 Task: Research Airbnb options in Carmelo, Uruguay from 6th December, 2023 to 12th December, 2023 for 4 adults.4 bedrooms having 4 beds and 4 bathrooms. Property type can be flat. Amenities needed are: wifi, TV, free parkinig on premises, gym, breakfast. Look for 5 properties as per requirement.
Action: Mouse moved to (513, 115)
Screenshot: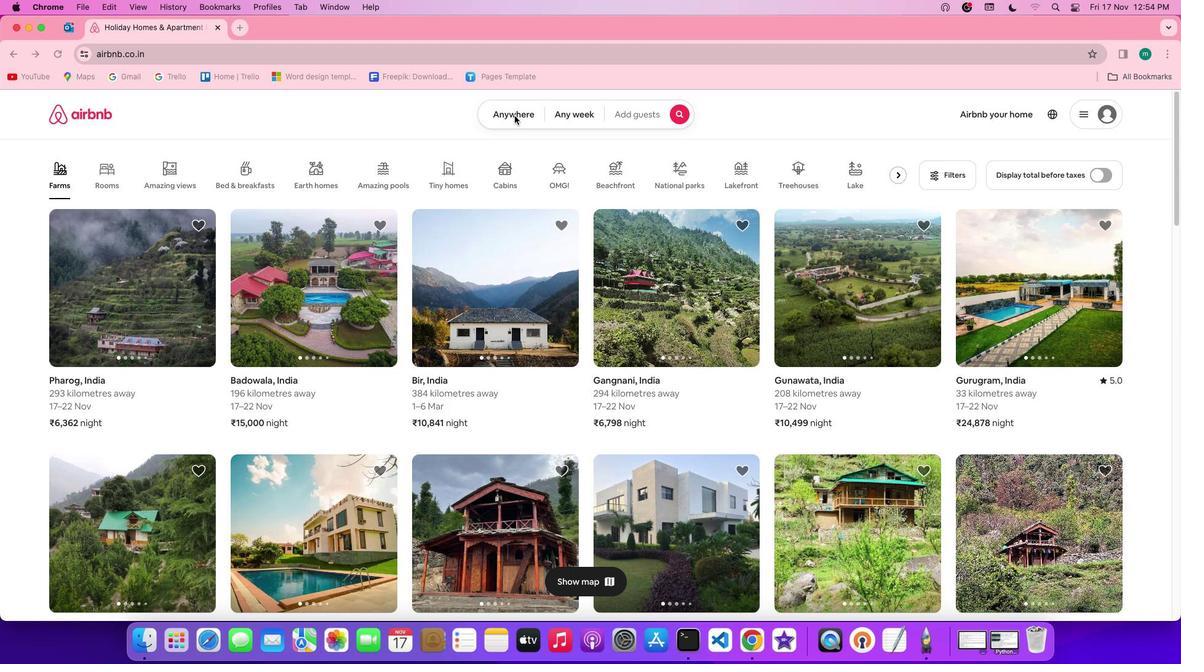 
Action: Mouse pressed left at (513, 115)
Screenshot: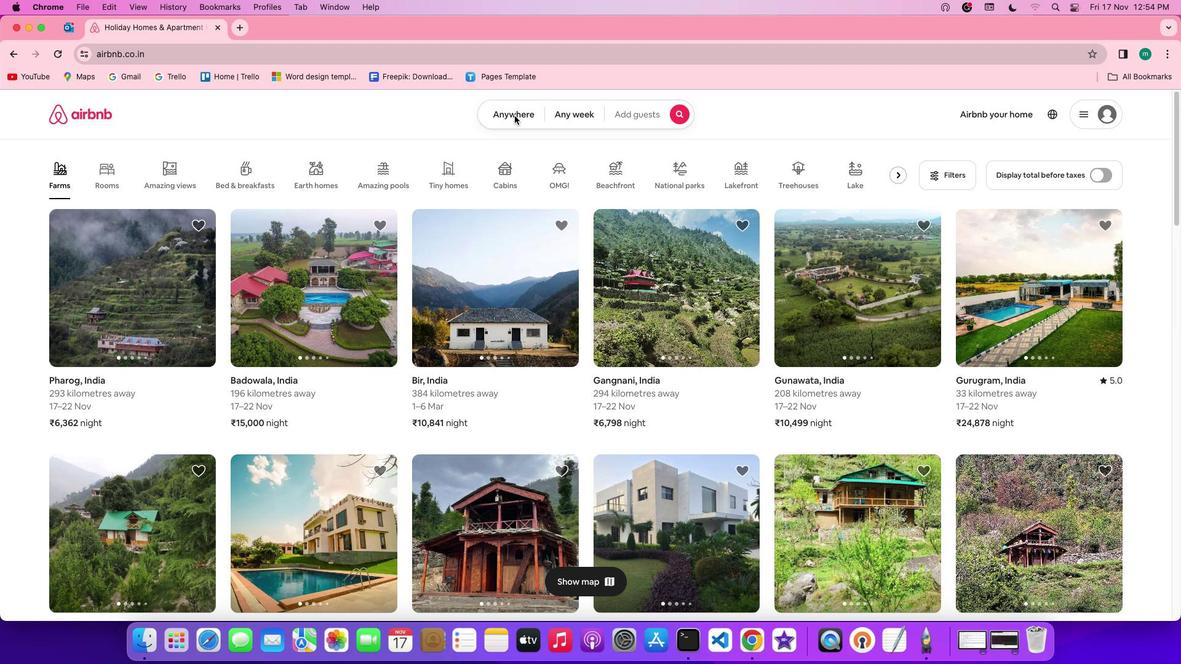 
Action: Mouse pressed left at (513, 115)
Screenshot: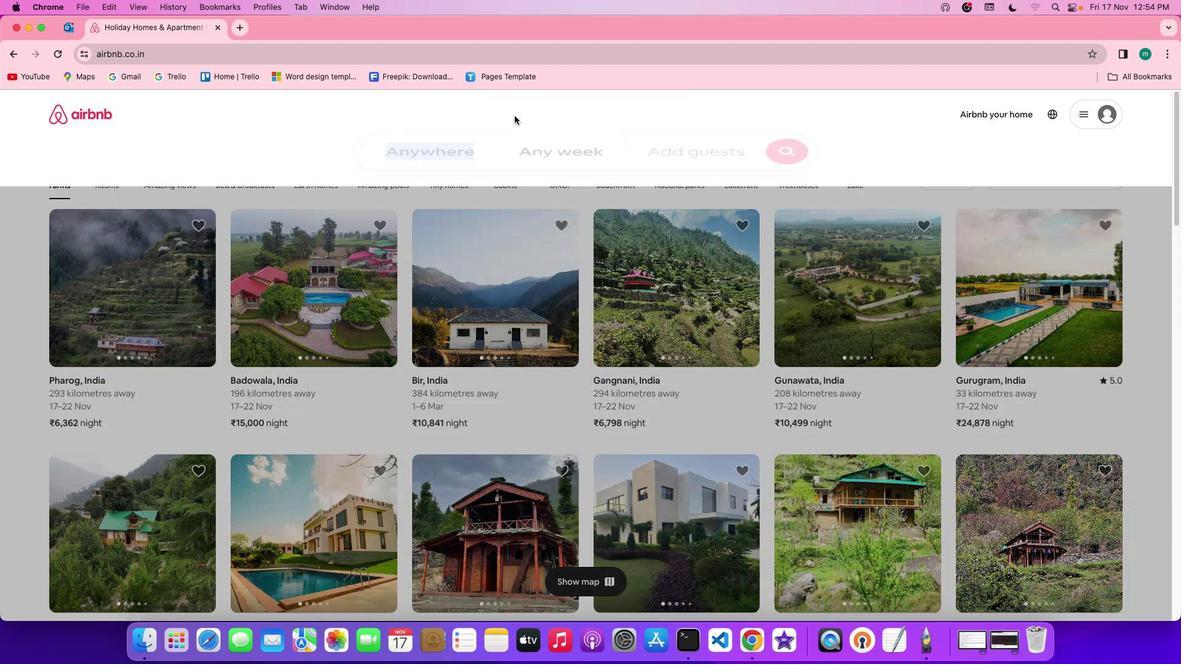 
Action: Mouse moved to (405, 167)
Screenshot: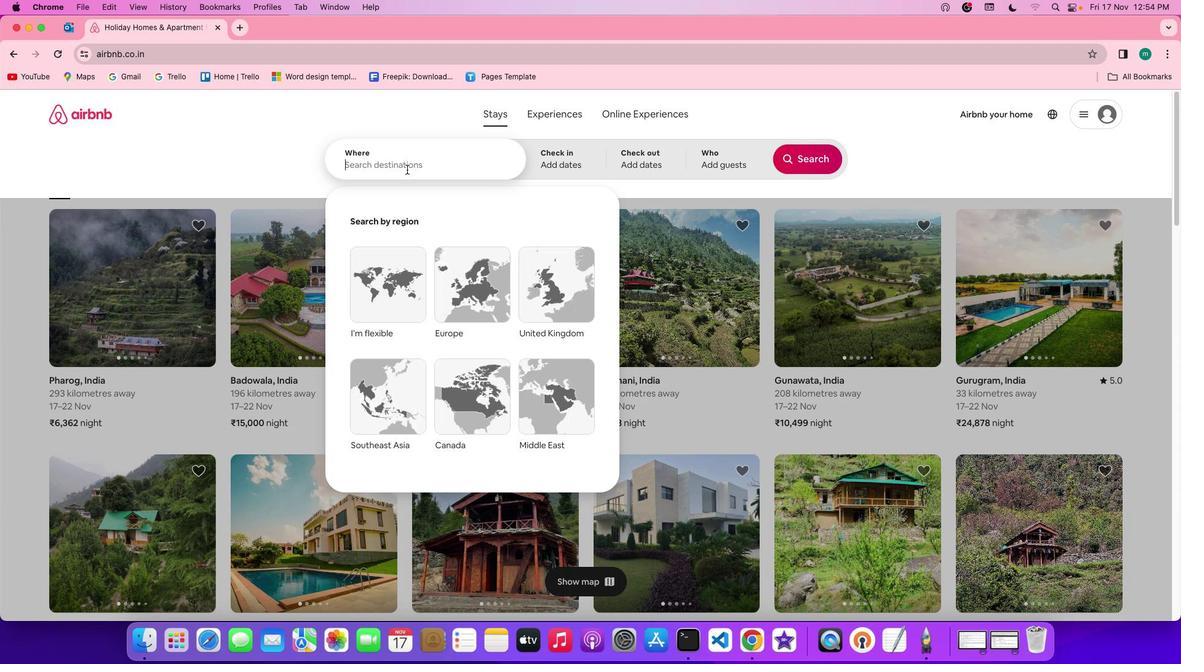 
Action: Mouse pressed left at (405, 167)
Screenshot: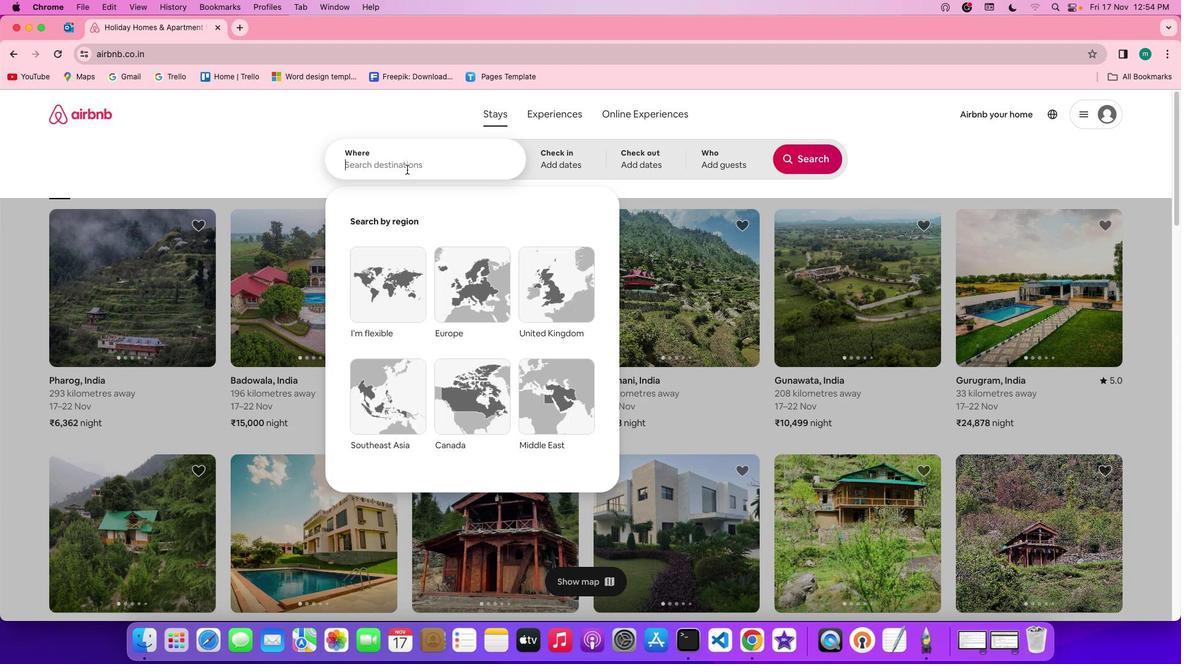 
Action: Key pressed Key.spaceKey.shift'C''a''r''m''e''l''o'','Key.spaceKey.shift'U''r''u''g''u''a''y'
Screenshot: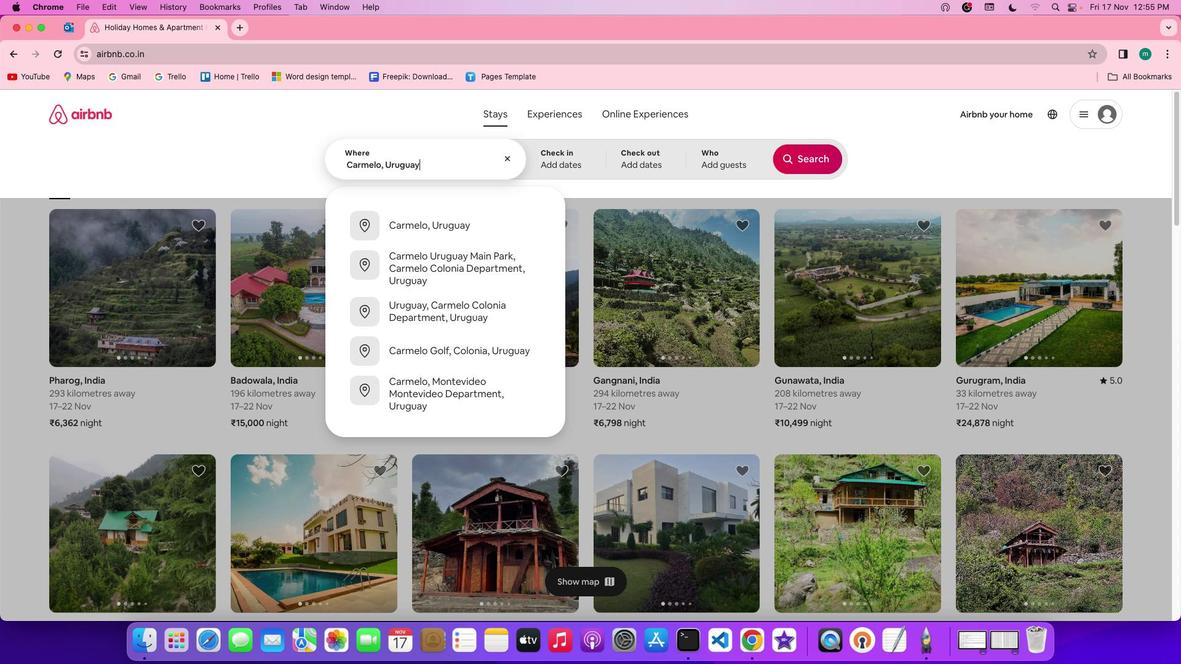 
Action: Mouse moved to (565, 150)
Screenshot: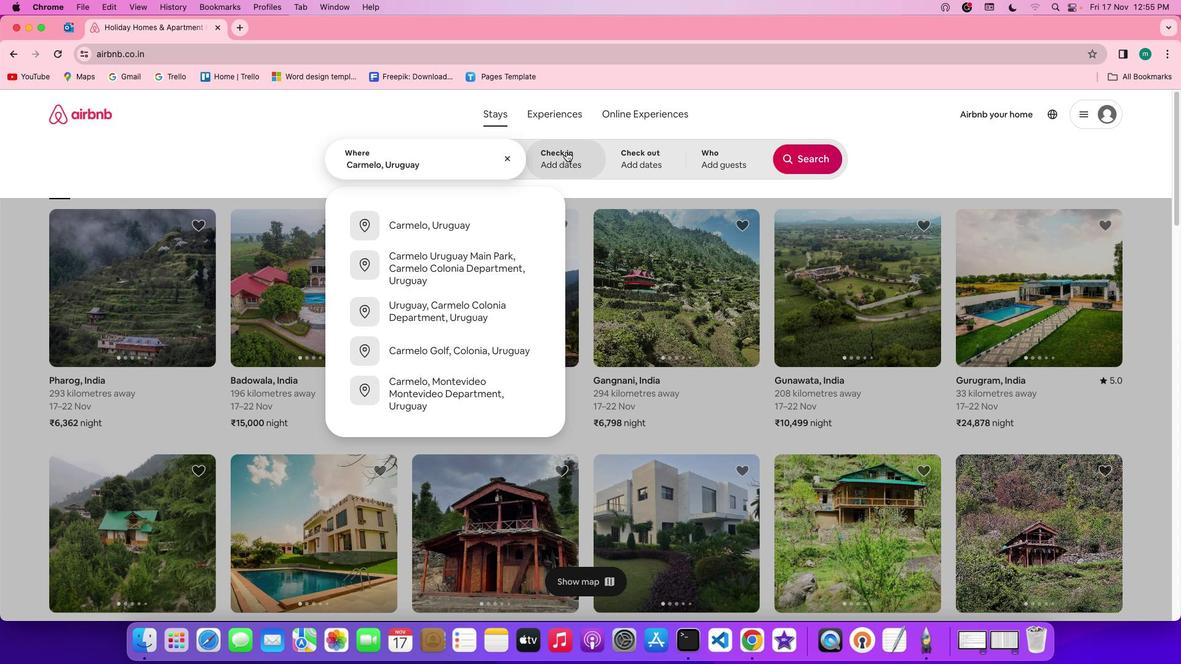 
Action: Mouse pressed left at (565, 150)
Screenshot: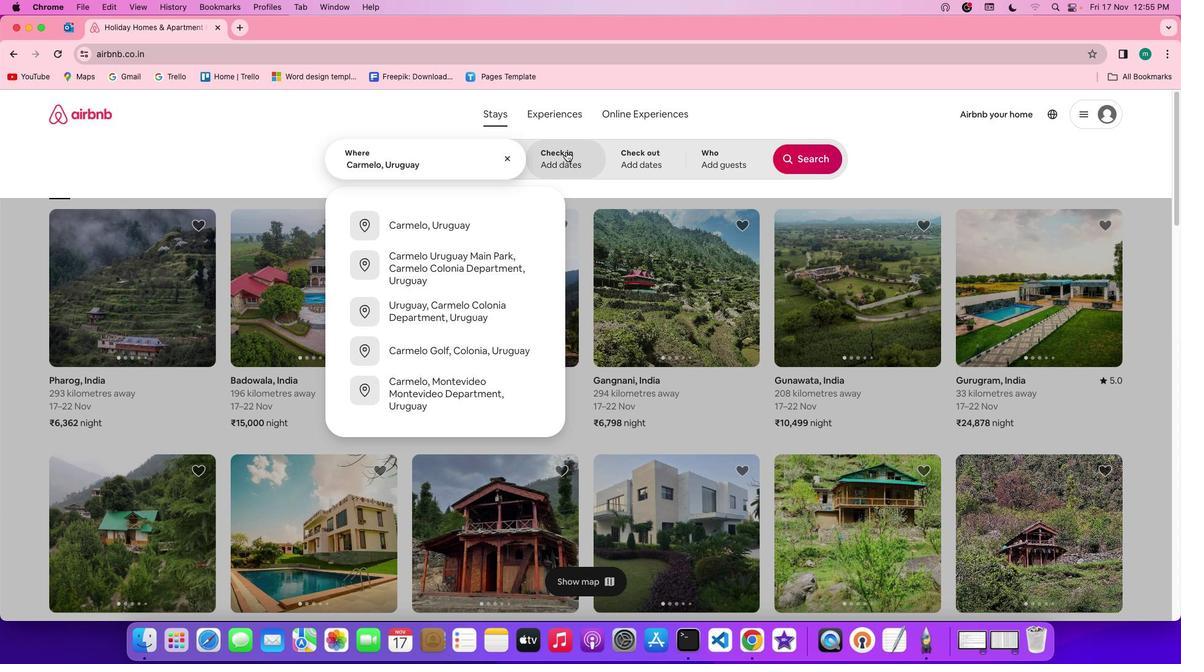
Action: Mouse moved to (706, 330)
Screenshot: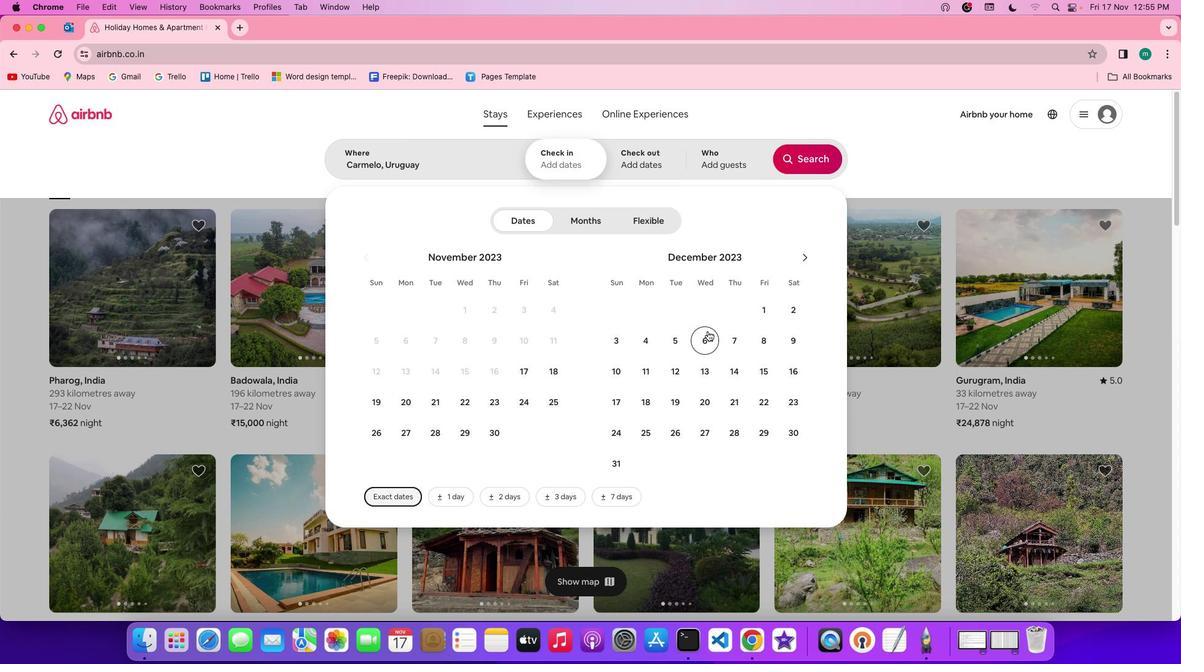 
Action: Mouse pressed left at (706, 330)
Screenshot: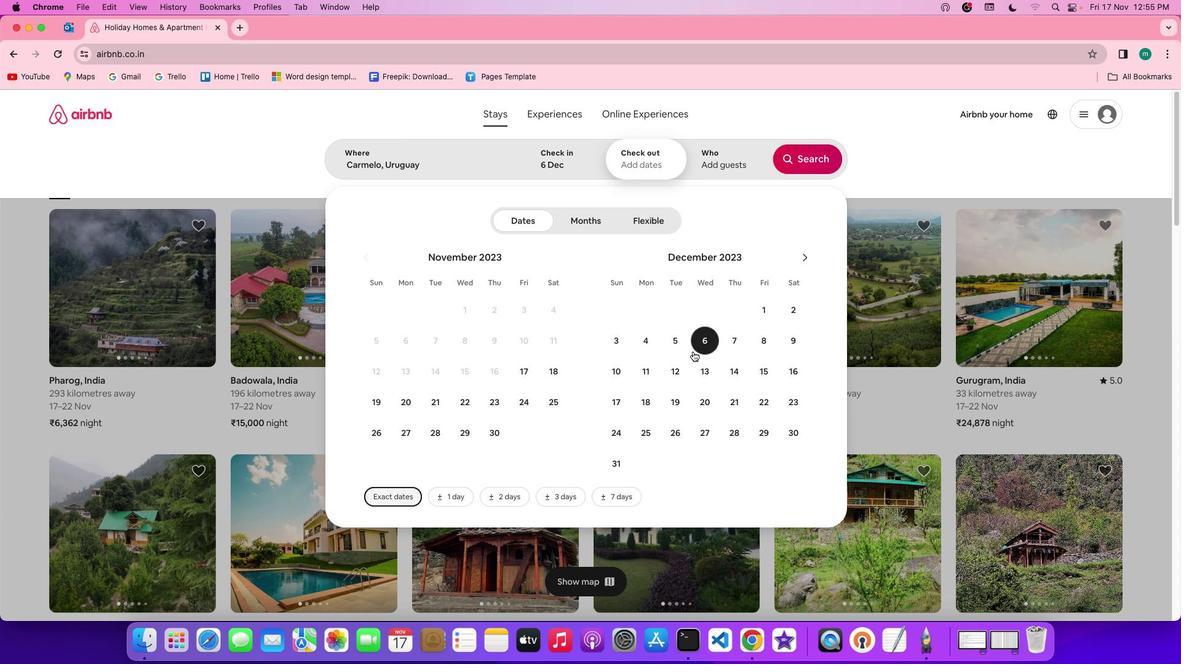 
Action: Mouse moved to (671, 385)
Screenshot: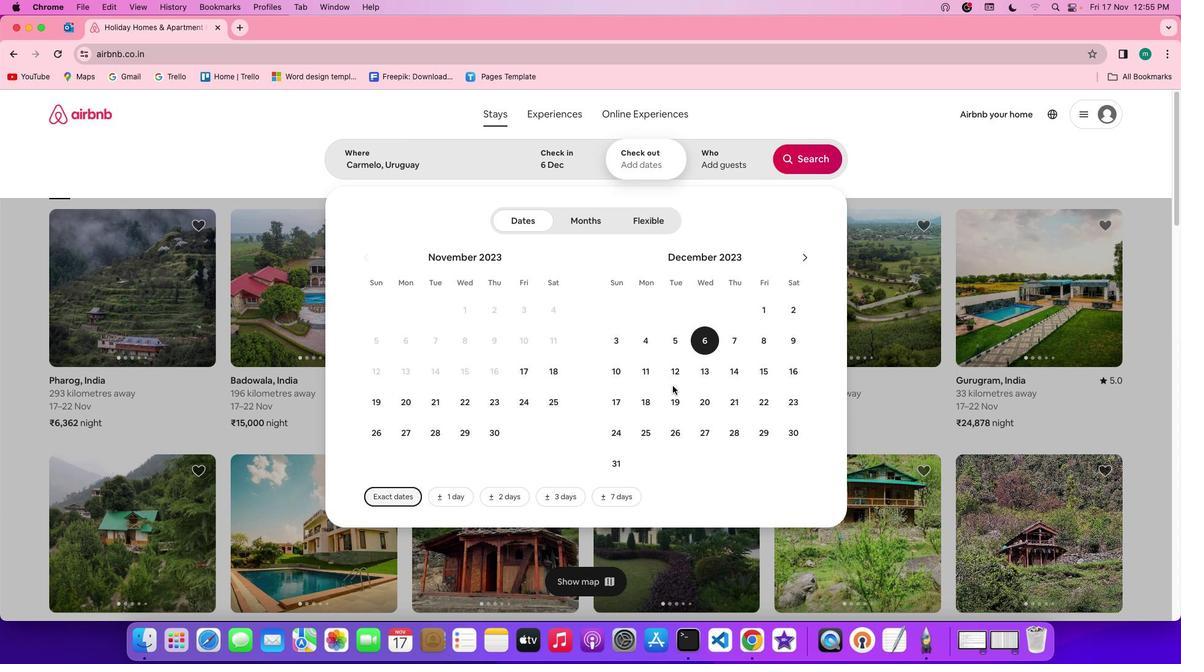 
Action: Mouse pressed left at (671, 385)
Screenshot: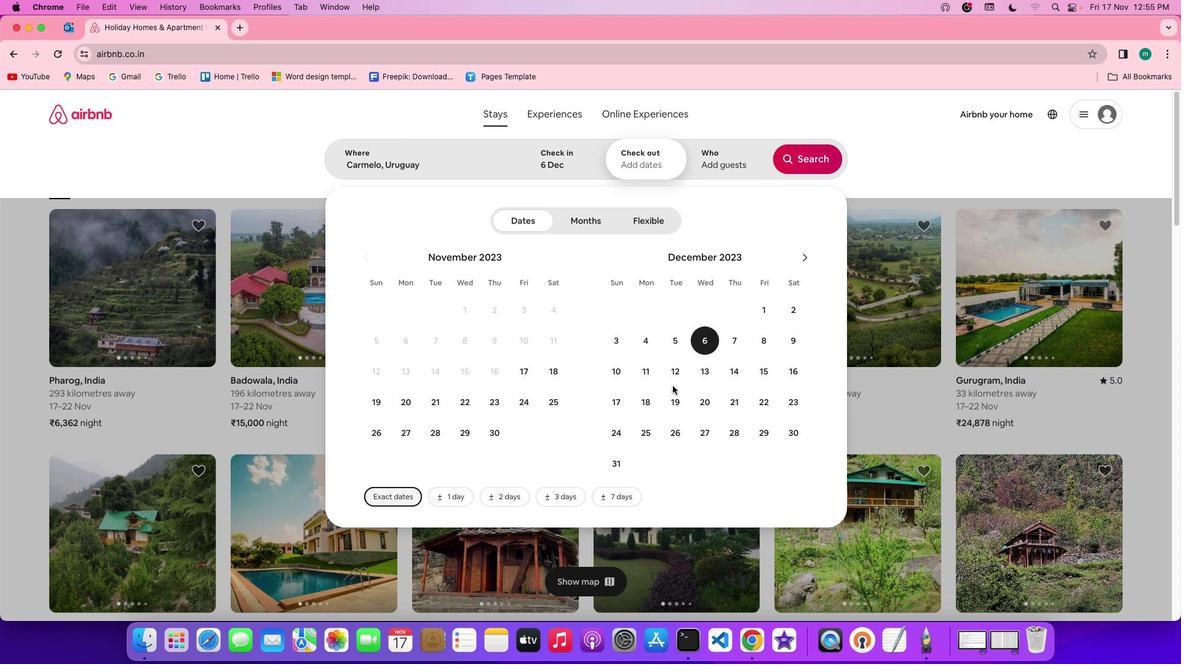 
Action: Mouse moved to (675, 367)
Screenshot: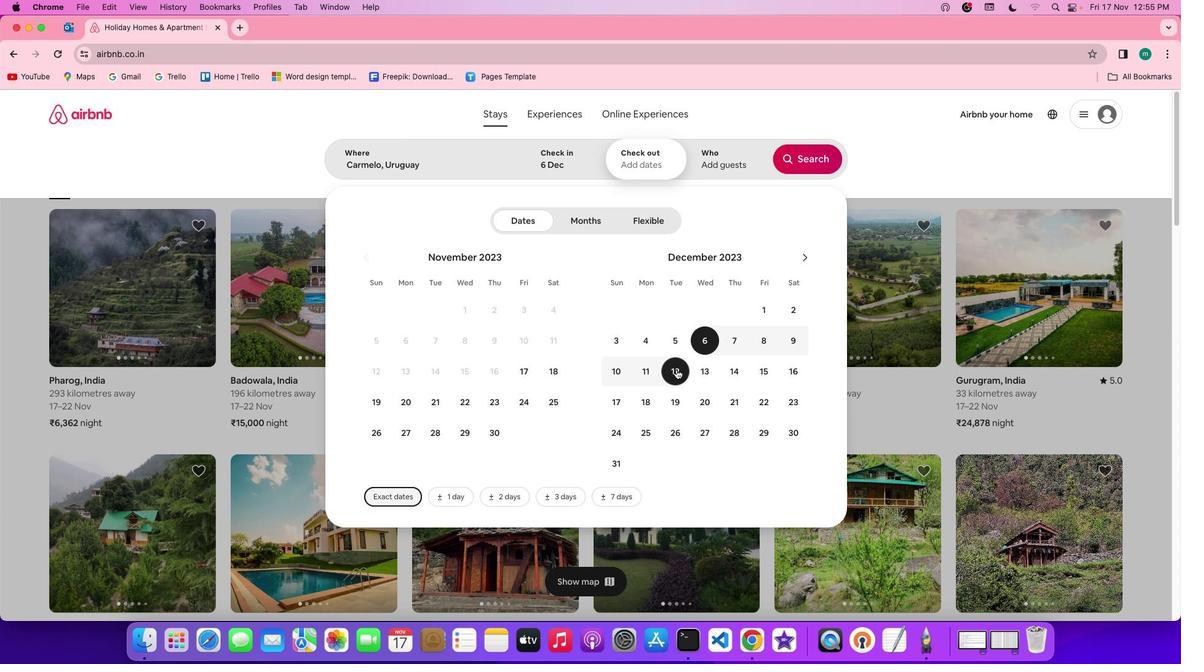 
Action: Mouse pressed left at (675, 367)
Screenshot: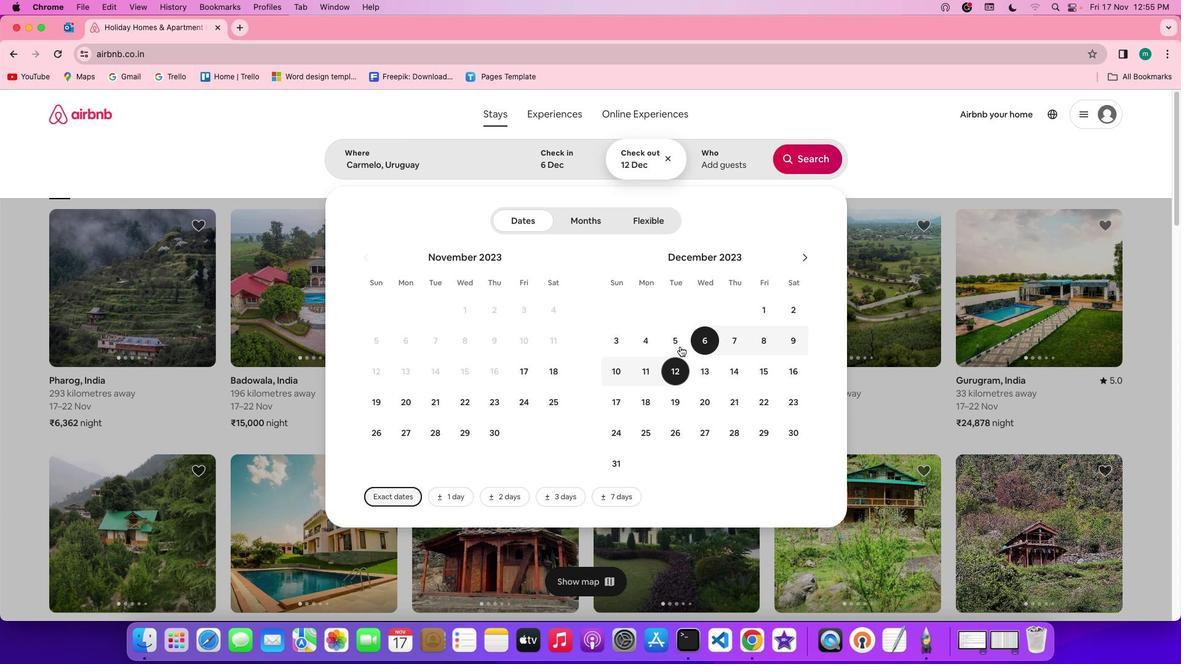 
Action: Mouse moved to (726, 159)
Screenshot: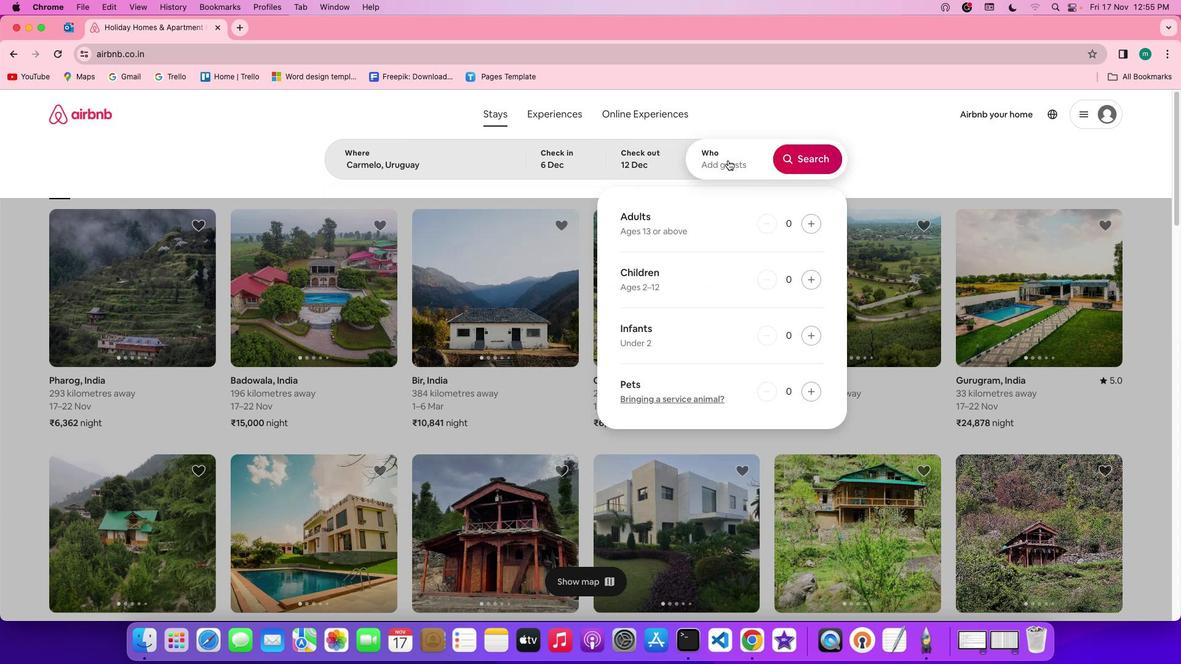 
Action: Mouse pressed left at (726, 159)
Screenshot: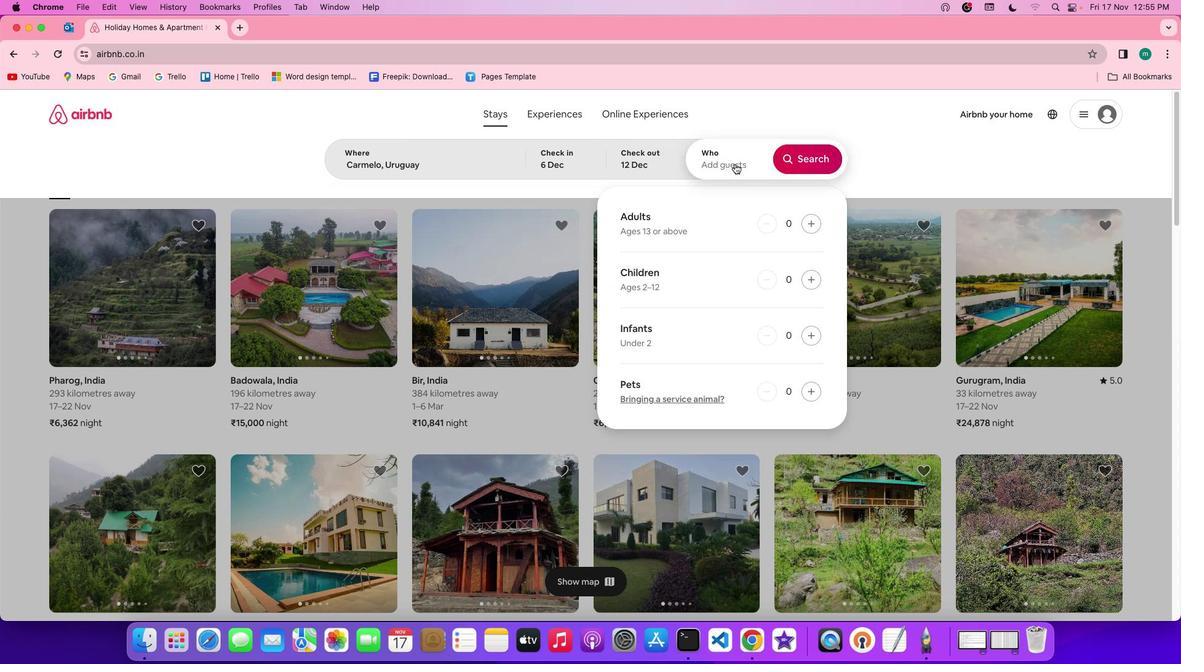 
Action: Mouse moved to (812, 222)
Screenshot: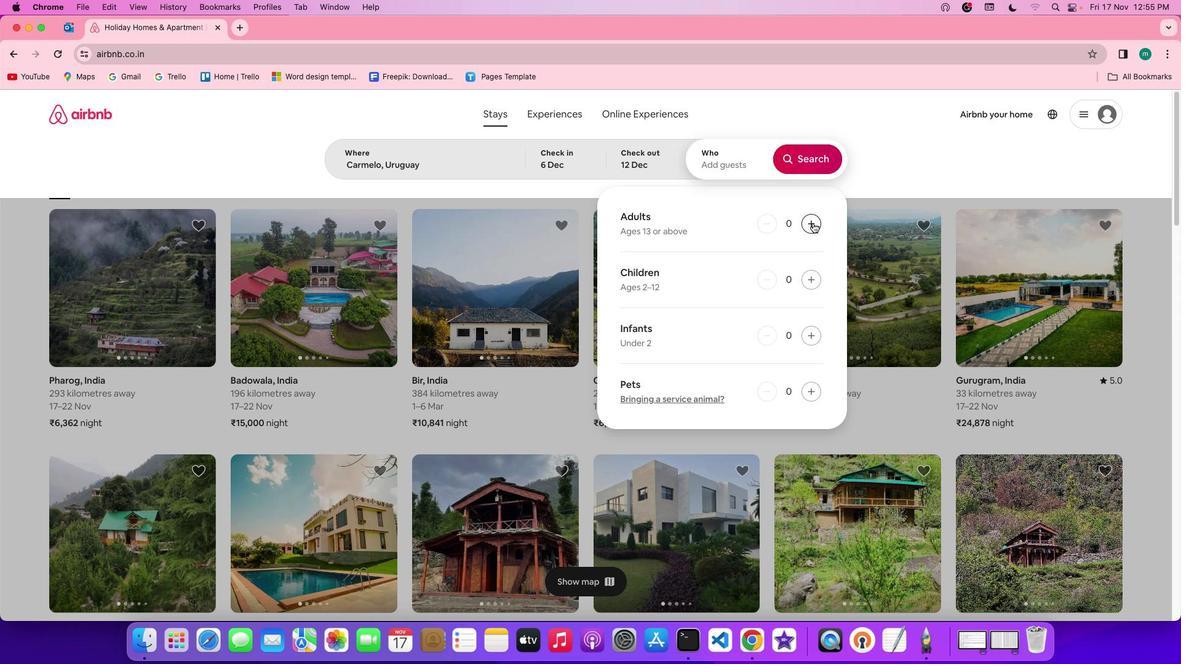 
Action: Mouse pressed left at (812, 222)
Screenshot: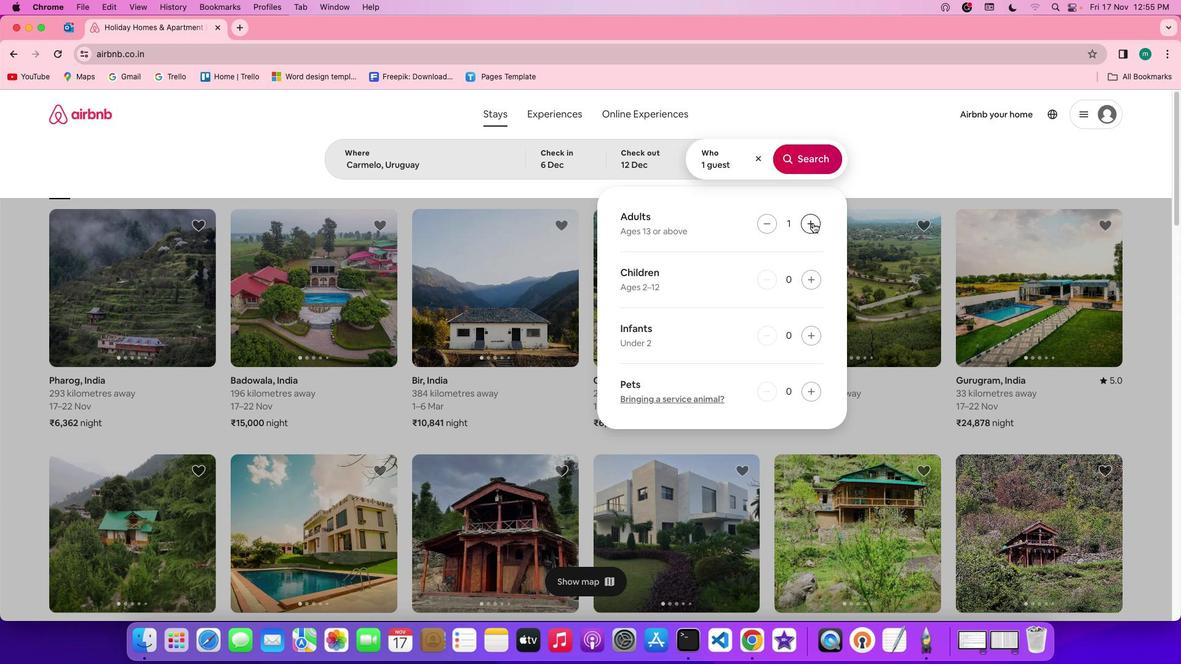 
Action: Mouse pressed left at (812, 222)
Screenshot: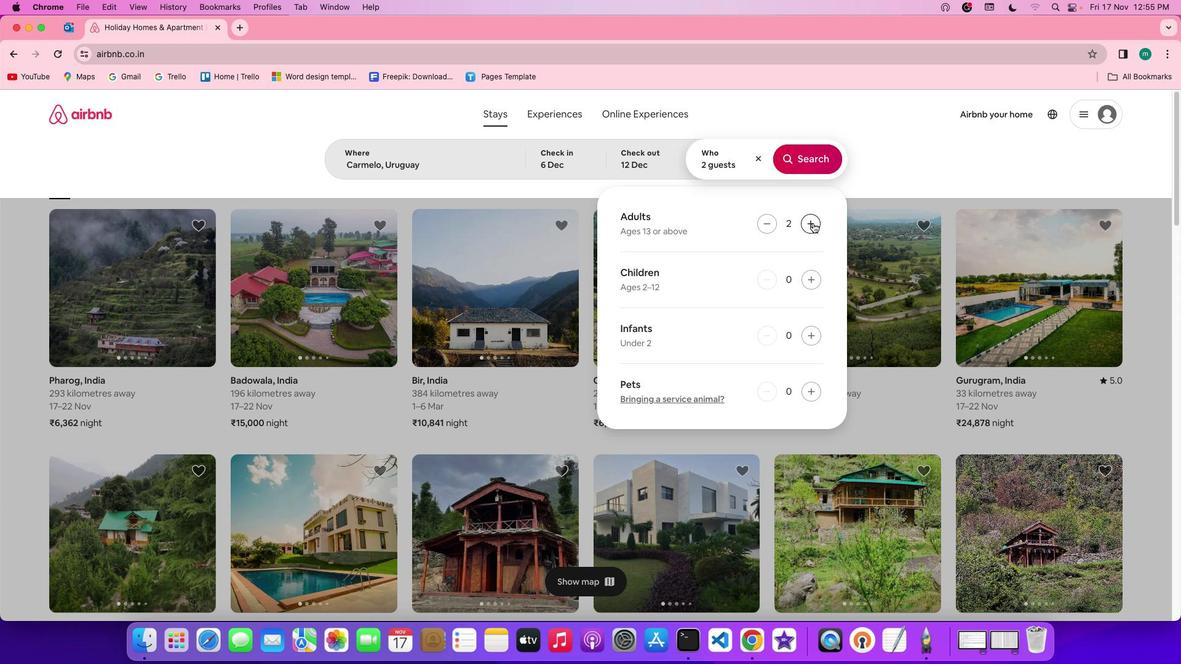 
Action: Mouse pressed left at (812, 222)
Screenshot: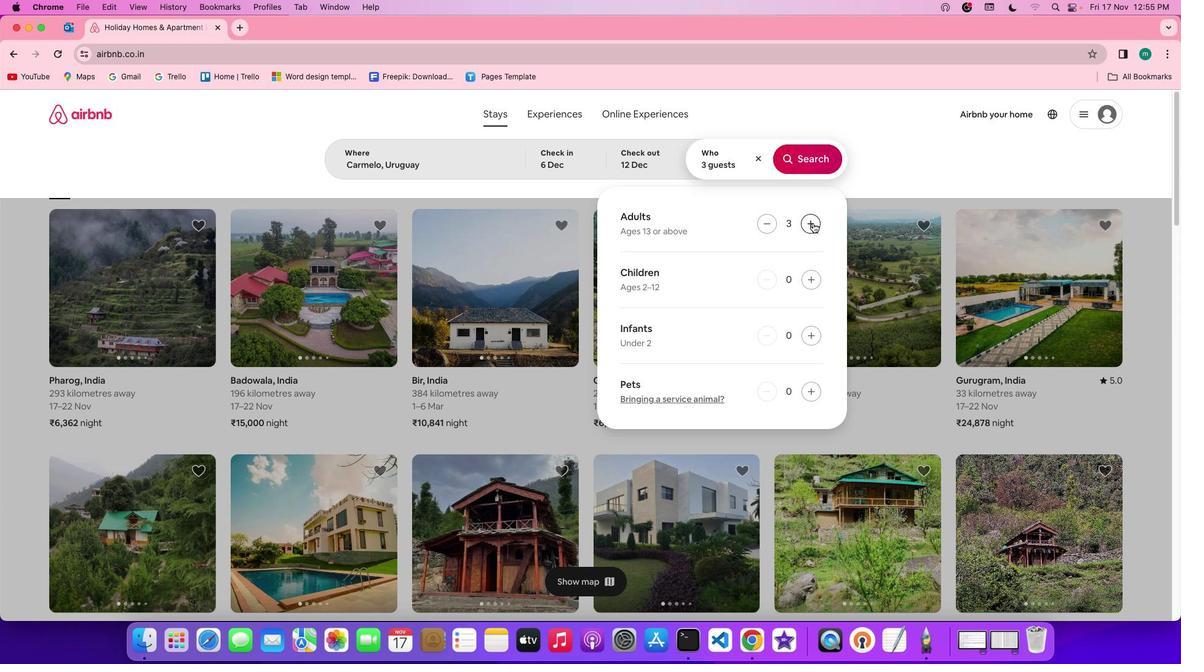 
Action: Mouse pressed left at (812, 222)
Screenshot: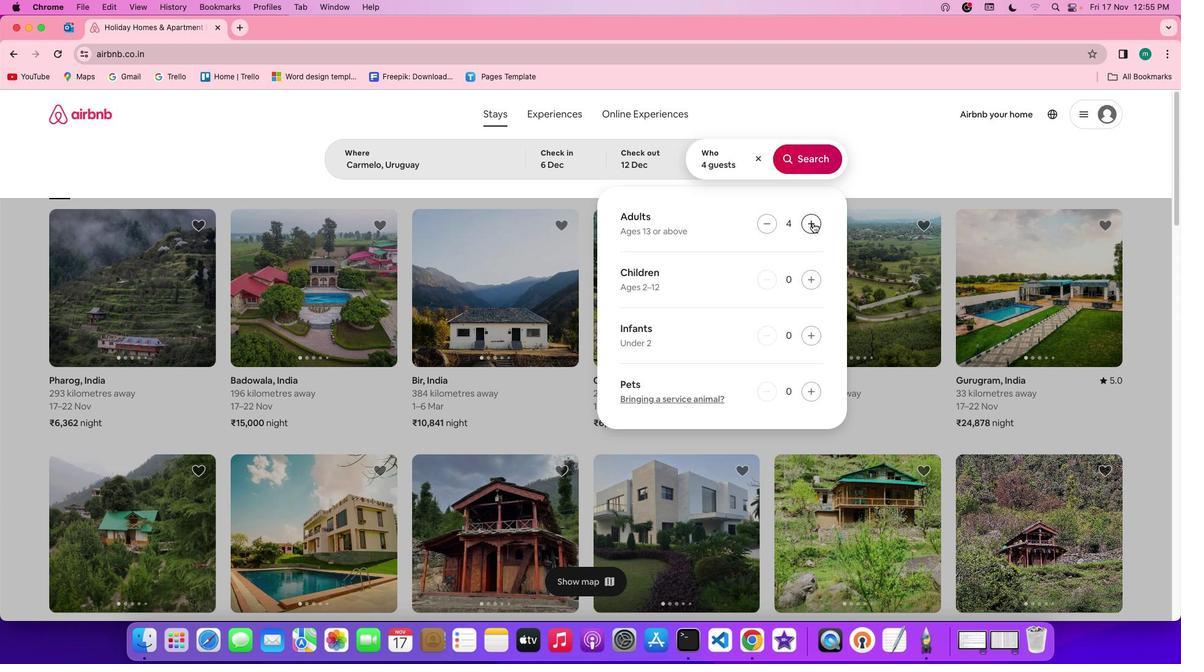 
Action: Mouse moved to (806, 155)
Screenshot: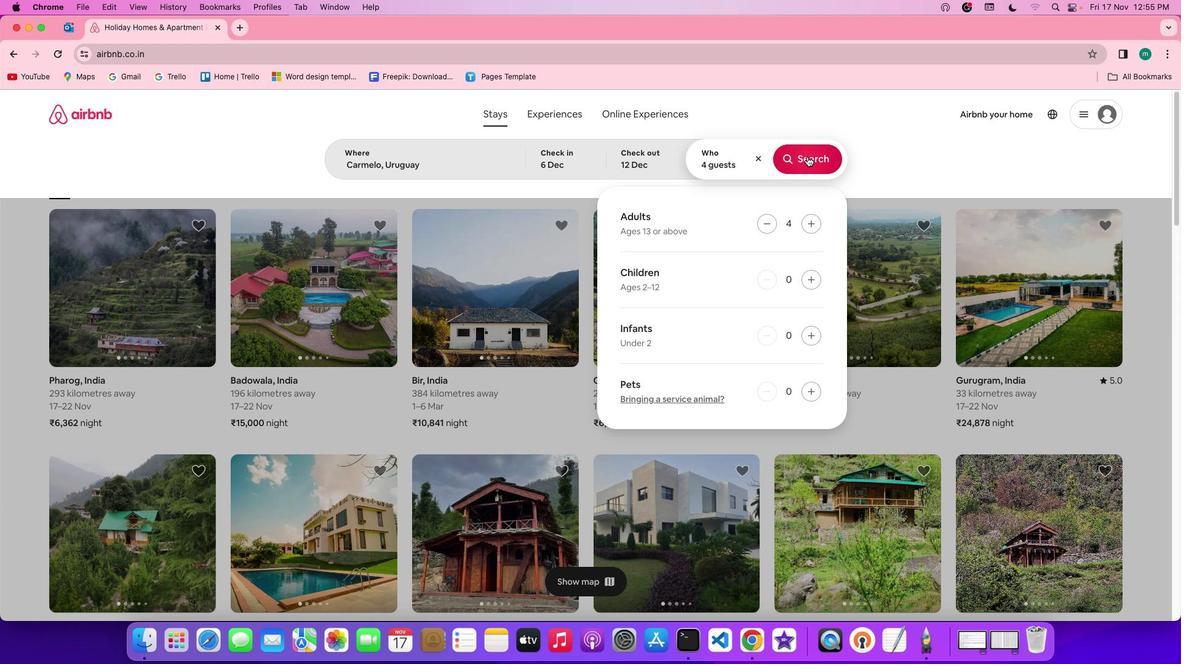 
Action: Mouse pressed left at (806, 155)
Screenshot: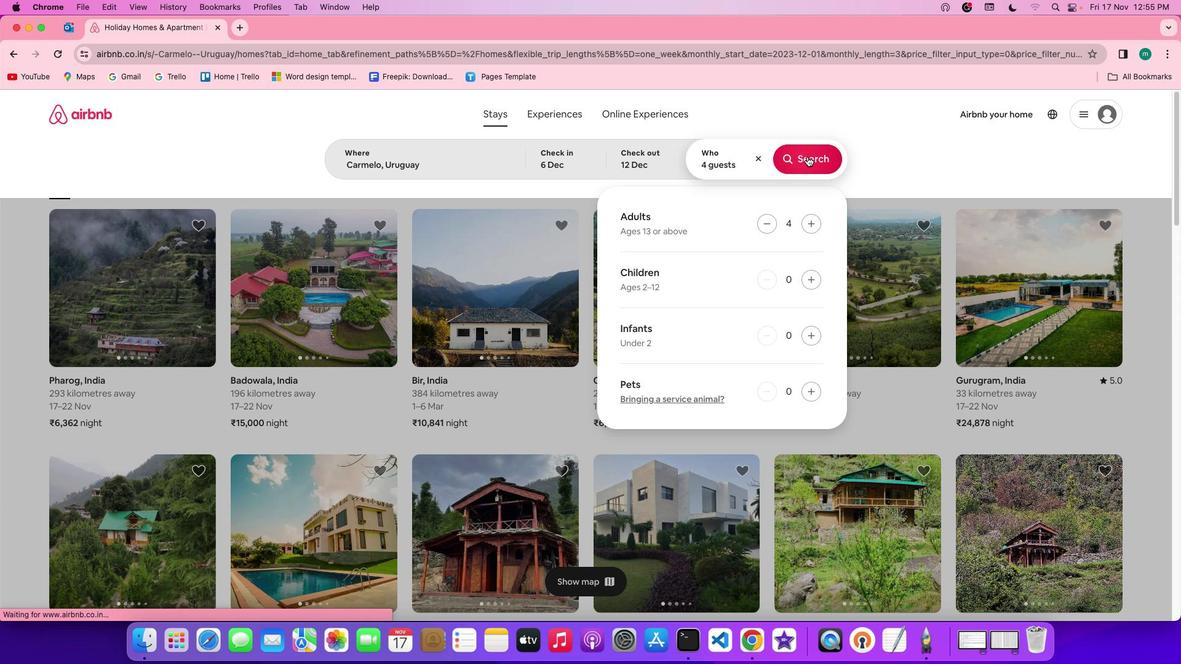 
Action: Mouse moved to (993, 164)
Screenshot: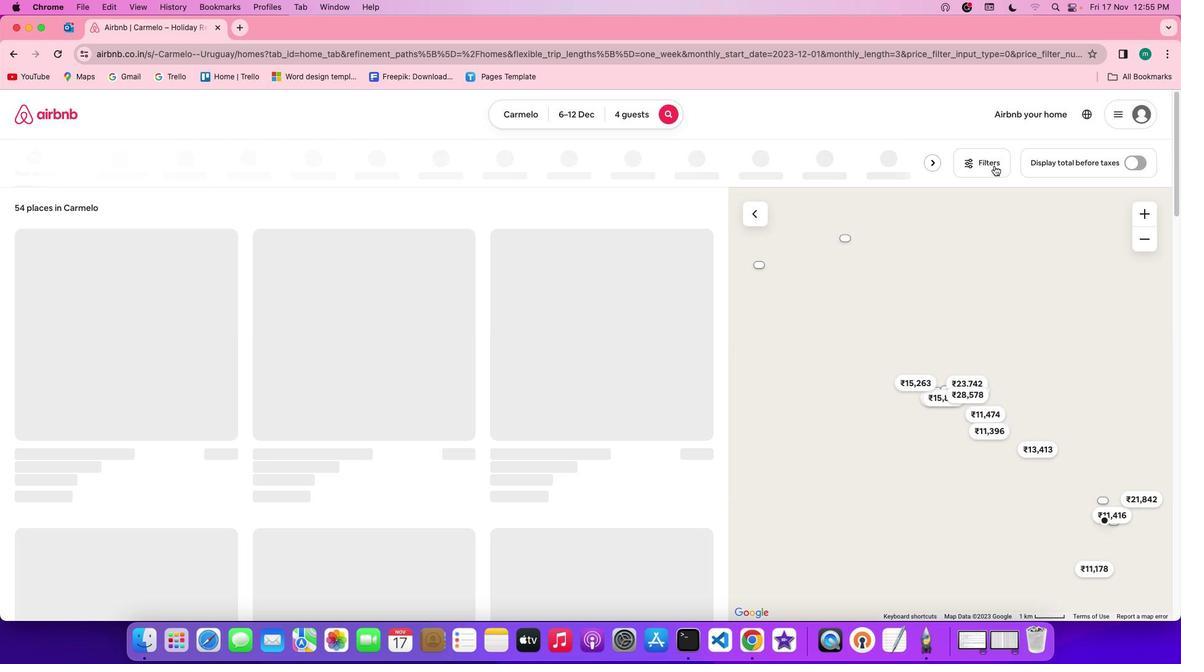 
Action: Mouse pressed left at (993, 164)
Screenshot: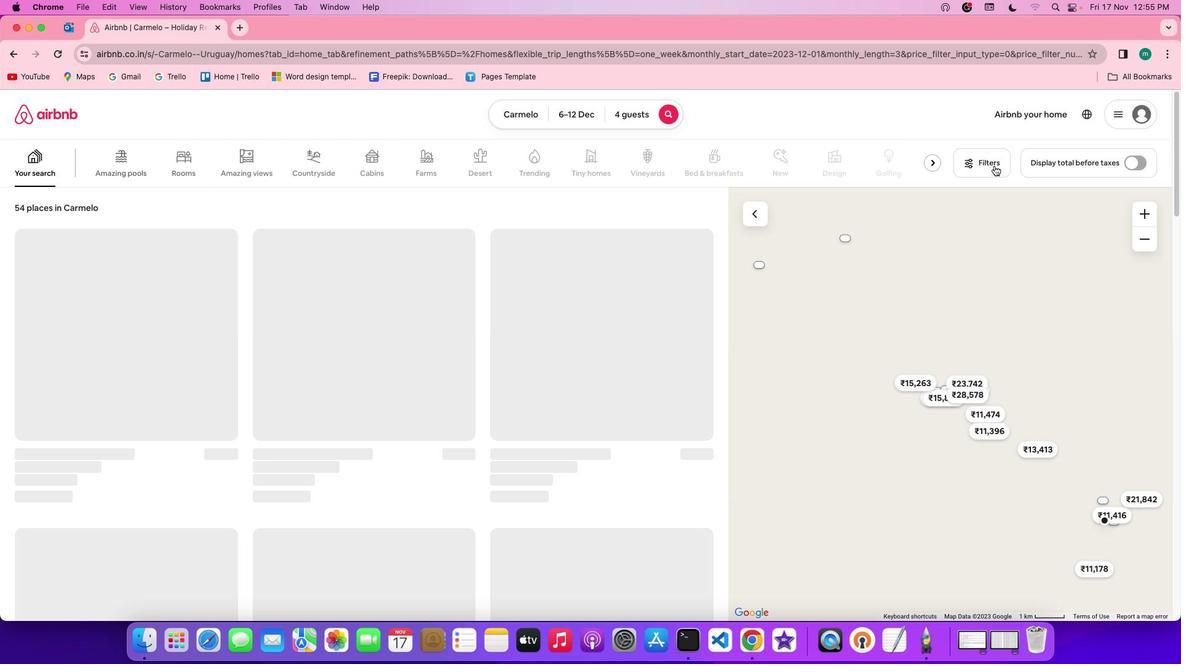 
Action: Mouse moved to (721, 269)
Screenshot: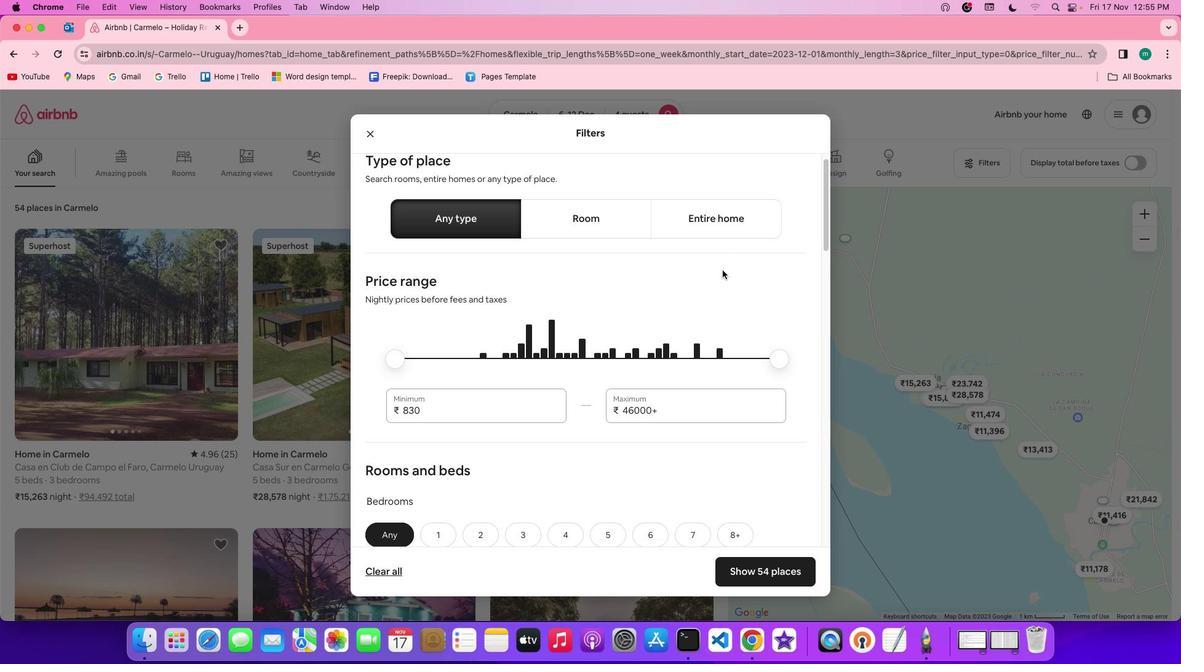 
Action: Mouse scrolled (721, 269) with delta (0, -1)
Screenshot: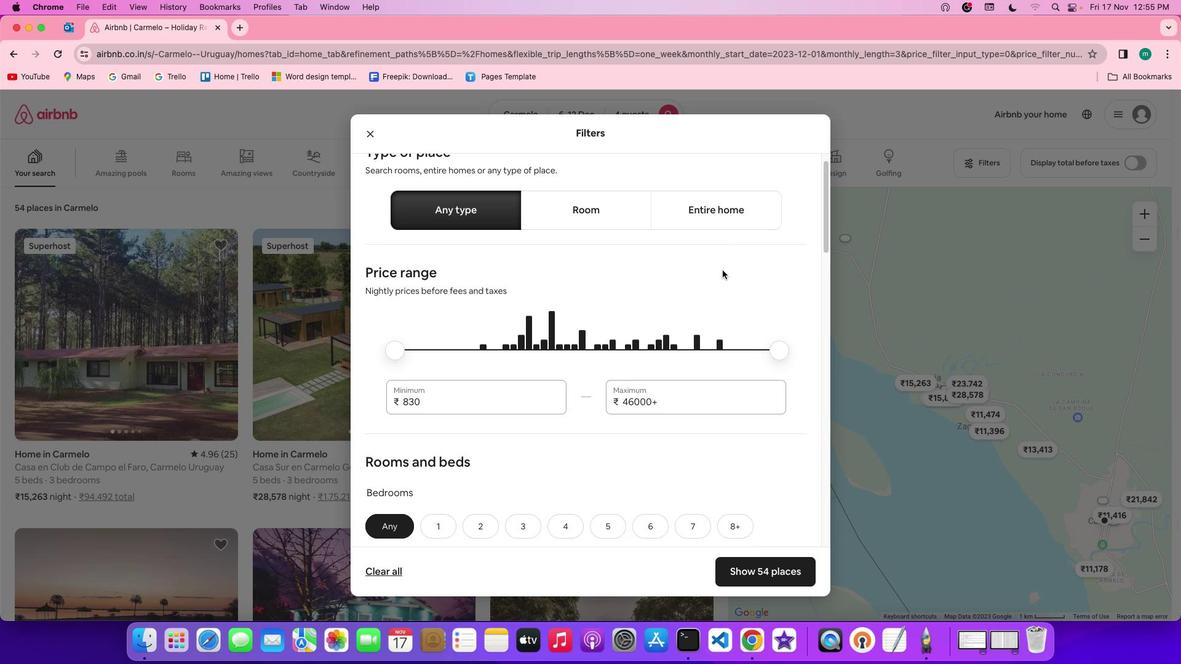 
Action: Mouse scrolled (721, 269) with delta (0, -1)
Screenshot: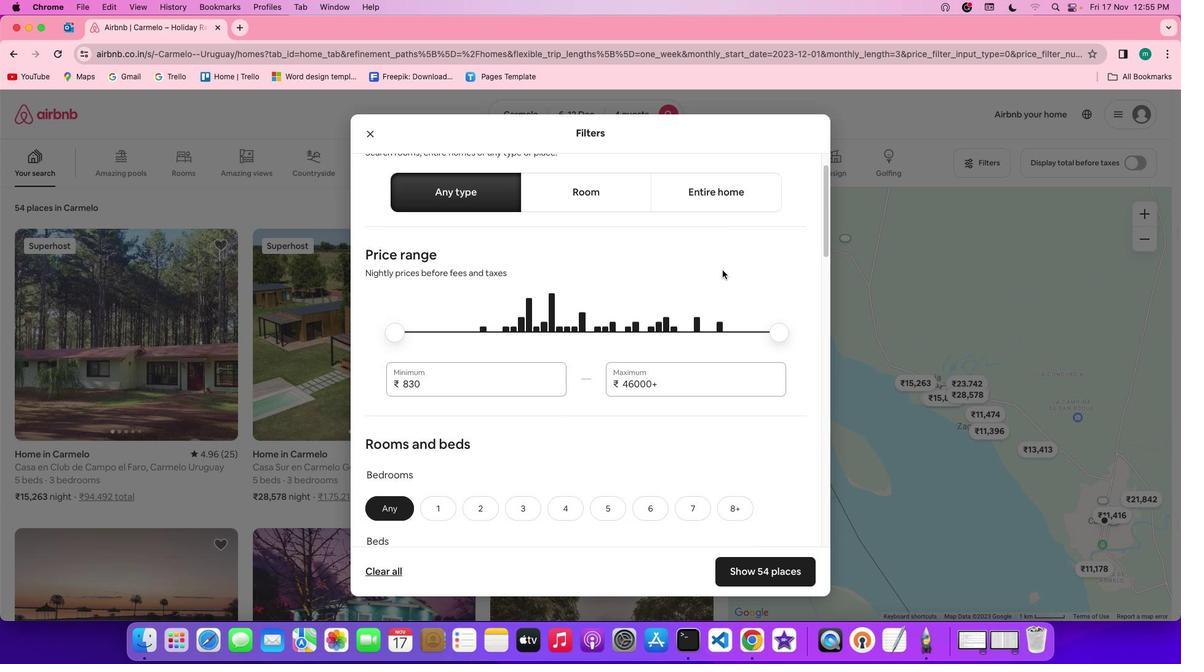 
Action: Mouse scrolled (721, 269) with delta (0, -1)
Screenshot: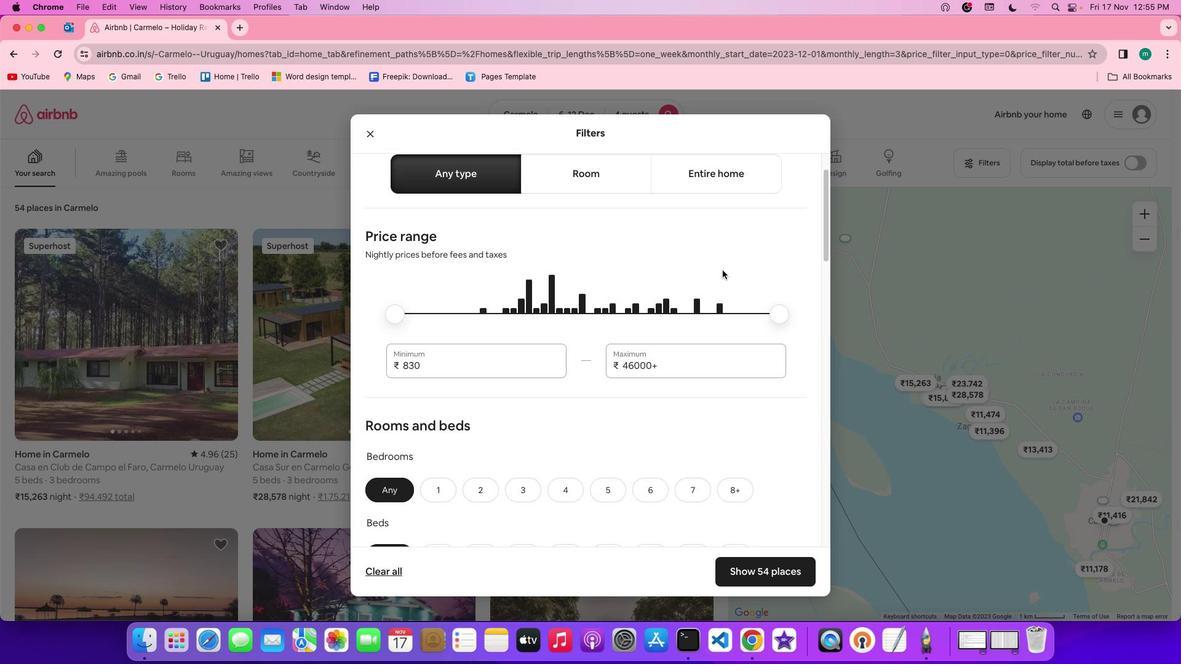 
Action: Mouse scrolled (721, 269) with delta (0, -1)
Screenshot: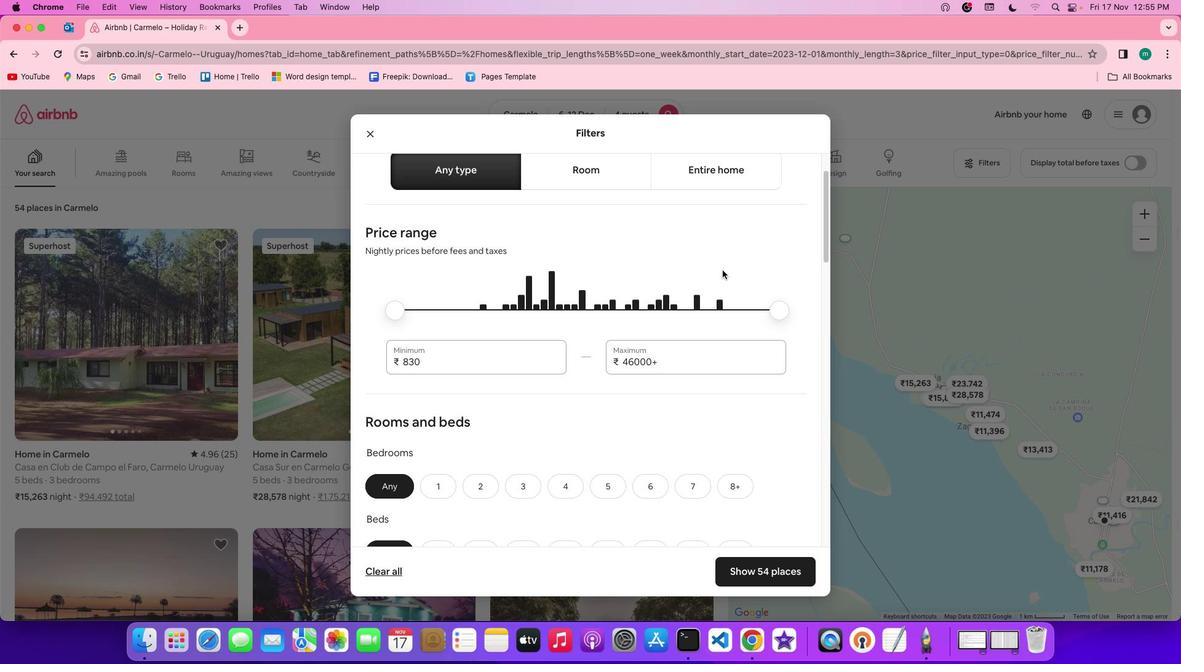 
Action: Mouse scrolled (721, 269) with delta (0, -1)
Screenshot: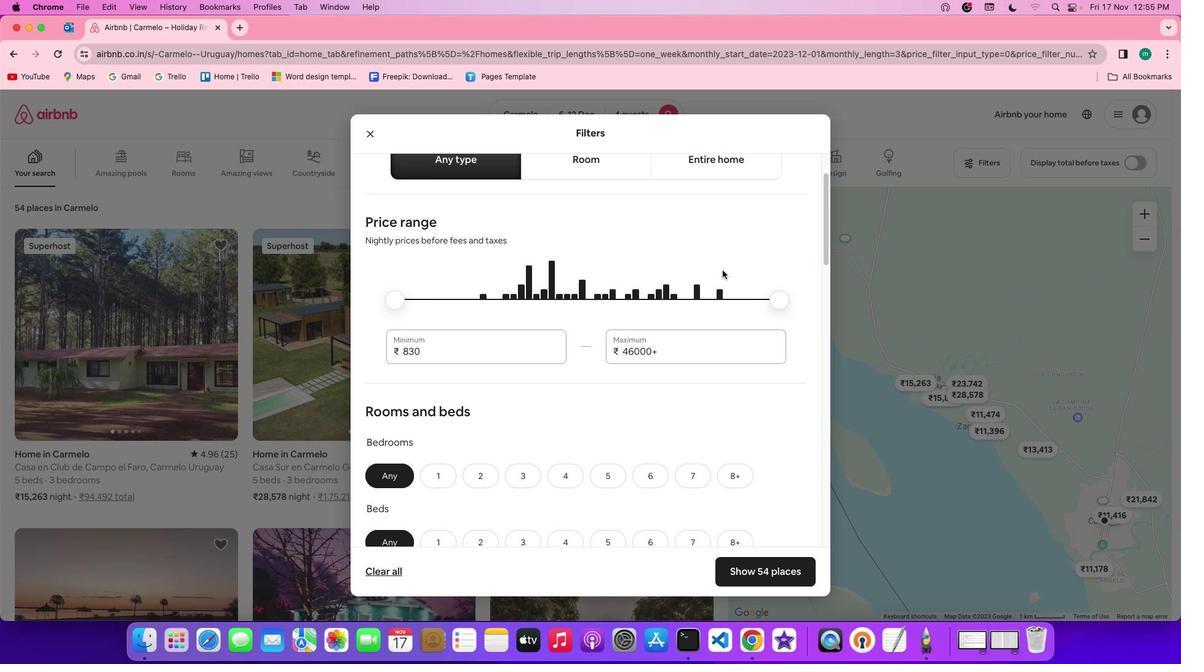 
Action: Mouse scrolled (721, 269) with delta (0, -1)
Screenshot: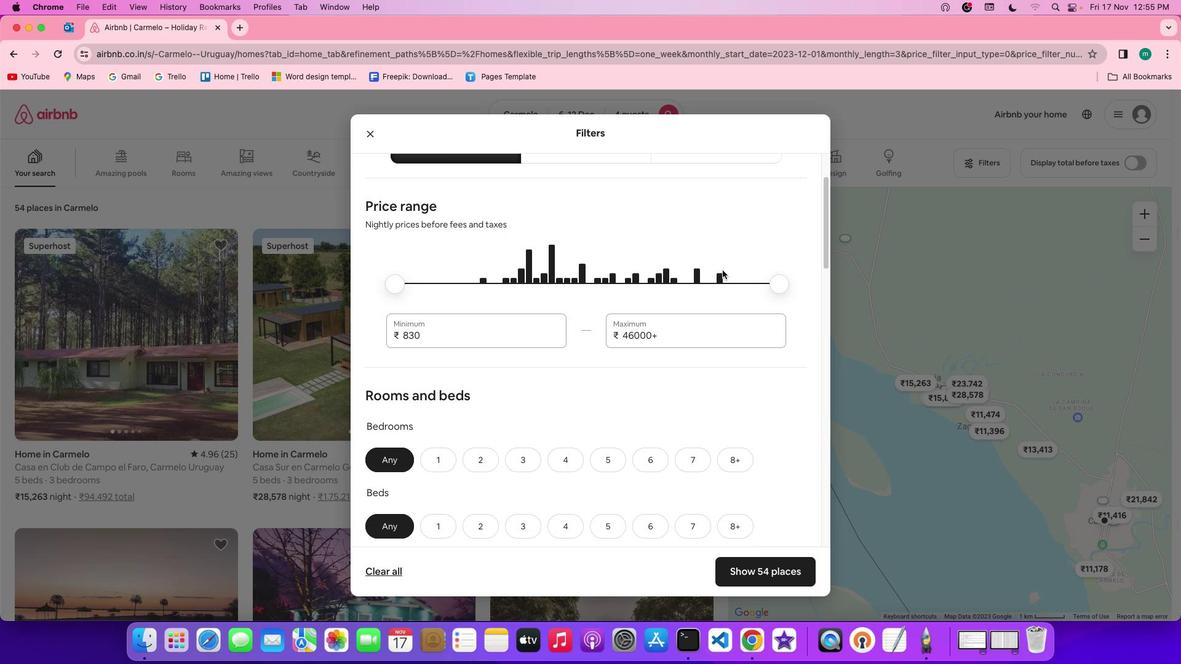
Action: Mouse scrolled (721, 269) with delta (0, -1)
Screenshot: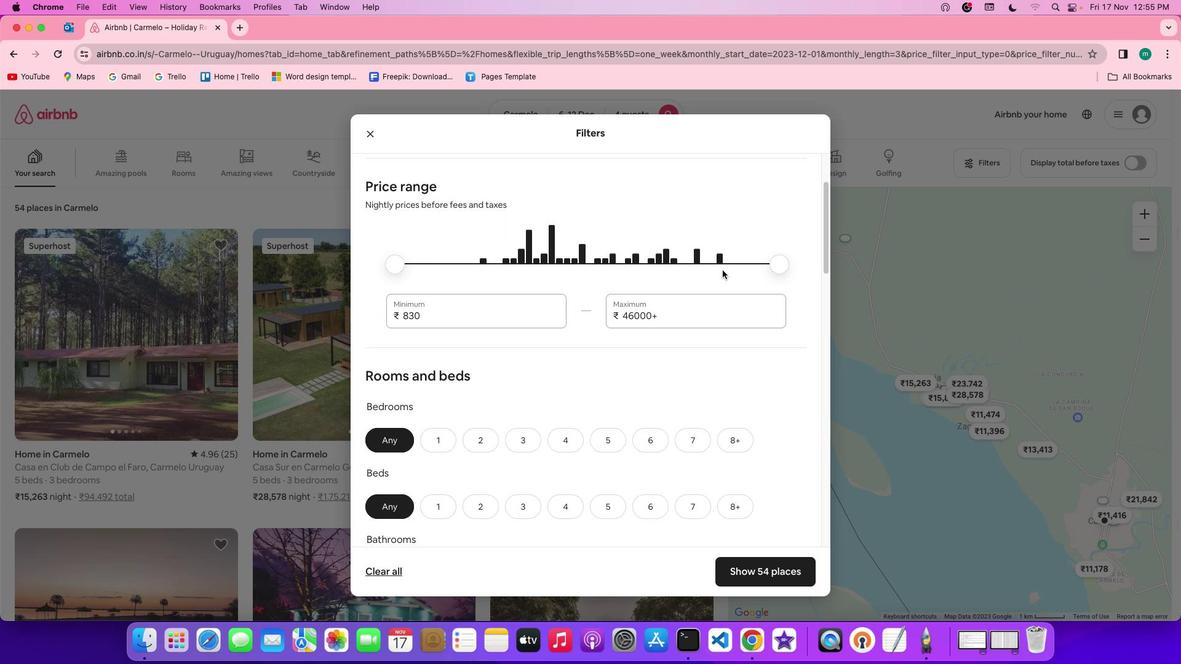 
Action: Mouse scrolled (721, 269) with delta (0, -1)
Screenshot: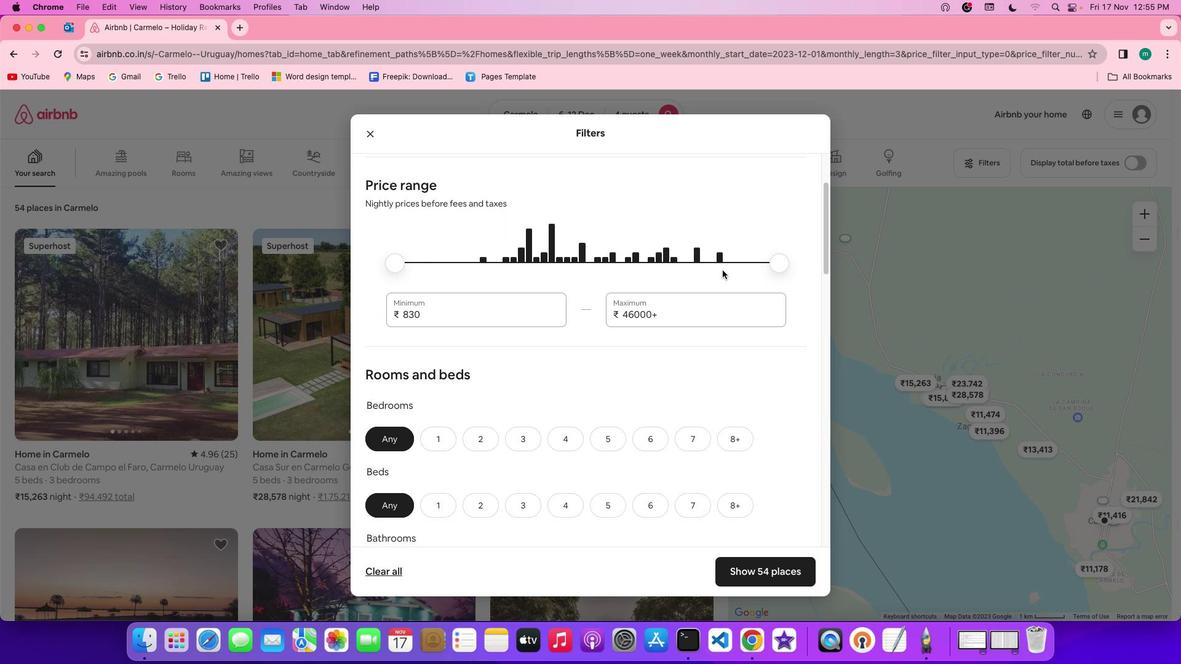 
Action: Mouse moved to (721, 269)
Screenshot: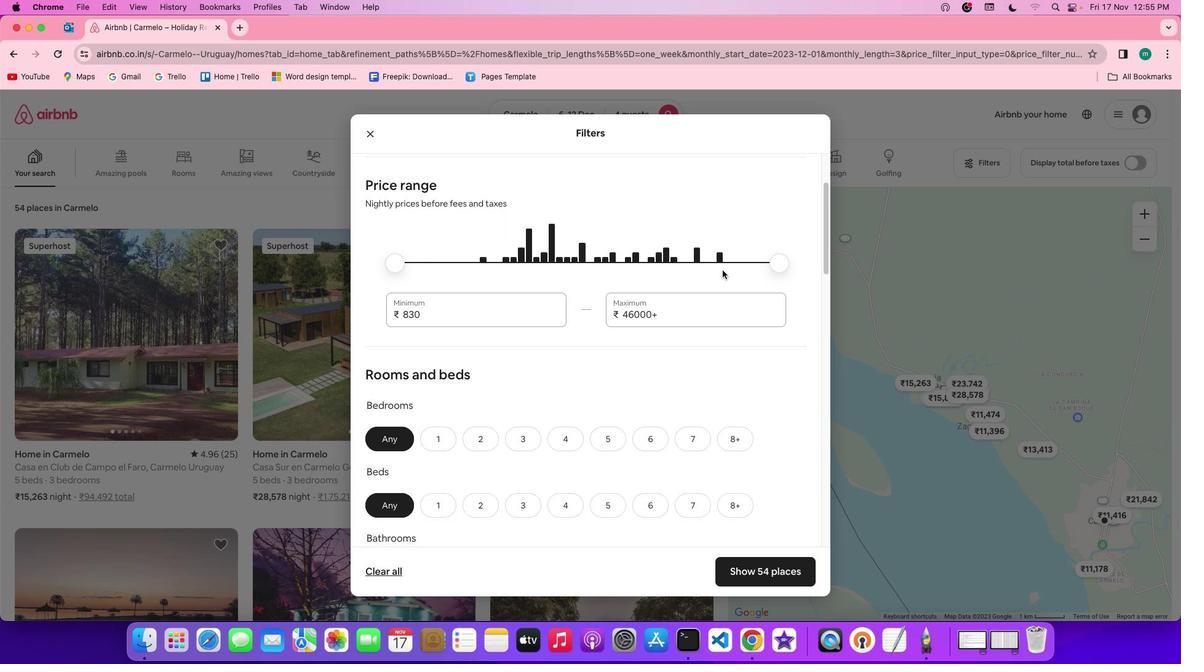 
Action: Mouse scrolled (721, 269) with delta (0, -1)
Screenshot: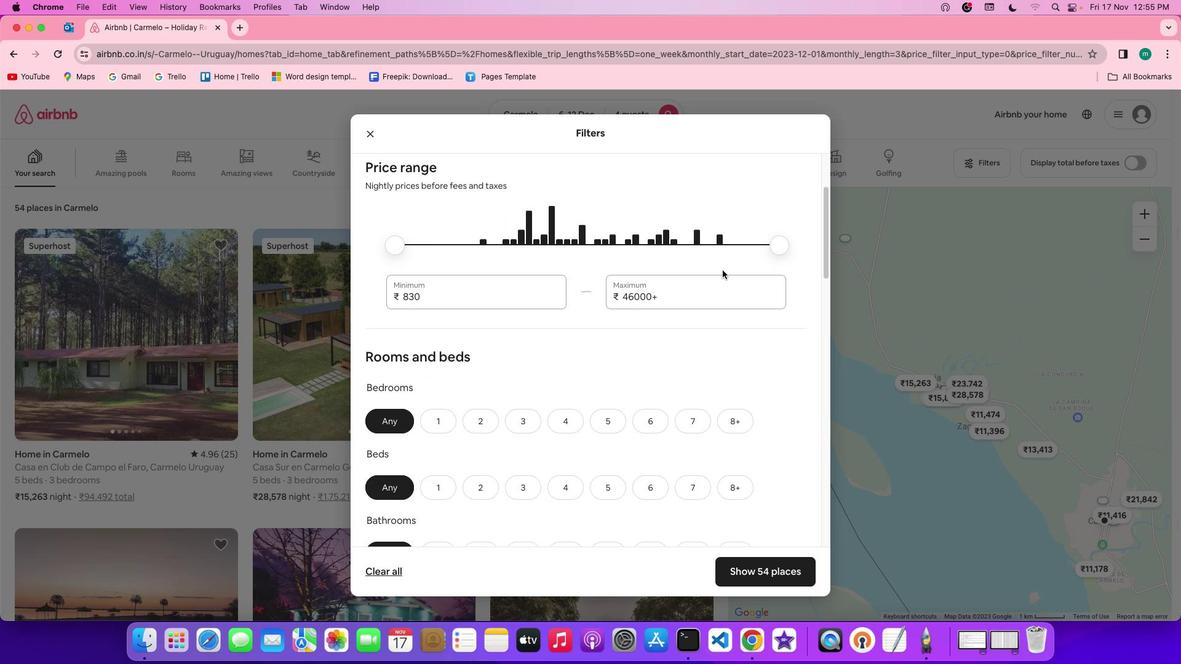
Action: Mouse scrolled (721, 269) with delta (0, -1)
Screenshot: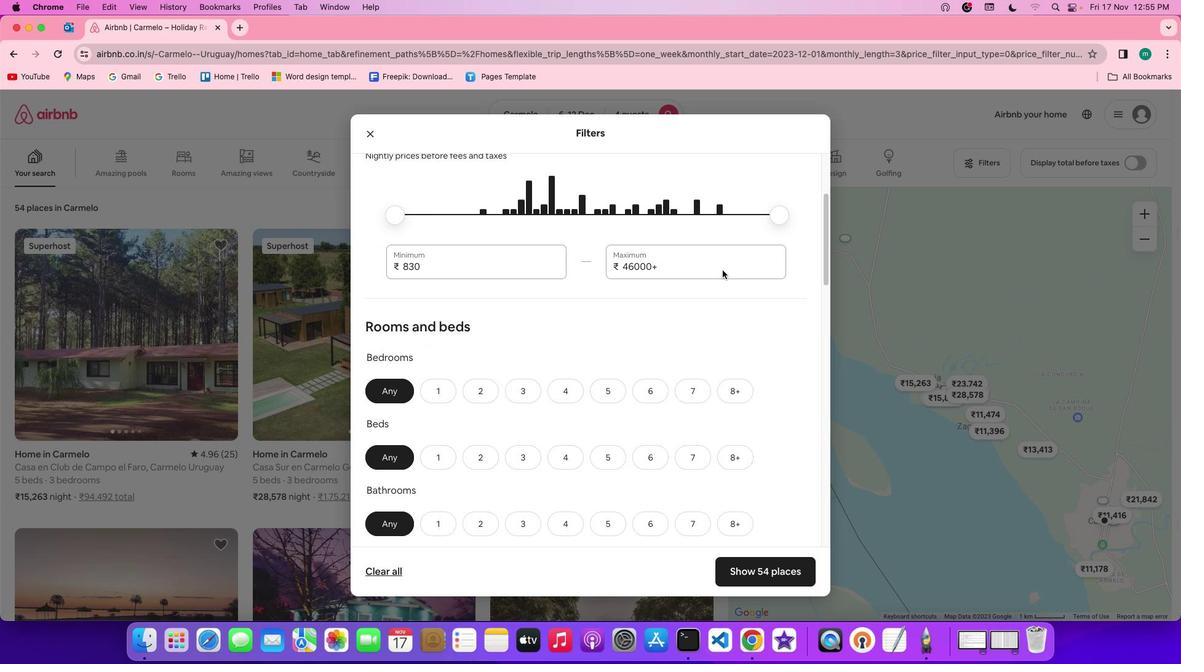 
Action: Mouse scrolled (721, 269) with delta (0, -1)
Screenshot: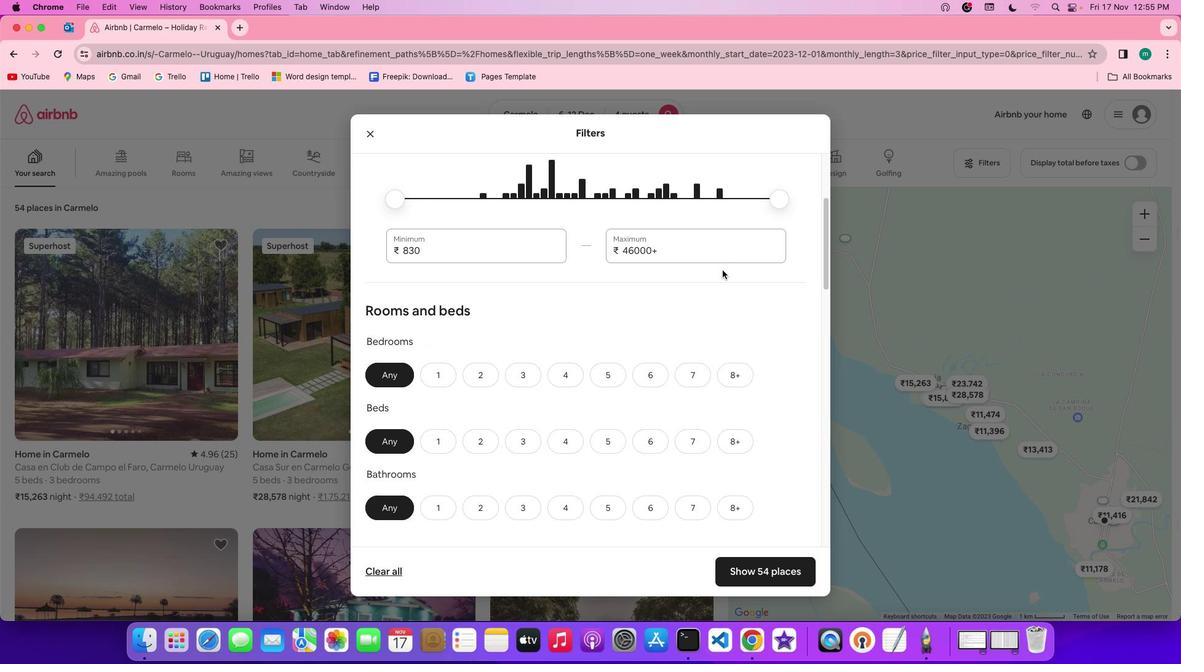 
Action: Mouse moved to (567, 351)
Screenshot: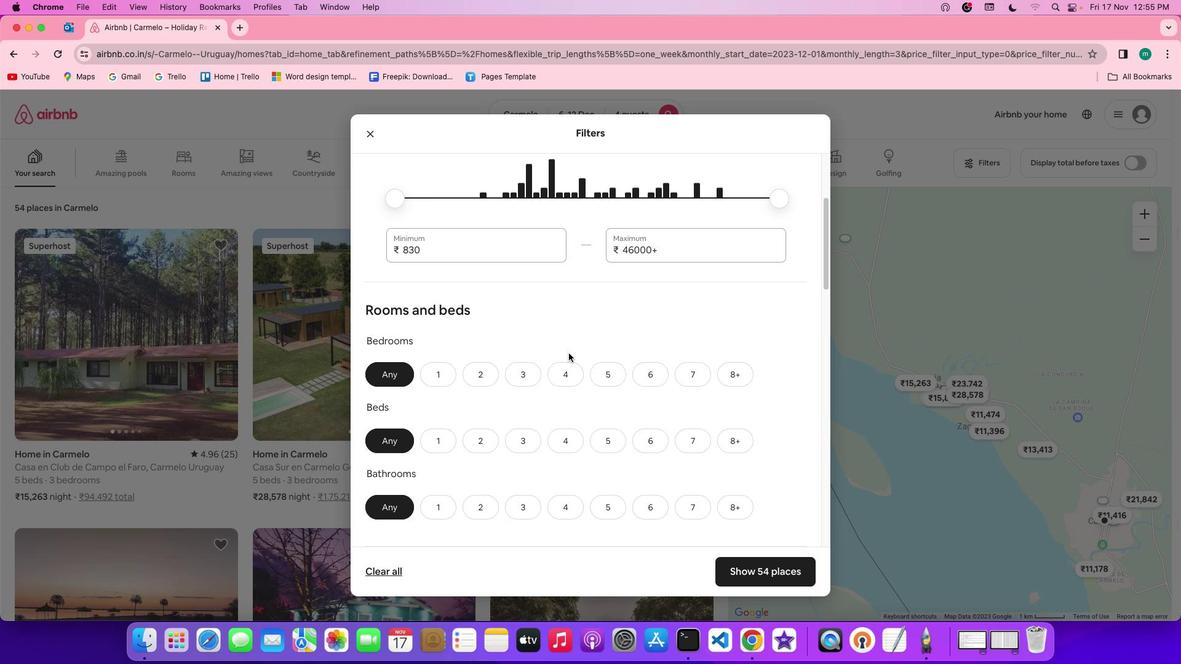 
Action: Mouse scrolled (567, 351) with delta (0, -1)
Screenshot: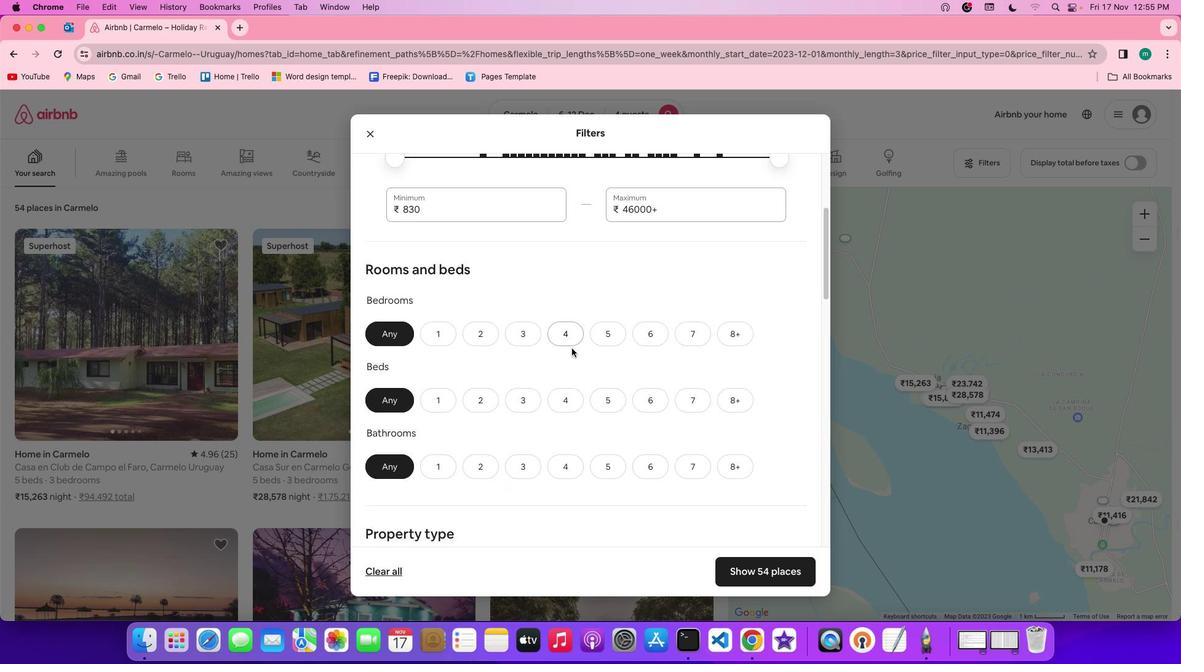 
Action: Mouse scrolled (567, 351) with delta (0, -1)
Screenshot: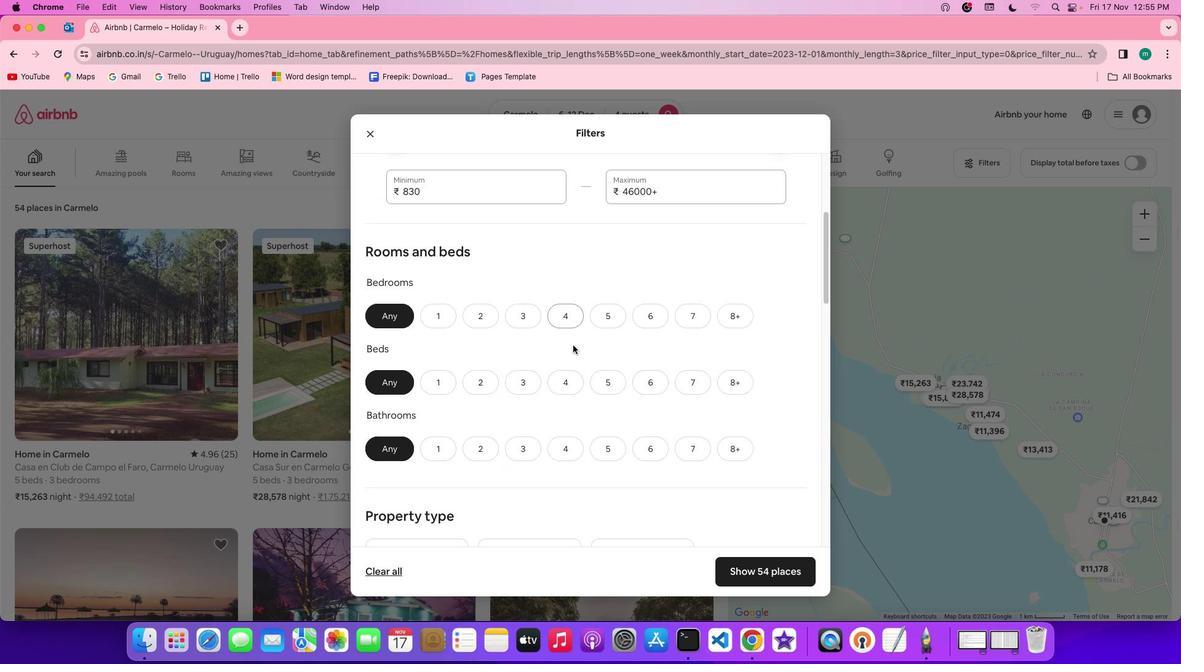 
Action: Mouse scrolled (567, 351) with delta (0, -1)
Screenshot: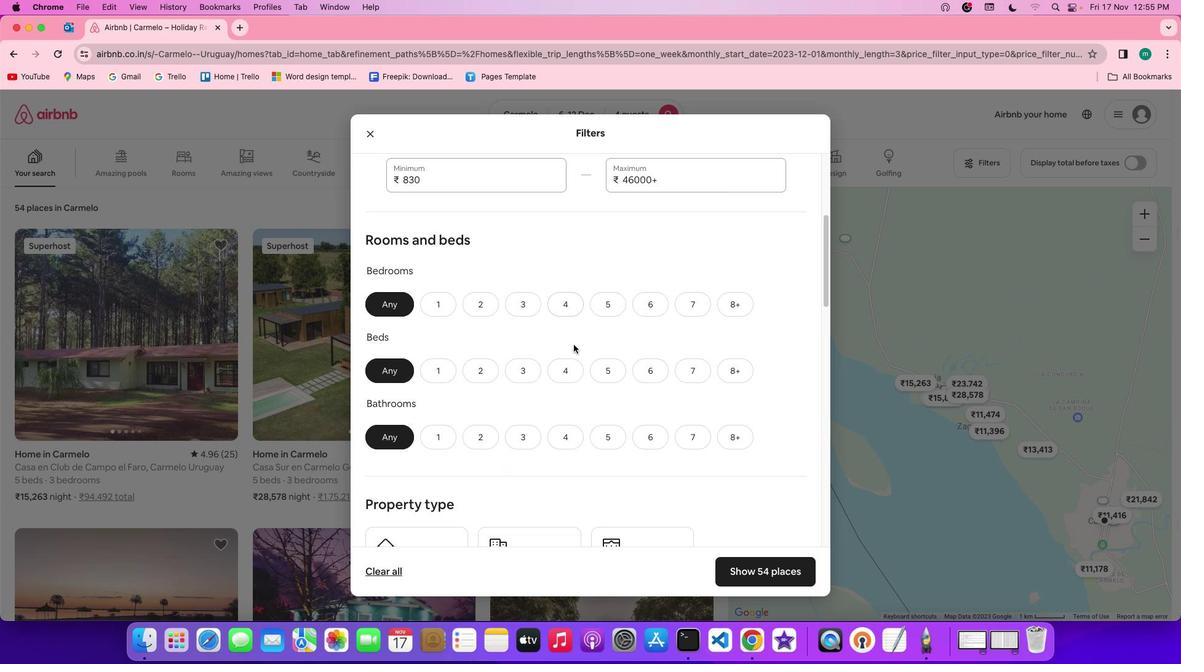 
Action: Mouse moved to (562, 298)
Screenshot: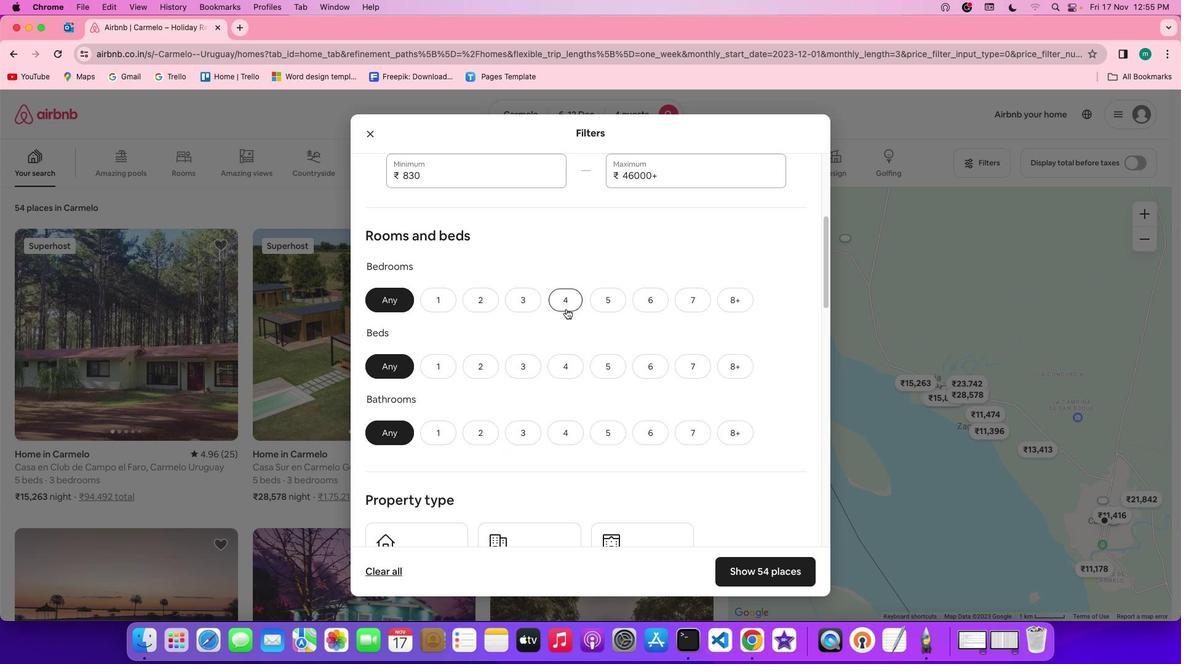 
Action: Mouse pressed left at (562, 298)
Screenshot: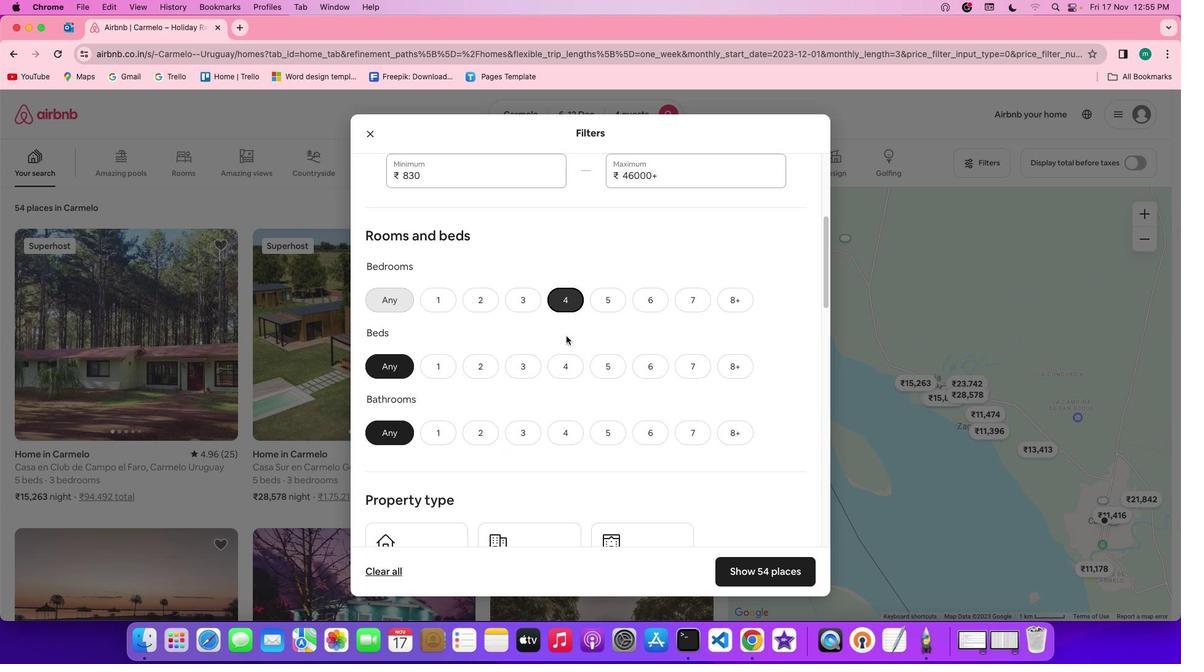 
Action: Mouse moved to (567, 373)
Screenshot: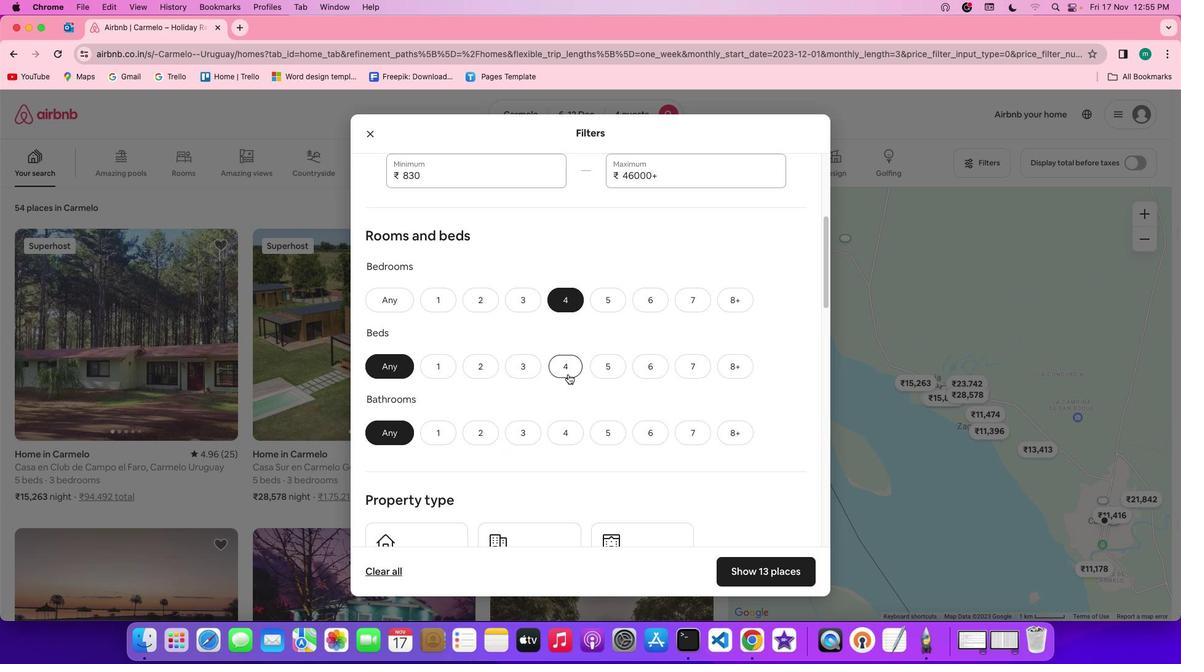 
Action: Mouse pressed left at (567, 373)
Screenshot: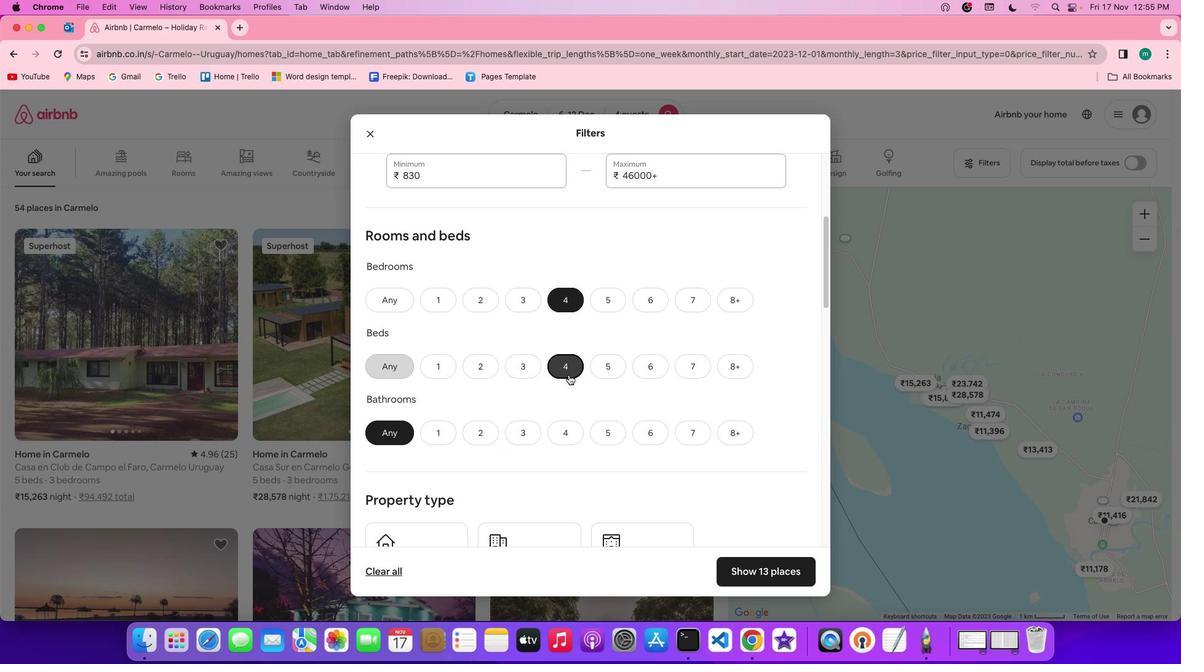 
Action: Mouse moved to (557, 447)
Screenshot: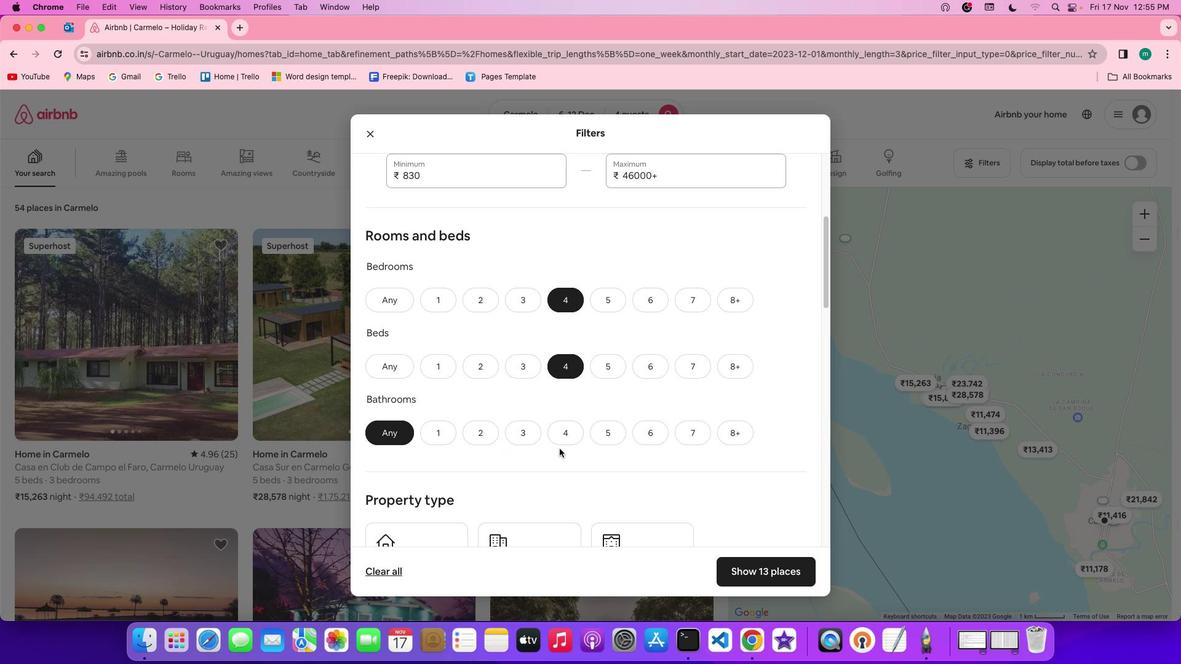 
Action: Mouse pressed left at (557, 447)
Screenshot: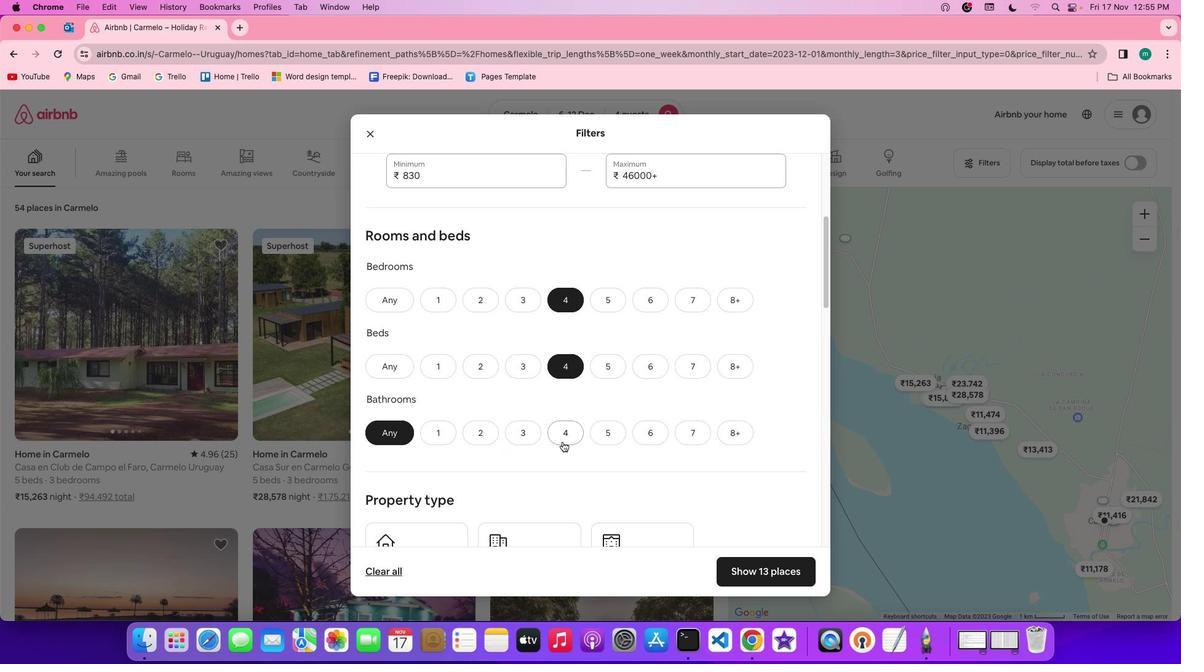 
Action: Mouse moved to (562, 436)
Screenshot: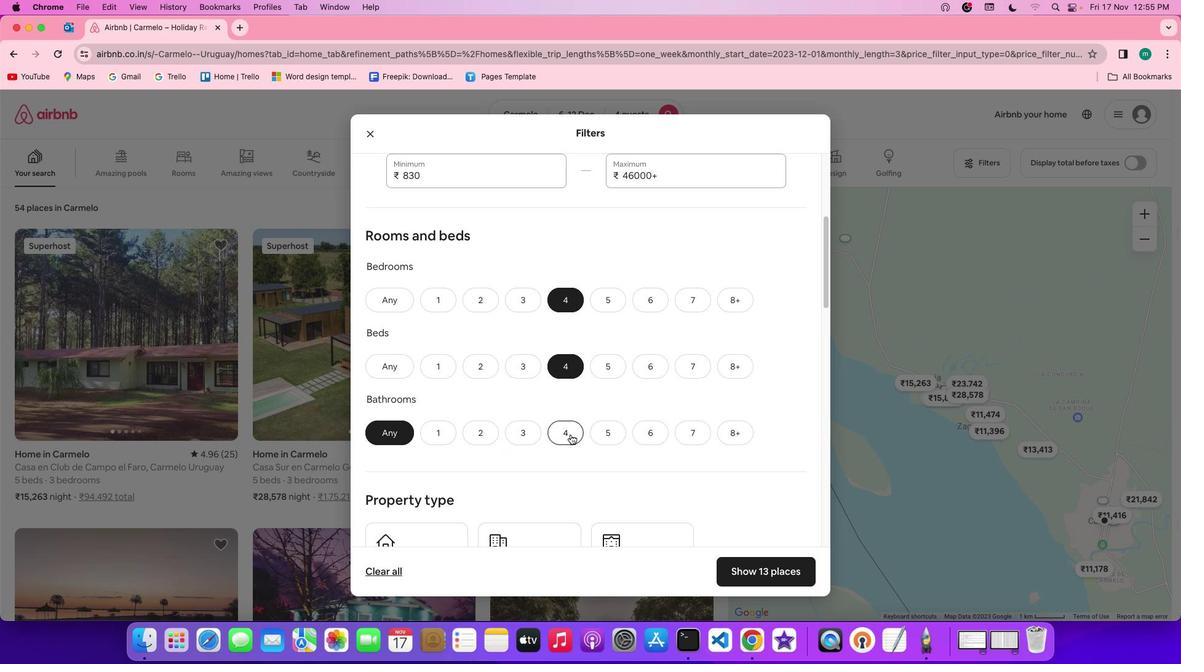 
Action: Mouse pressed left at (562, 436)
Screenshot: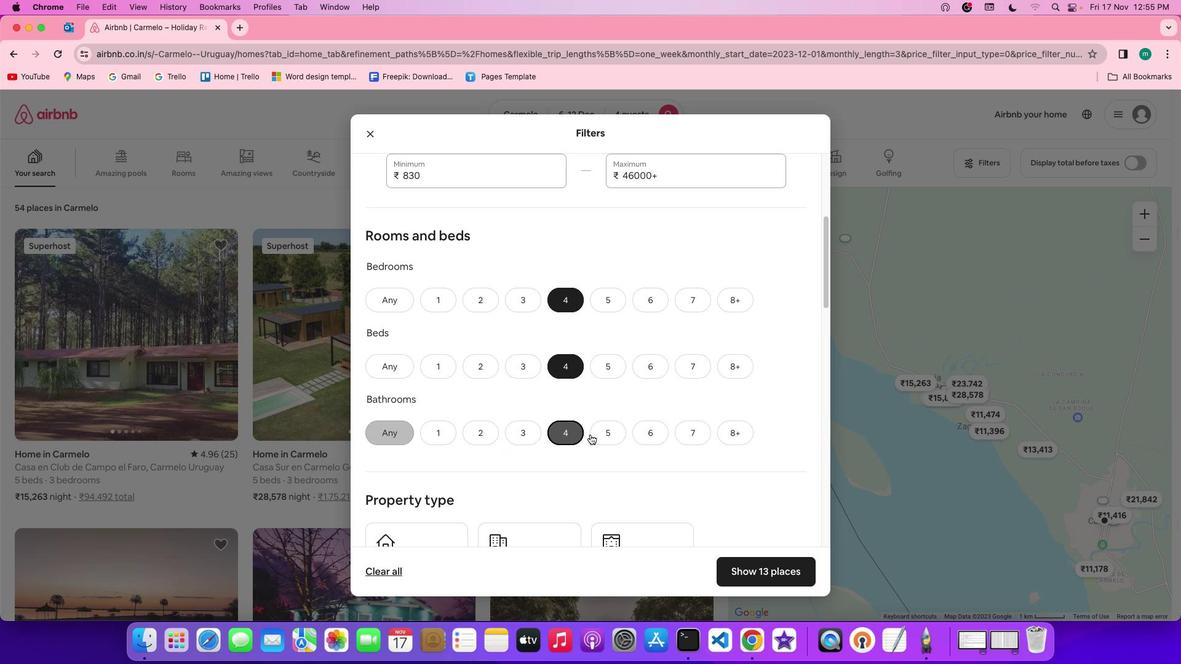 
Action: Mouse moved to (665, 433)
Screenshot: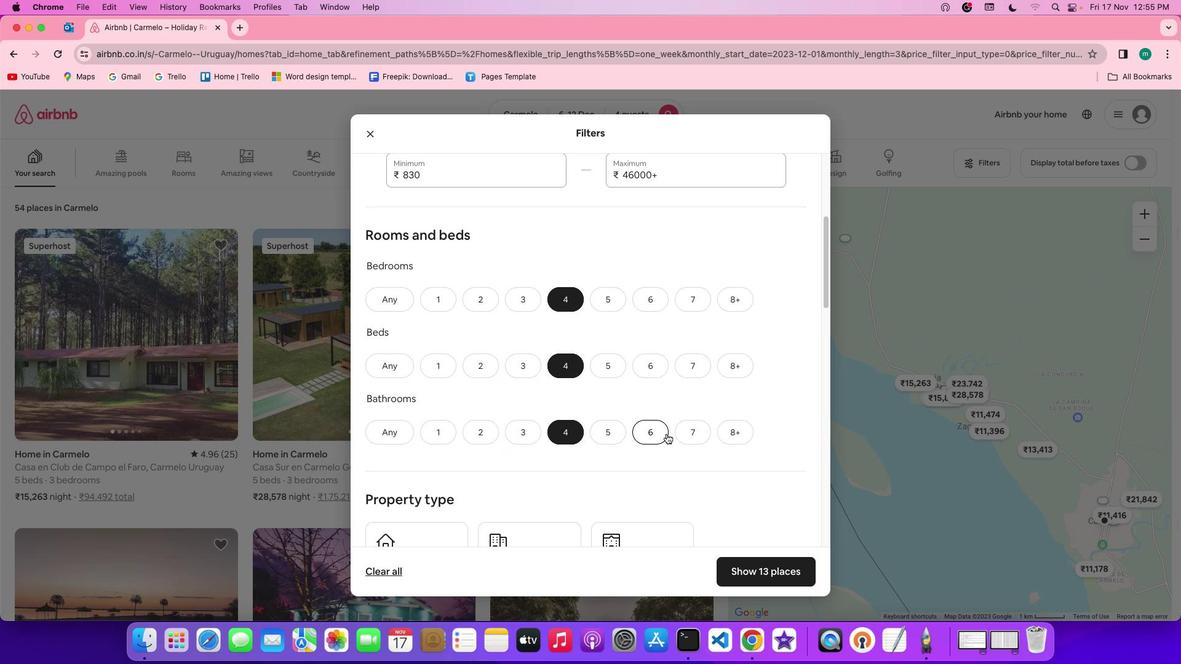 
Action: Mouse scrolled (665, 433) with delta (0, -1)
Screenshot: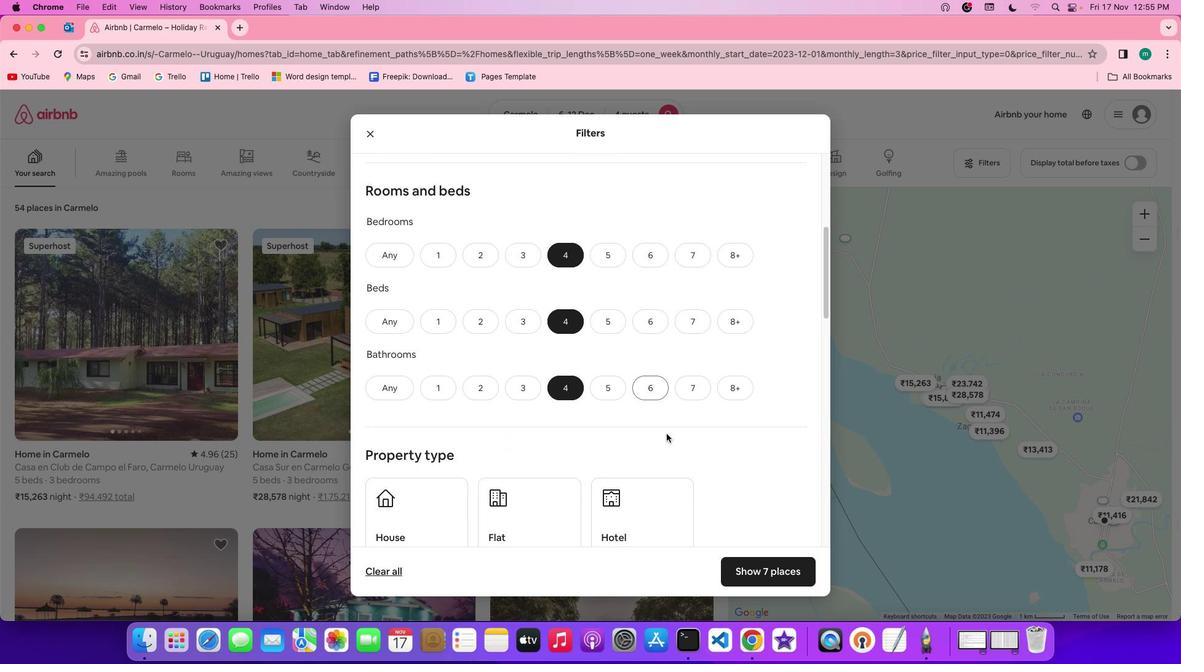 
Action: Mouse scrolled (665, 433) with delta (0, -1)
Screenshot: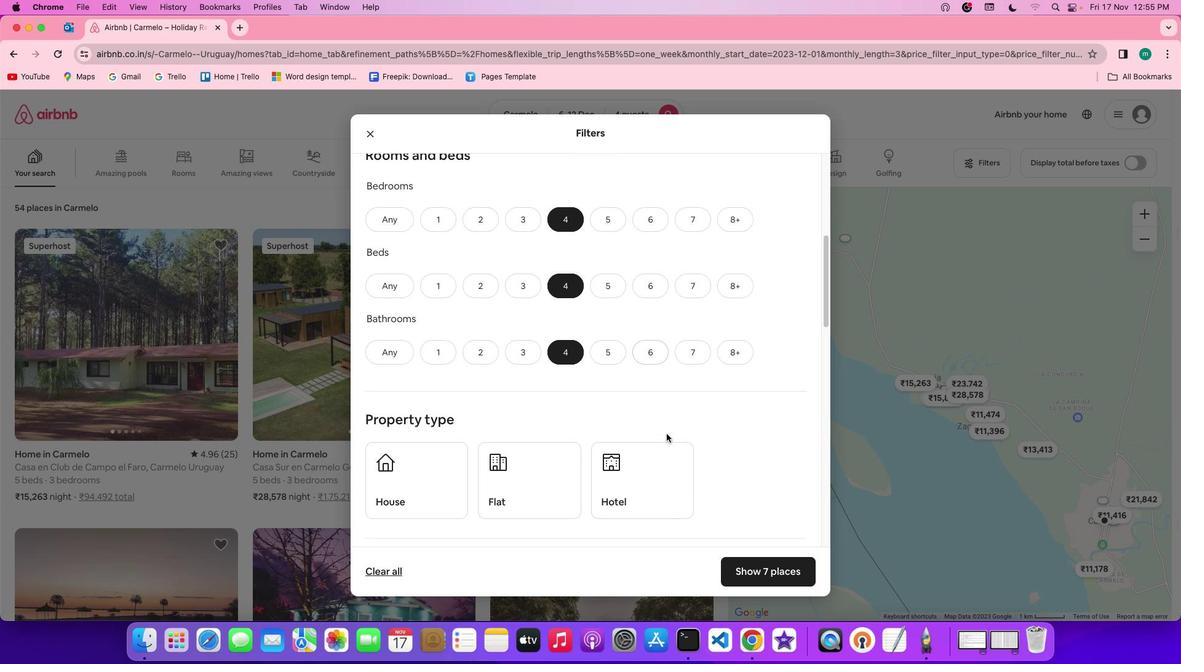
Action: Mouse scrolled (665, 433) with delta (0, -1)
Screenshot: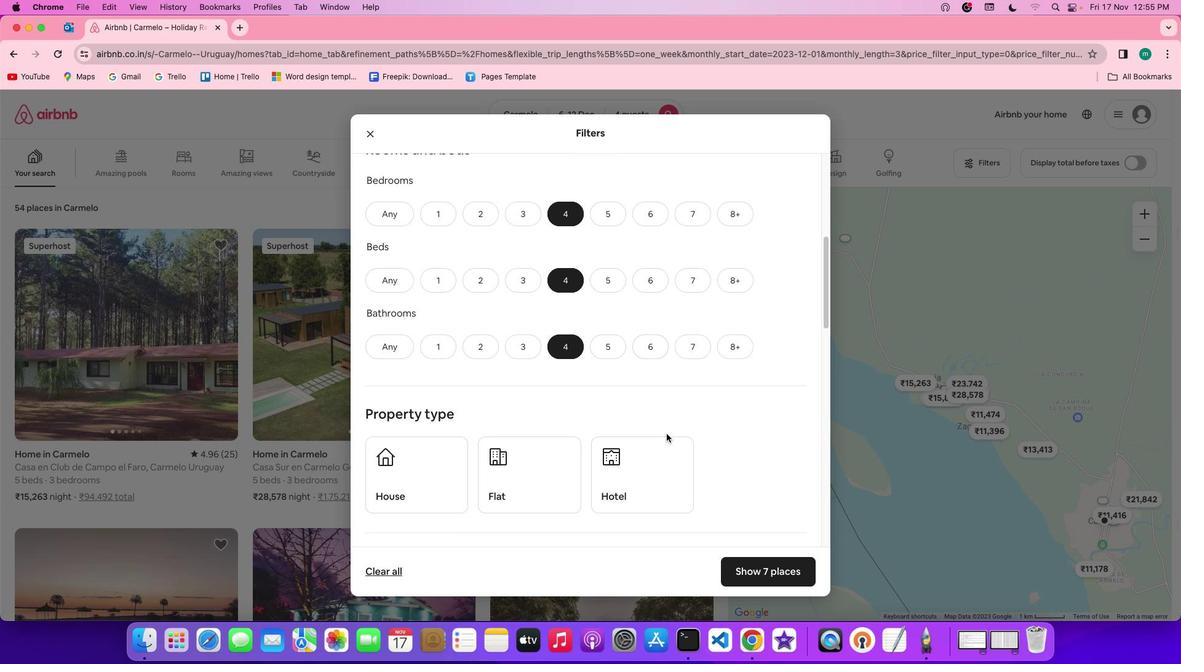 
Action: Mouse scrolled (665, 433) with delta (0, -1)
Screenshot: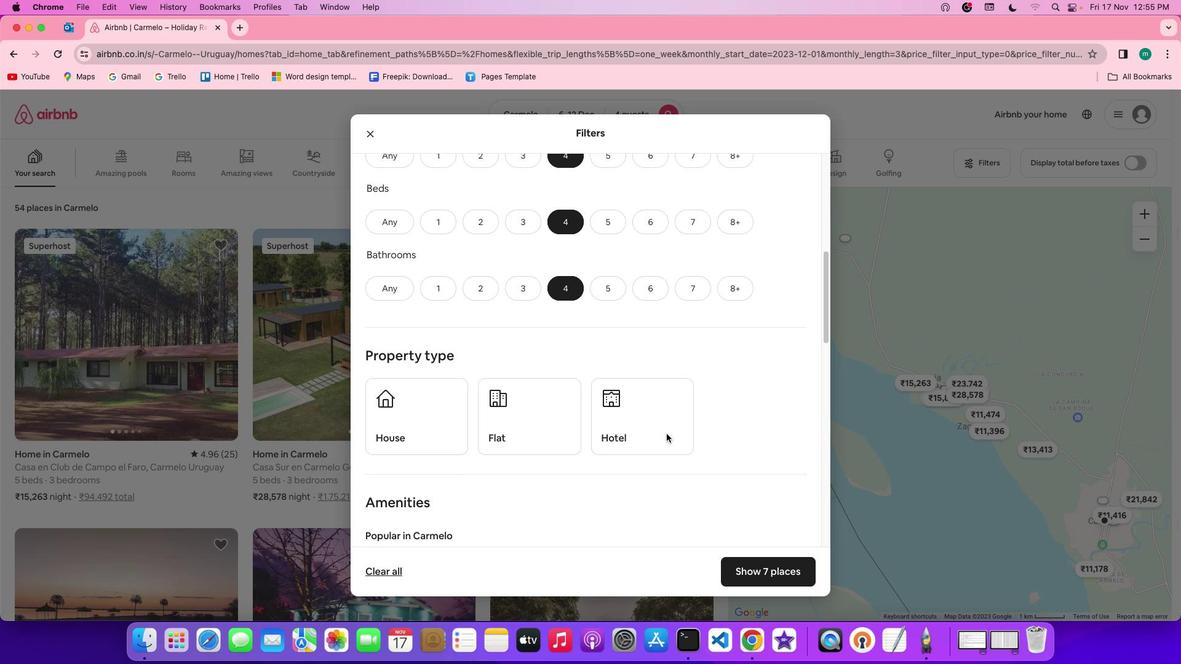 
Action: Mouse scrolled (665, 433) with delta (0, -1)
Screenshot: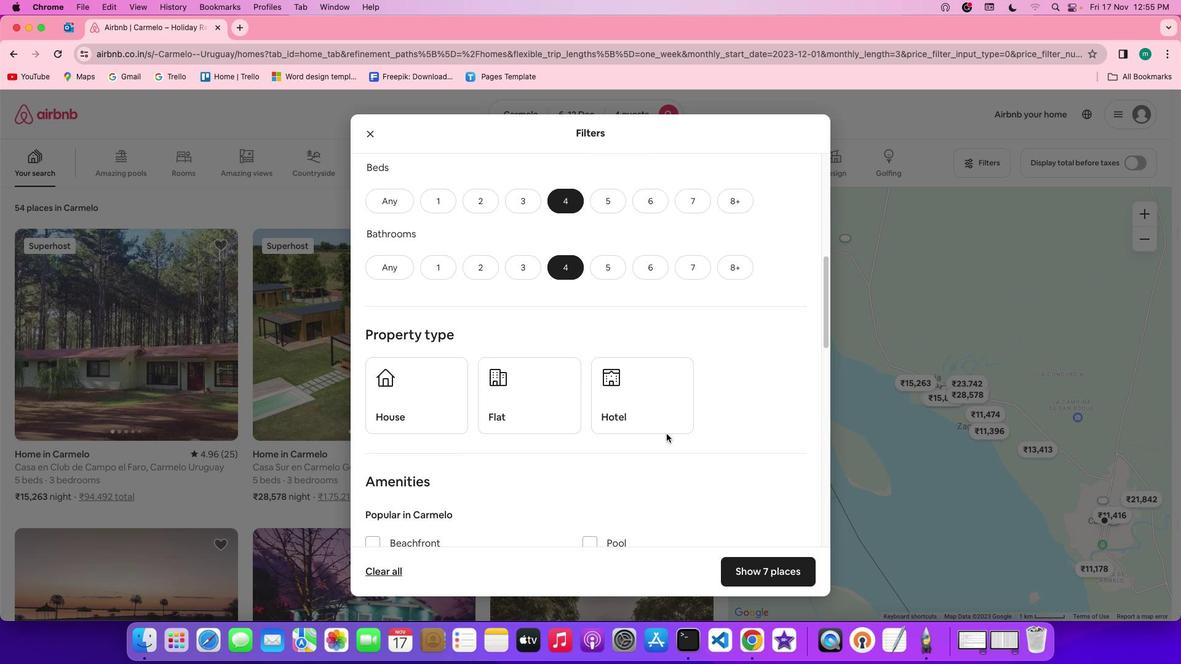 
Action: Mouse scrolled (665, 433) with delta (0, -1)
Screenshot: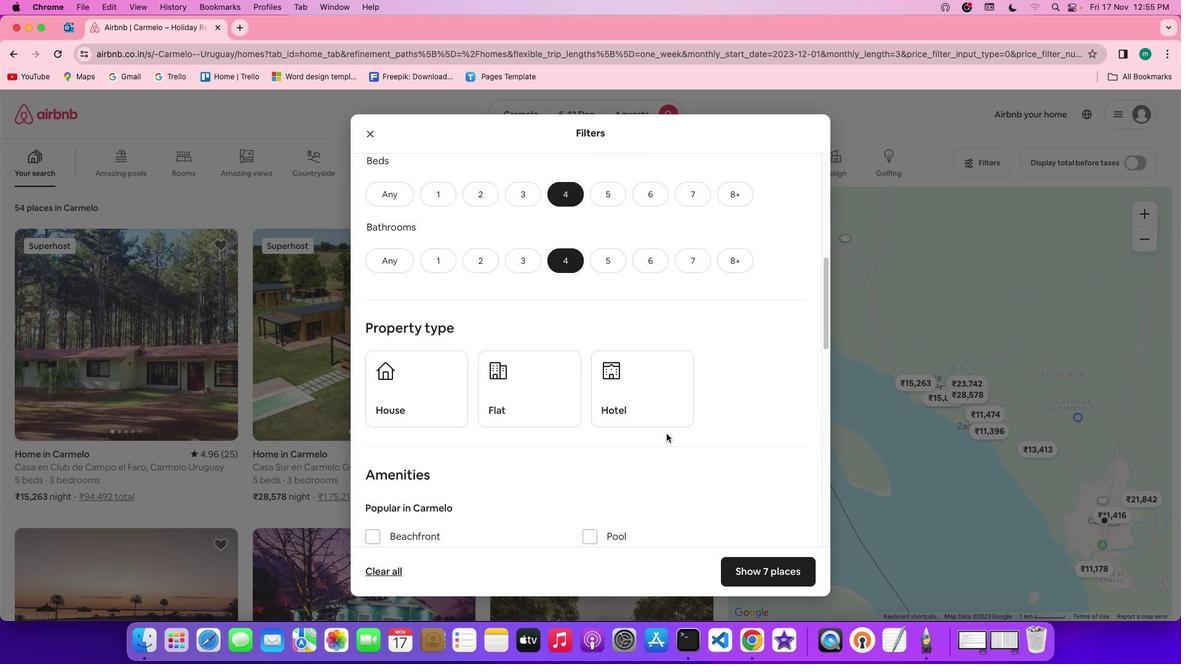 
Action: Mouse scrolled (665, 433) with delta (0, -1)
Screenshot: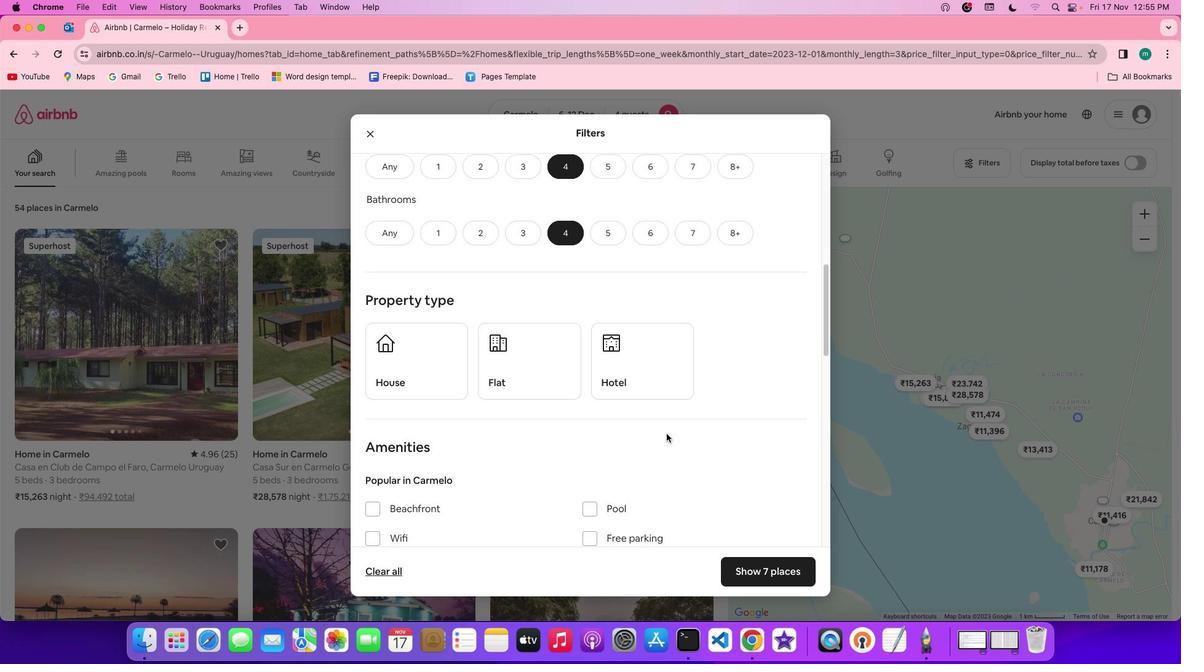 
Action: Mouse scrolled (665, 433) with delta (0, -1)
Screenshot: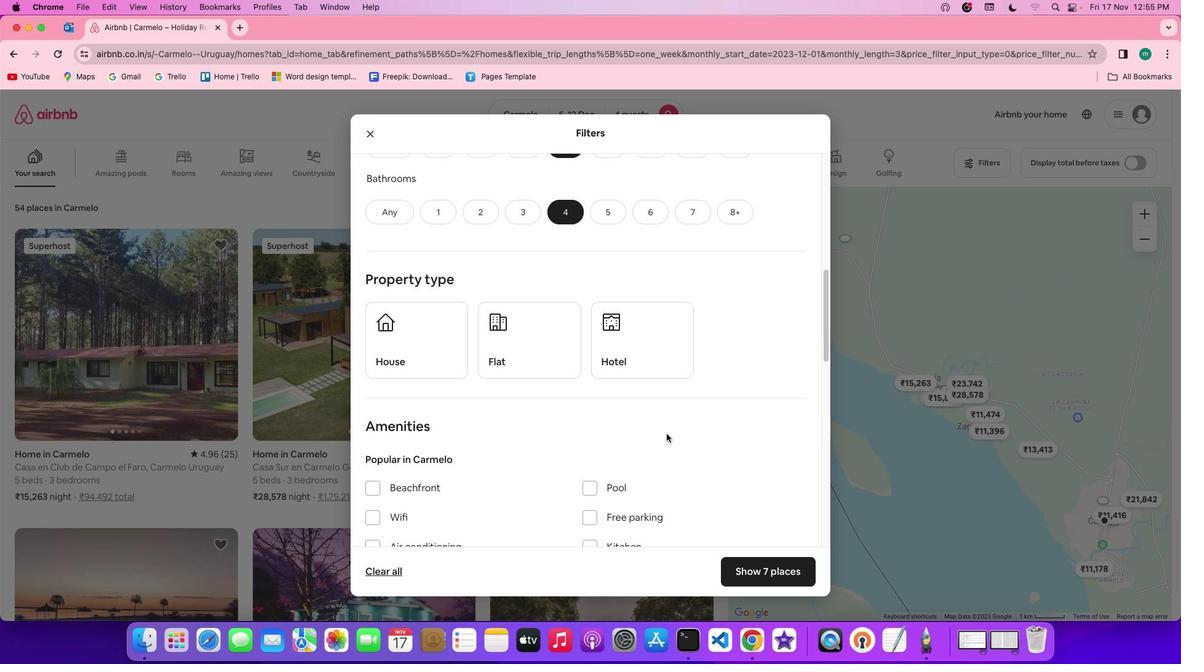 
Action: Mouse scrolled (665, 433) with delta (0, -1)
Screenshot: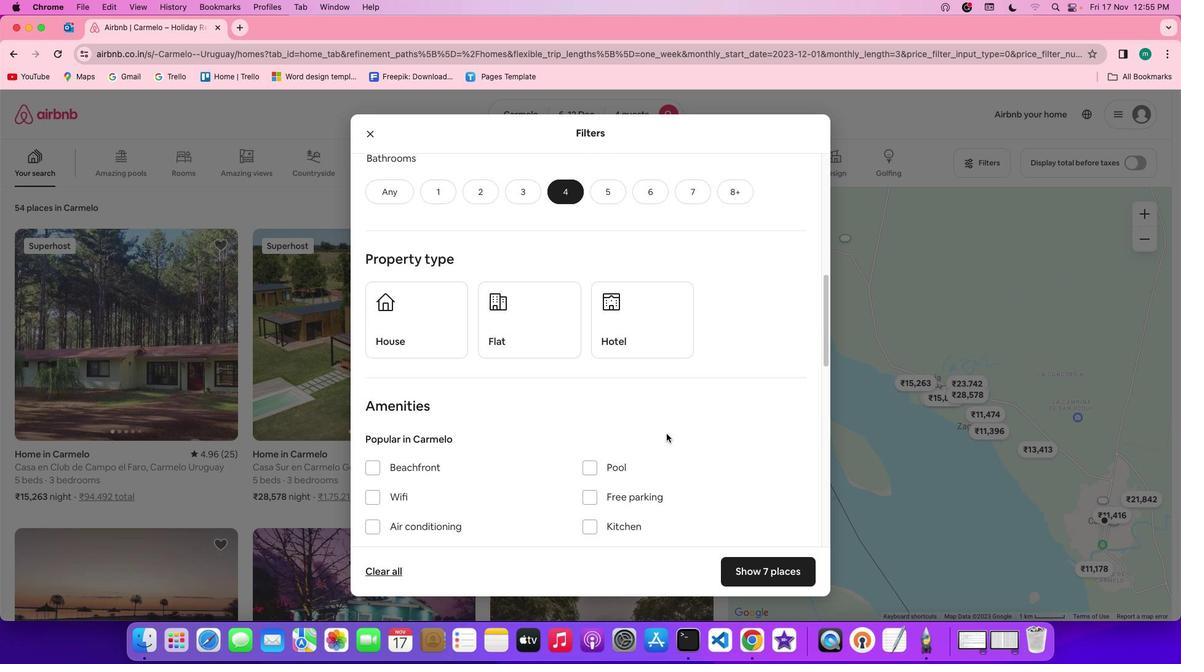 
Action: Mouse scrolled (665, 433) with delta (0, -1)
Screenshot: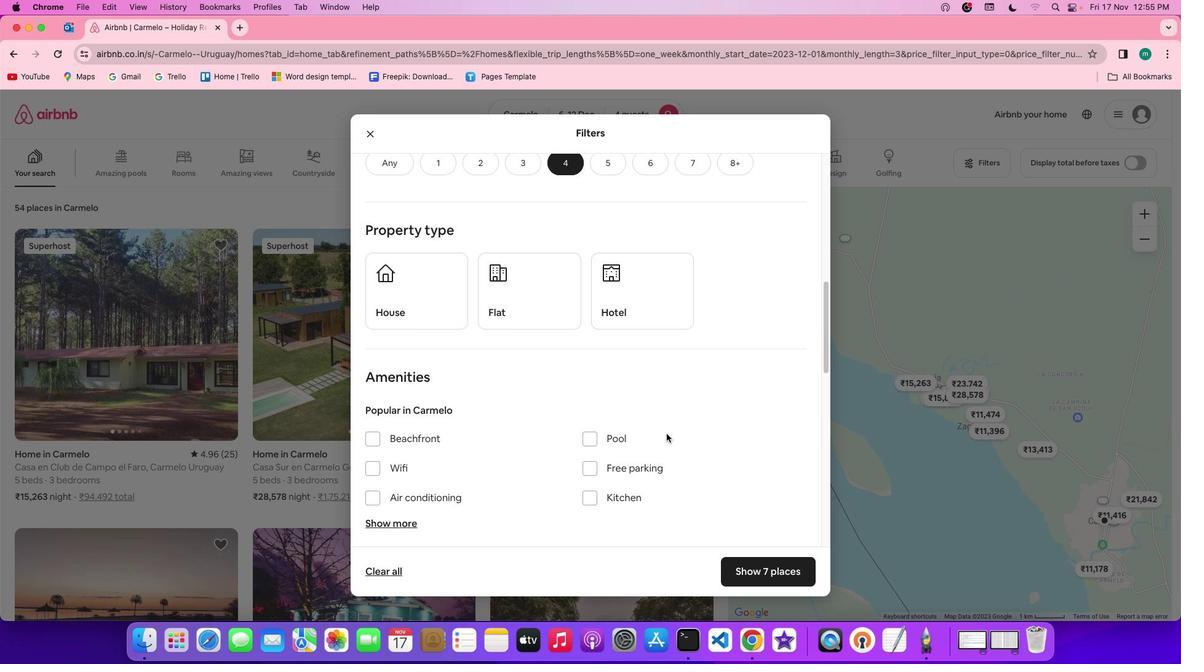 
Action: Mouse scrolled (665, 433) with delta (0, -1)
Screenshot: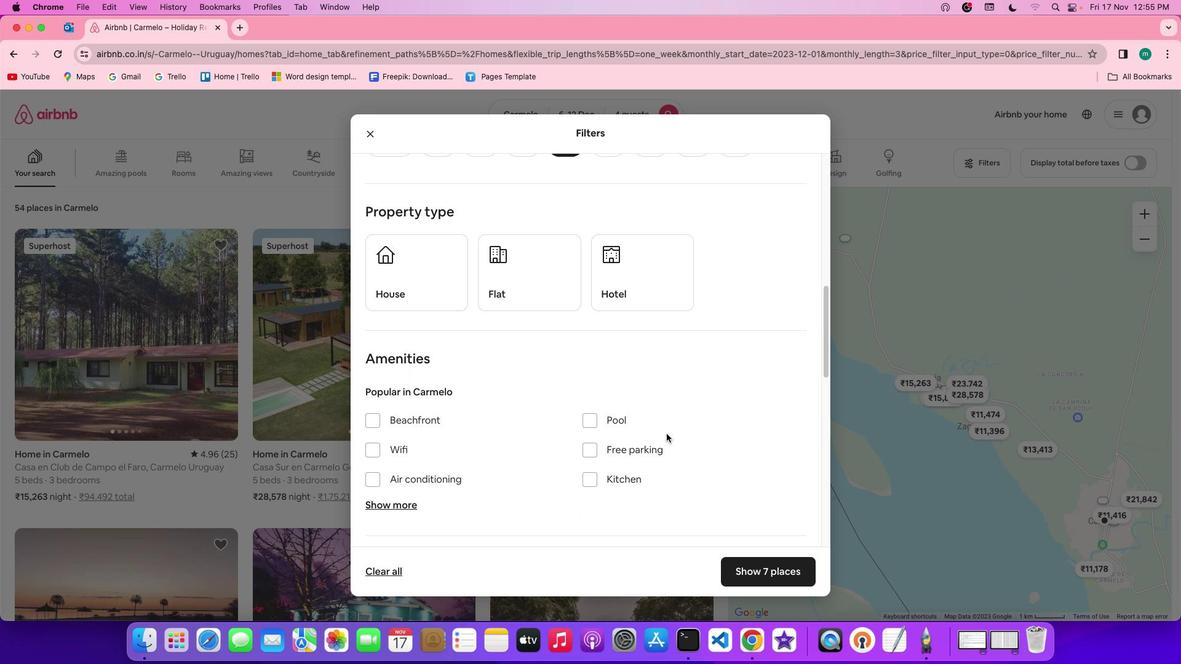 
Action: Mouse scrolled (665, 433) with delta (0, -1)
Screenshot: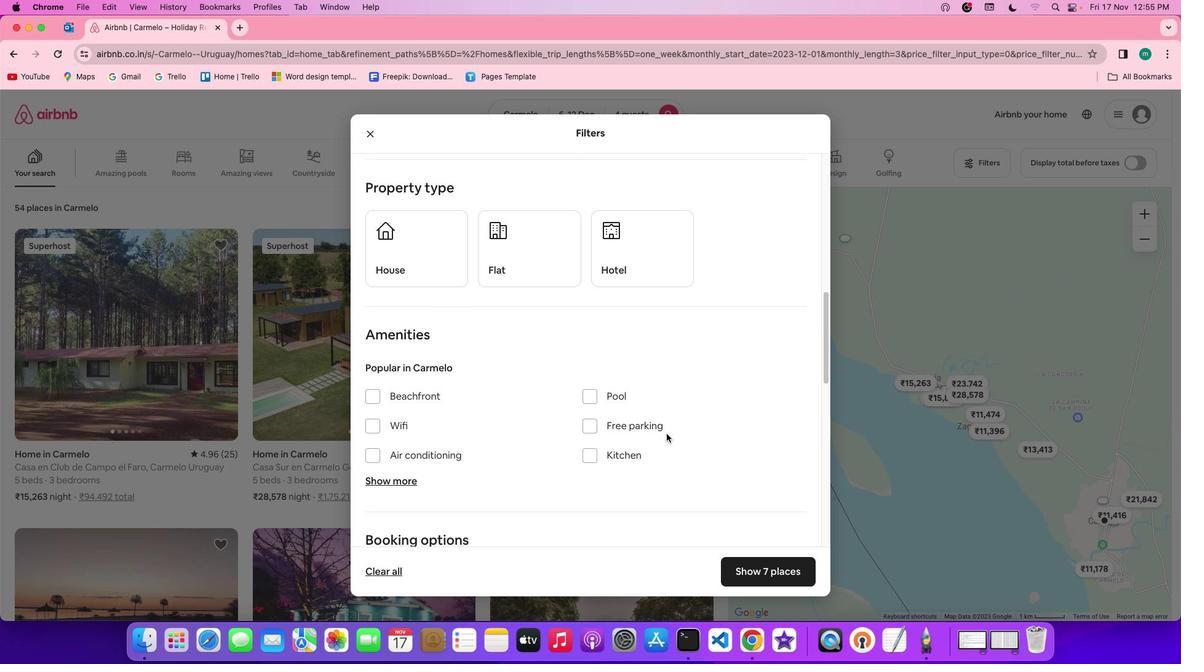 
Action: Mouse scrolled (665, 433) with delta (0, -1)
Screenshot: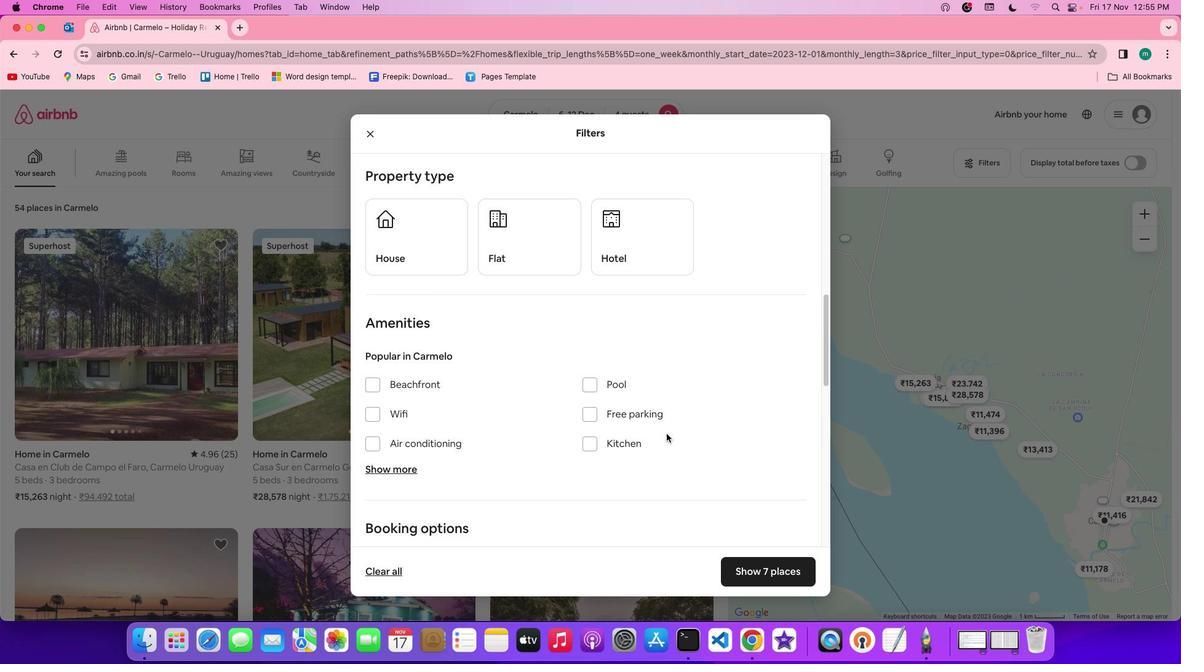 
Action: Mouse moved to (508, 224)
Screenshot: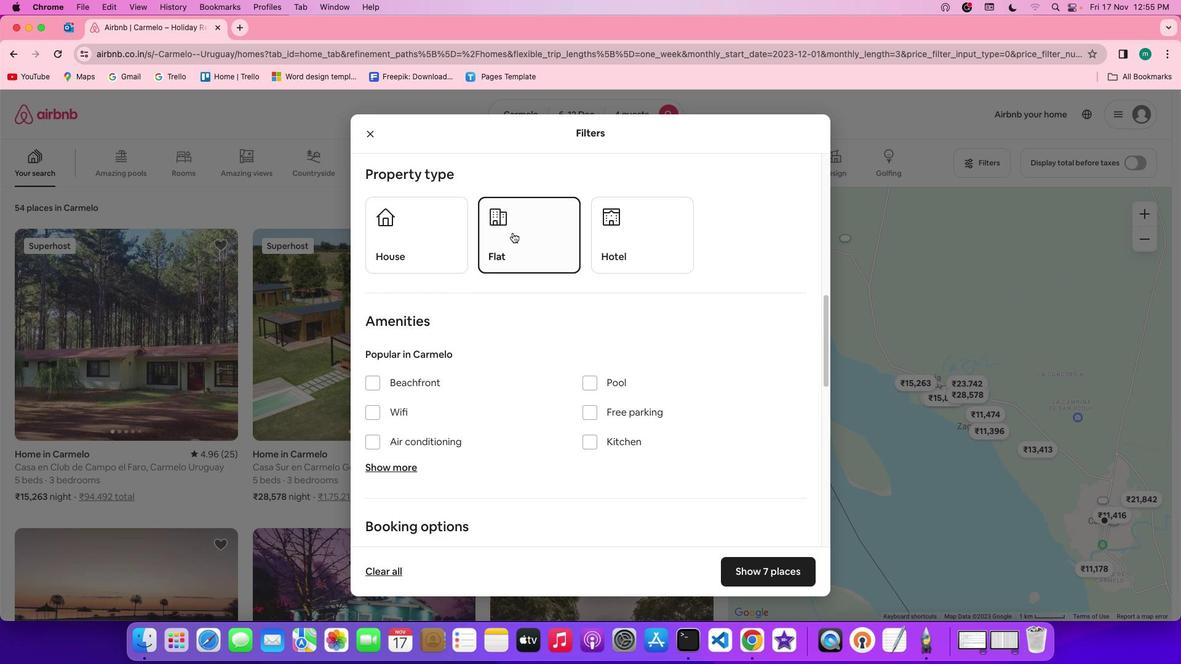 
Action: Mouse pressed left at (508, 224)
Screenshot: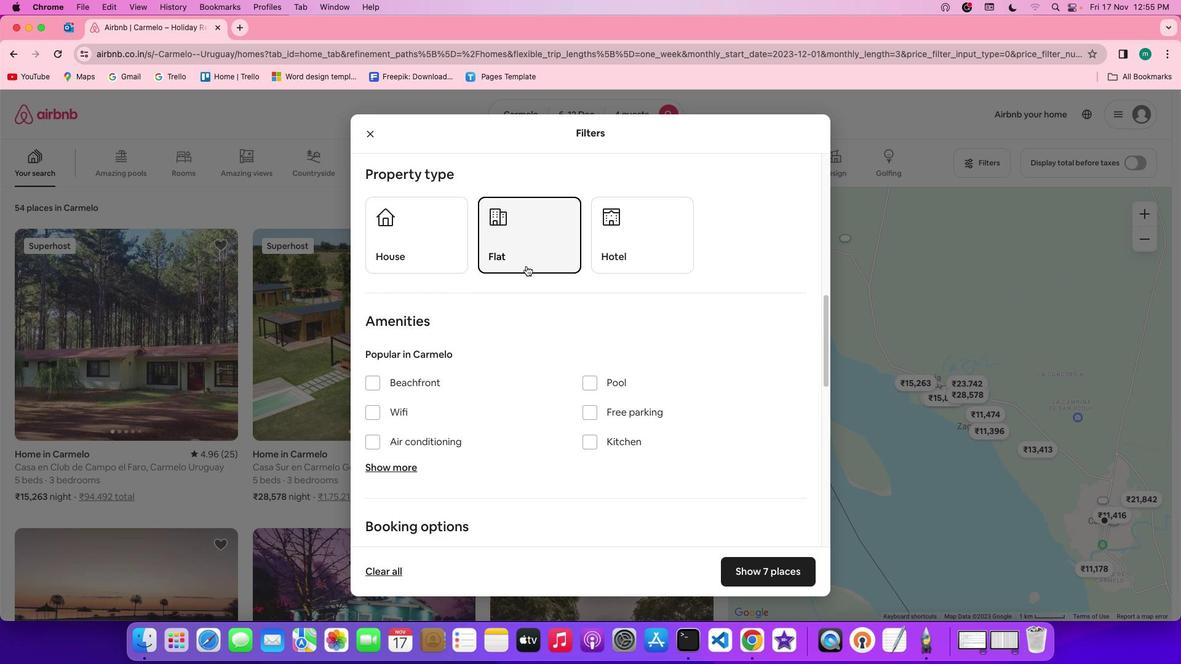 
Action: Mouse moved to (631, 370)
Screenshot: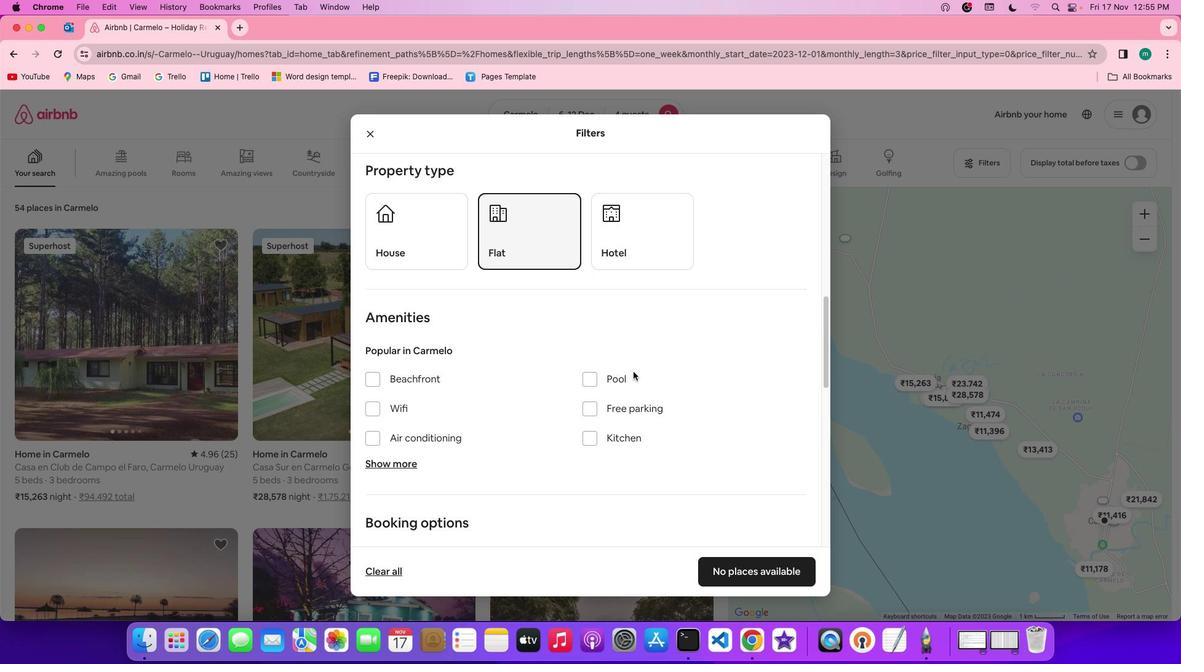 
Action: Mouse scrolled (631, 370) with delta (0, -1)
Screenshot: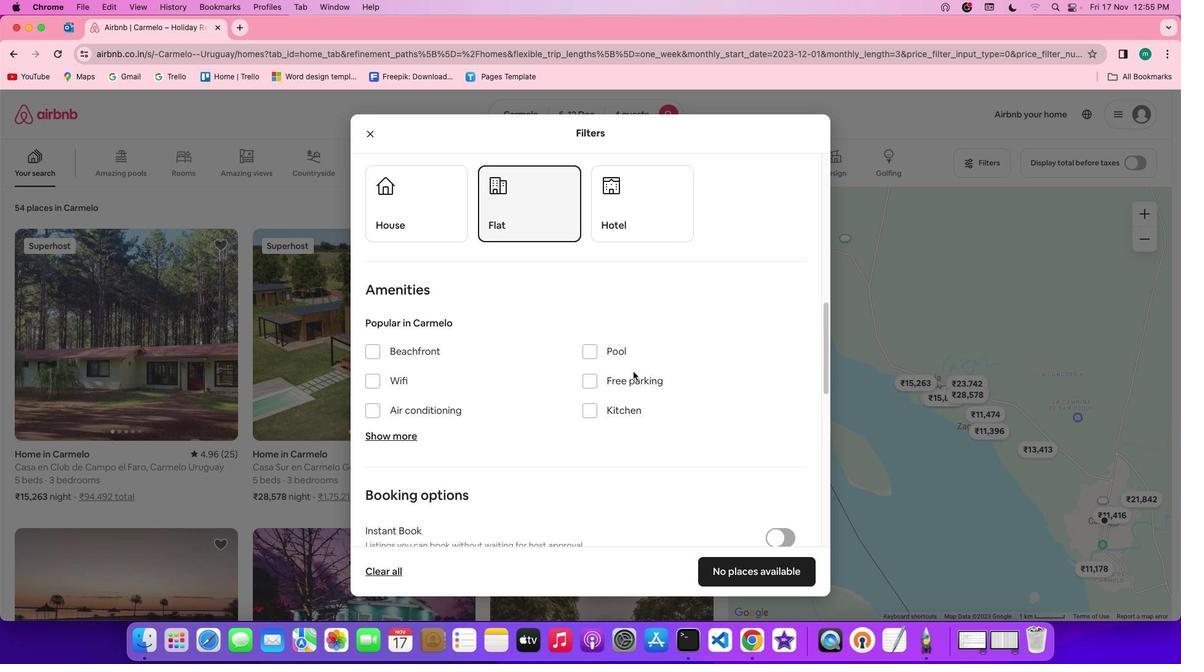 
Action: Mouse scrolled (631, 370) with delta (0, -1)
Screenshot: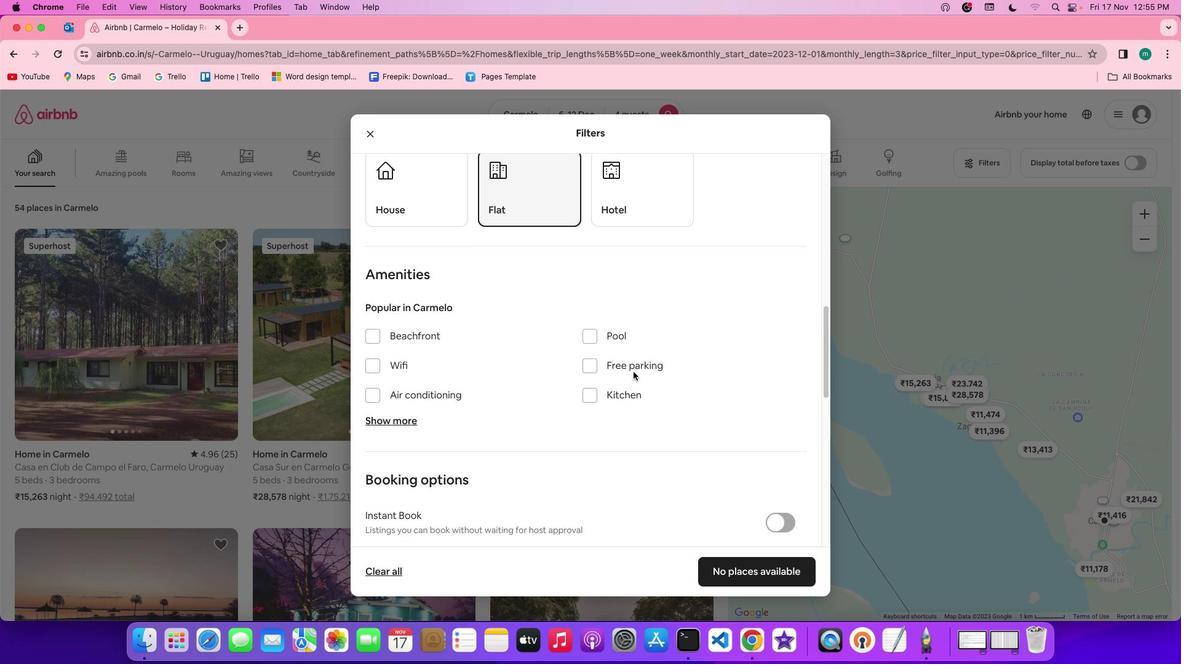 
Action: Mouse scrolled (631, 370) with delta (0, -1)
Screenshot: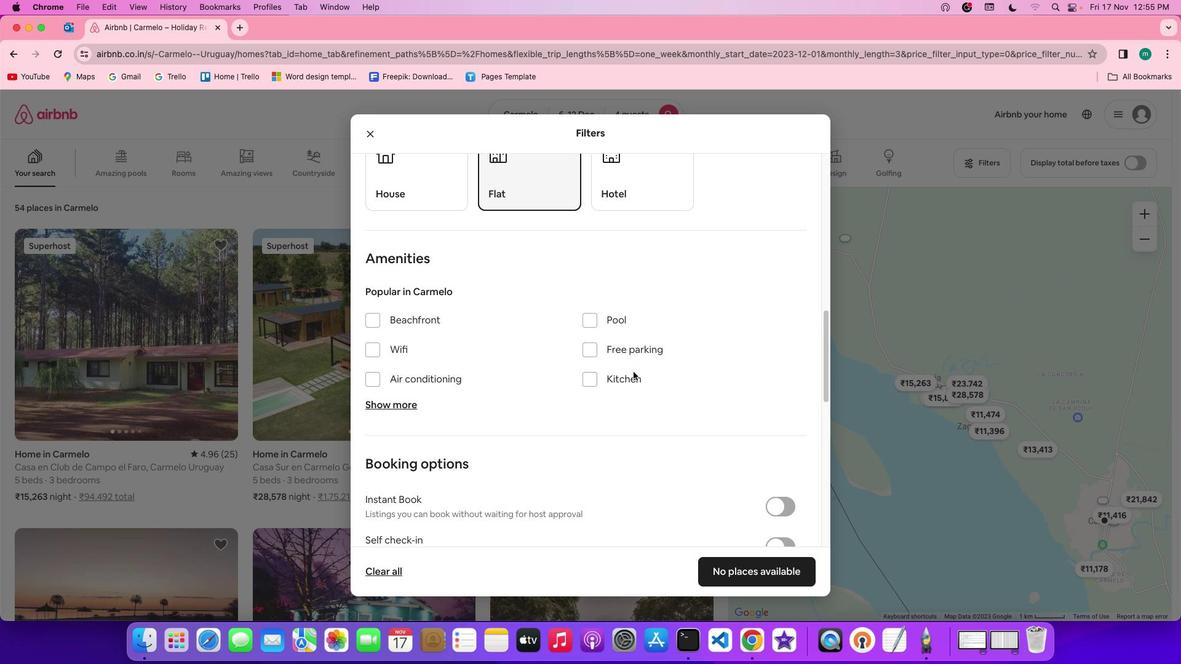 
Action: Mouse scrolled (631, 370) with delta (0, -1)
Screenshot: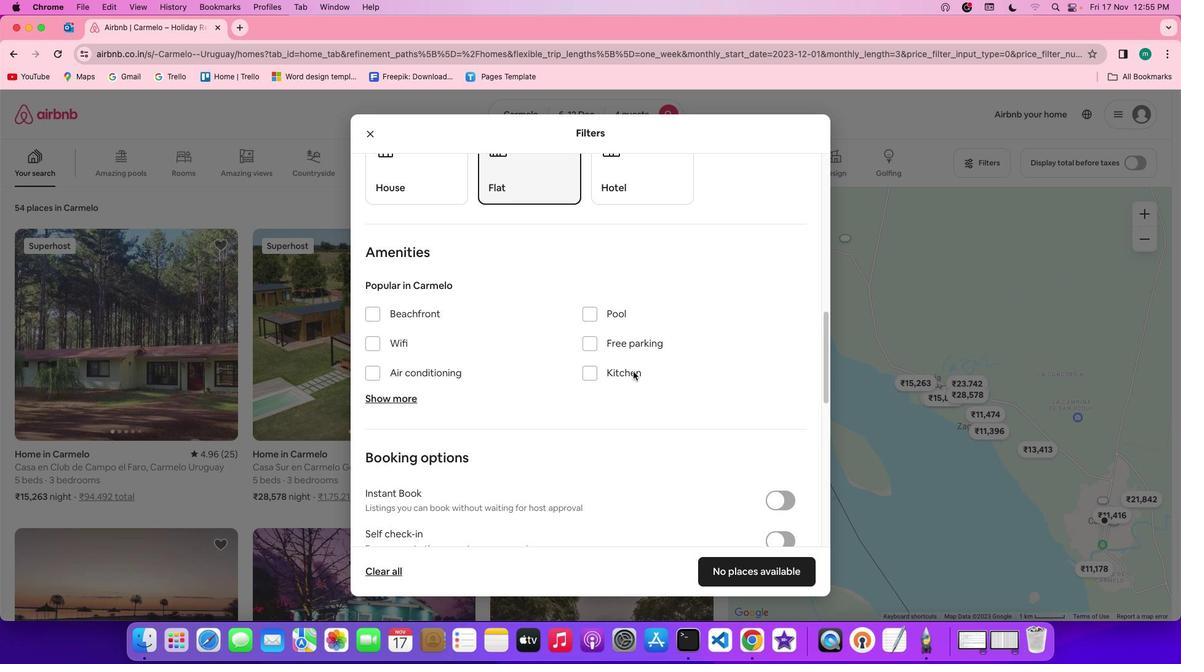 
Action: Mouse scrolled (631, 370) with delta (0, -1)
Screenshot: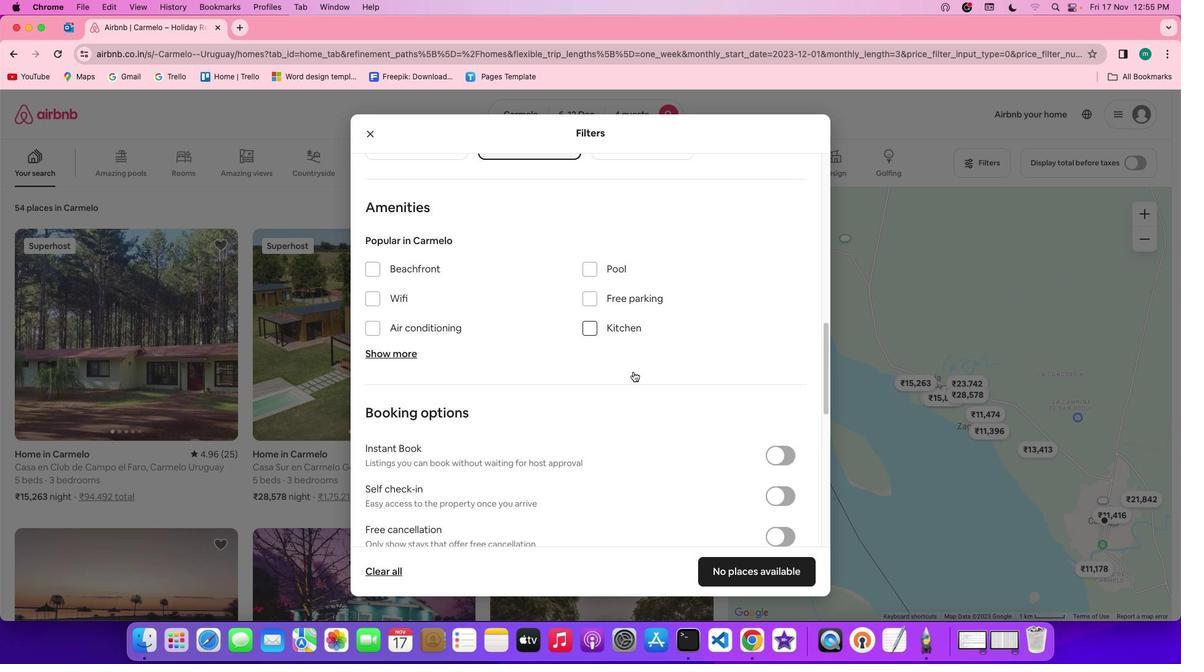 
Action: Mouse scrolled (631, 370) with delta (0, -1)
Screenshot: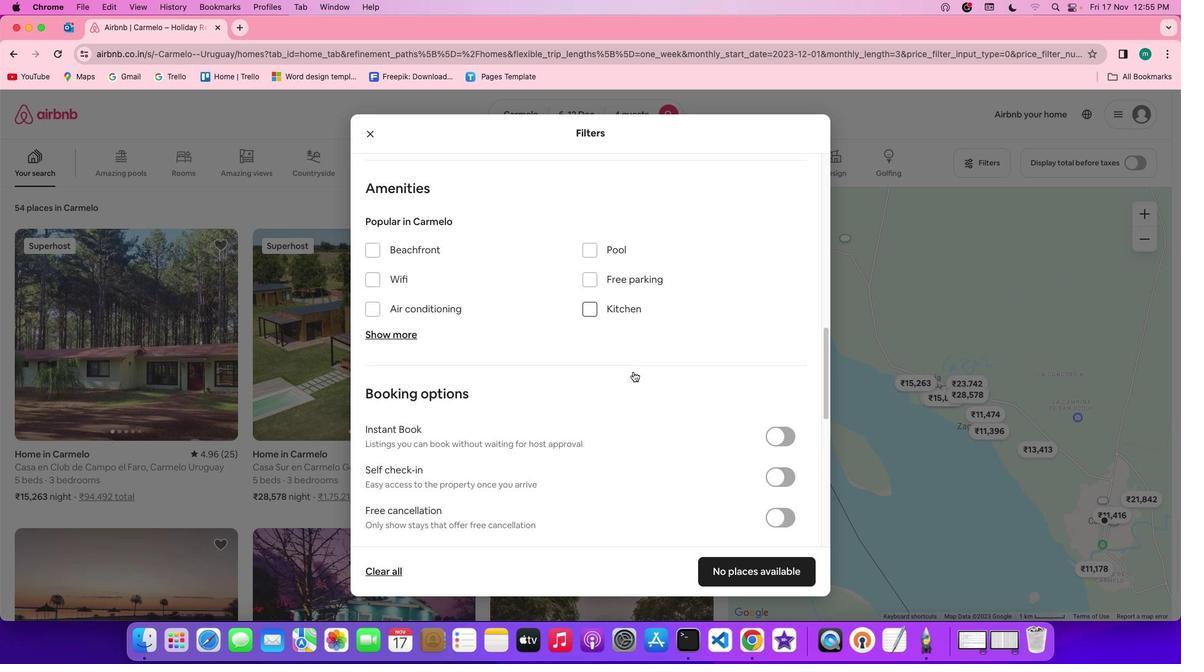 
Action: Mouse scrolled (631, 370) with delta (0, -1)
Screenshot: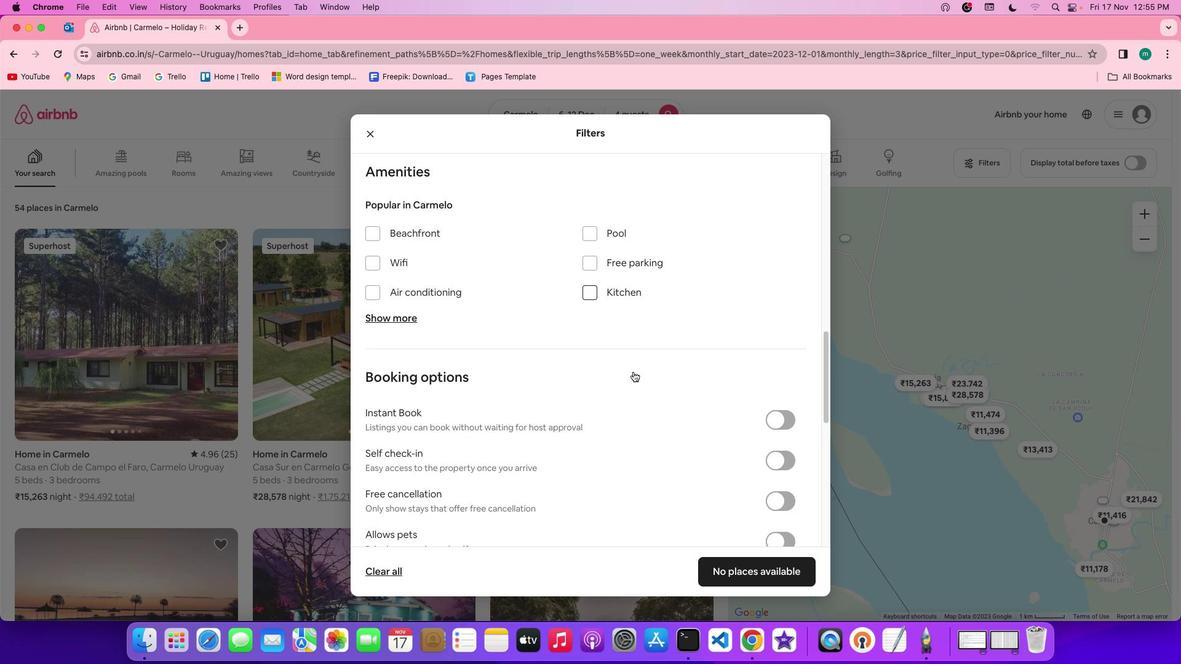
Action: Mouse scrolled (631, 370) with delta (0, -1)
Screenshot: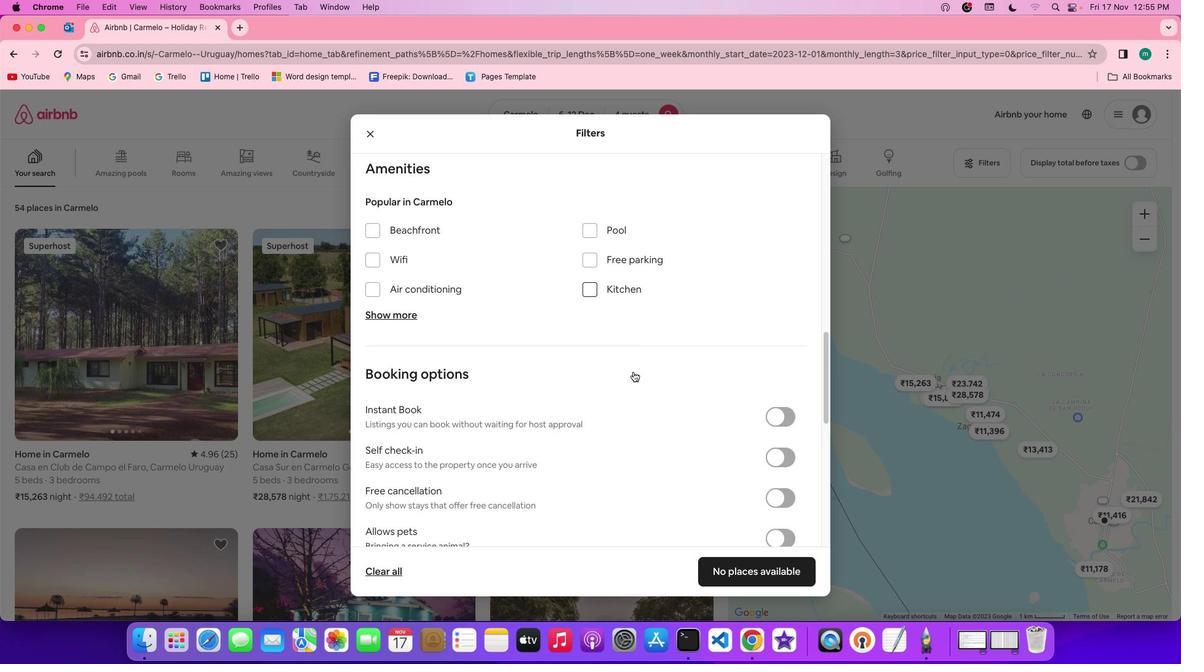 
Action: Mouse scrolled (631, 370) with delta (0, -1)
Screenshot: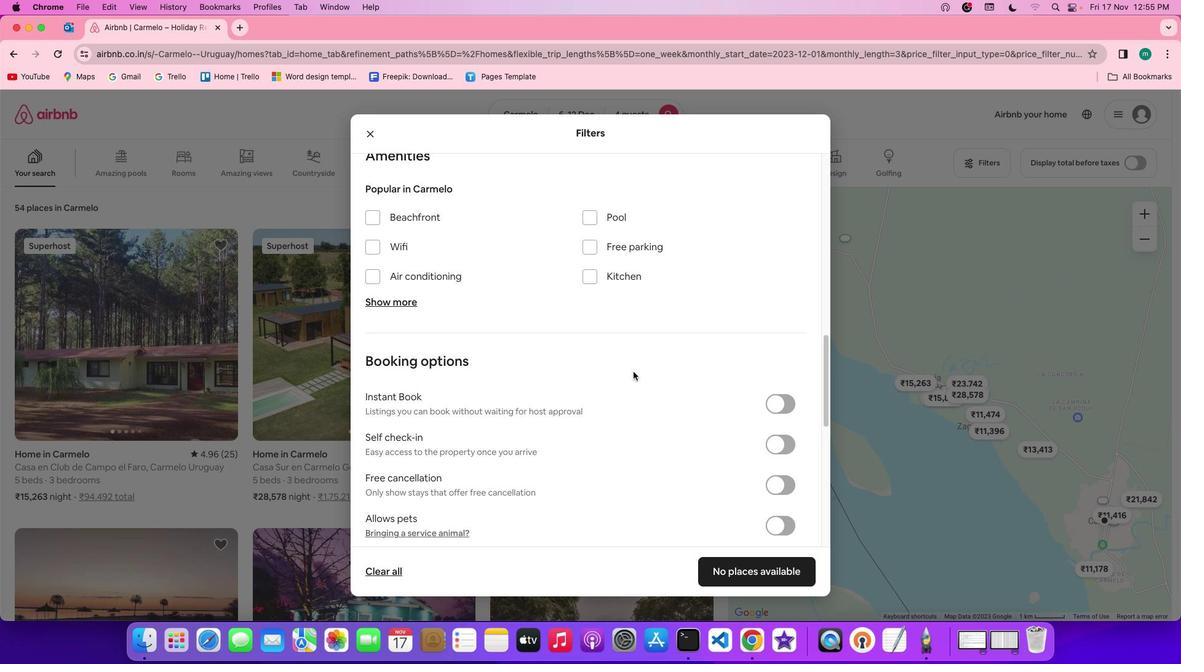 
Action: Mouse scrolled (631, 370) with delta (0, -1)
Screenshot: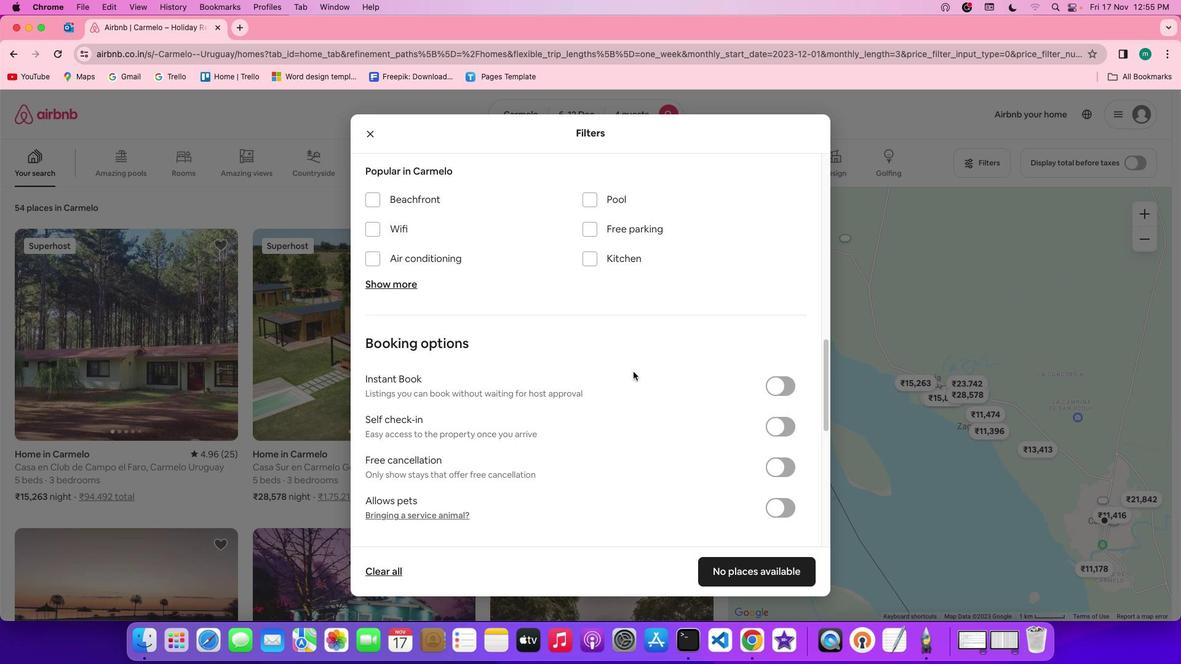 
Action: Mouse scrolled (631, 370) with delta (0, -1)
Screenshot: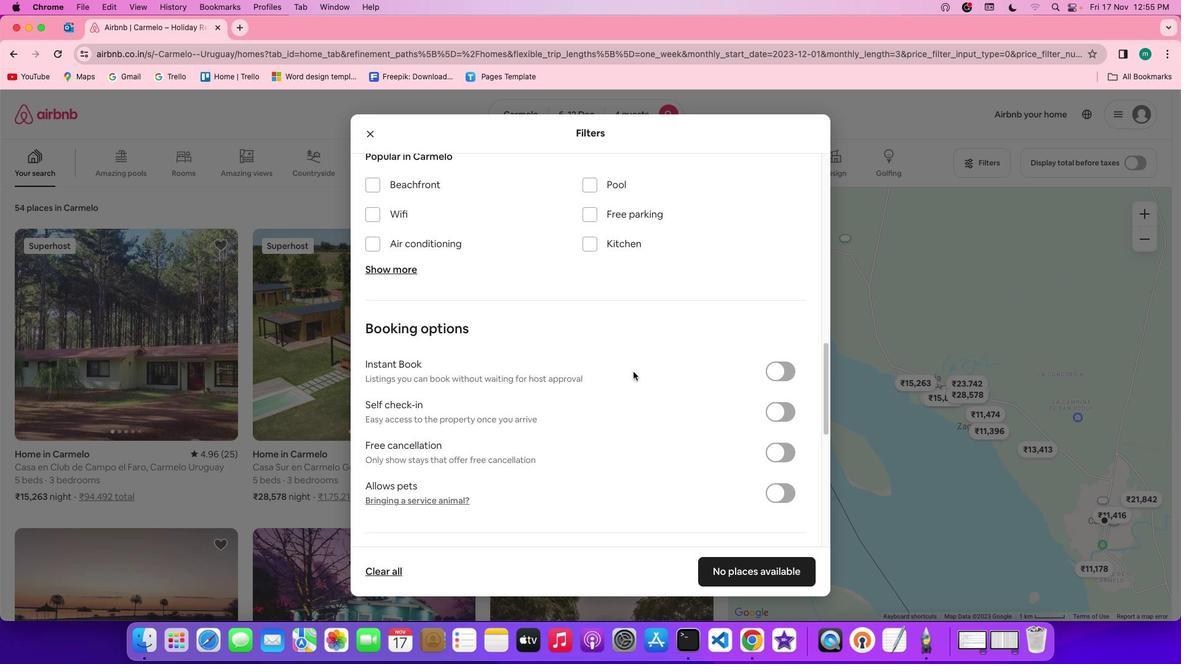 
Action: Mouse moved to (631, 370)
Screenshot: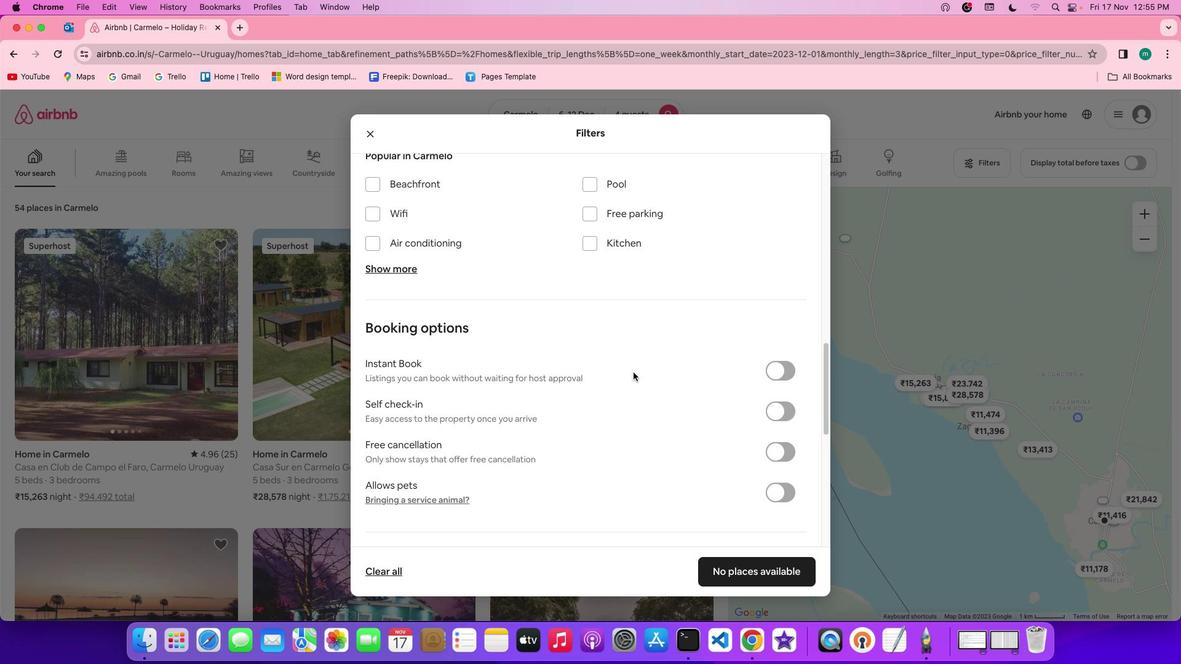 
Action: Mouse scrolled (631, 370) with delta (0, -1)
Screenshot: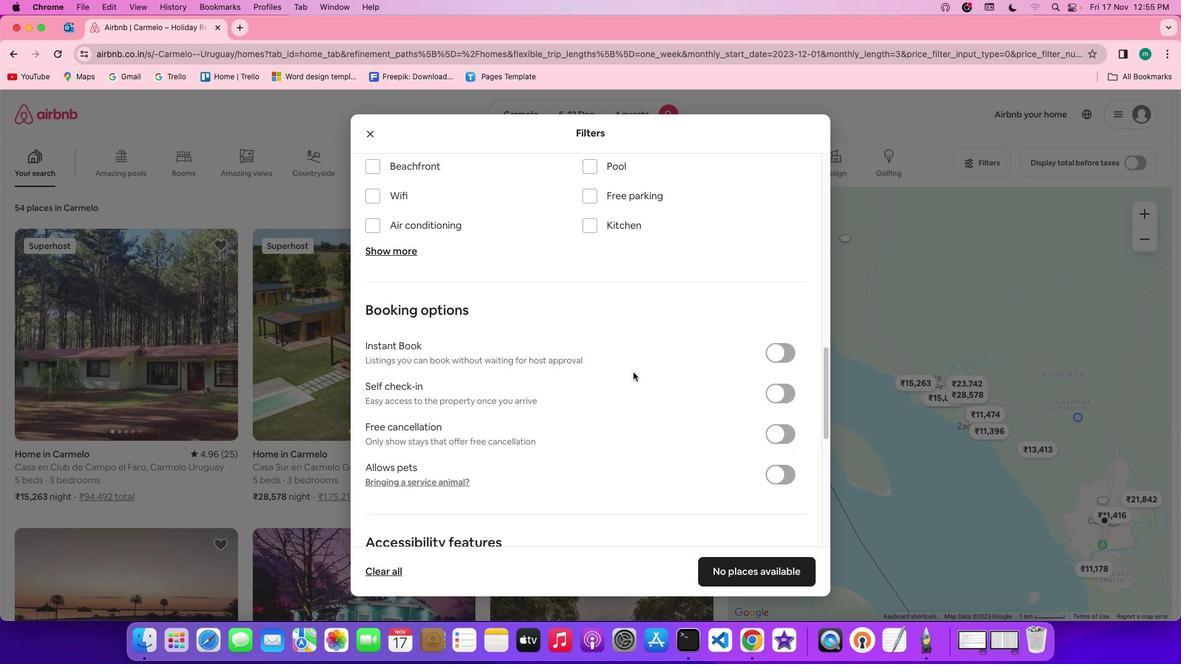 
Action: Mouse scrolled (631, 370) with delta (0, -1)
Screenshot: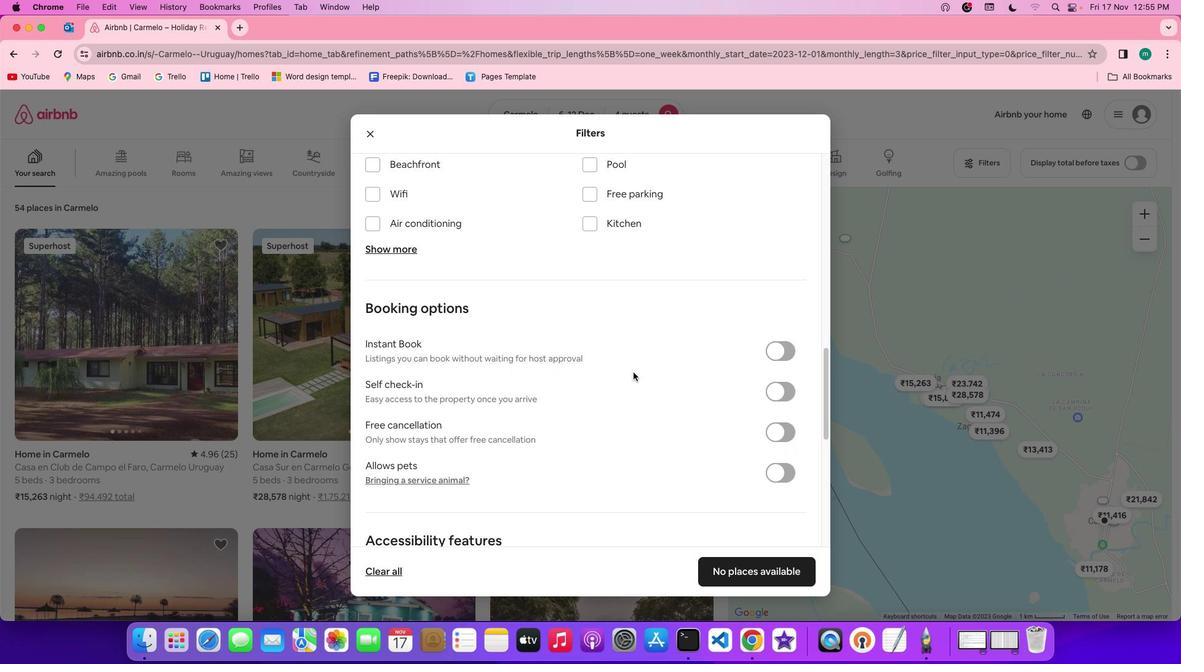
Action: Mouse scrolled (631, 370) with delta (0, -1)
Screenshot: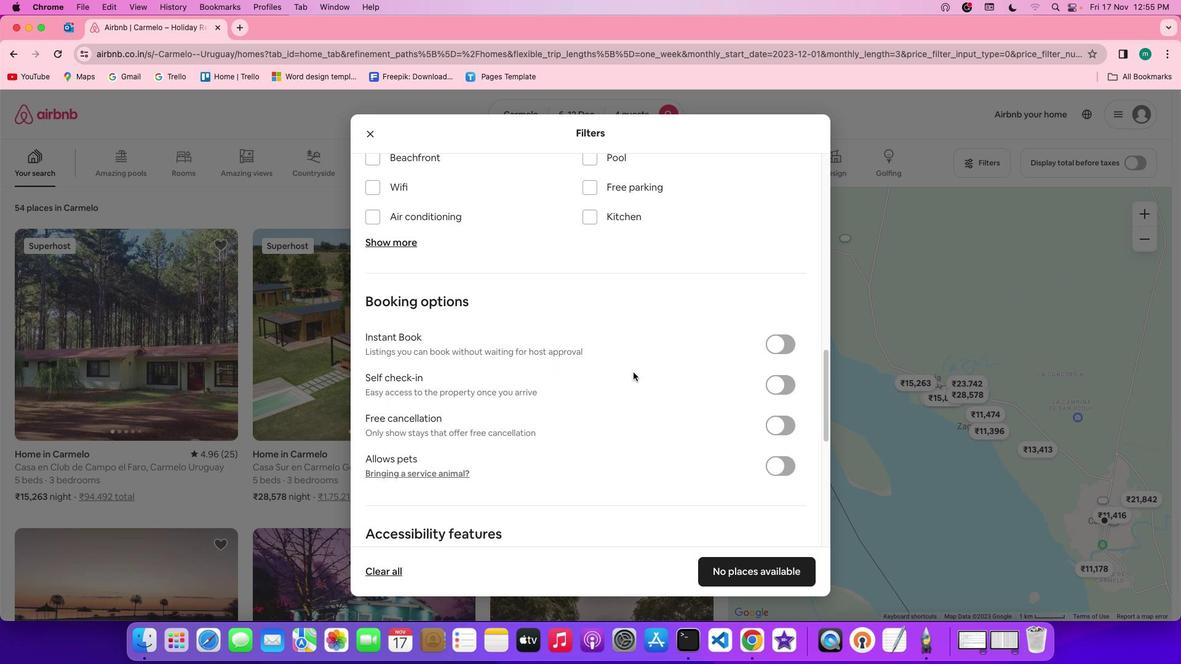 
Action: Mouse scrolled (631, 370) with delta (0, -1)
Screenshot: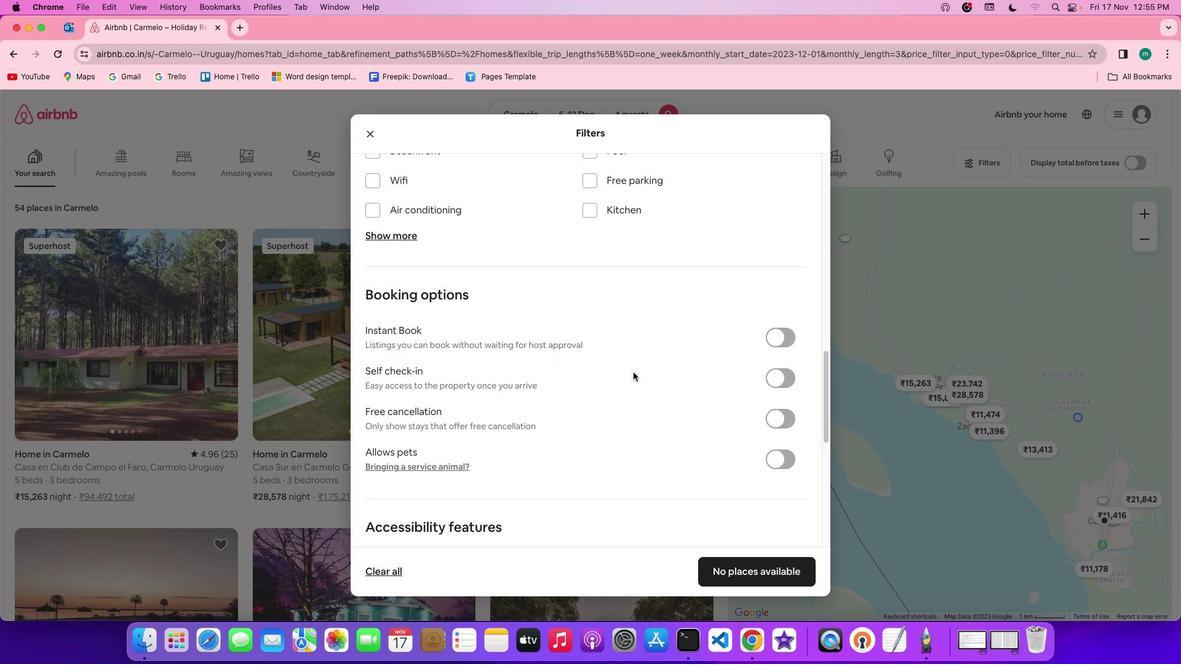 
Action: Mouse scrolled (631, 370) with delta (0, -1)
Screenshot: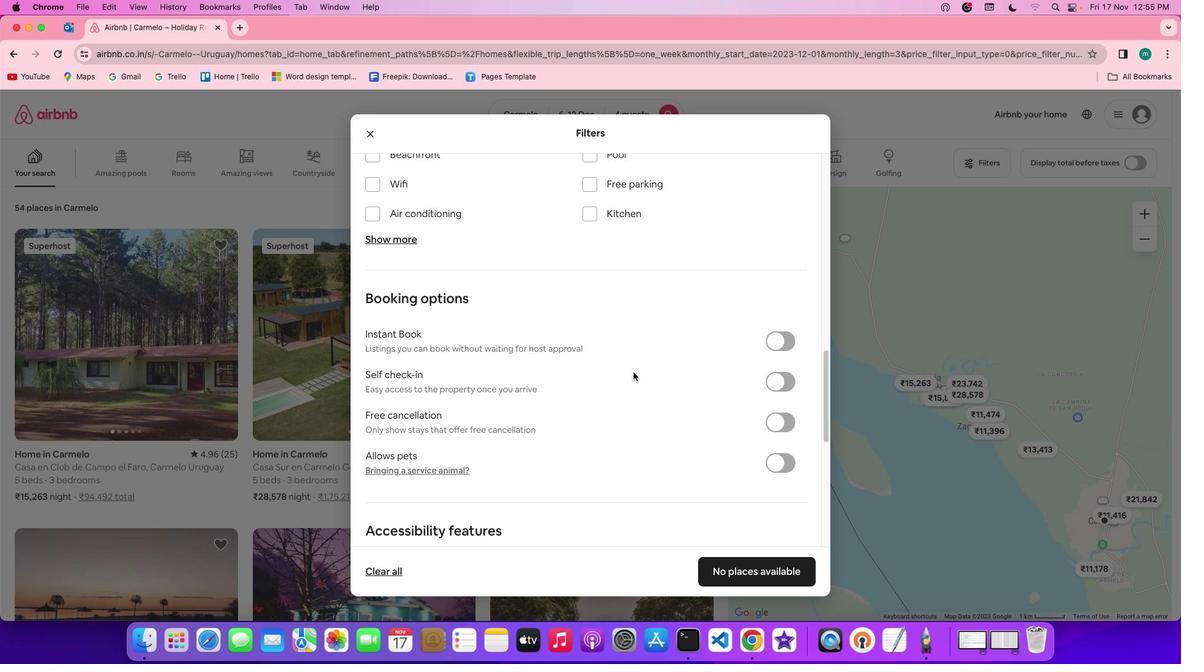 
Action: Mouse scrolled (631, 370) with delta (0, 0)
Screenshot: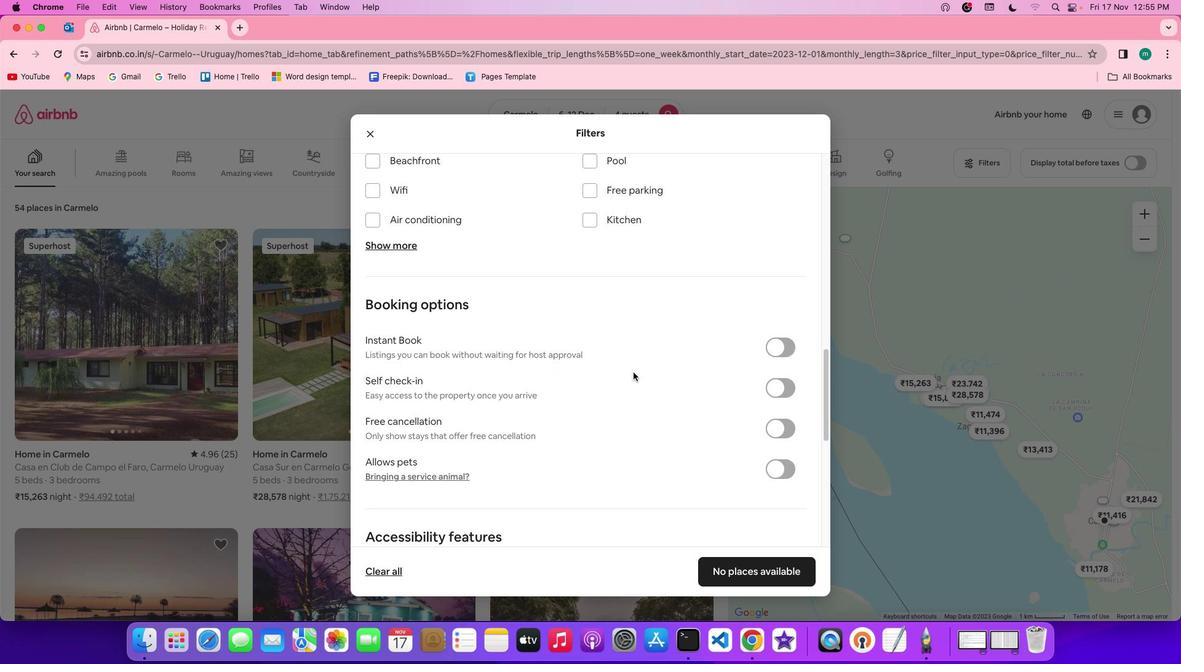 
Action: Mouse scrolled (631, 370) with delta (0, -1)
Screenshot: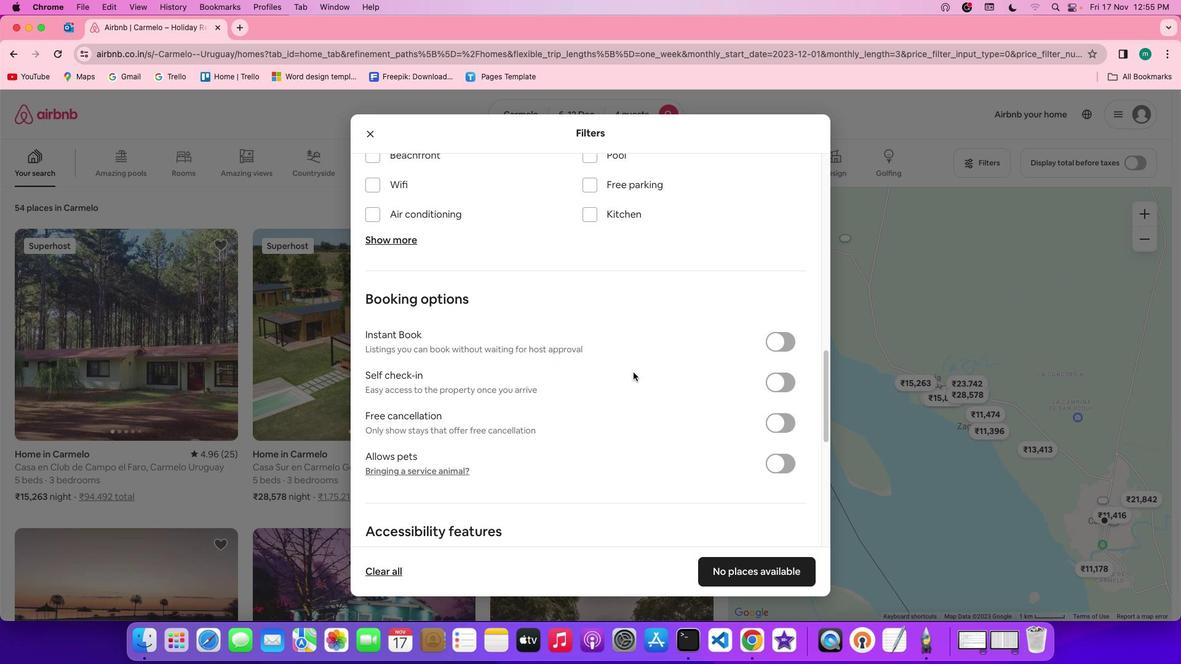 
Action: Mouse scrolled (631, 370) with delta (0, -1)
Screenshot: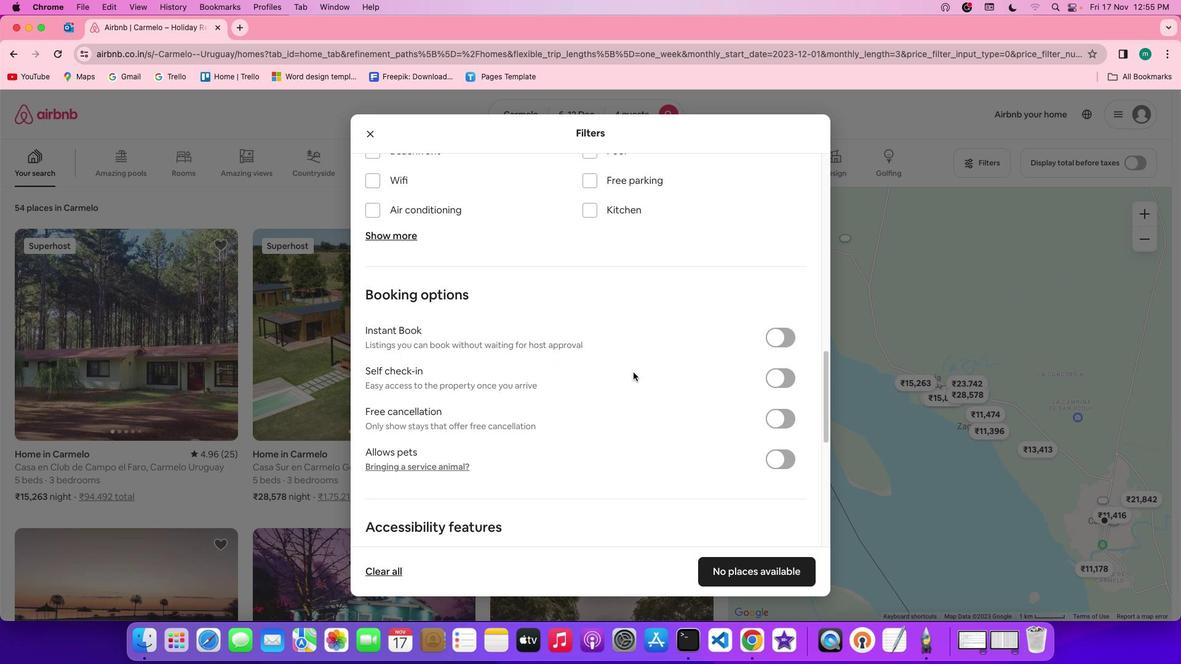 
Action: Mouse scrolled (631, 370) with delta (0, 0)
Screenshot: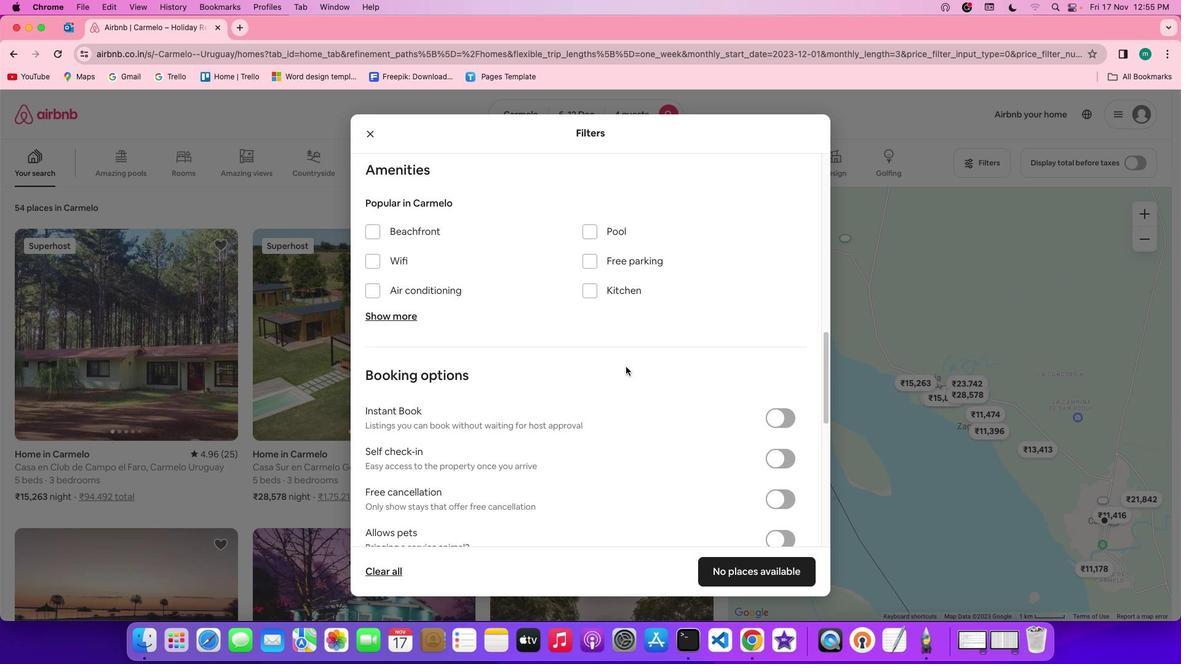 
Action: Mouse scrolled (631, 370) with delta (0, 0)
Screenshot: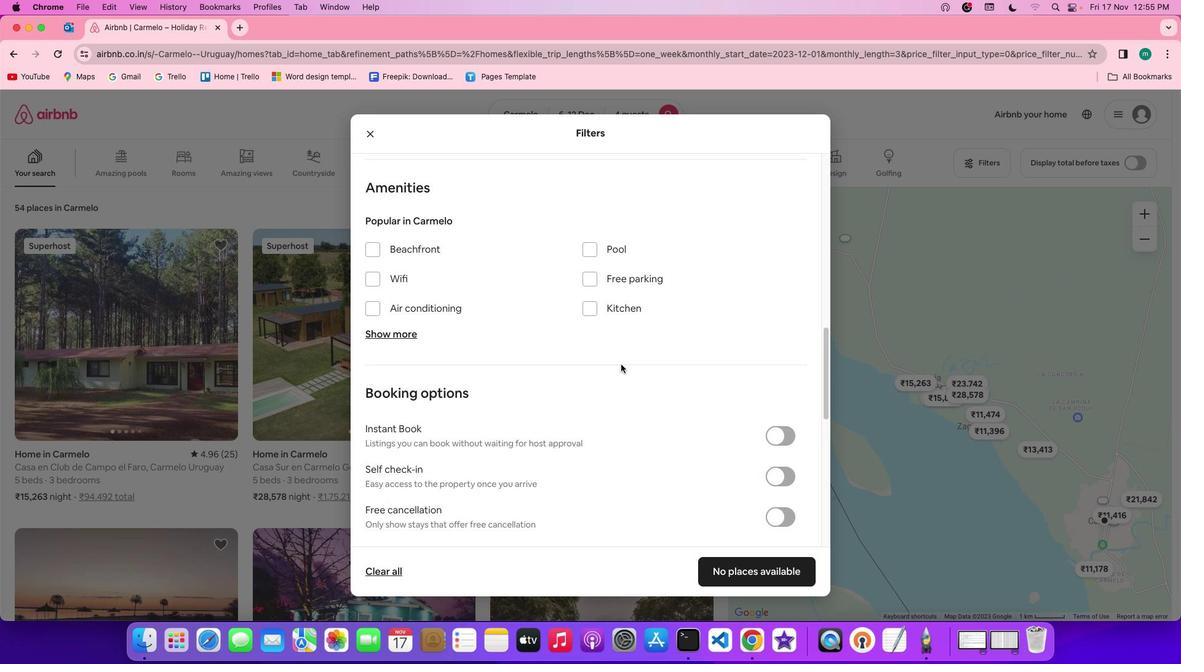 
Action: Mouse moved to (631, 370)
Screenshot: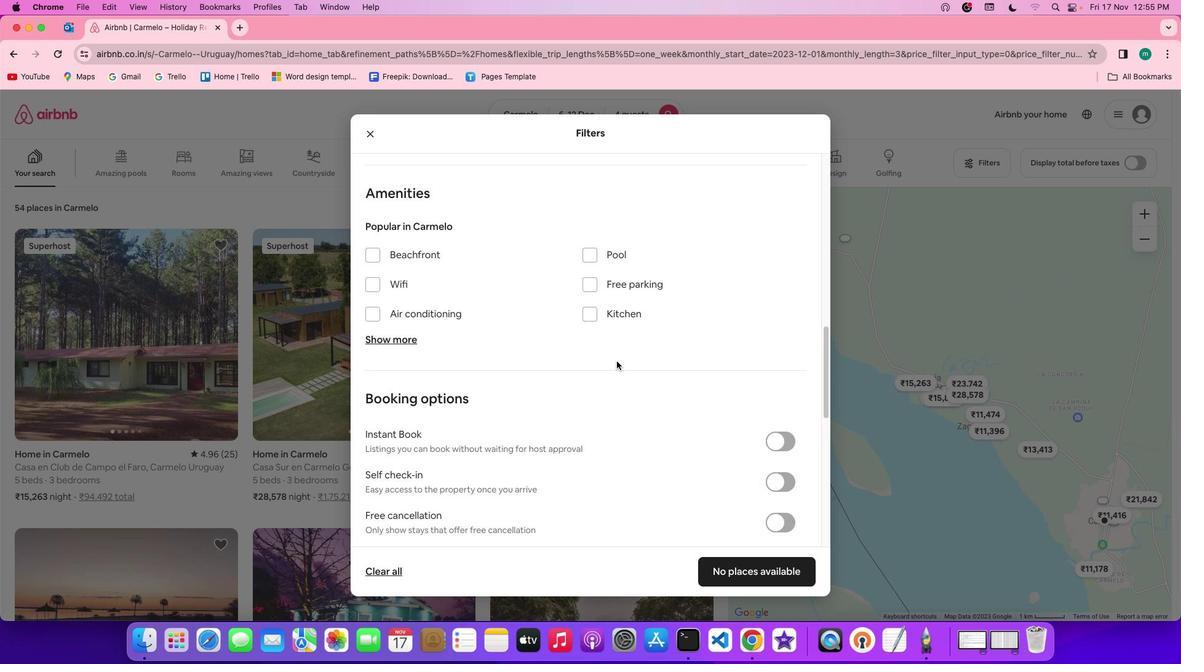 
Action: Mouse scrolled (631, 370) with delta (0, 0)
Screenshot: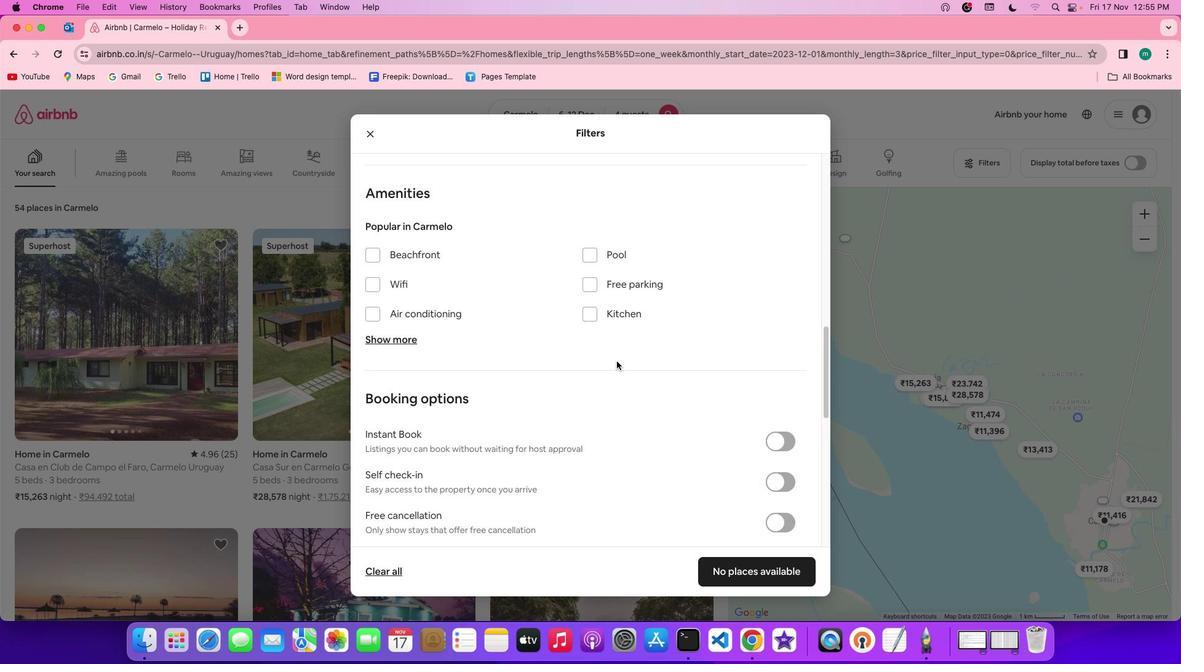 
Action: Mouse moved to (397, 281)
Screenshot: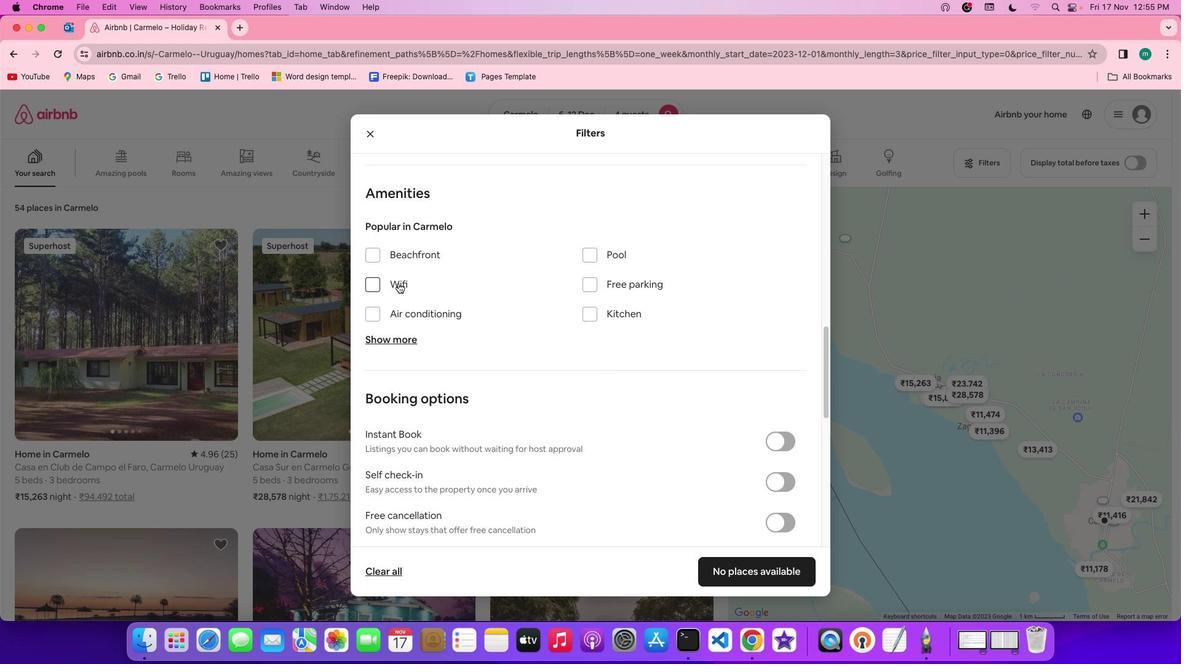 
Action: Mouse pressed left at (397, 281)
Screenshot: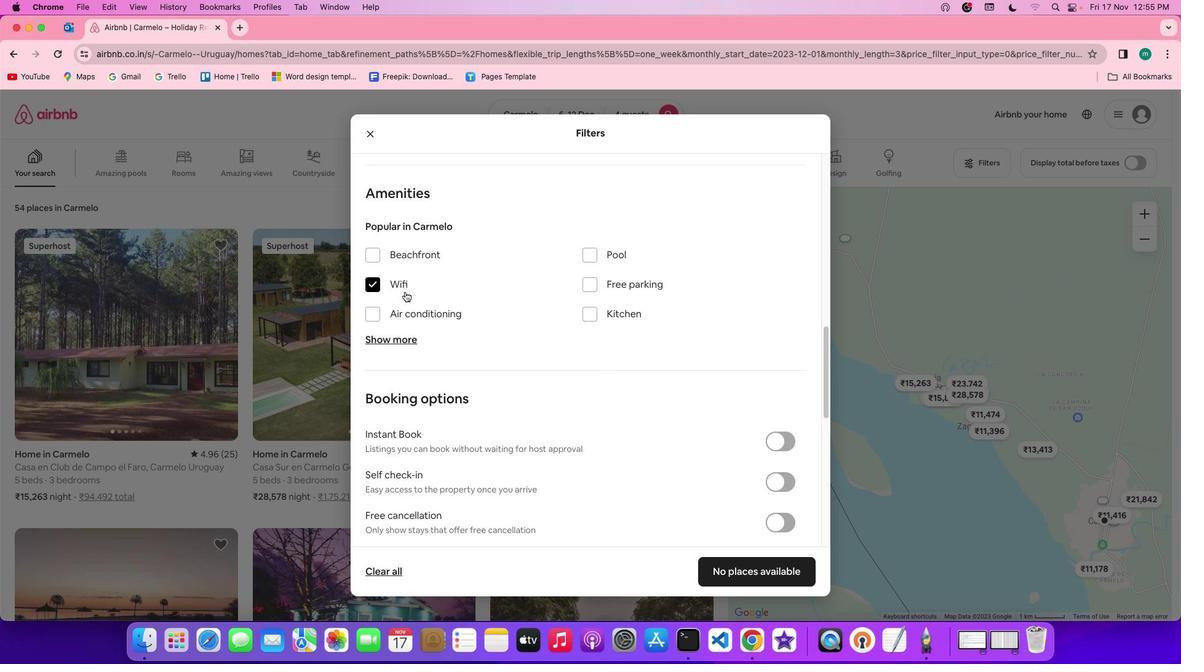 
Action: Mouse moved to (404, 335)
Screenshot: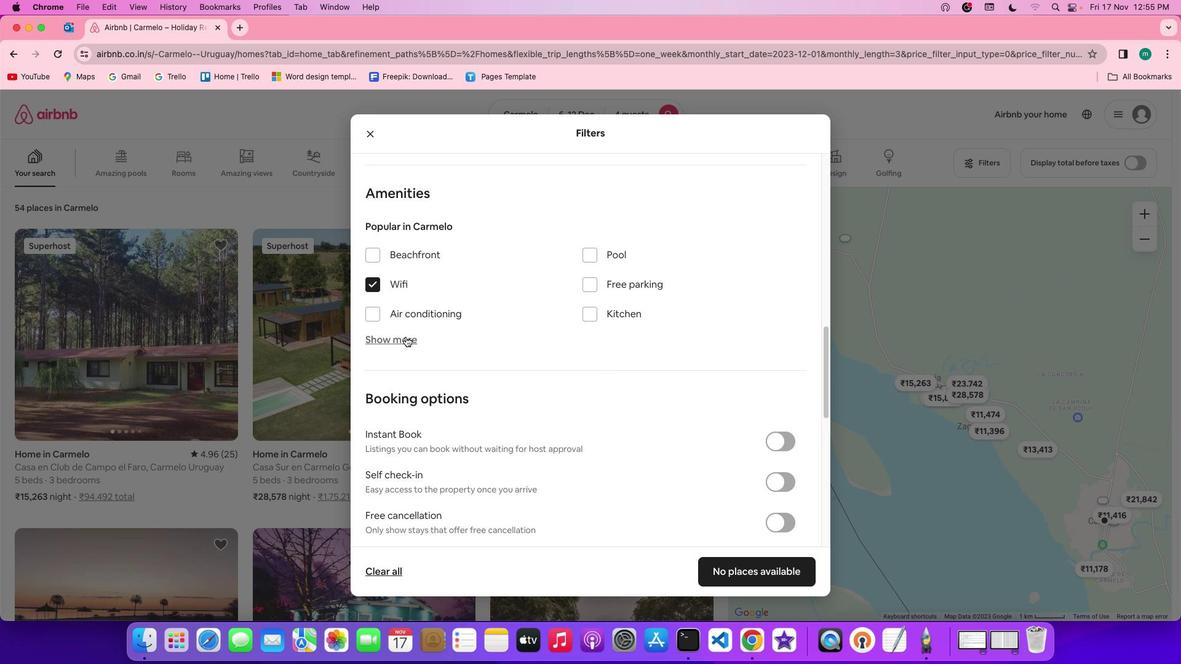 
Action: Mouse pressed left at (404, 335)
Screenshot: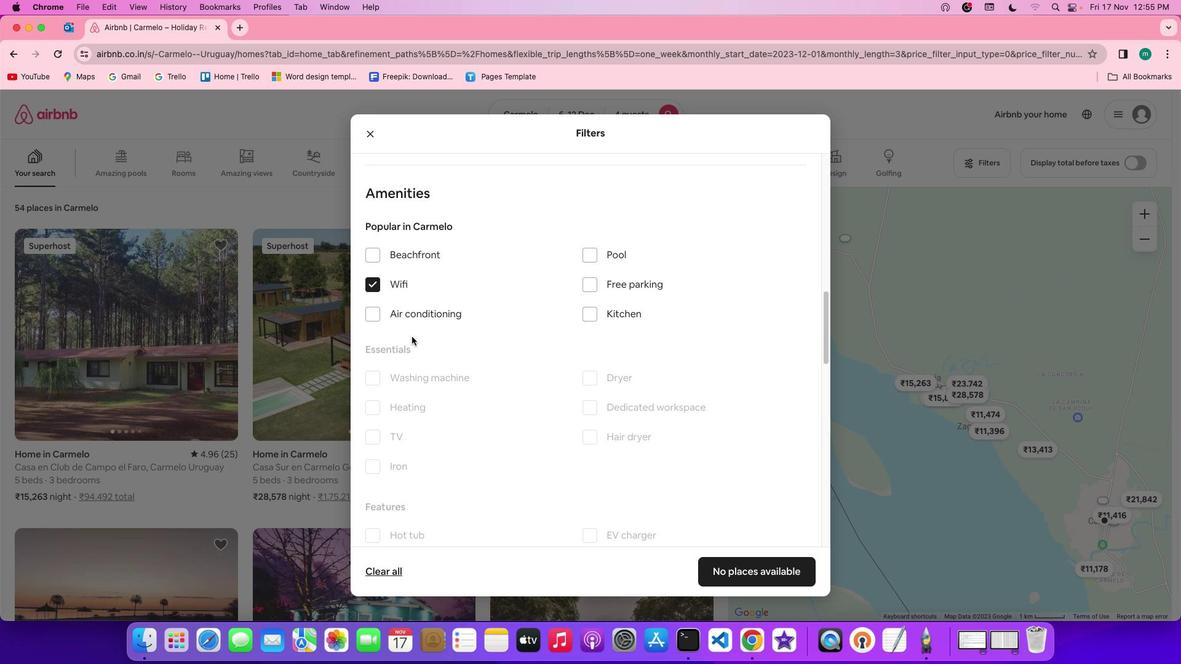 
Action: Mouse moved to (521, 343)
Screenshot: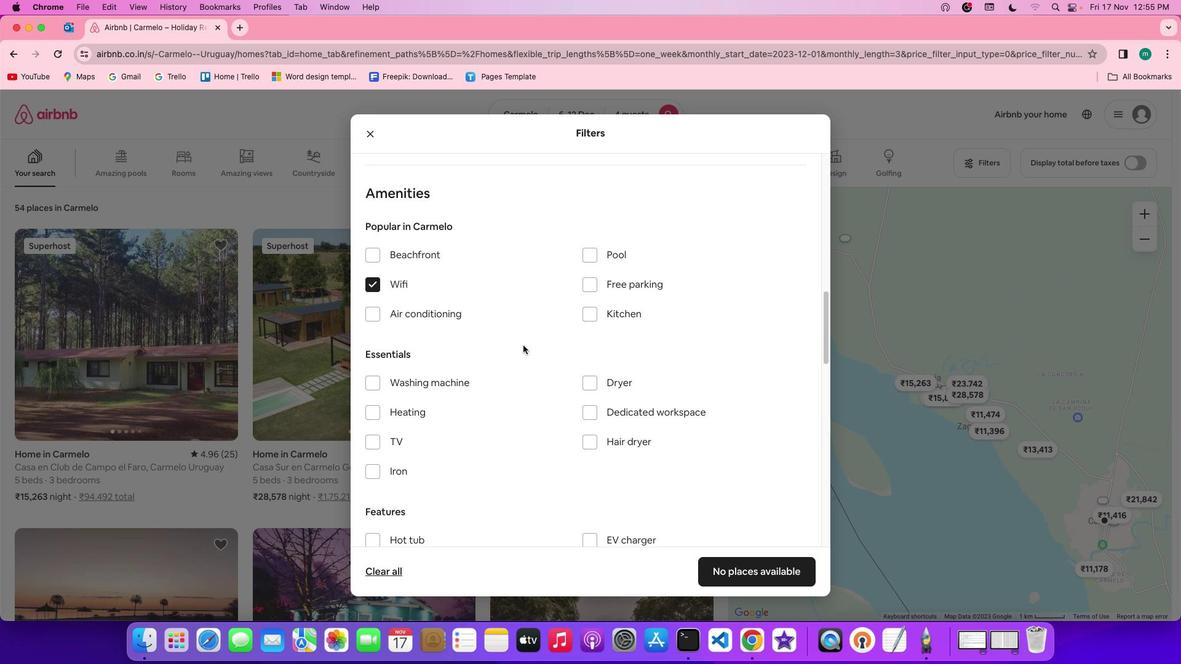 
Action: Mouse scrolled (521, 343) with delta (0, -1)
Screenshot: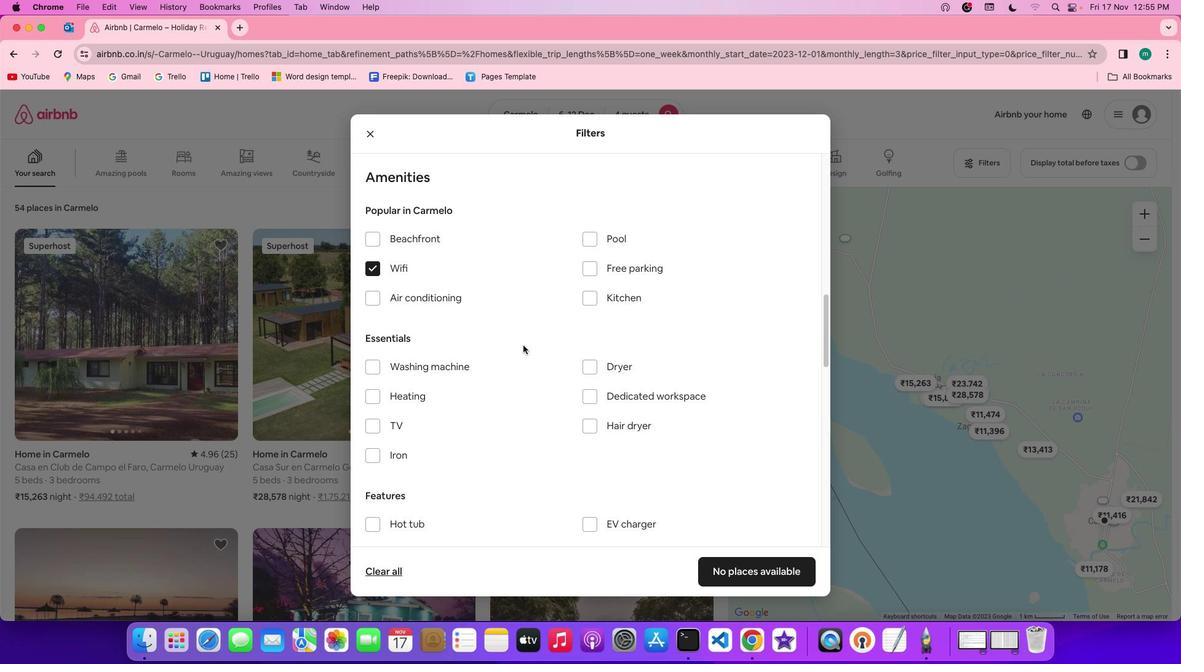
Action: Mouse scrolled (521, 343) with delta (0, -1)
Screenshot: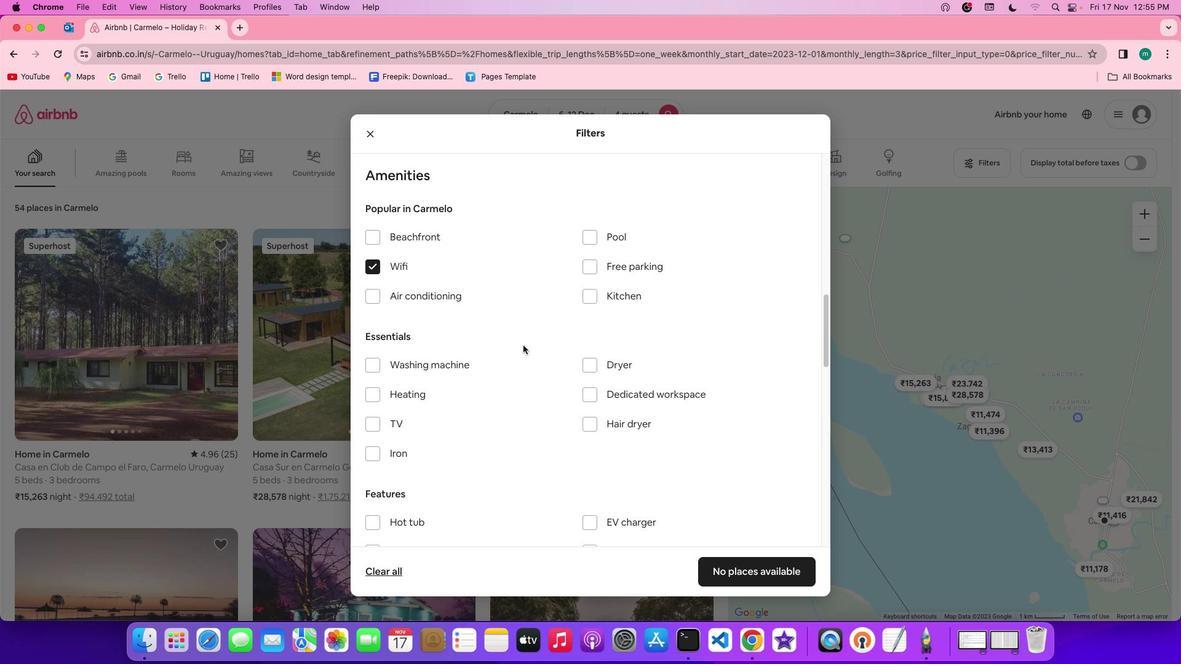 
Action: Mouse scrolled (521, 343) with delta (0, -1)
Screenshot: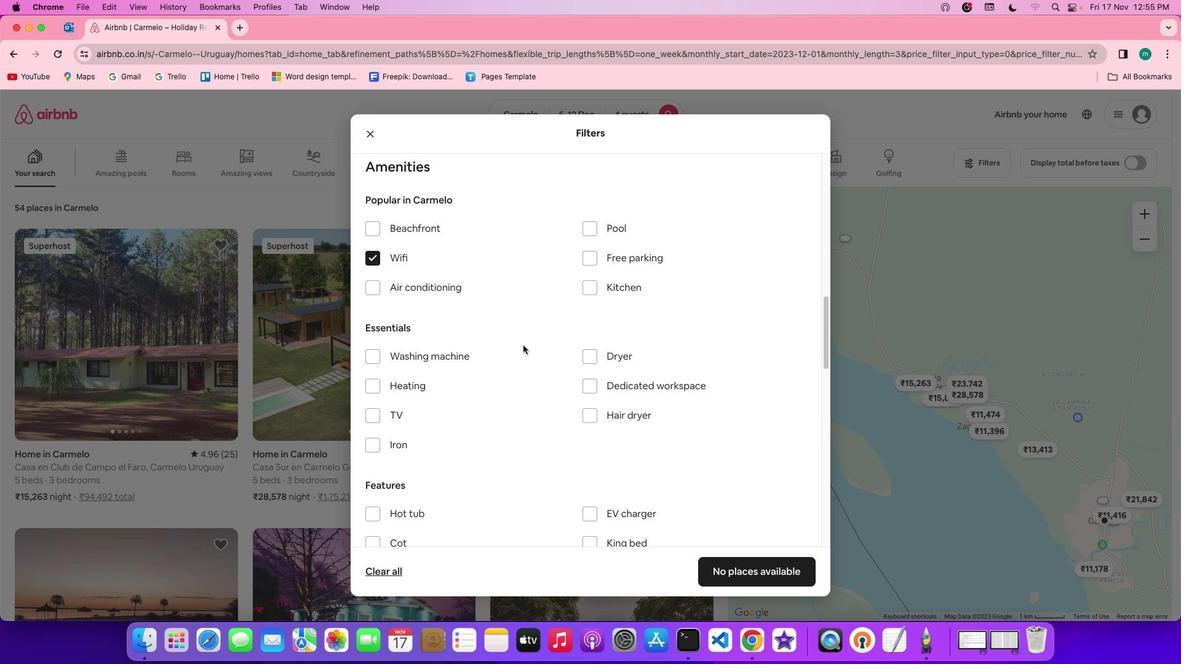 
Action: Mouse scrolled (521, 343) with delta (0, -1)
Screenshot: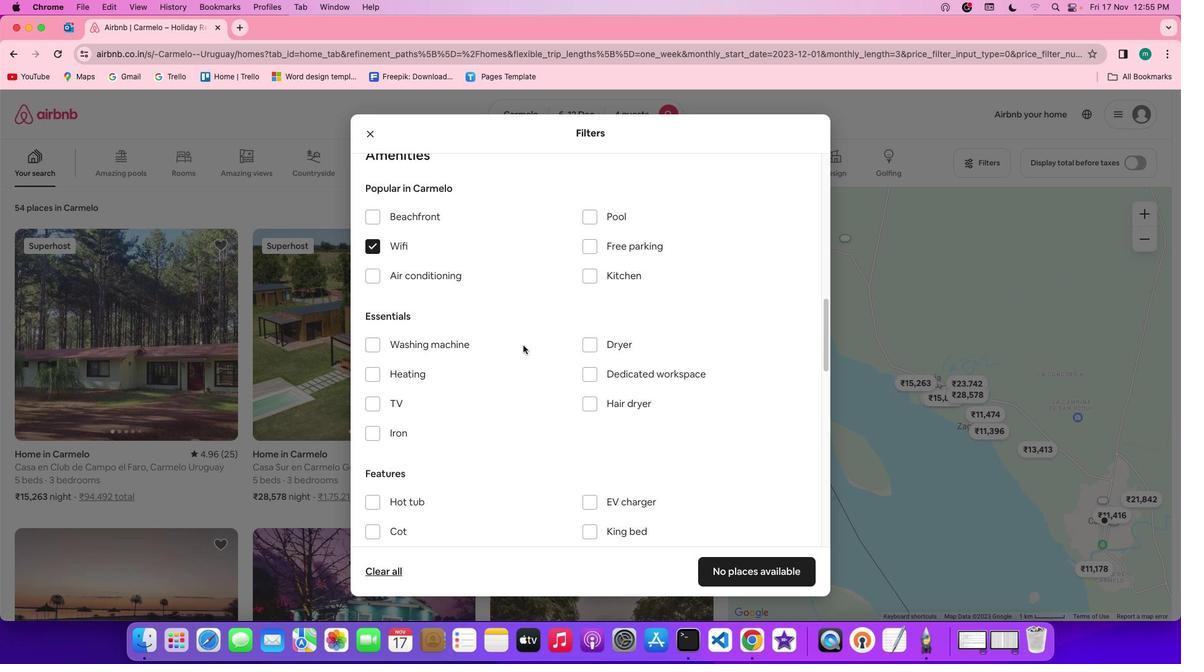 
Action: Mouse scrolled (521, 343) with delta (0, -1)
Screenshot: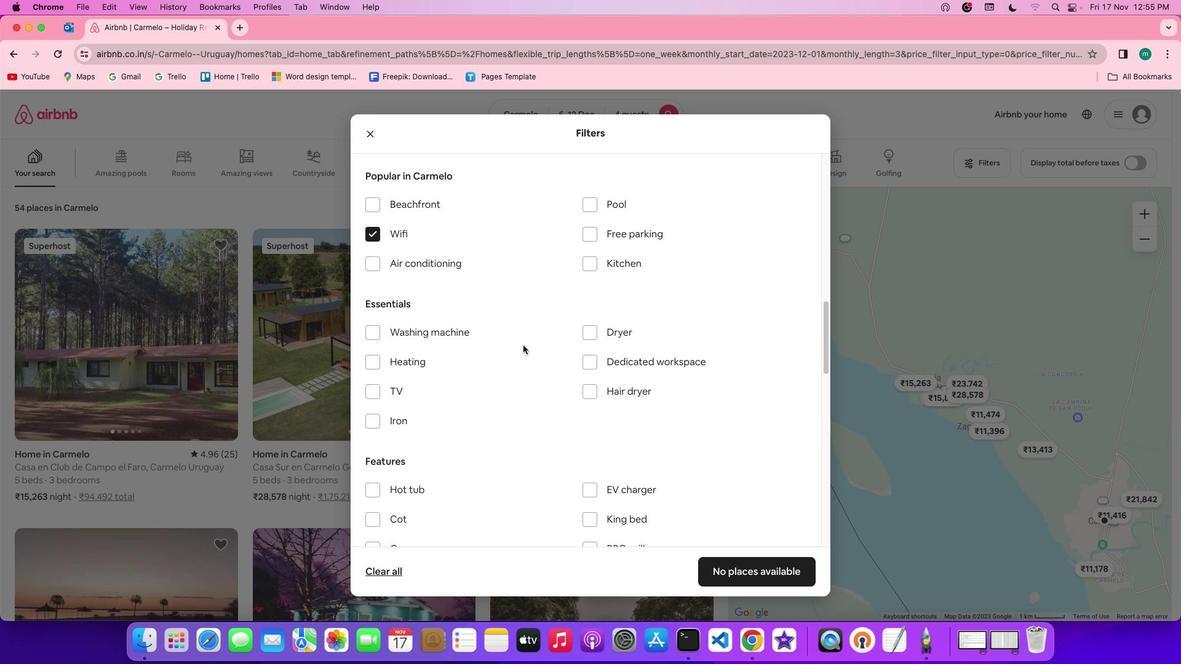 
Action: Mouse scrolled (521, 343) with delta (0, -1)
Screenshot: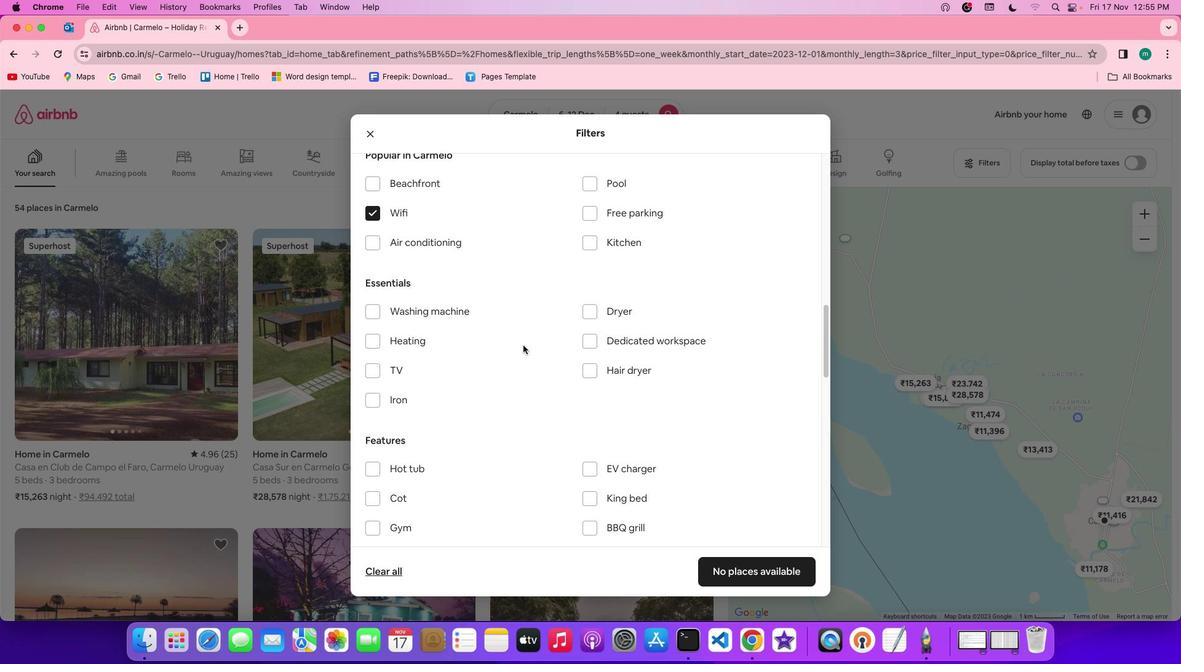 
Action: Mouse scrolled (521, 343) with delta (0, -1)
Screenshot: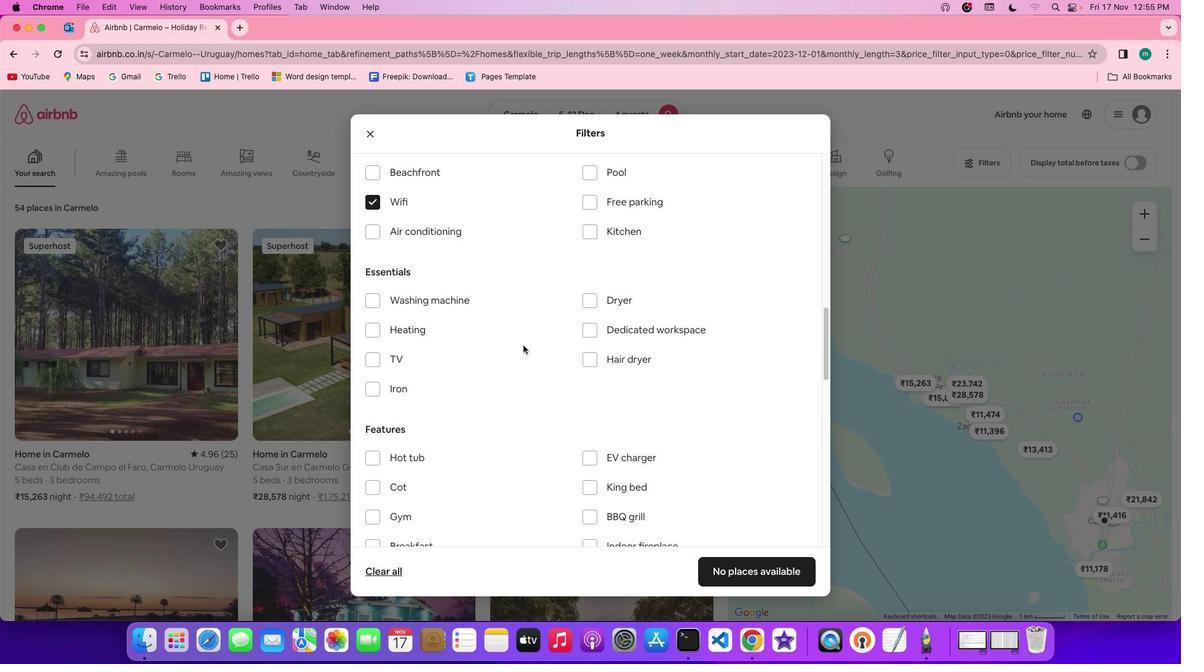 
Action: Mouse scrolled (521, 343) with delta (0, -1)
Screenshot: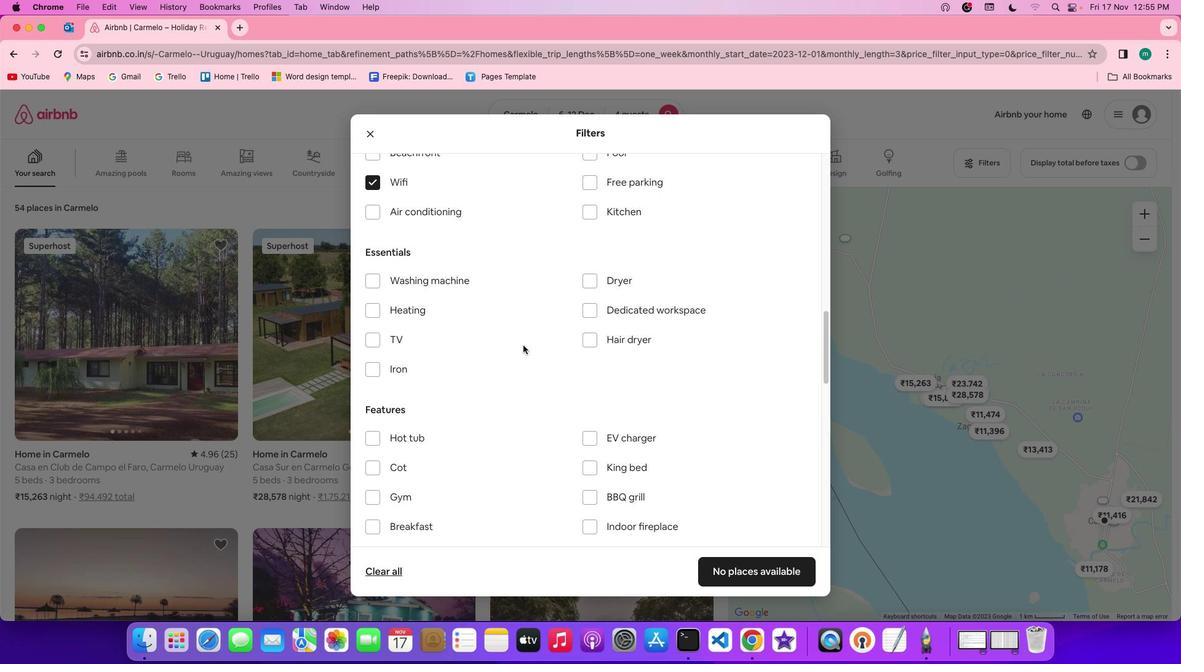 
Action: Mouse moved to (390, 335)
Screenshot: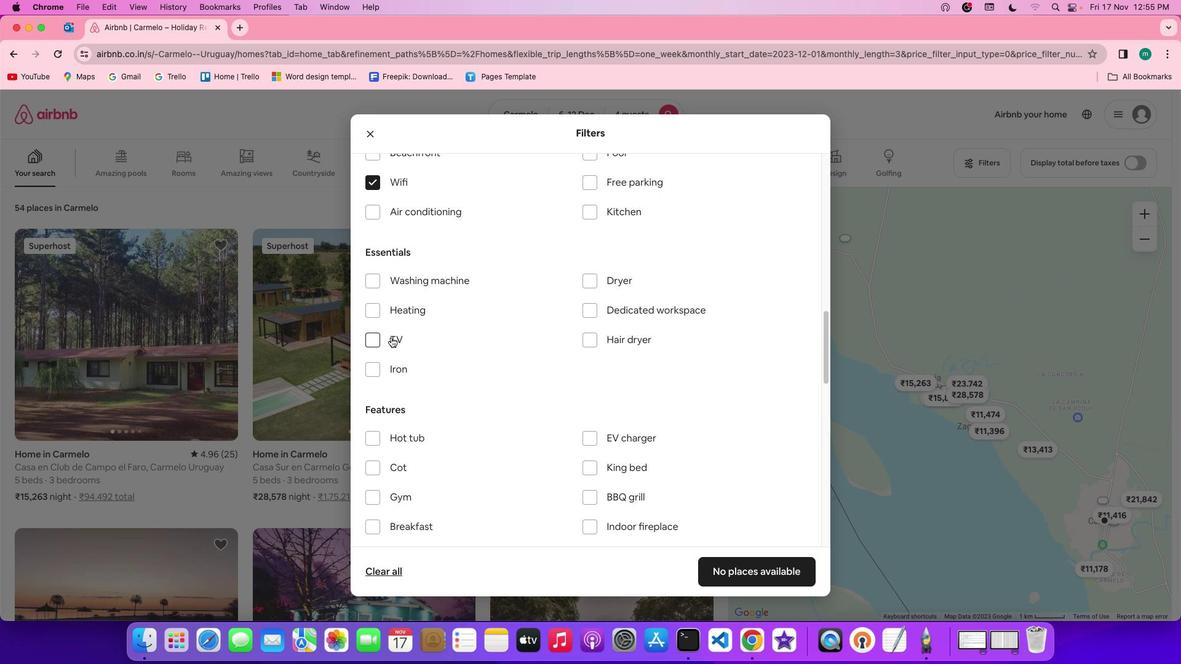 
Action: Mouse pressed left at (390, 335)
Screenshot: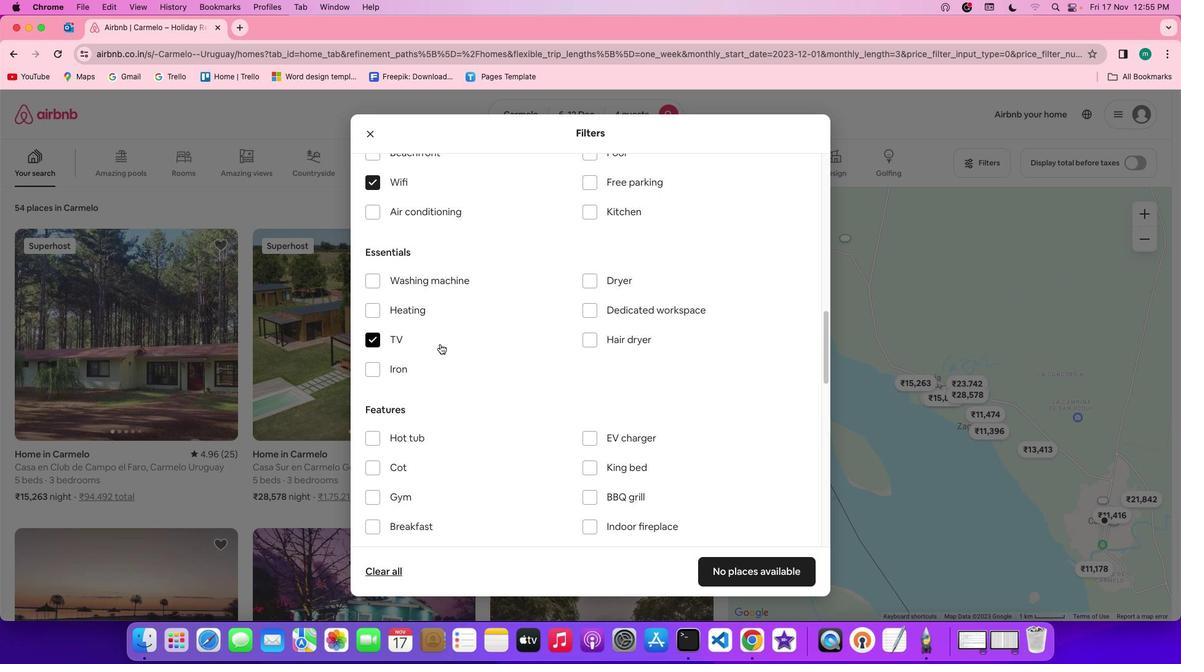 
Action: Mouse moved to (519, 367)
Screenshot: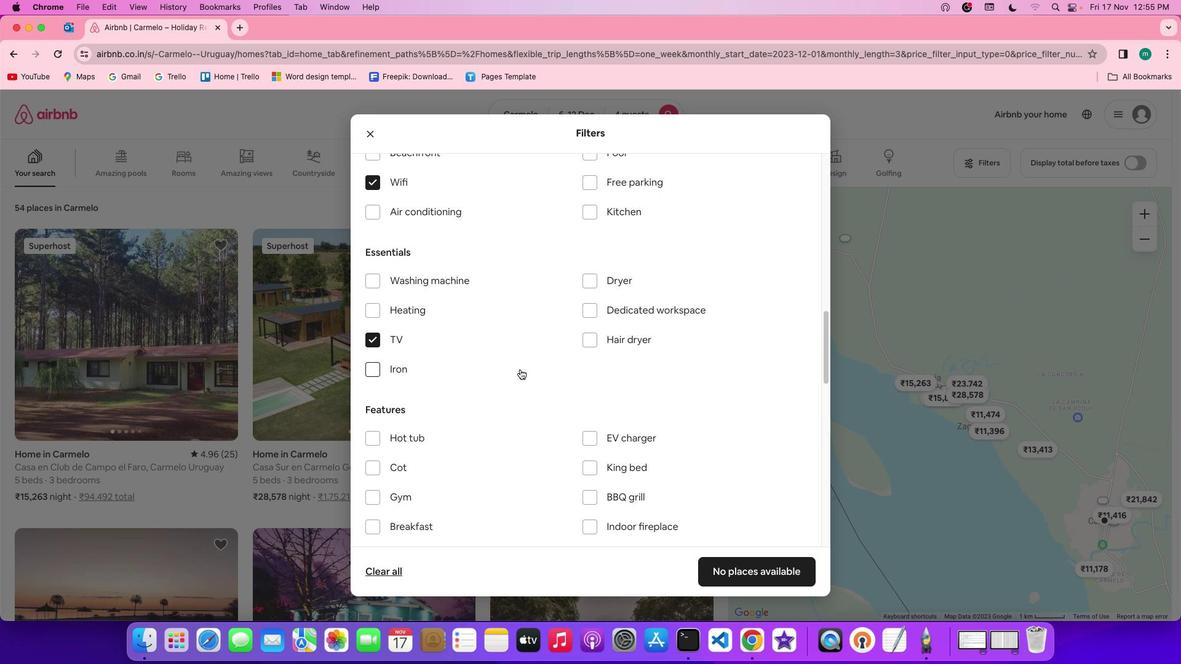 
Action: Mouse scrolled (519, 367) with delta (0, -1)
Screenshot: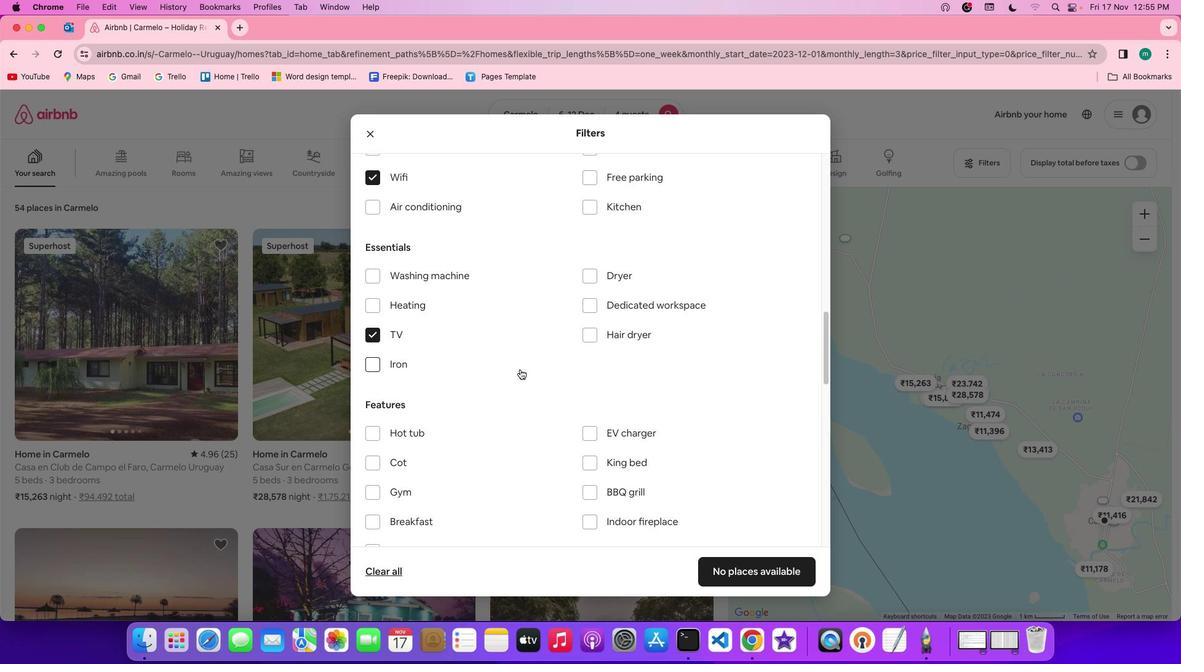 
Action: Mouse scrolled (519, 367) with delta (0, -1)
Screenshot: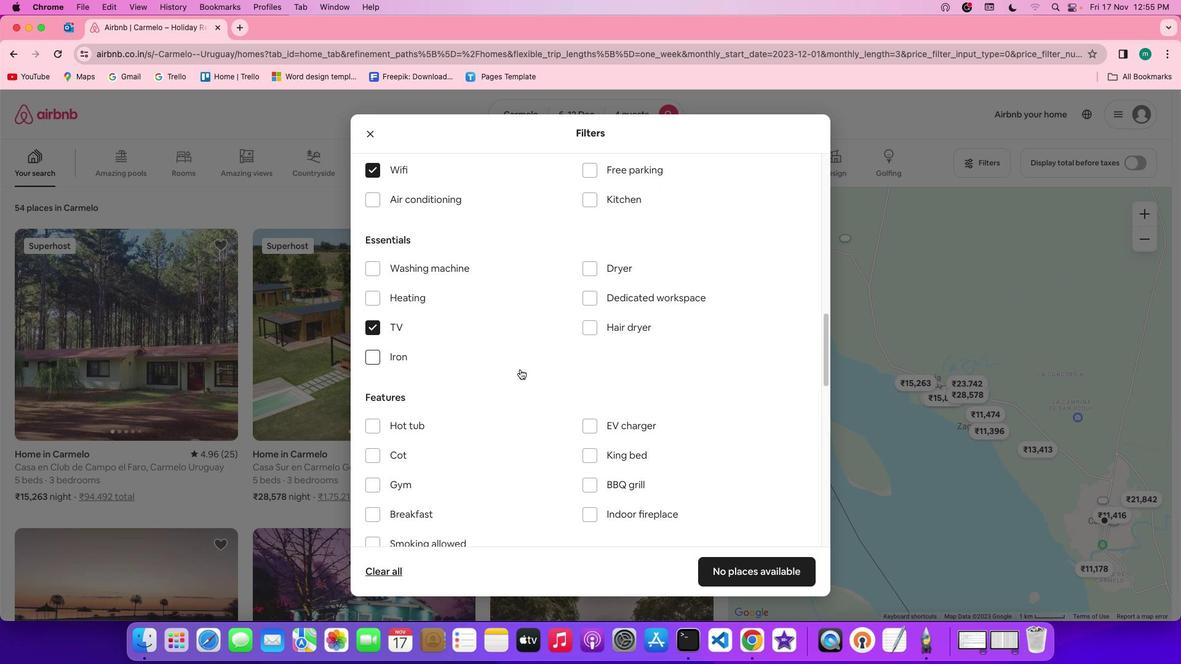 
Action: Mouse scrolled (519, 367) with delta (0, -1)
Screenshot: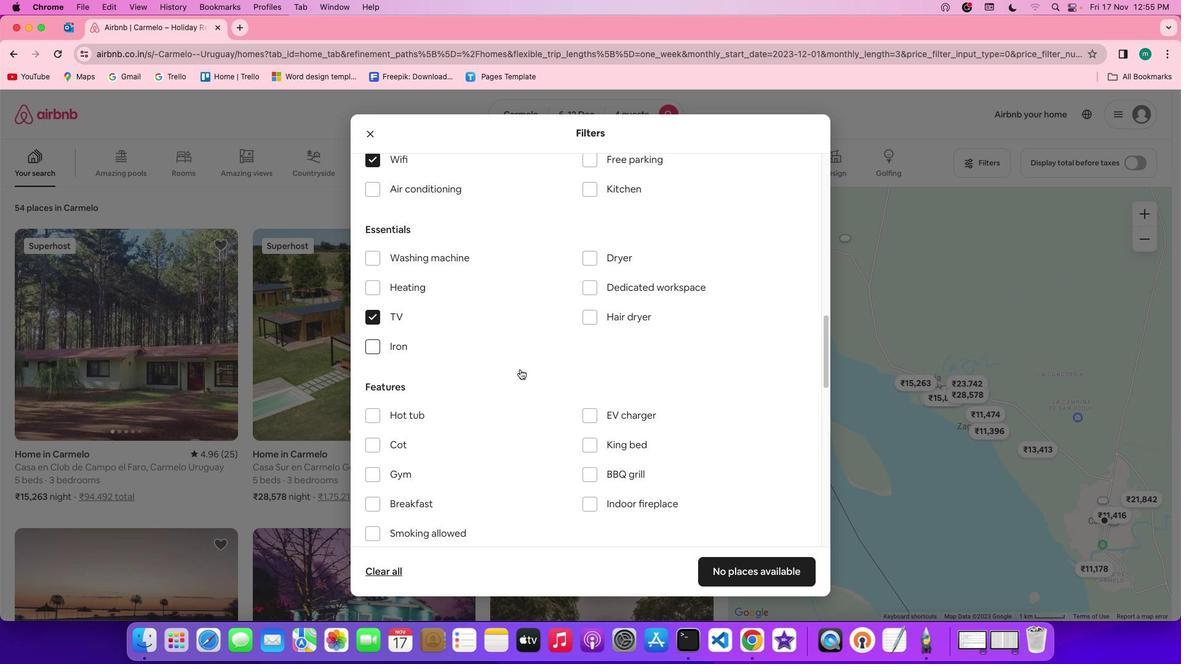 
Action: Mouse scrolled (519, 367) with delta (0, -1)
Screenshot: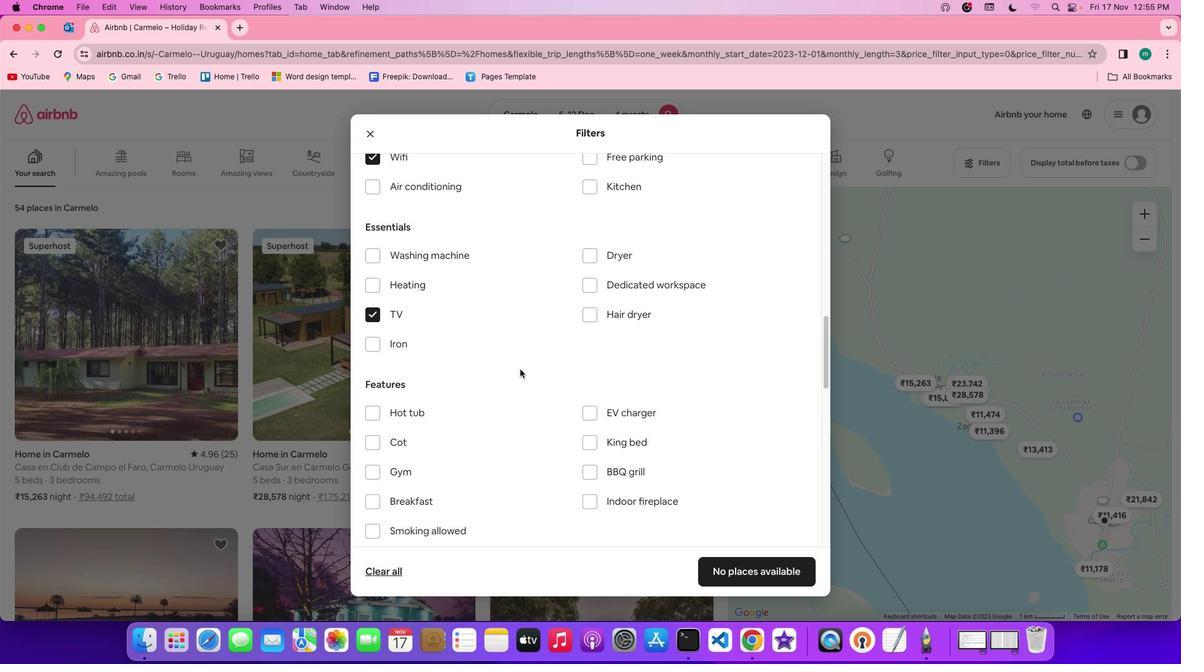 
Action: Mouse scrolled (519, 367) with delta (0, -1)
Screenshot: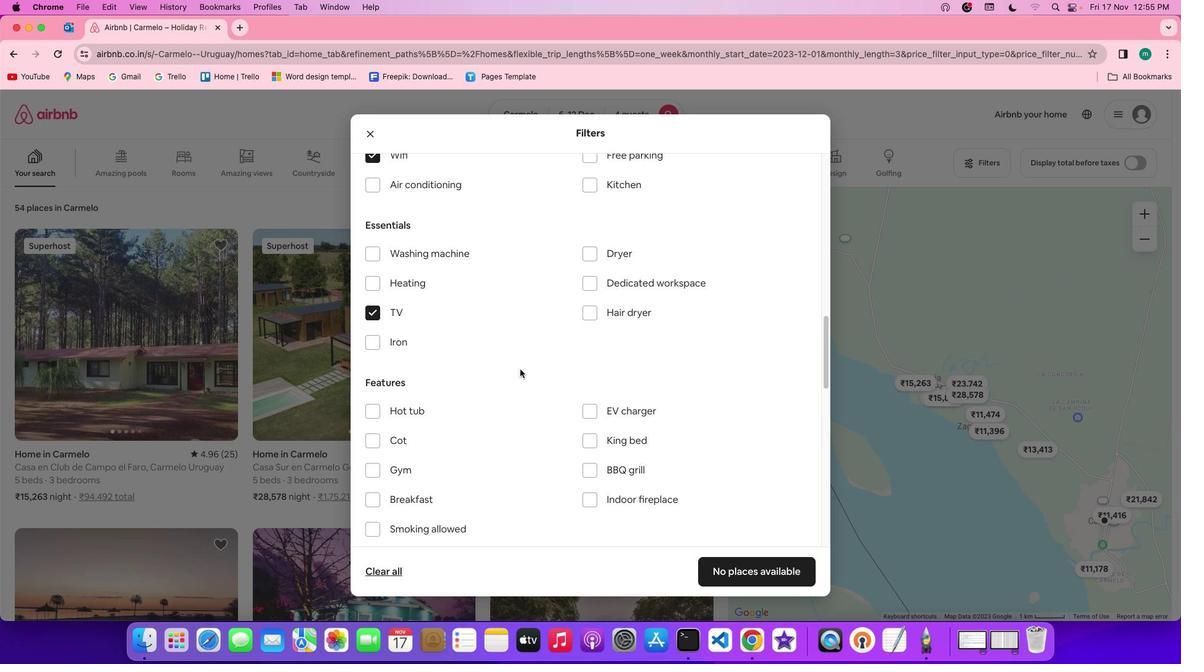 
Action: Mouse scrolled (519, 367) with delta (0, -1)
Screenshot: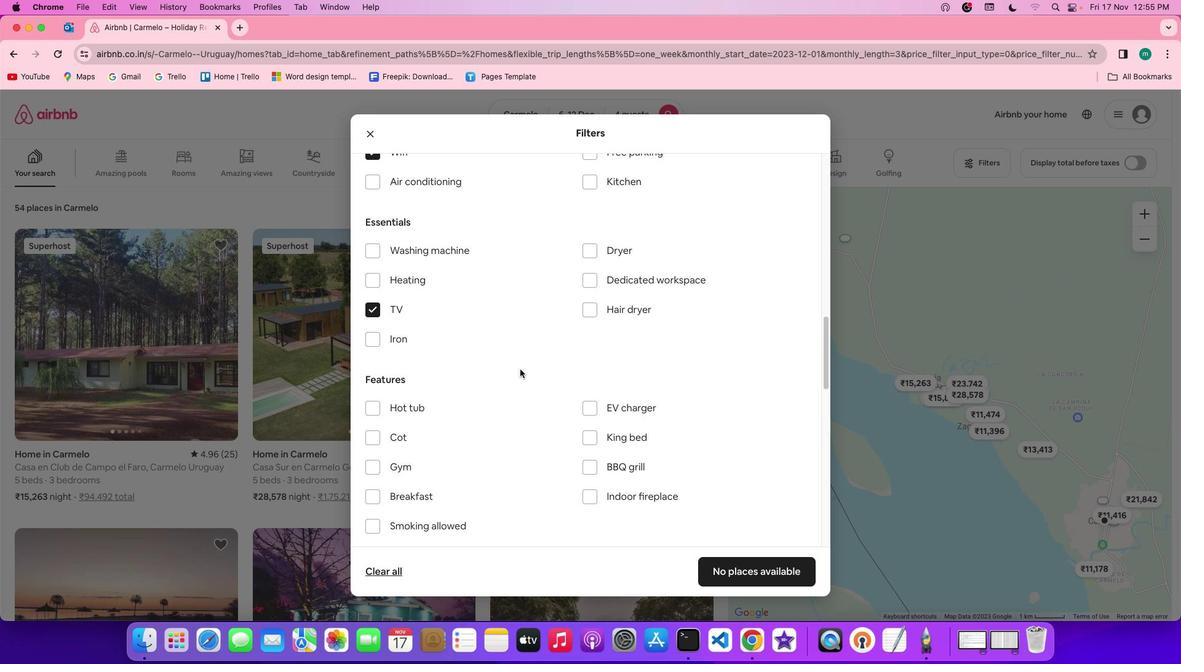 
Action: Mouse scrolled (519, 367) with delta (0, -1)
Screenshot: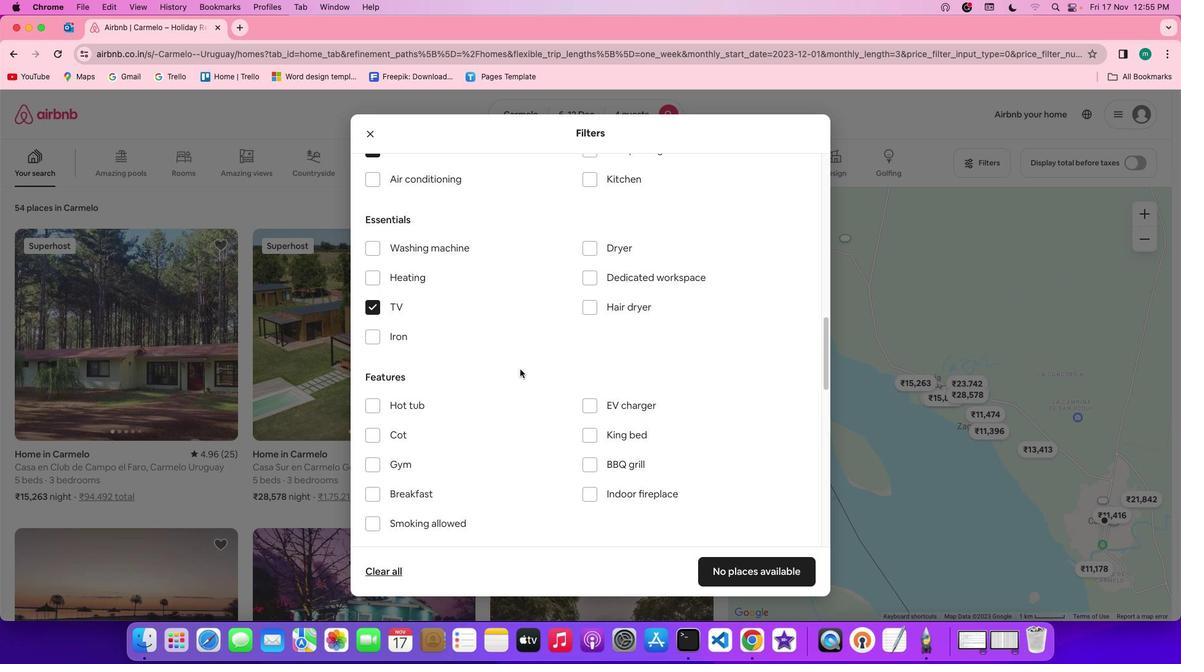 
Action: Mouse scrolled (519, 367) with delta (0, -1)
Screenshot: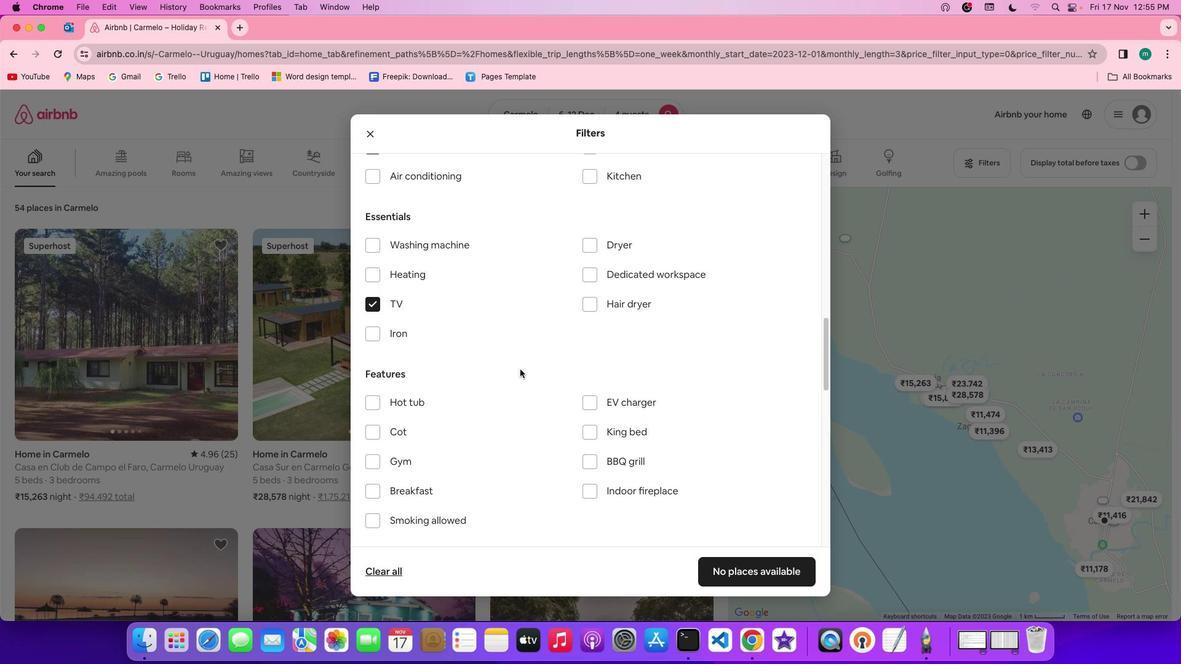 
Action: Mouse scrolled (519, 367) with delta (0, -1)
Screenshot: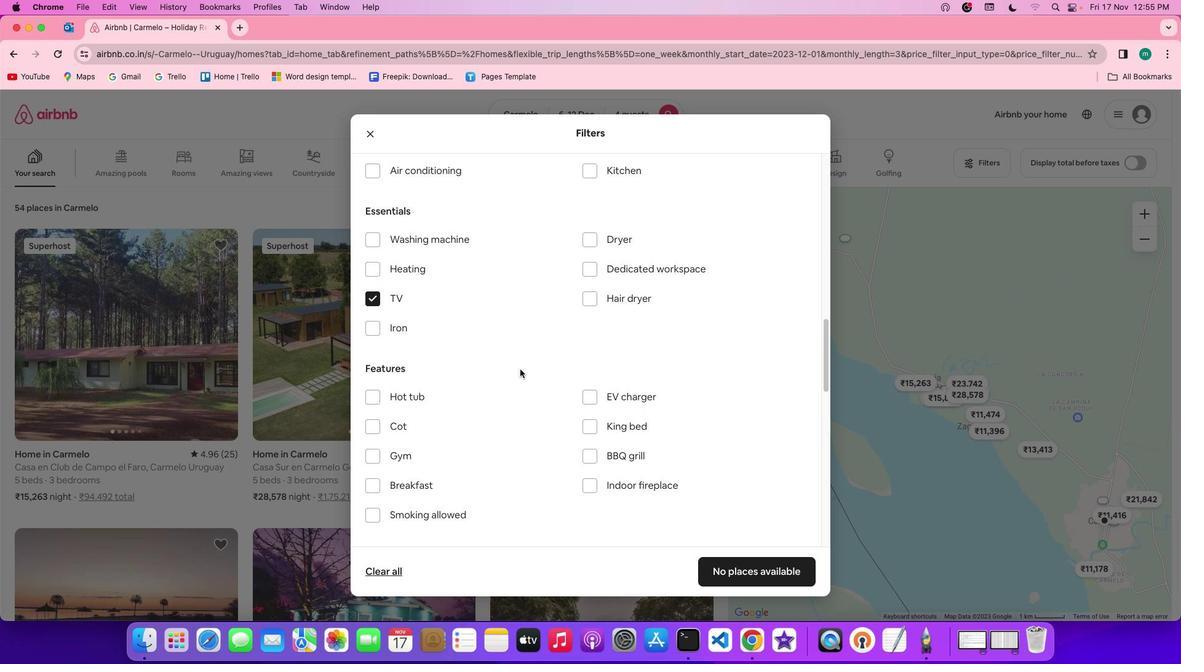 
Action: Mouse scrolled (519, 367) with delta (0, -1)
Screenshot: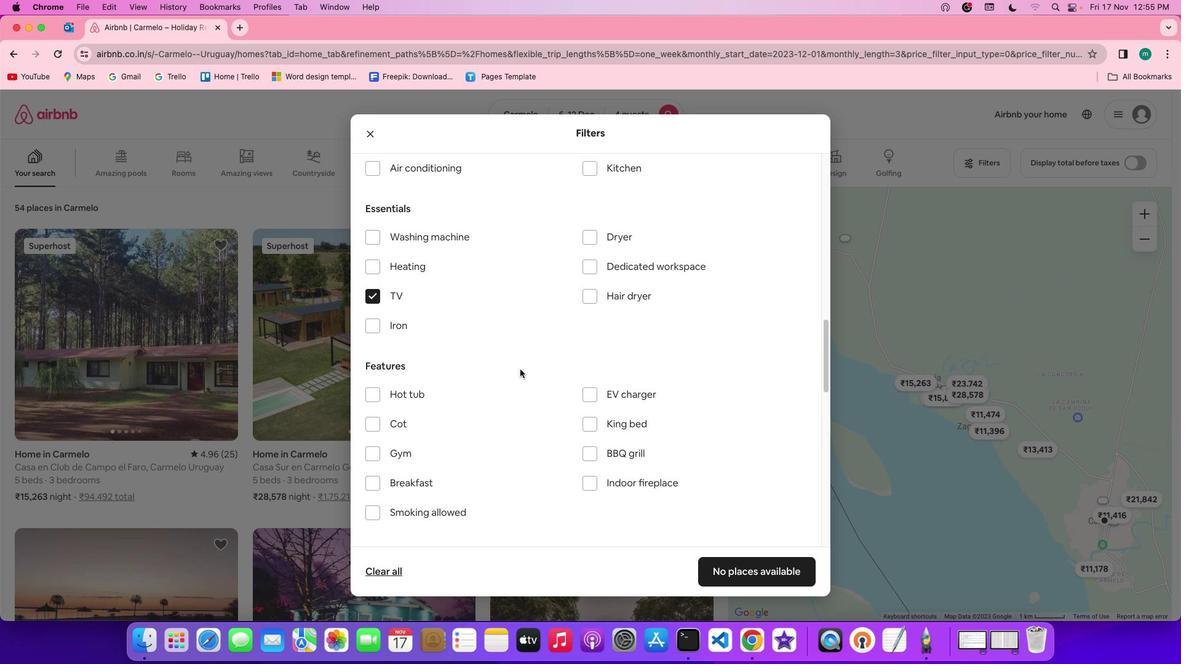
Action: Mouse scrolled (519, 367) with delta (0, -1)
Screenshot: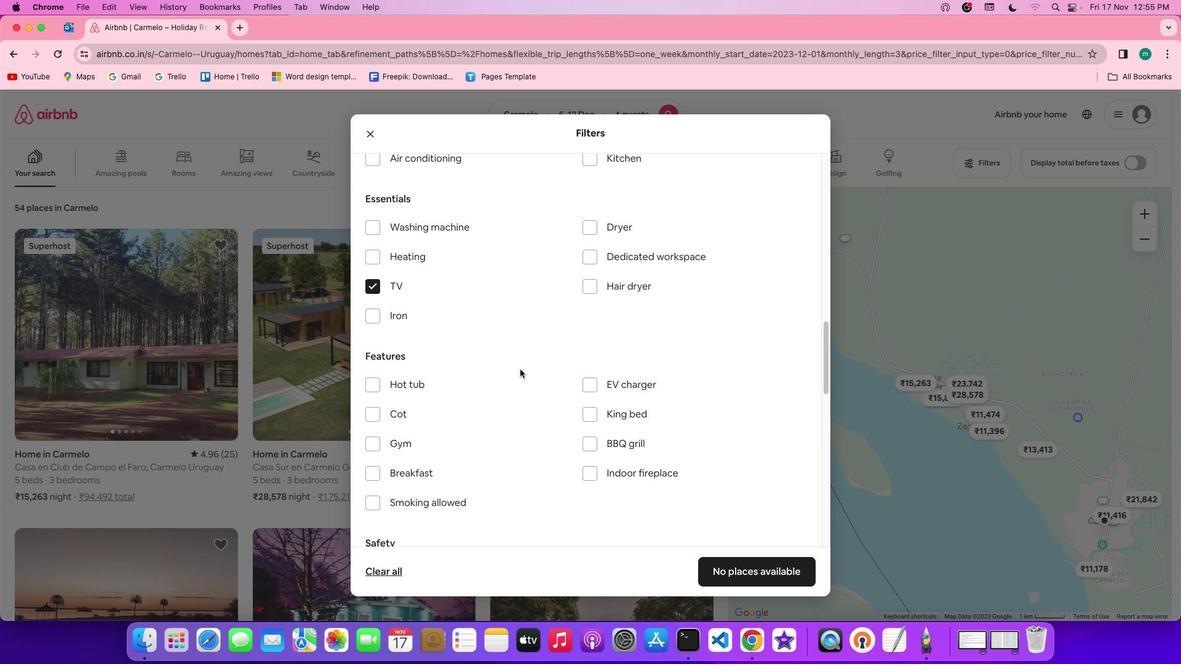 
Action: Mouse scrolled (519, 367) with delta (0, -1)
Screenshot: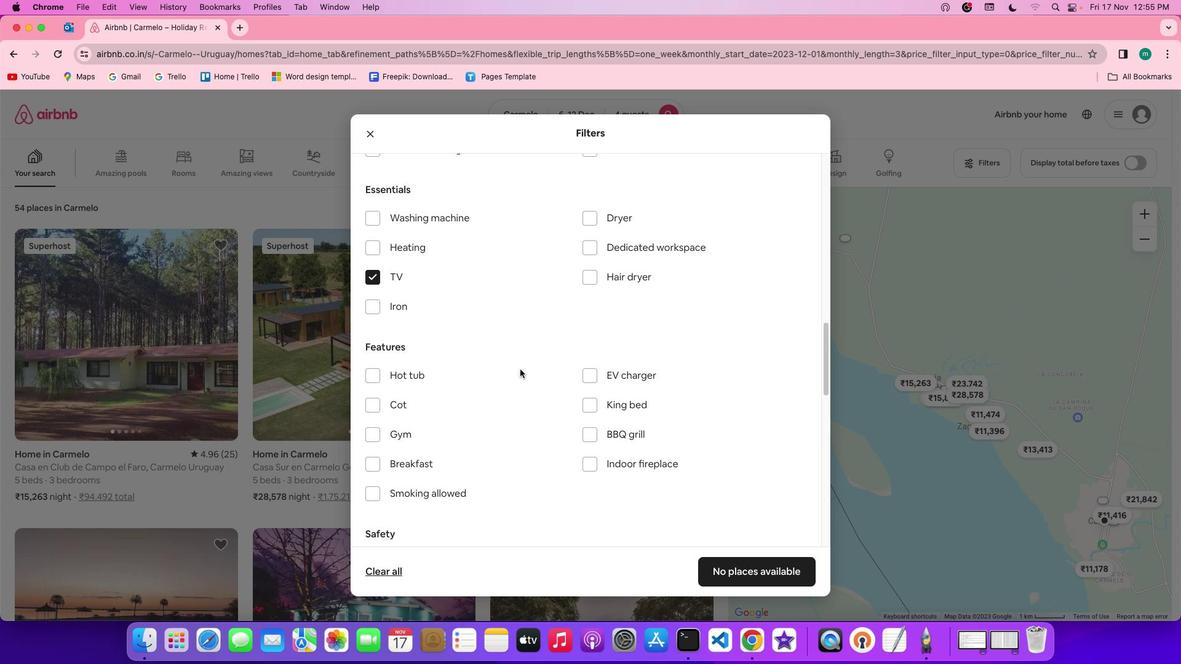 
Action: Mouse scrolled (519, 367) with delta (0, -1)
Screenshot: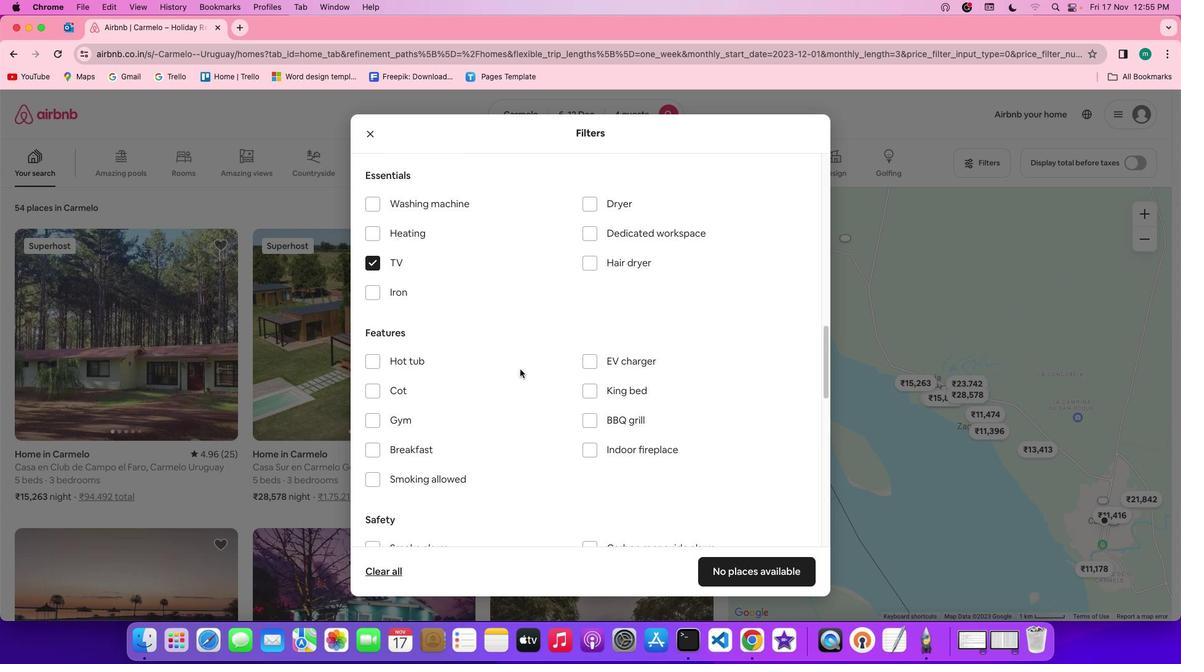 
Action: Mouse moved to (532, 353)
Screenshot: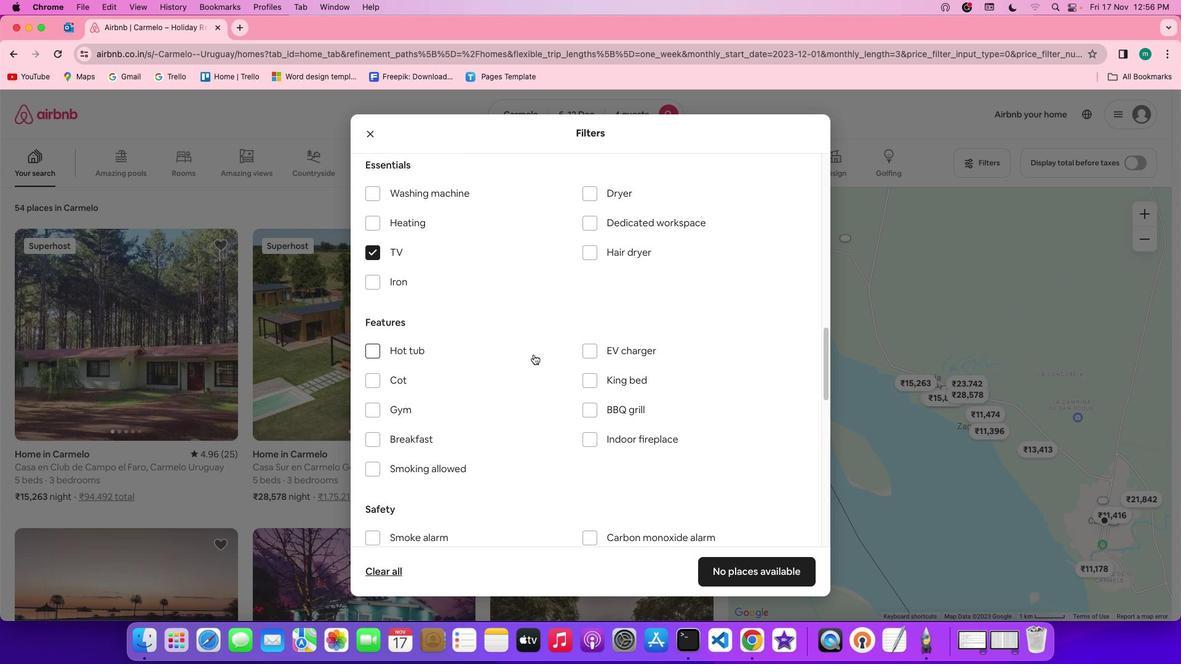 
Action: Mouse scrolled (532, 353) with delta (0, -1)
Screenshot: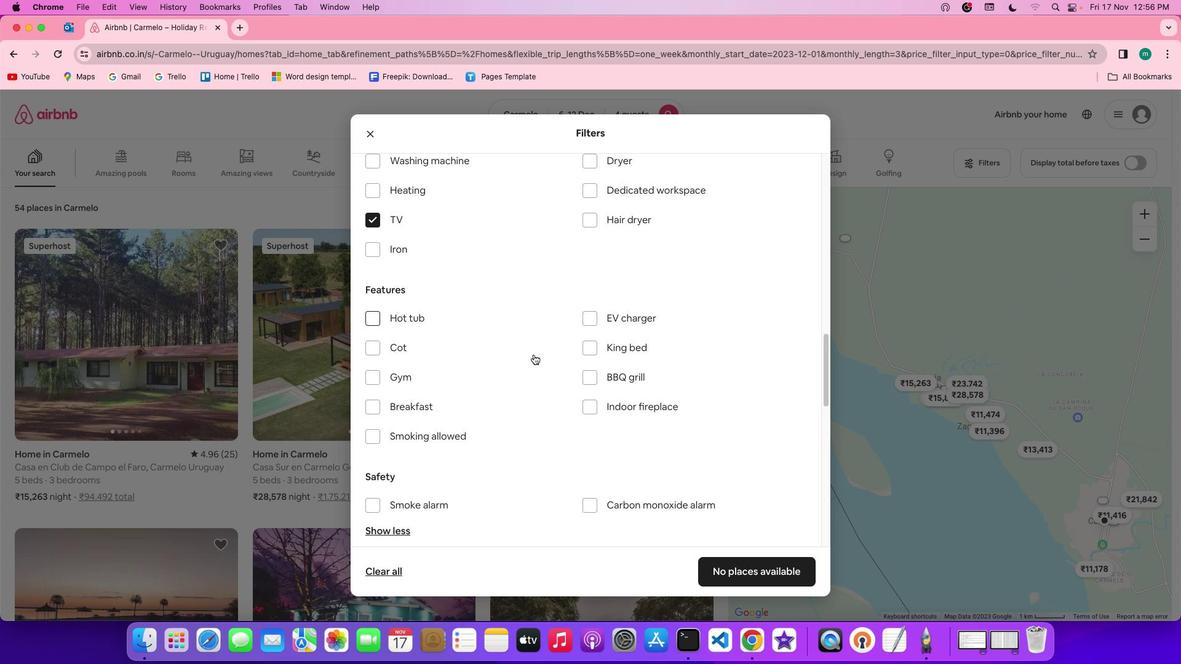 
Action: Mouse scrolled (532, 353) with delta (0, -1)
Screenshot: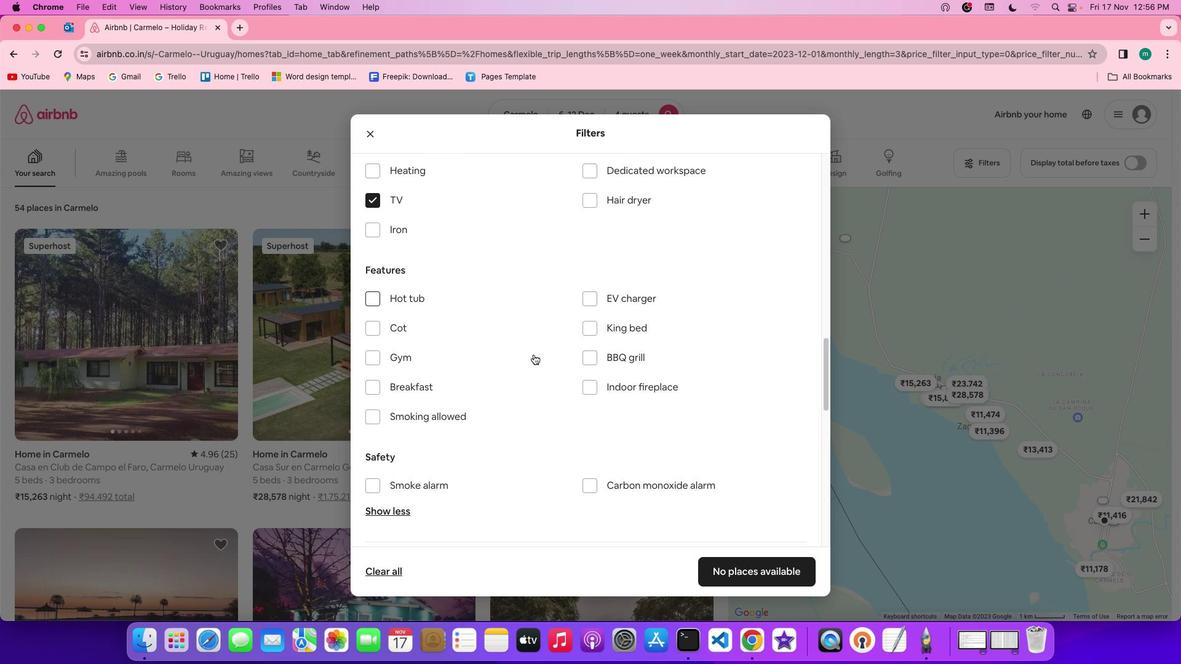 
Action: Mouse scrolled (532, 353) with delta (0, -1)
Screenshot: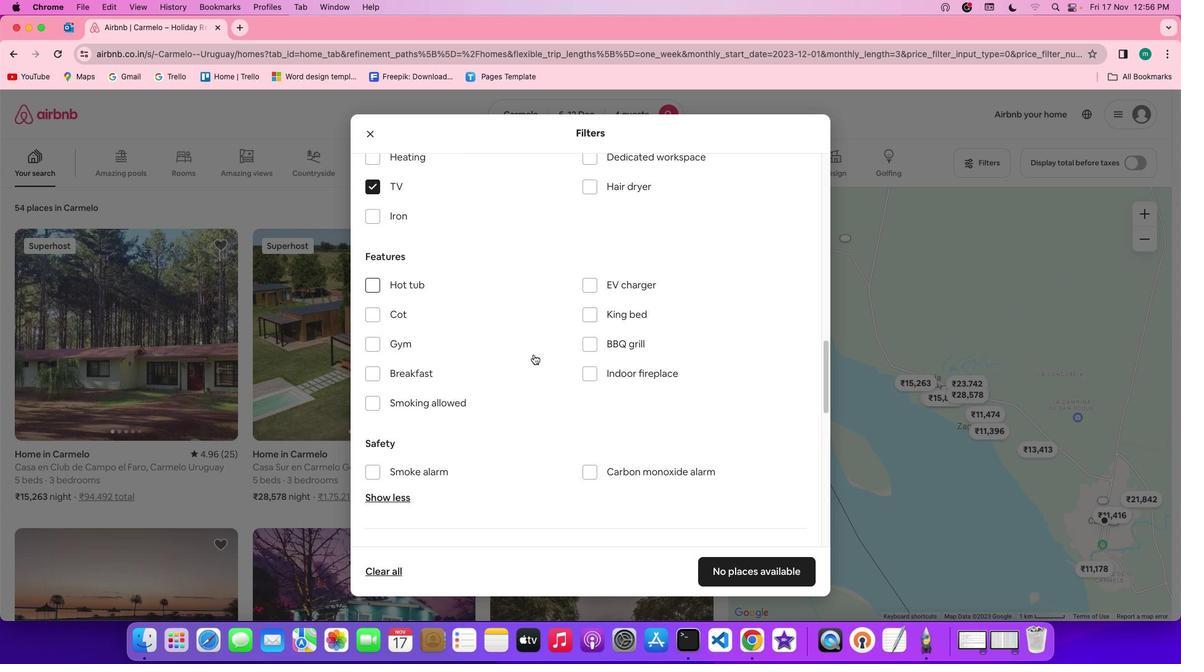 
Action: Mouse moved to (520, 361)
Screenshot: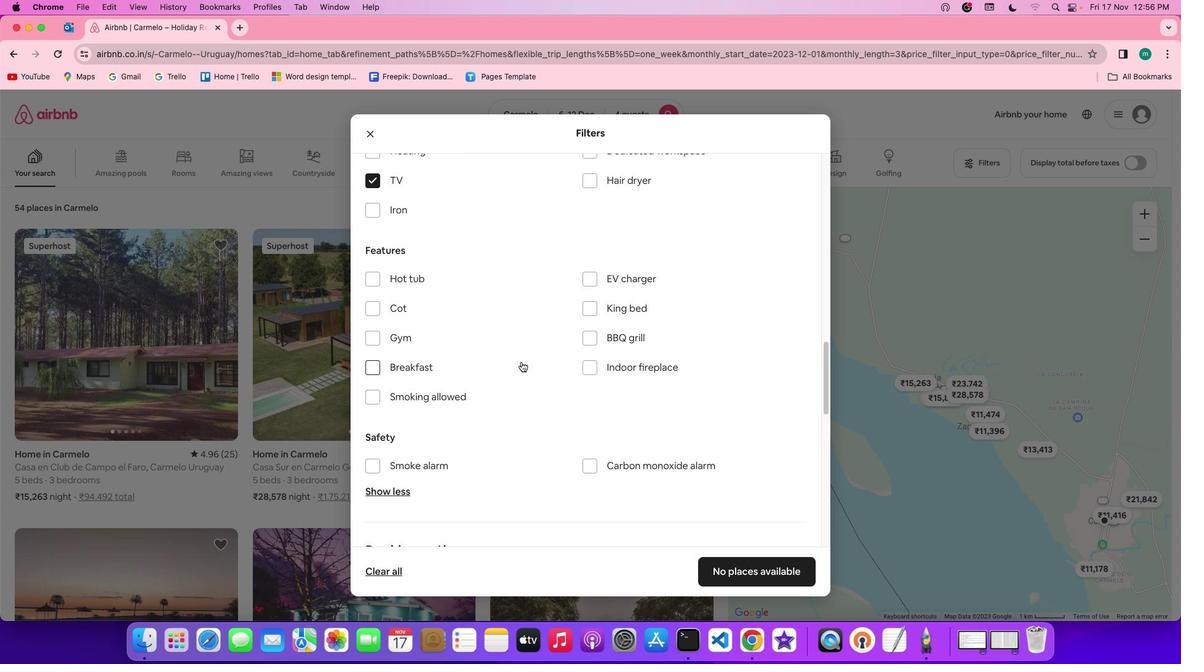 
Action: Mouse scrolled (520, 361) with delta (0, 0)
Screenshot: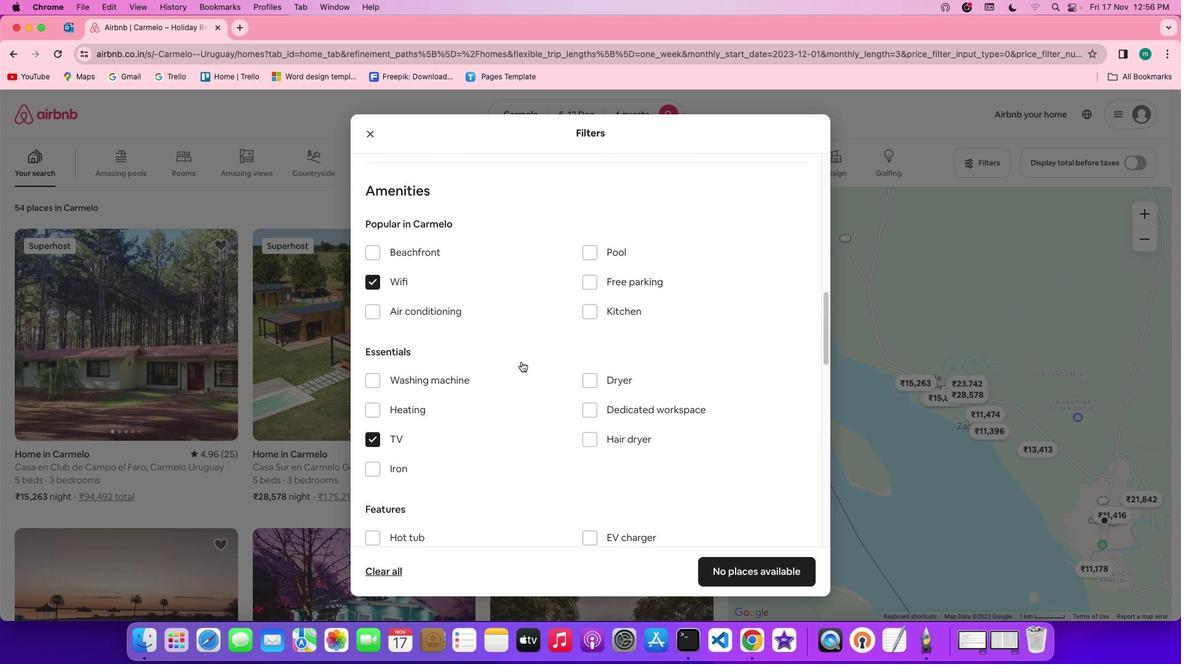 
Action: Mouse scrolled (520, 361) with delta (0, 0)
Screenshot: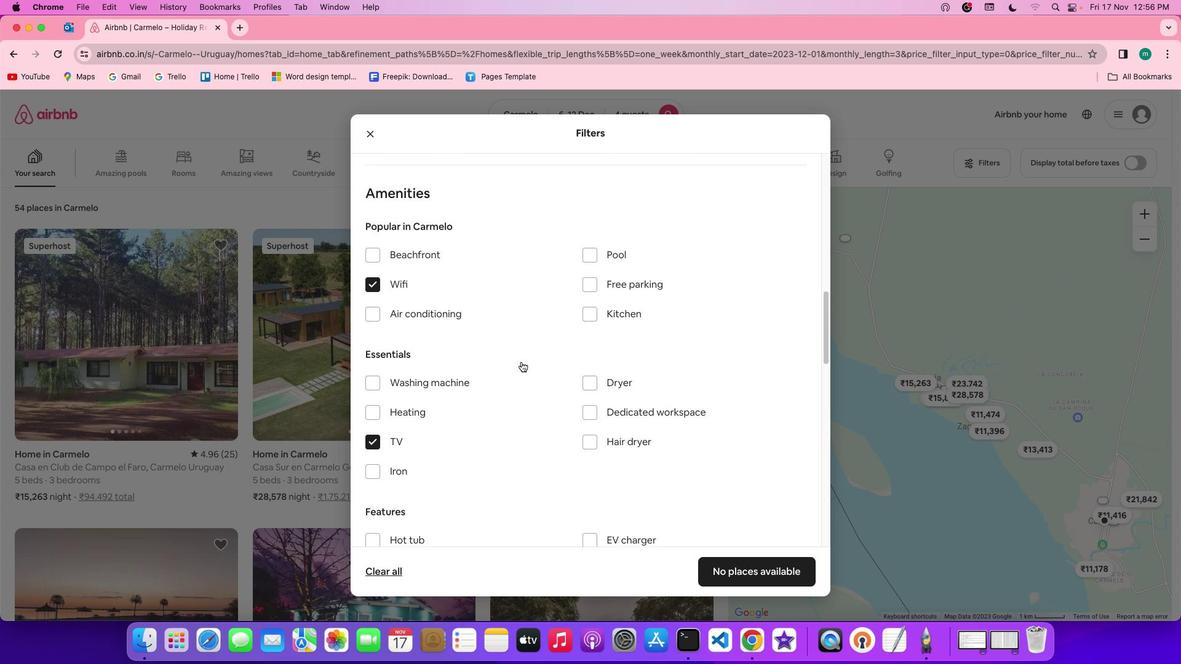 
Action: Mouse scrolled (520, 361) with delta (0, 0)
Screenshot: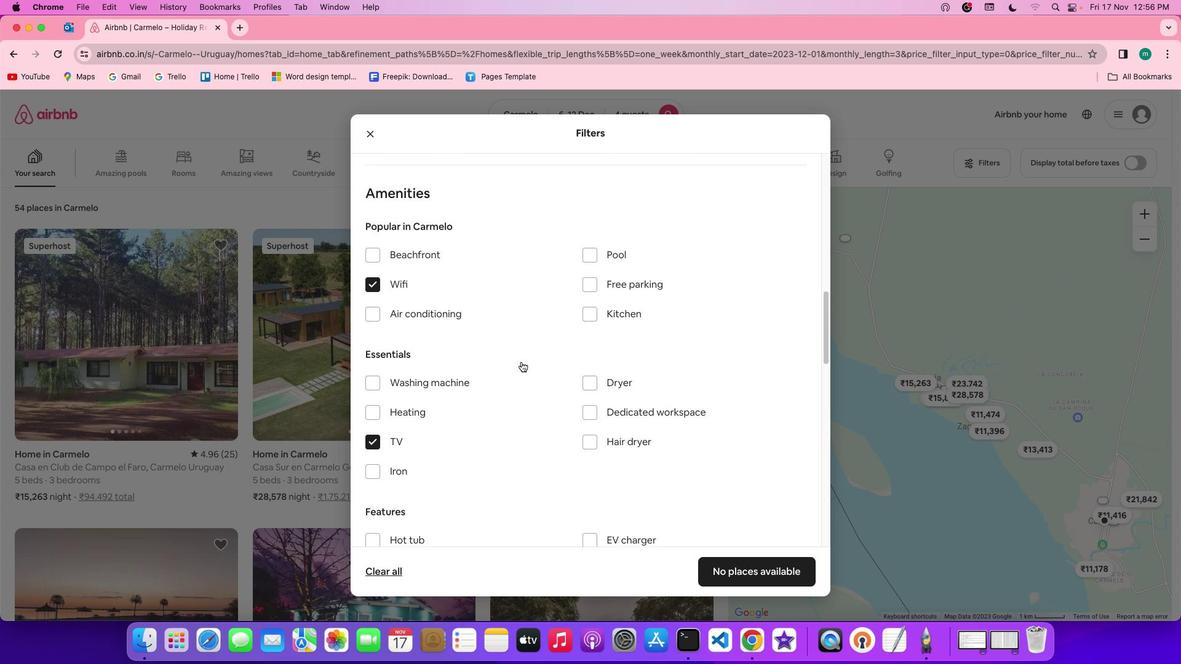 
Action: Mouse scrolled (520, 361) with delta (0, 1)
Screenshot: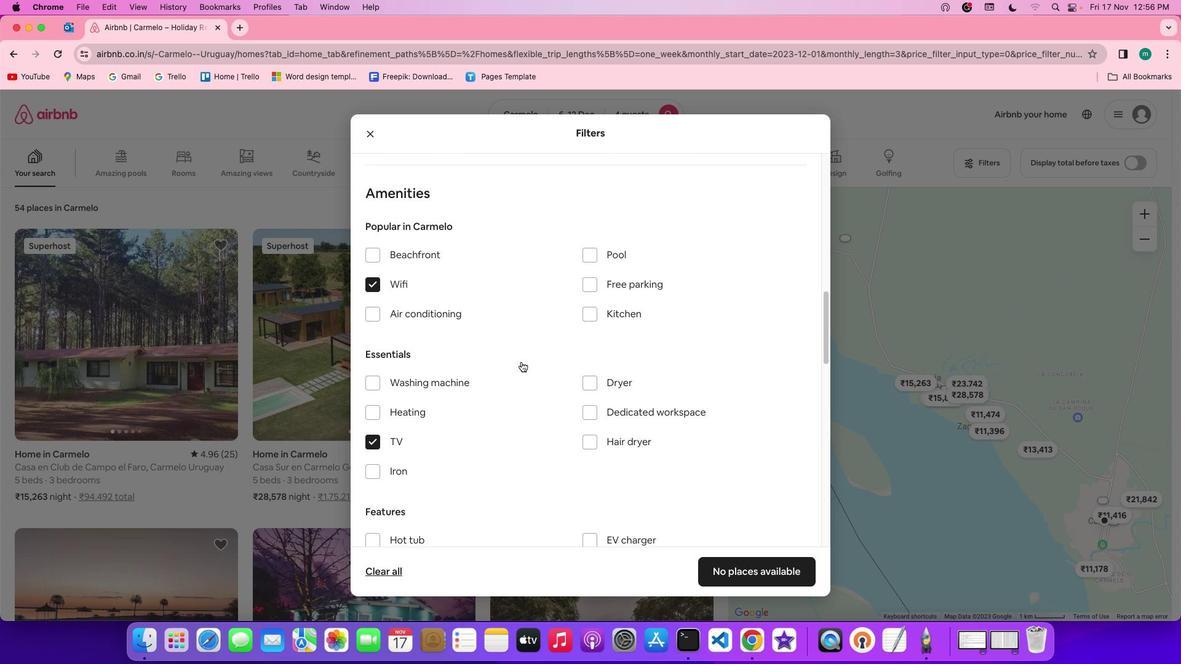 
Action: Mouse moved to (641, 284)
Screenshot: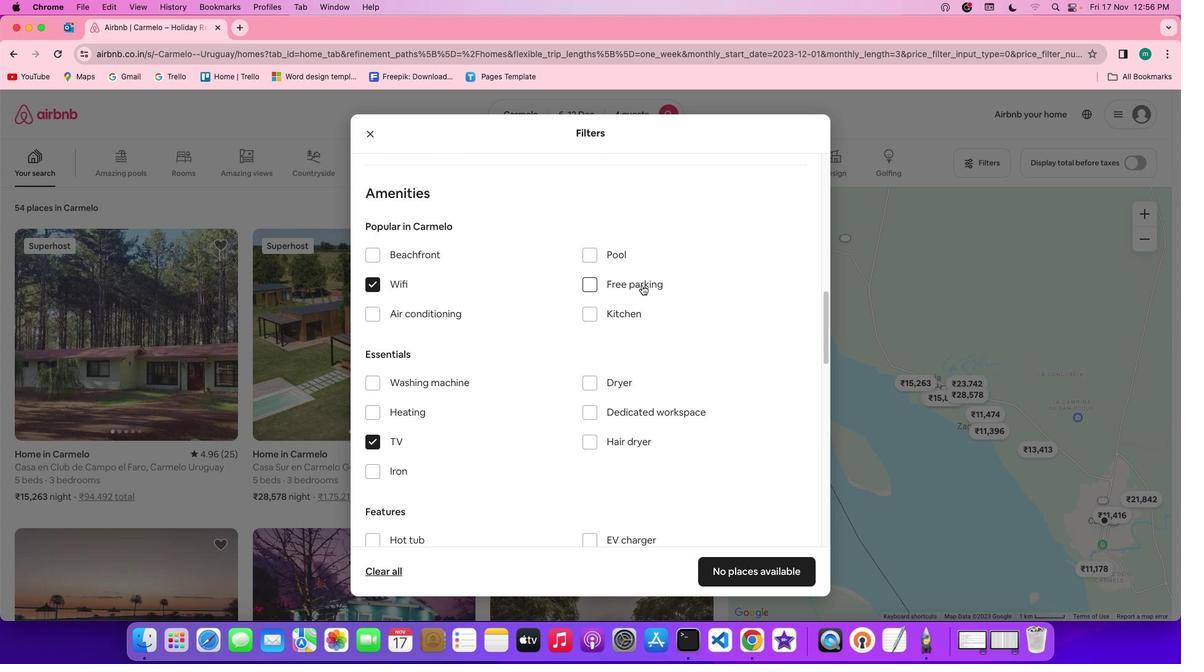 
Action: Mouse pressed left at (641, 284)
Screenshot: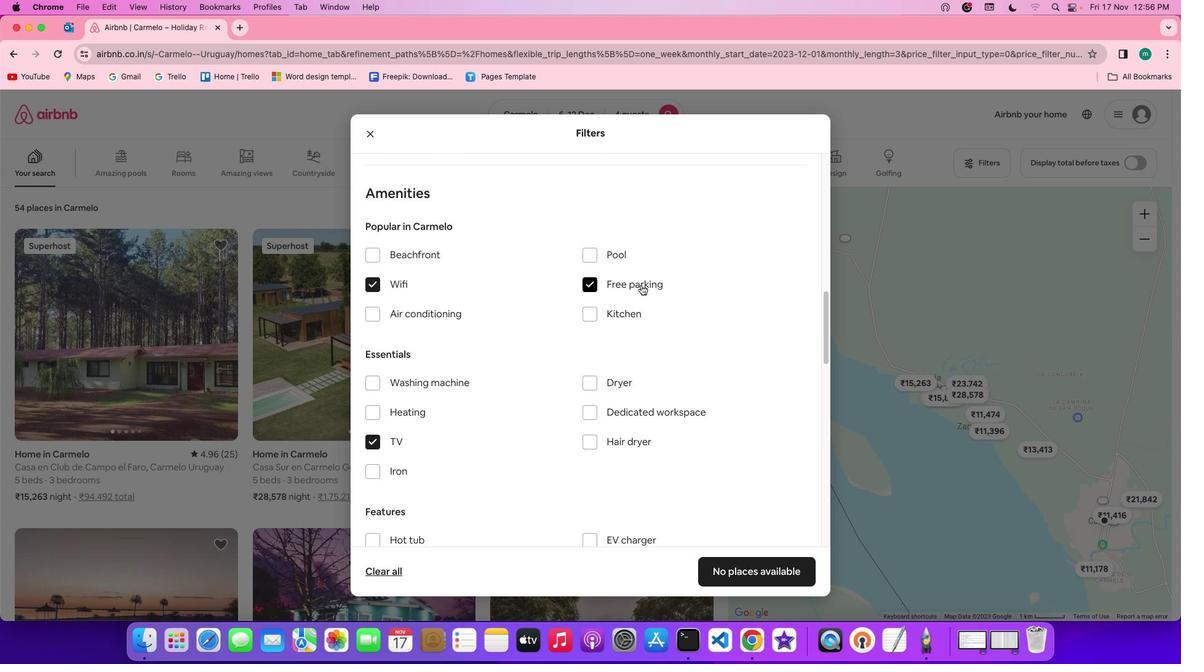
Action: Mouse moved to (506, 363)
Screenshot: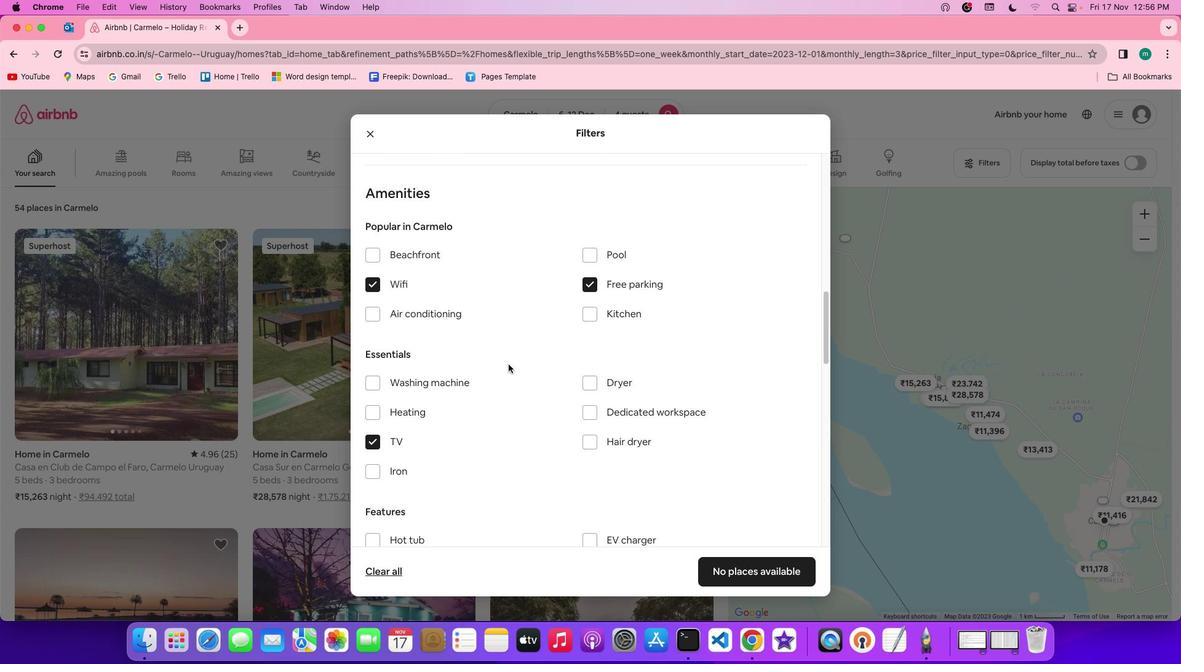 
Action: Mouse scrolled (506, 363) with delta (0, -1)
Screenshot: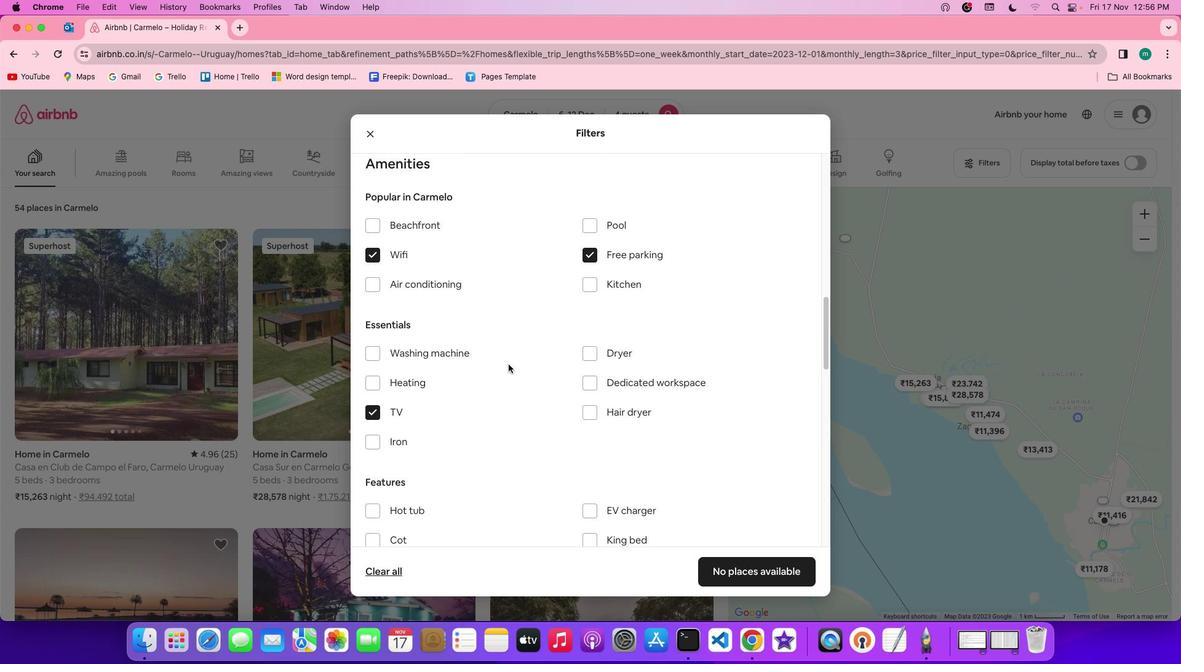 
Action: Mouse scrolled (506, 363) with delta (0, -1)
Screenshot: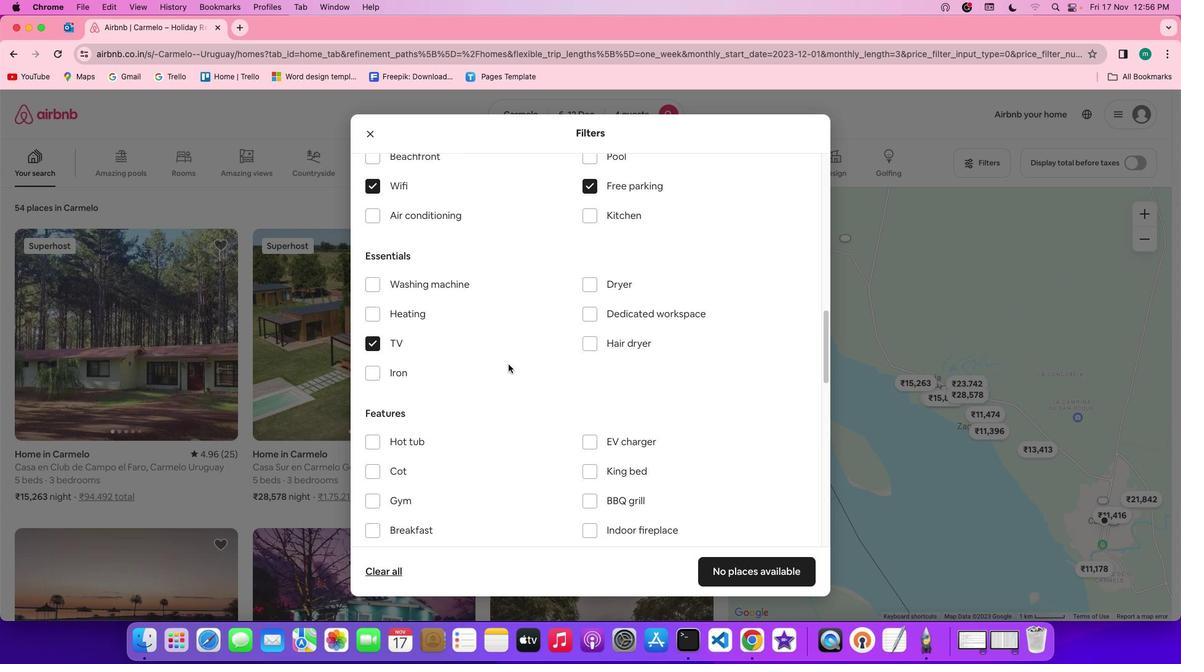 
Action: Mouse scrolled (506, 363) with delta (0, -1)
Screenshot: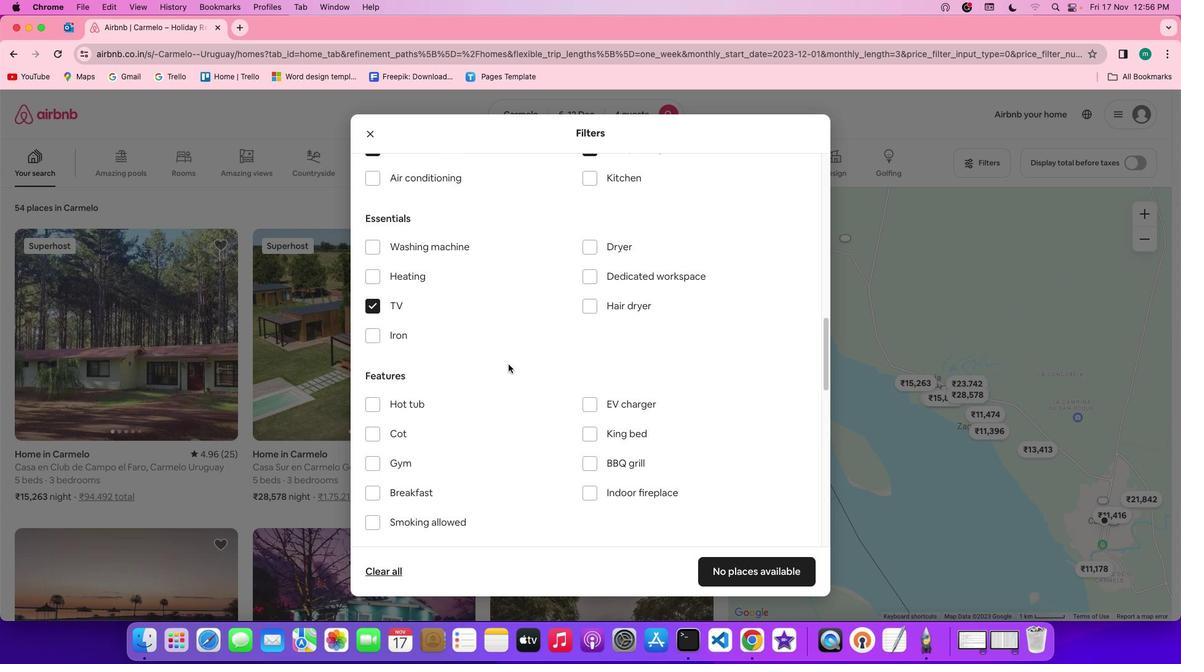 
Action: Mouse scrolled (506, 363) with delta (0, -2)
Screenshot: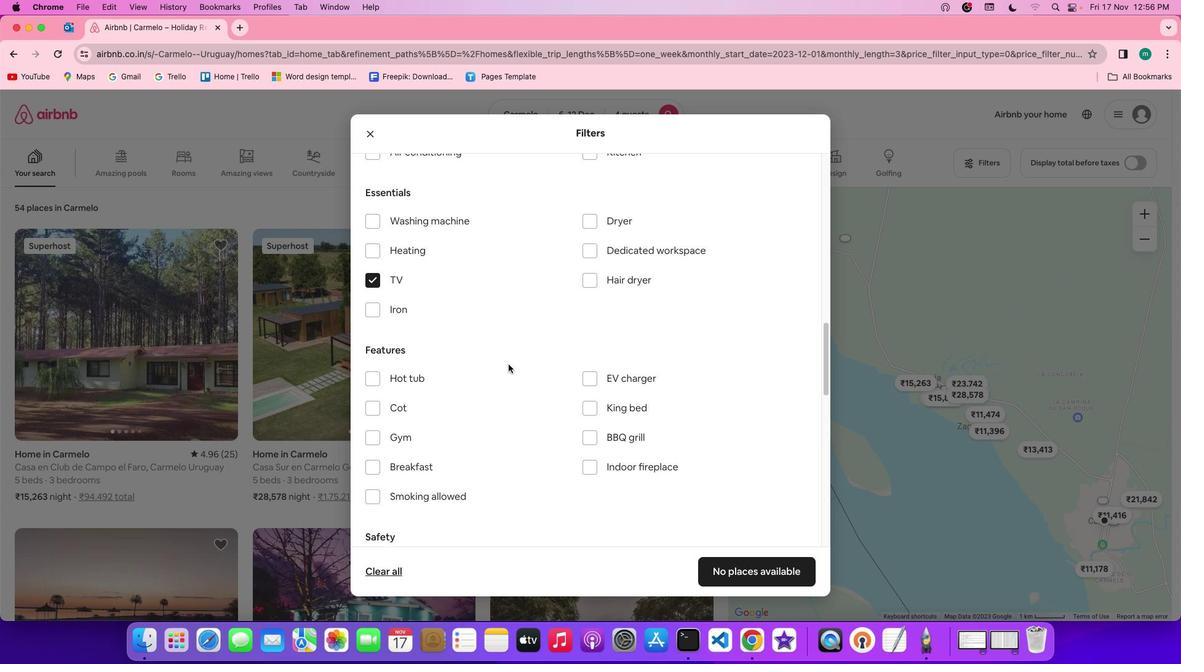 
Action: Mouse moved to (527, 351)
Screenshot: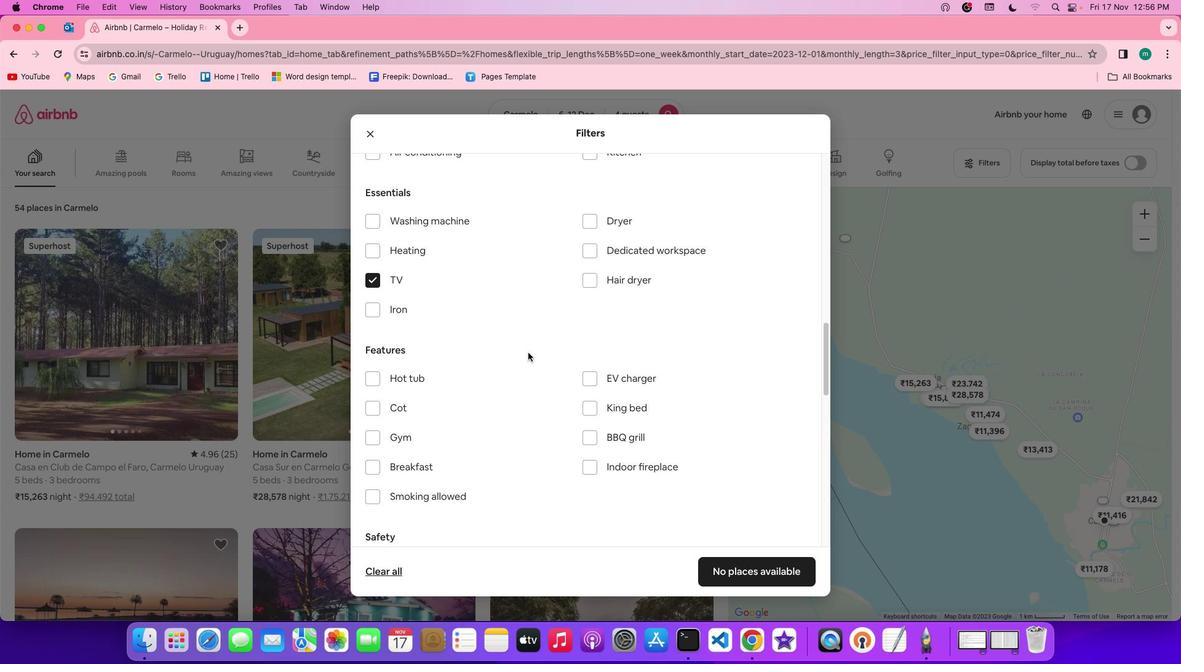 
Action: Mouse scrolled (527, 351) with delta (0, -1)
Screenshot: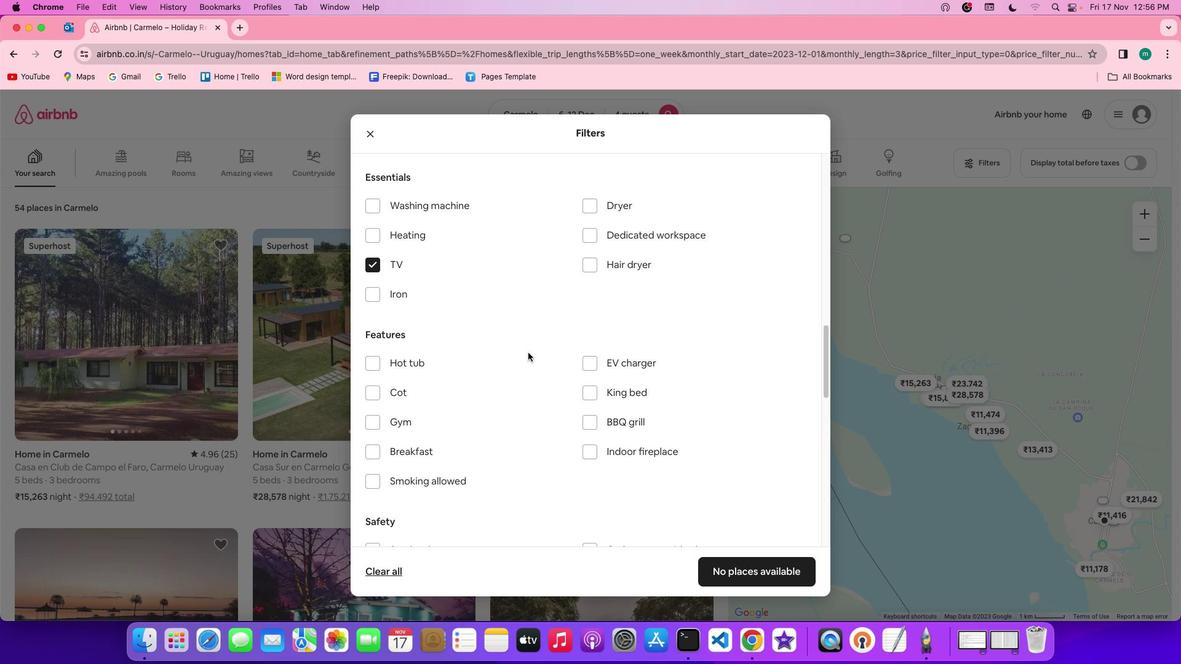 
Action: Mouse scrolled (527, 351) with delta (0, -1)
Screenshot: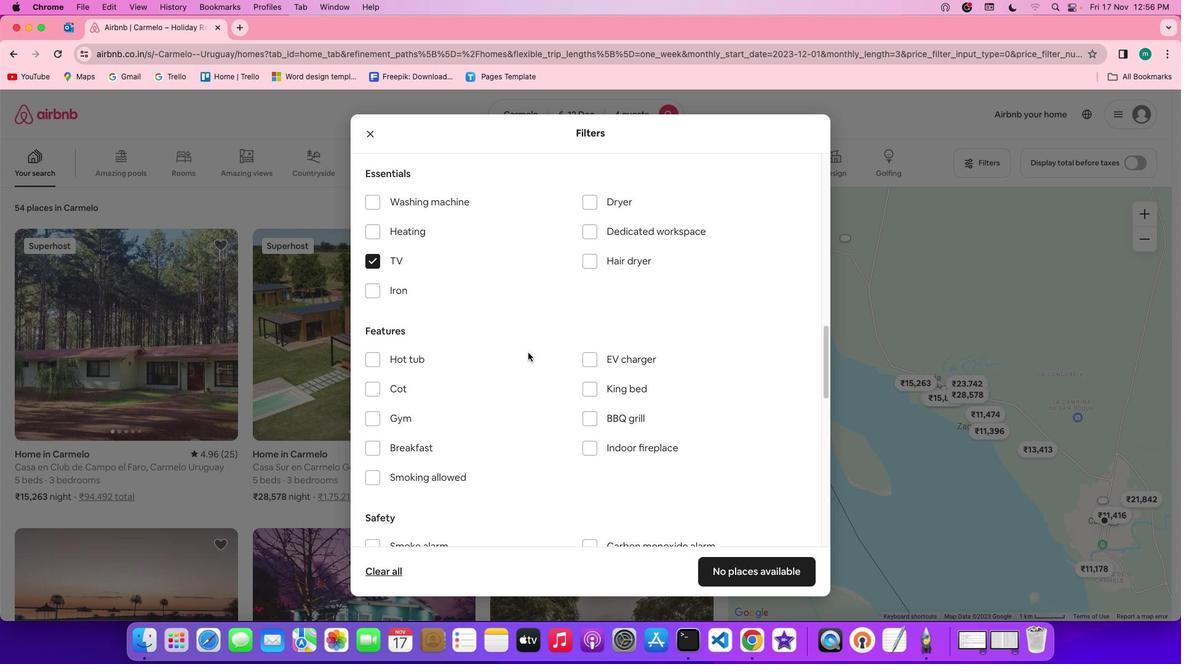 
Action: Mouse scrolled (527, 351) with delta (0, -1)
Screenshot: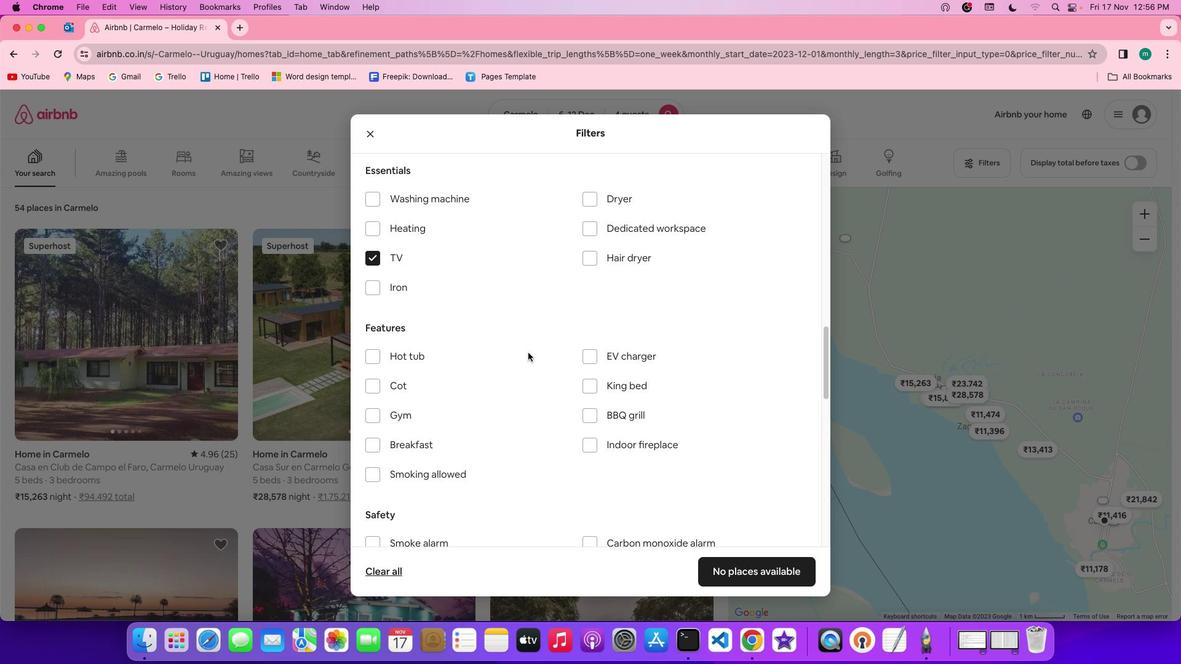 
Action: Mouse moved to (402, 409)
Screenshot: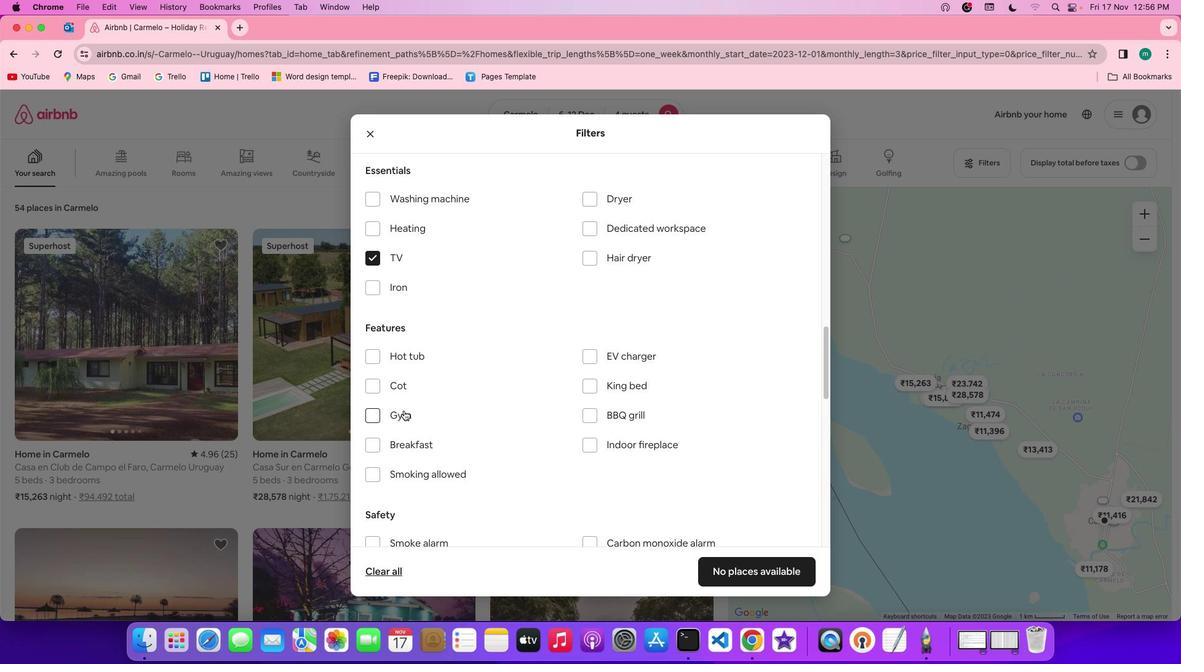 
Action: Mouse pressed left at (402, 409)
Screenshot: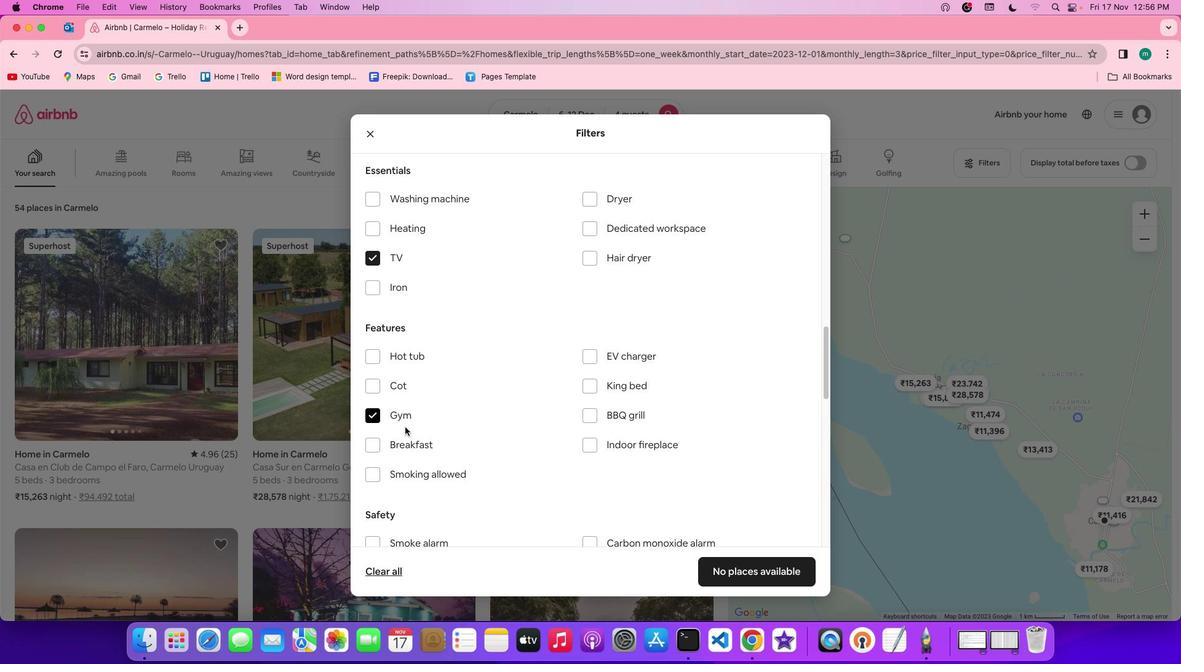 
Action: Mouse moved to (404, 443)
Screenshot: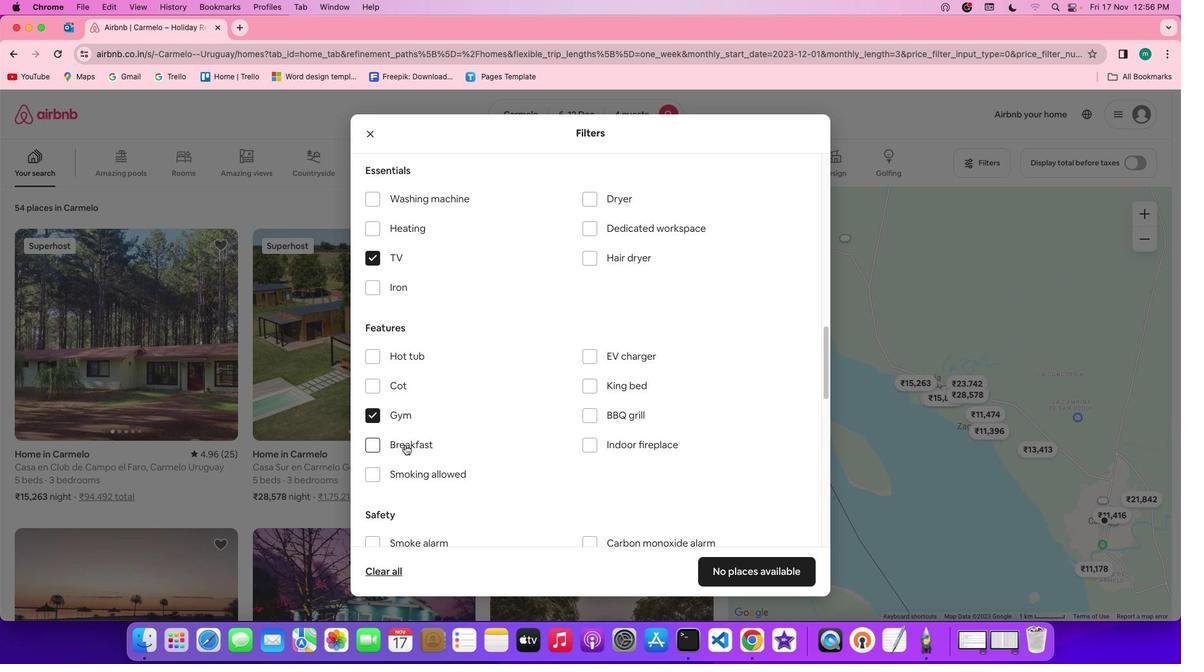 
Action: Mouse pressed left at (404, 443)
Screenshot: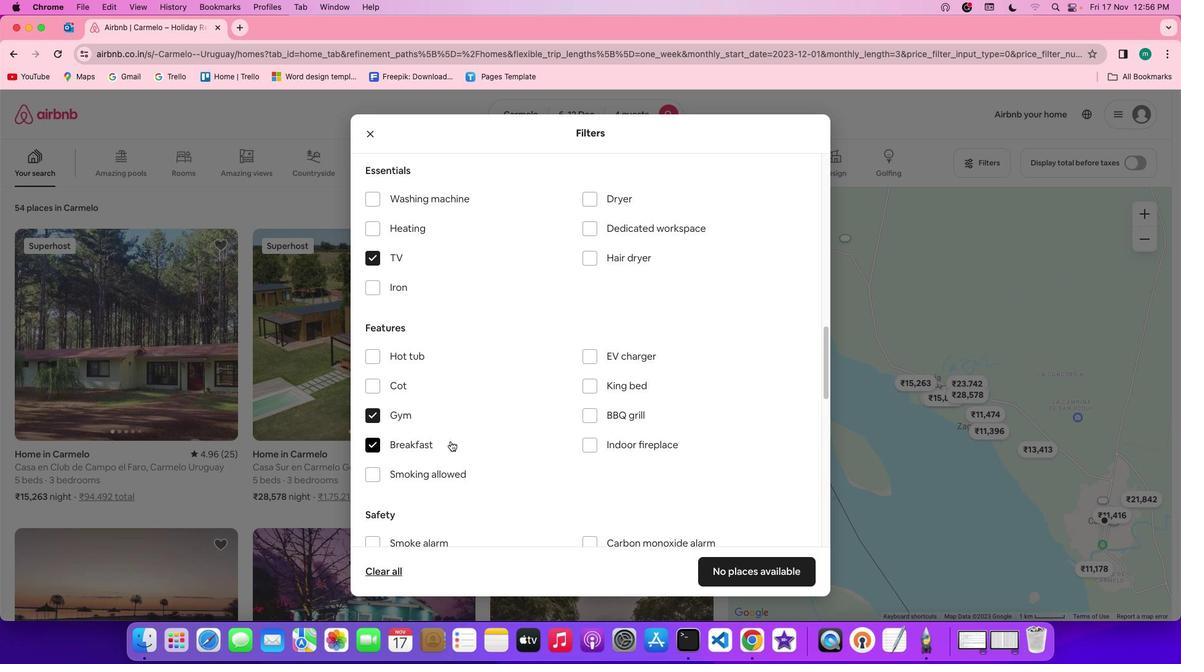 
Action: Mouse moved to (503, 437)
Screenshot: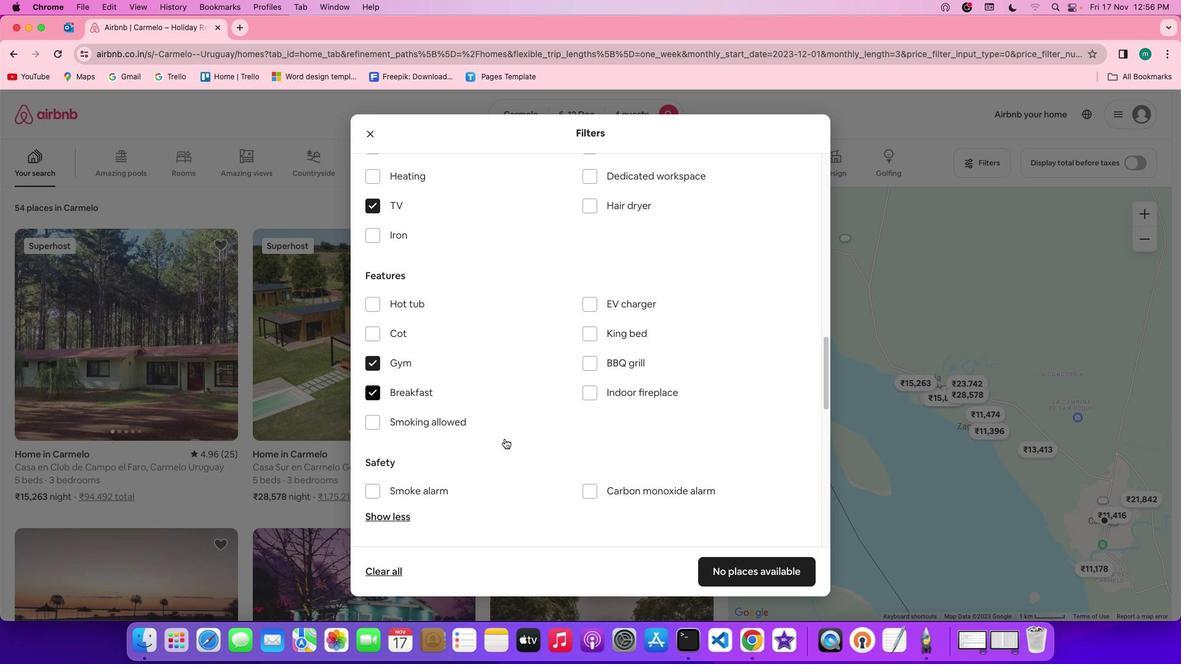 
Action: Mouse scrolled (503, 437) with delta (0, -1)
Screenshot: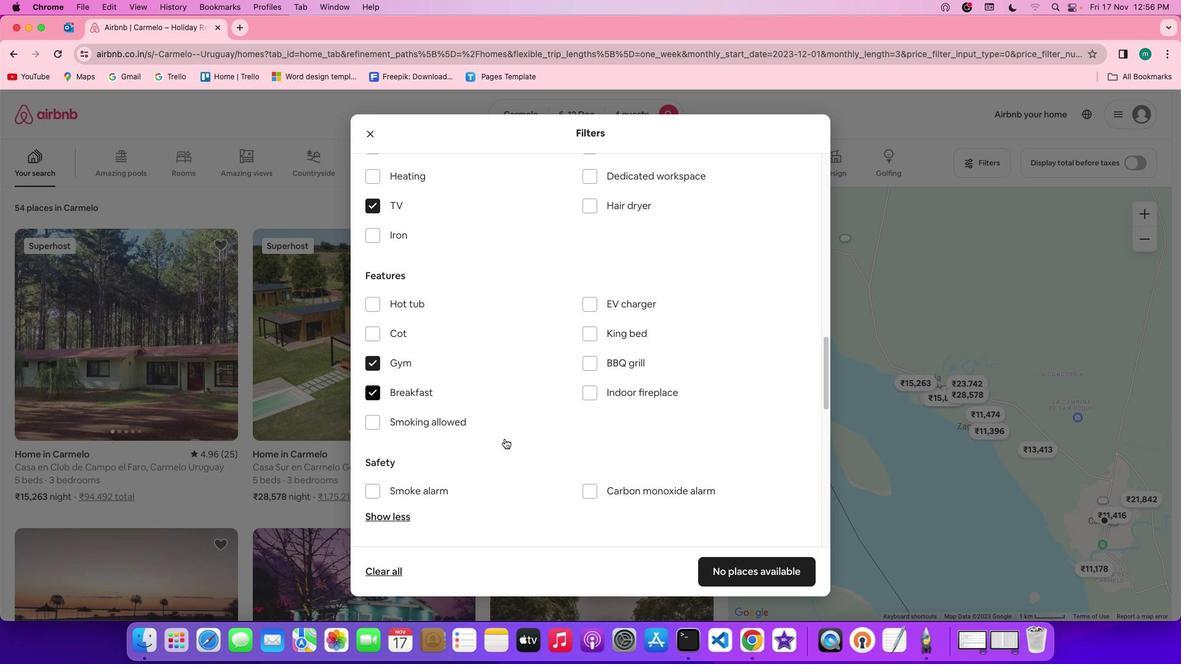 
Action: Mouse scrolled (503, 437) with delta (0, -1)
Screenshot: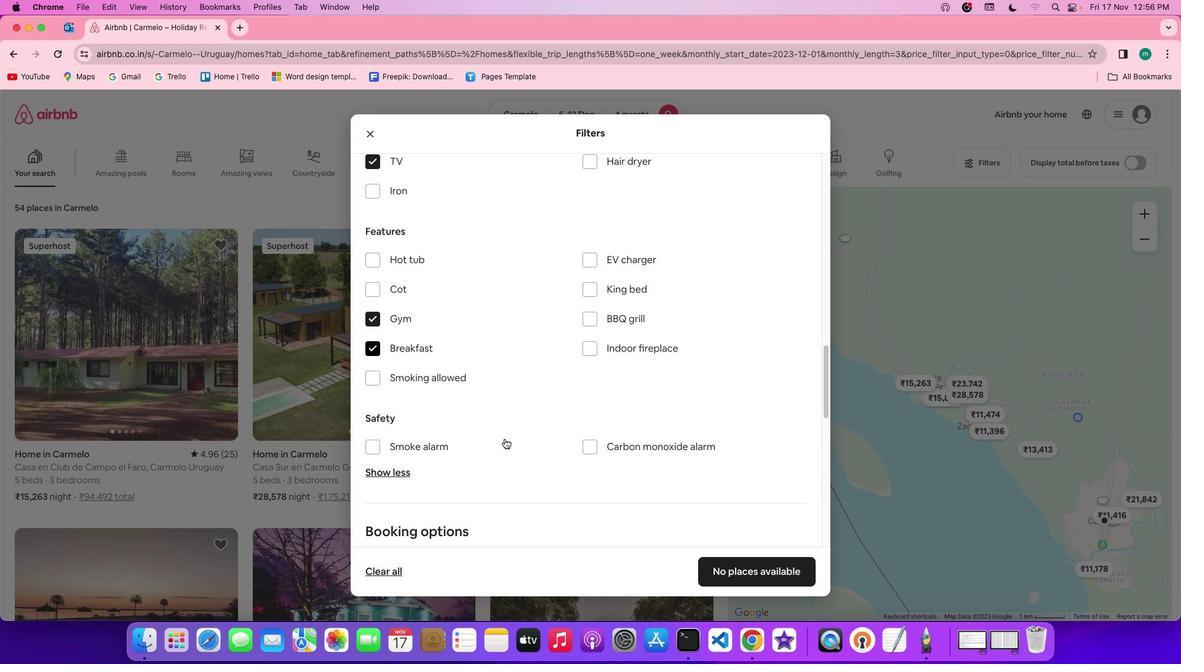 
Action: Mouse scrolled (503, 437) with delta (0, -2)
Screenshot: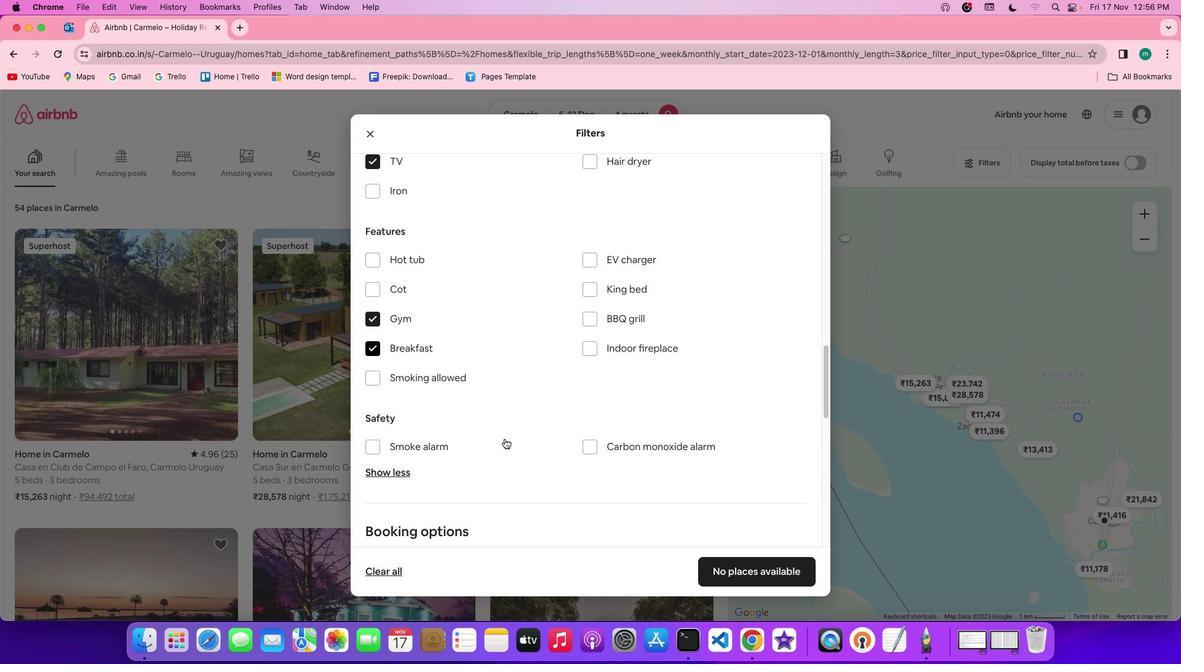 
Action: Mouse scrolled (503, 437) with delta (0, -1)
Screenshot: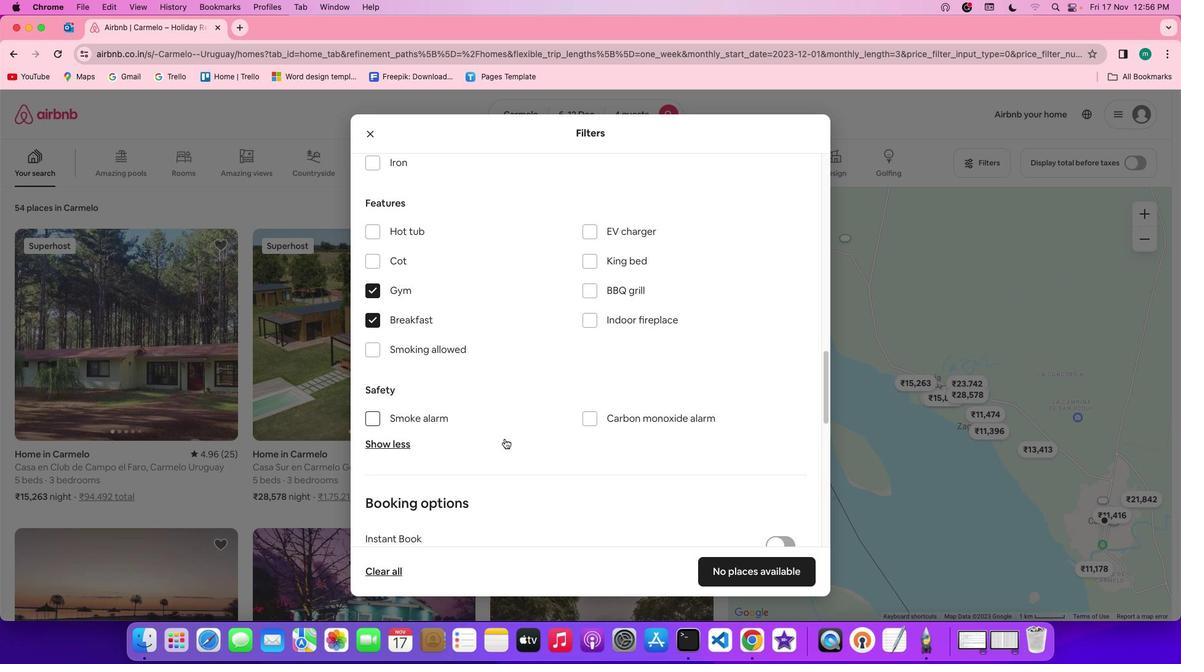 
Action: Mouse scrolled (503, 437) with delta (0, -1)
Screenshot: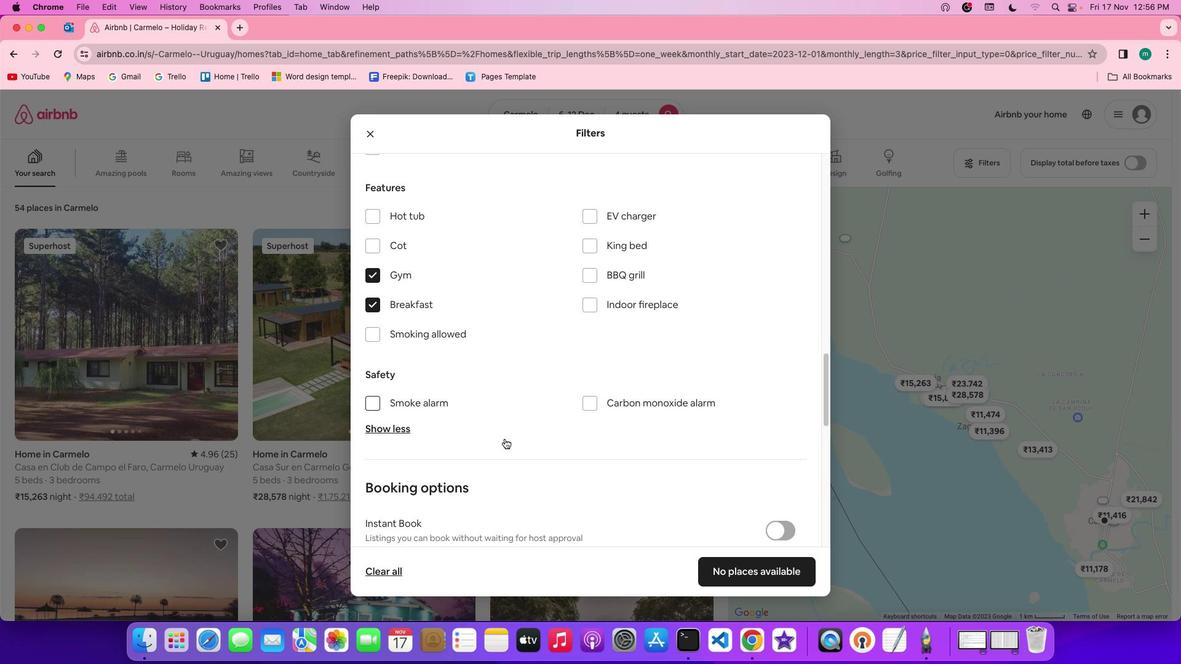 
Action: Mouse scrolled (503, 437) with delta (0, -1)
Screenshot: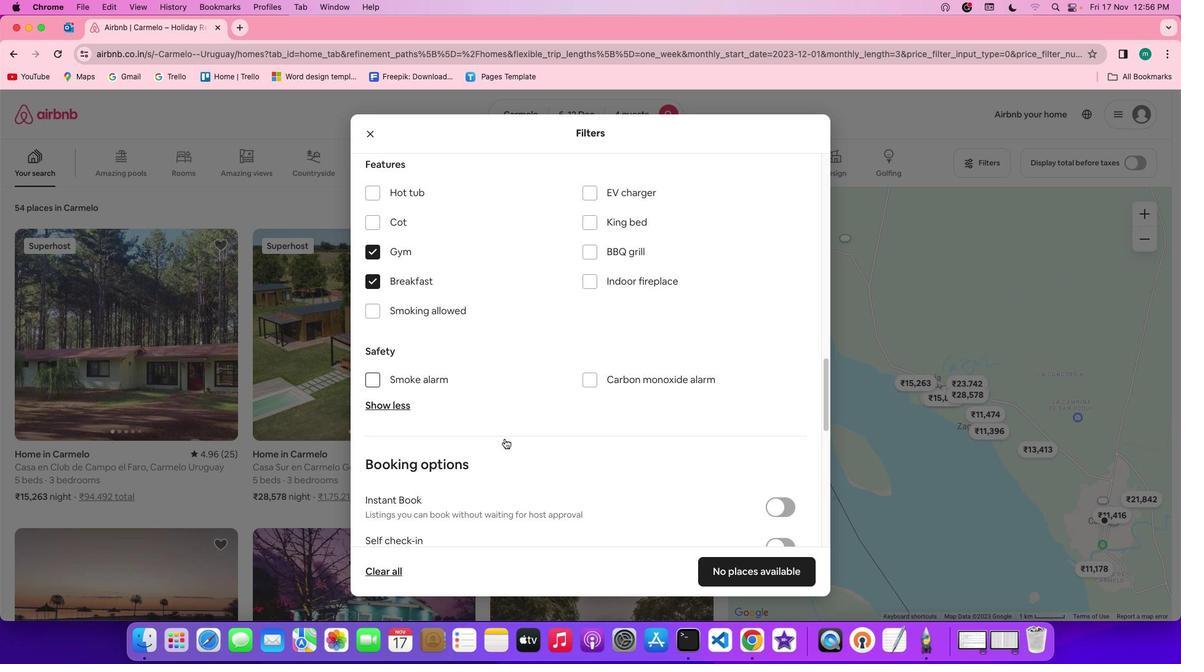 
Action: Mouse scrolled (503, 437) with delta (0, -1)
Screenshot: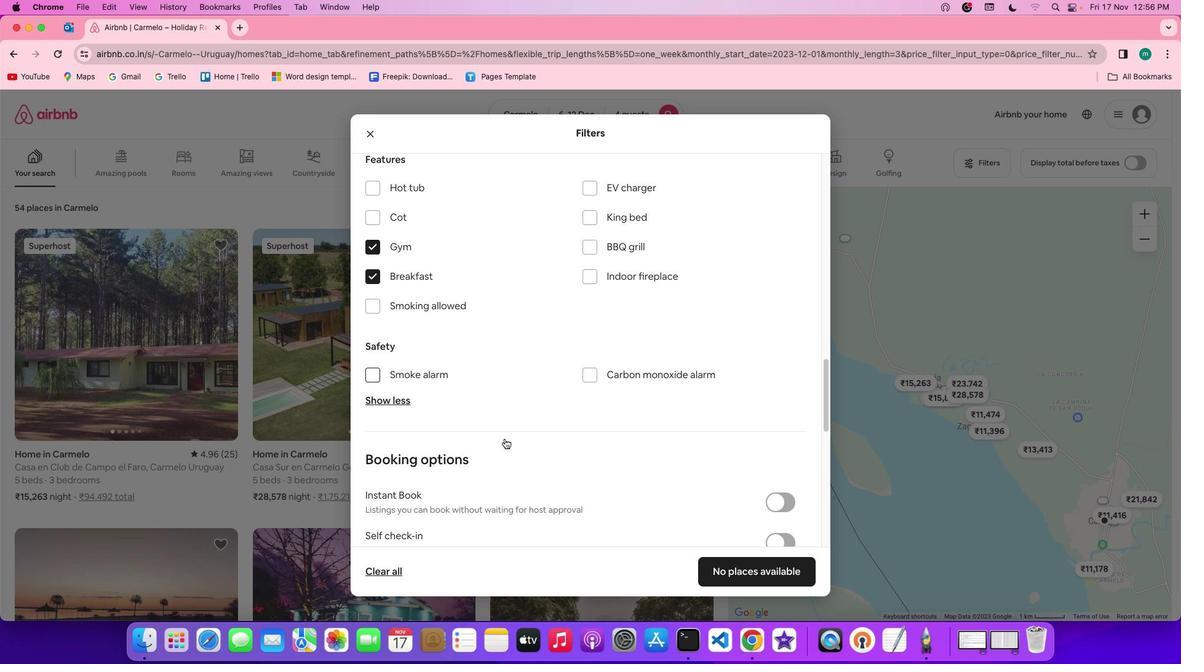 
Action: Mouse scrolled (503, 437) with delta (0, -1)
Screenshot: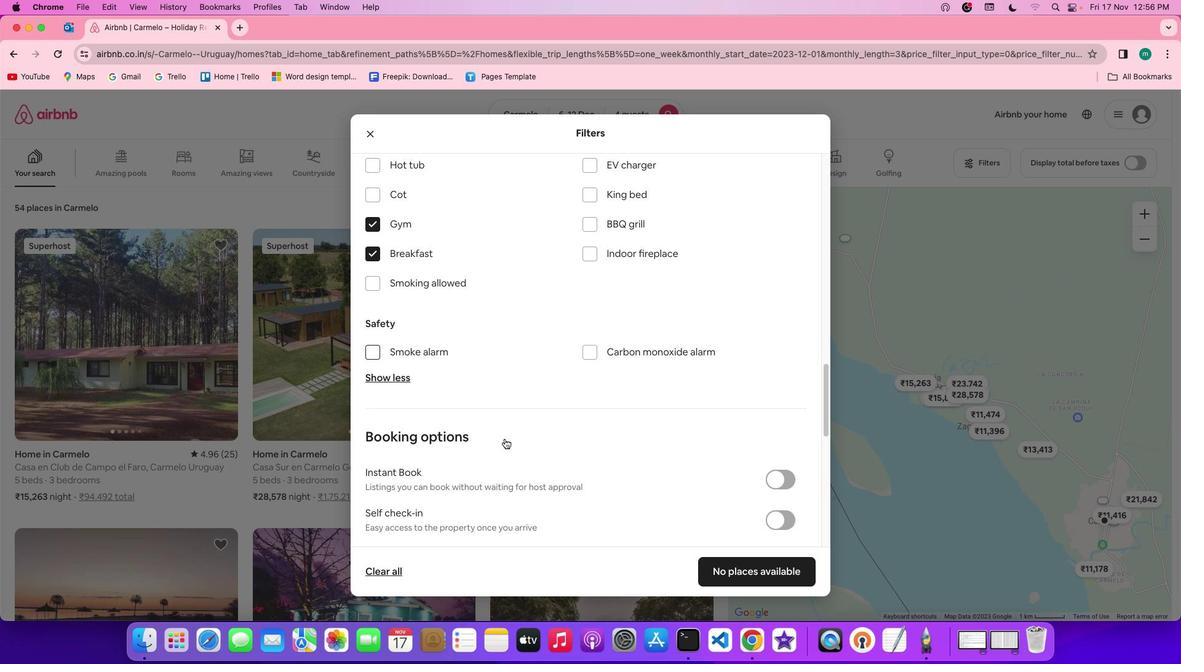 
Action: Mouse scrolled (503, 437) with delta (0, -1)
Screenshot: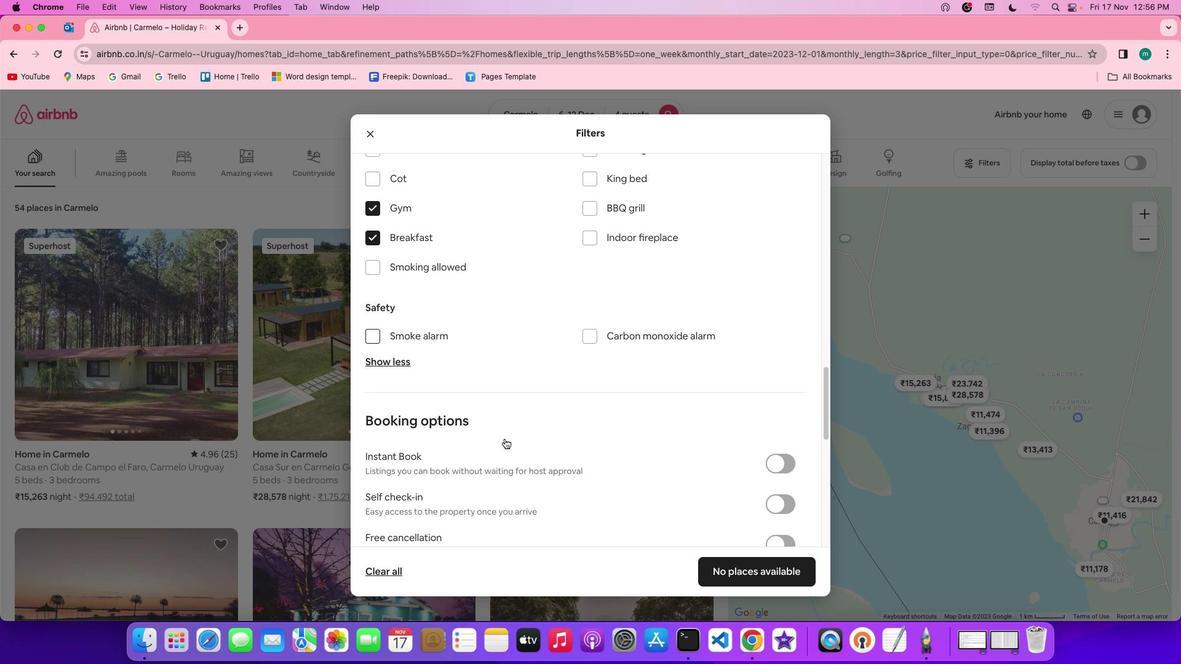 
Action: Mouse scrolled (503, 437) with delta (0, -1)
Screenshot: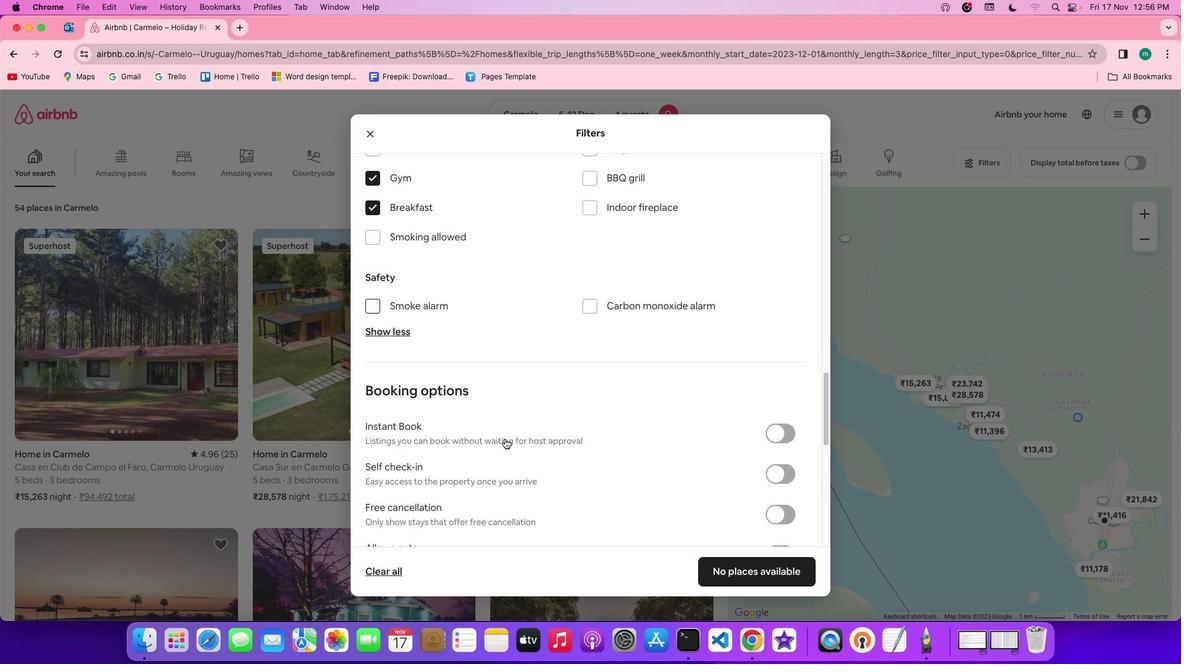 
Action: Mouse scrolled (503, 437) with delta (0, -1)
Screenshot: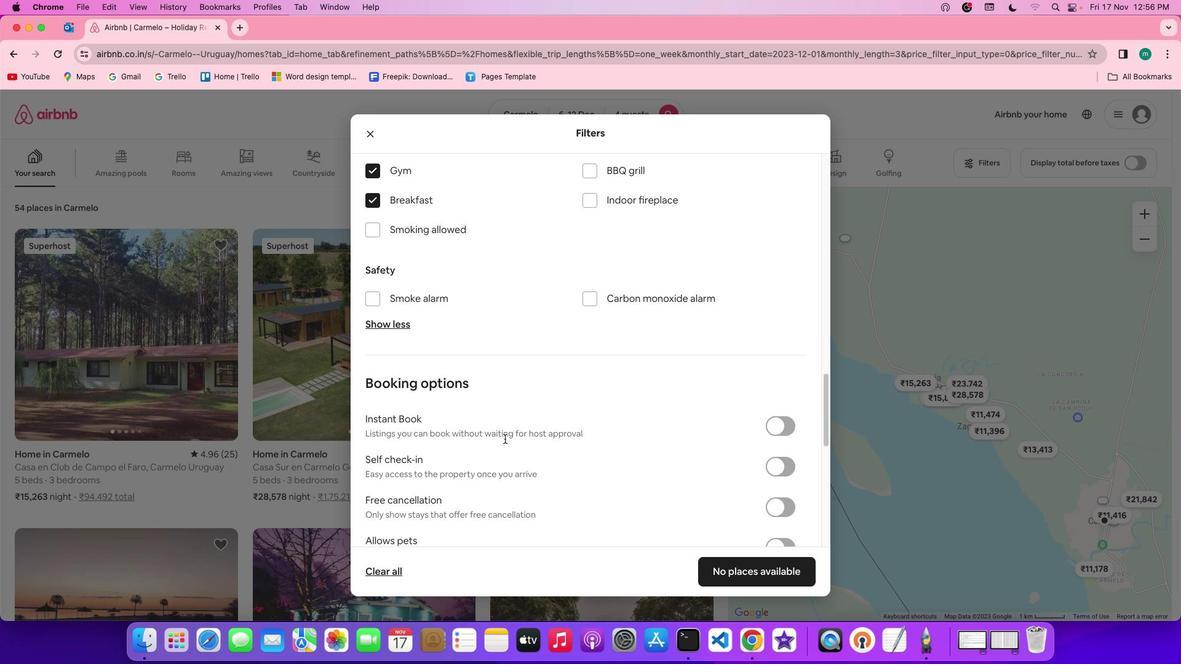 
Action: Mouse scrolled (503, 437) with delta (0, -1)
Screenshot: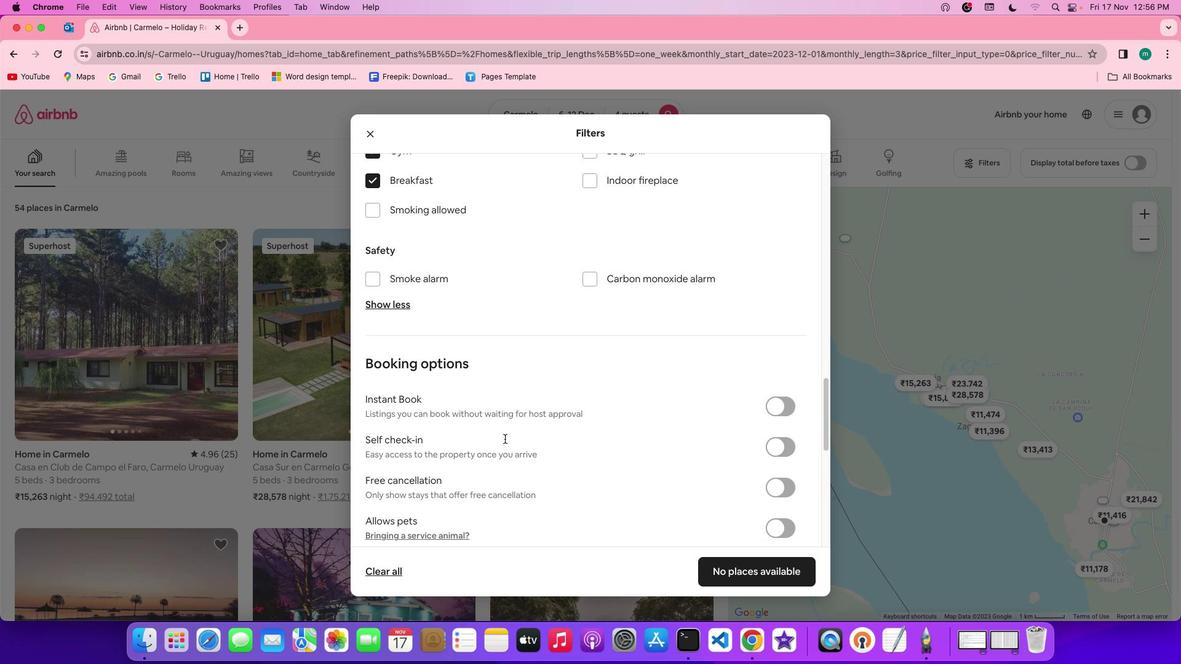 
Action: Mouse scrolled (503, 437) with delta (0, -1)
Screenshot: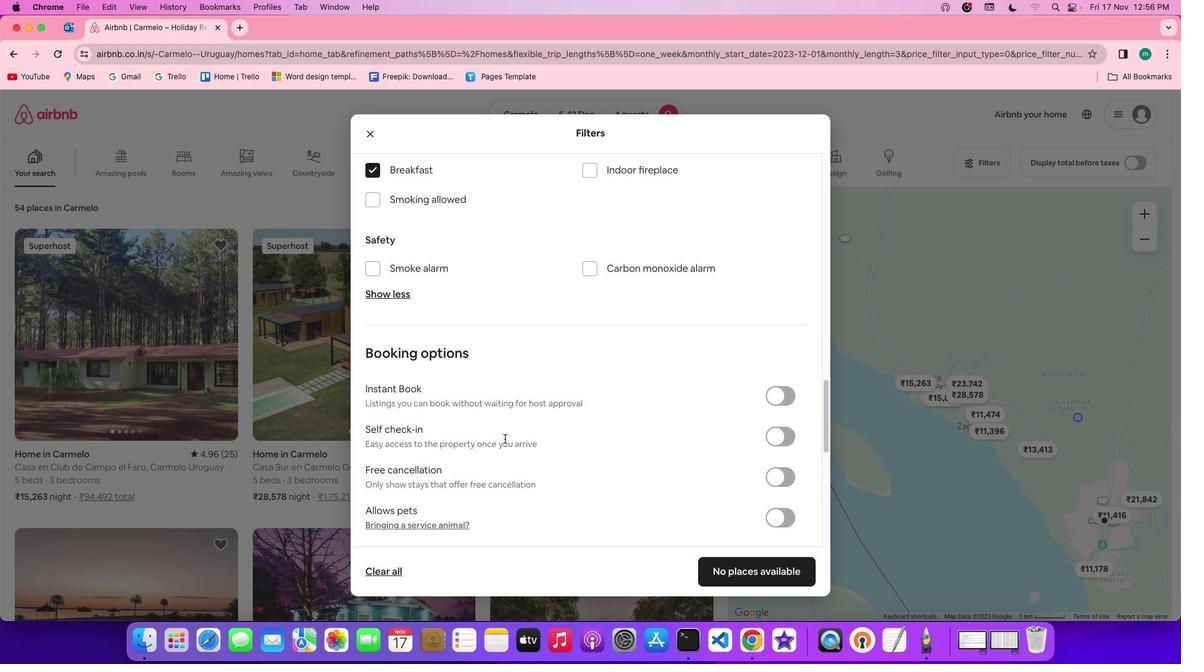 
Action: Mouse scrolled (503, 437) with delta (0, -1)
Screenshot: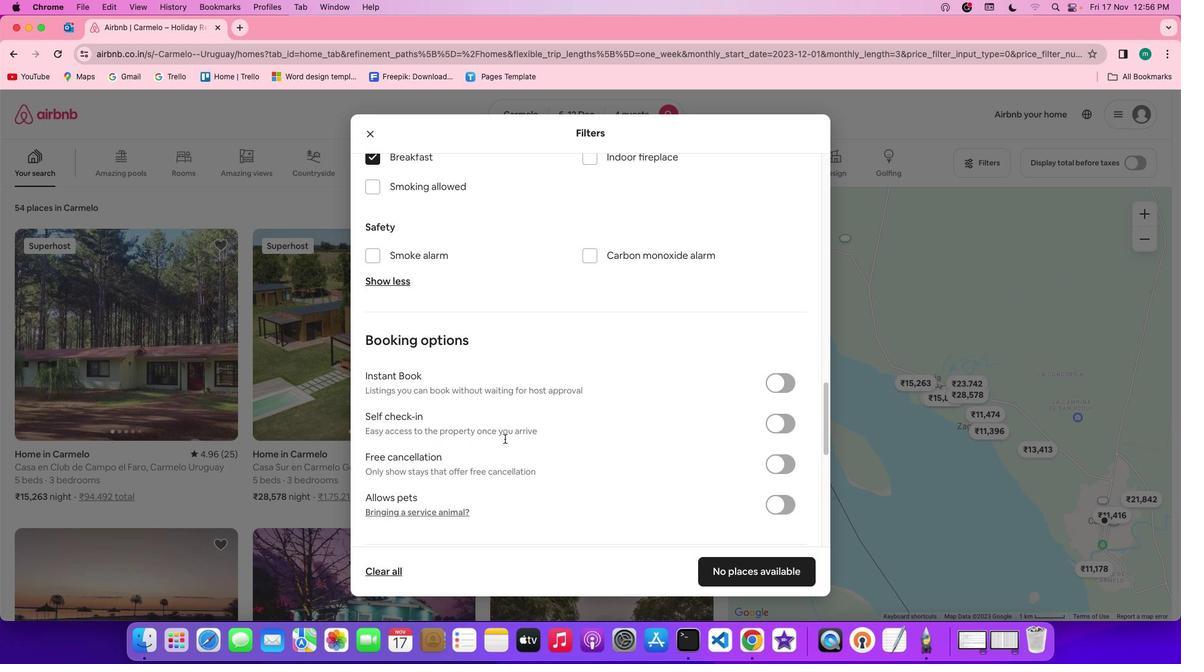 
Action: Mouse scrolled (503, 437) with delta (0, -1)
Screenshot: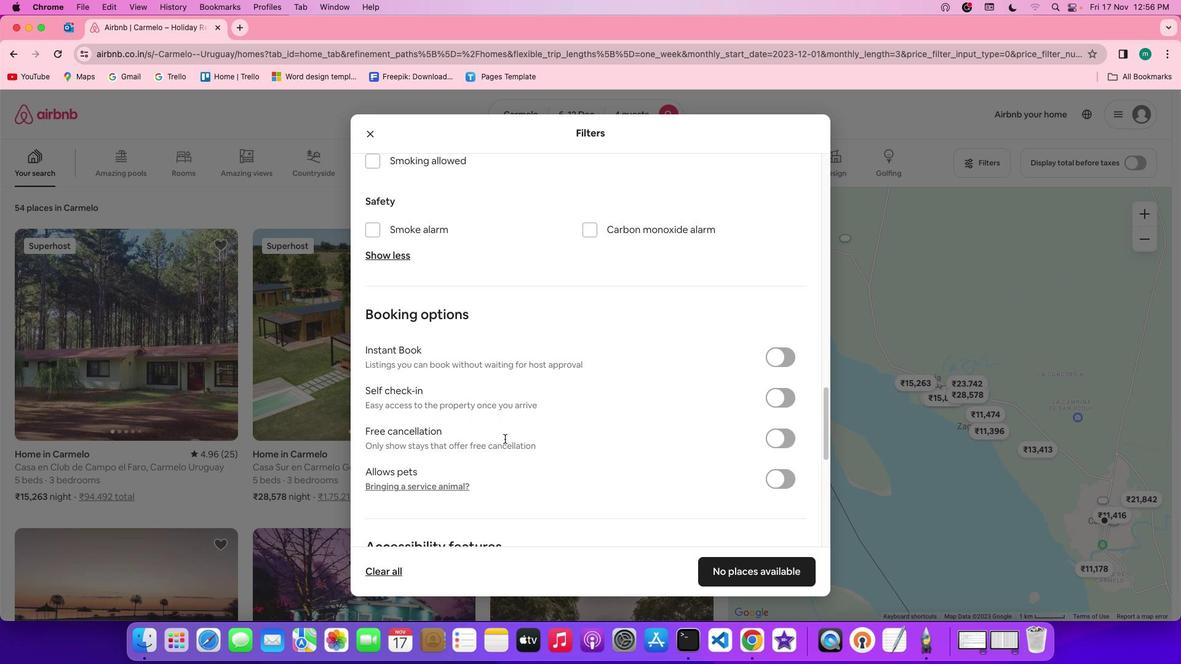 
Action: Mouse scrolled (503, 437) with delta (0, -1)
Screenshot: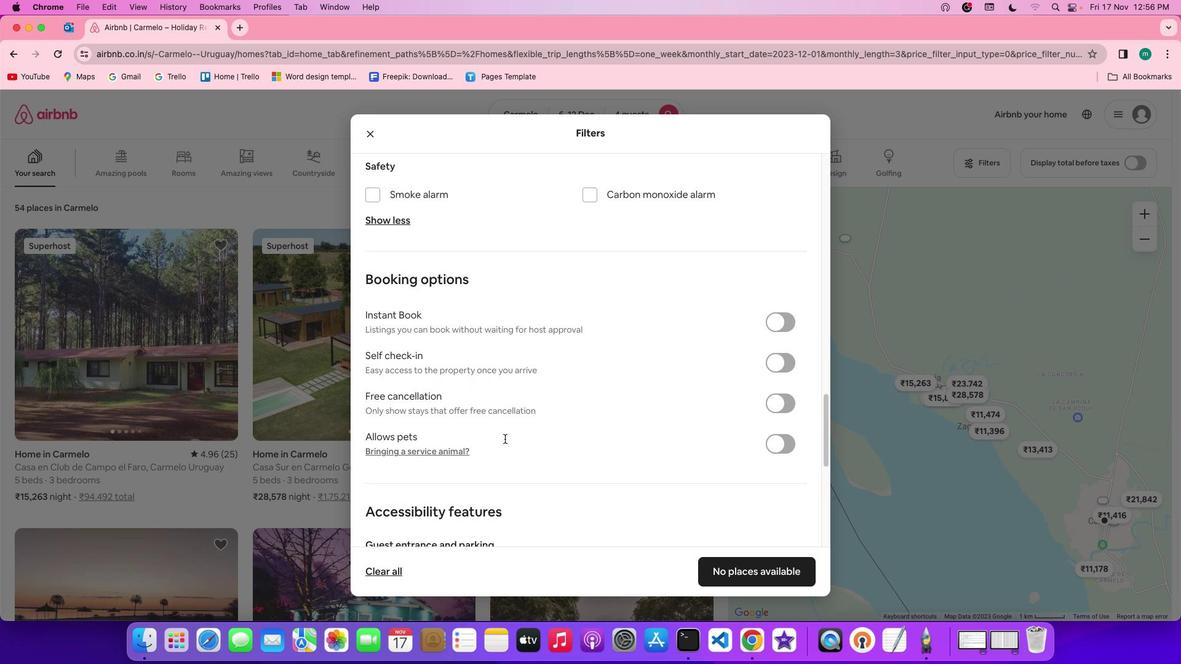 
Action: Mouse scrolled (503, 437) with delta (0, -1)
Screenshot: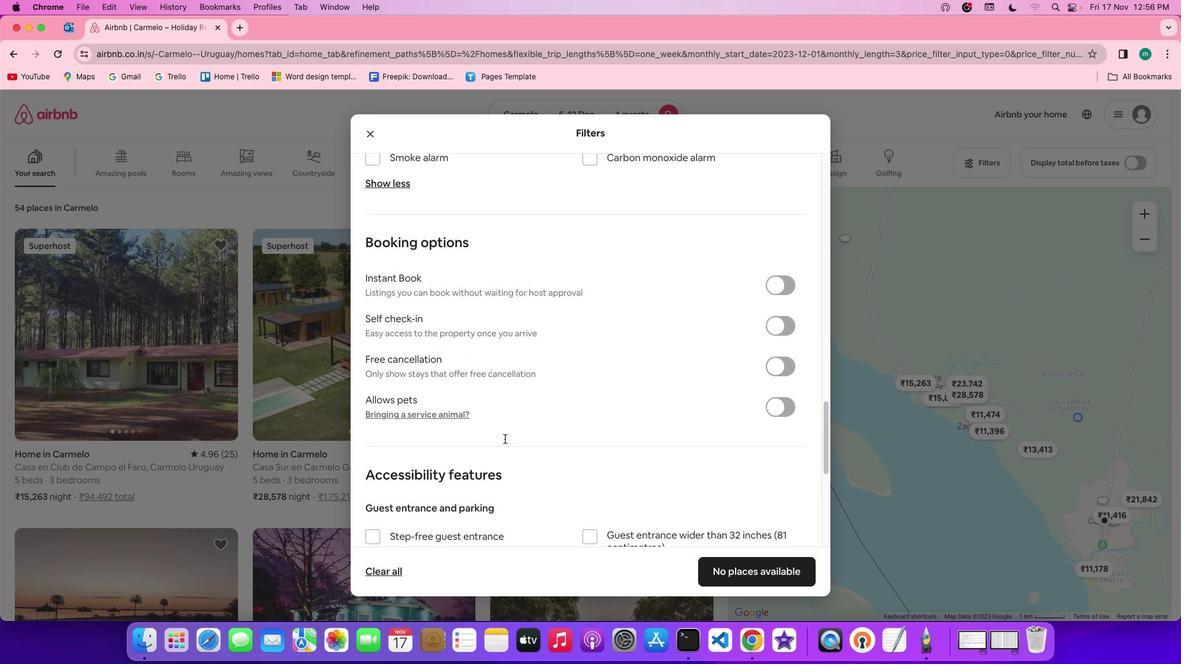 
Action: Mouse moved to (503, 436)
Screenshot: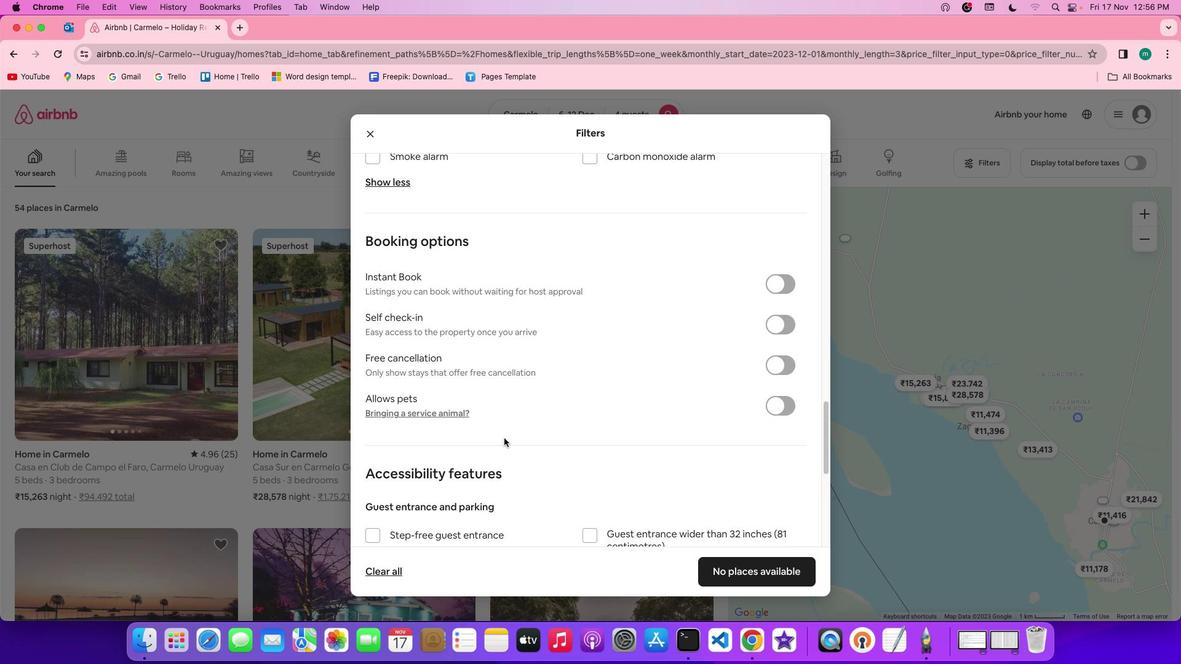 
Action: Mouse scrolled (503, 436) with delta (0, -1)
Screenshot: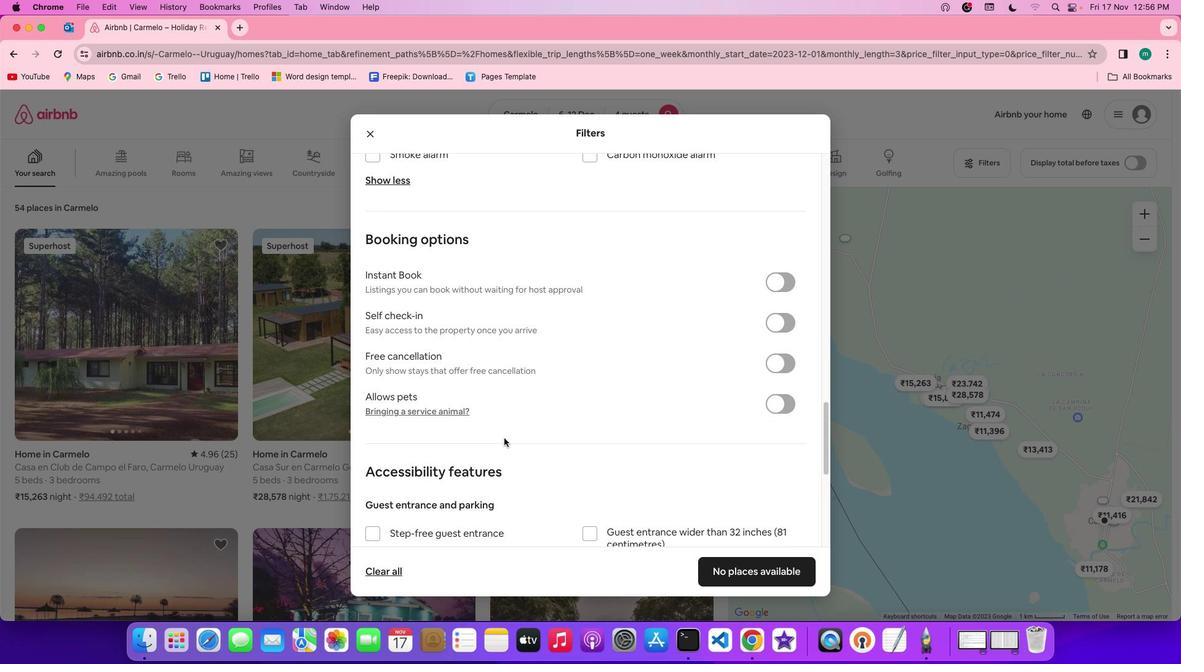 
Action: Mouse scrolled (503, 436) with delta (0, -1)
Screenshot: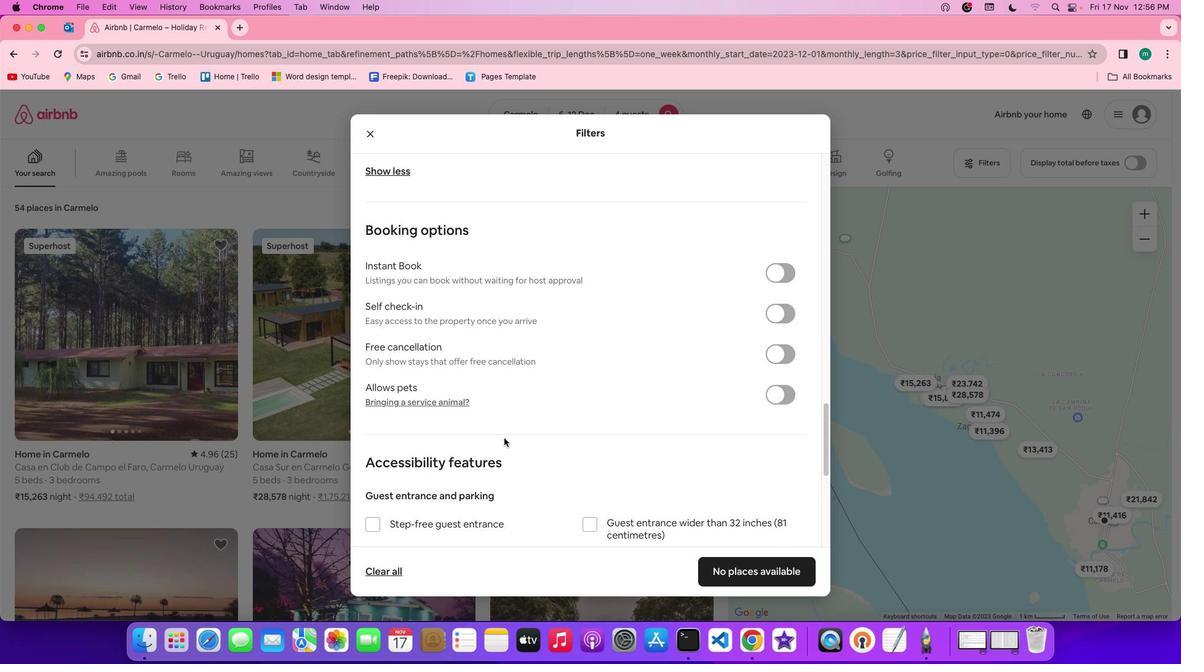 
Action: Mouse scrolled (503, 436) with delta (0, -1)
Screenshot: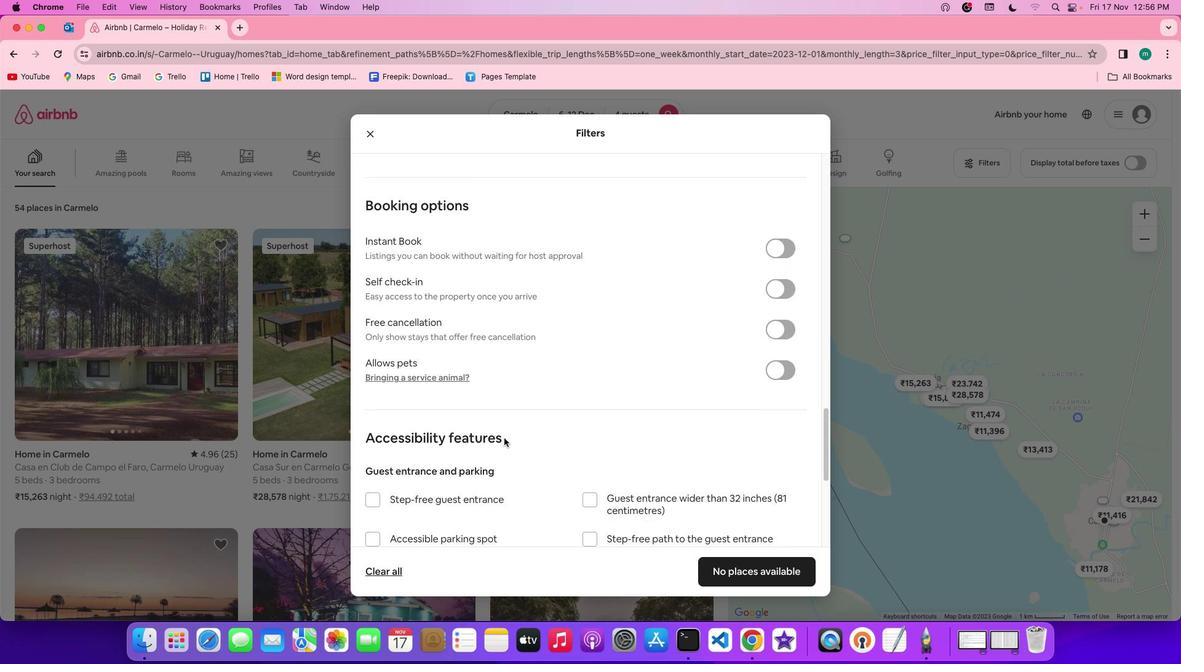 
Action: Mouse scrolled (503, 436) with delta (0, -1)
Screenshot: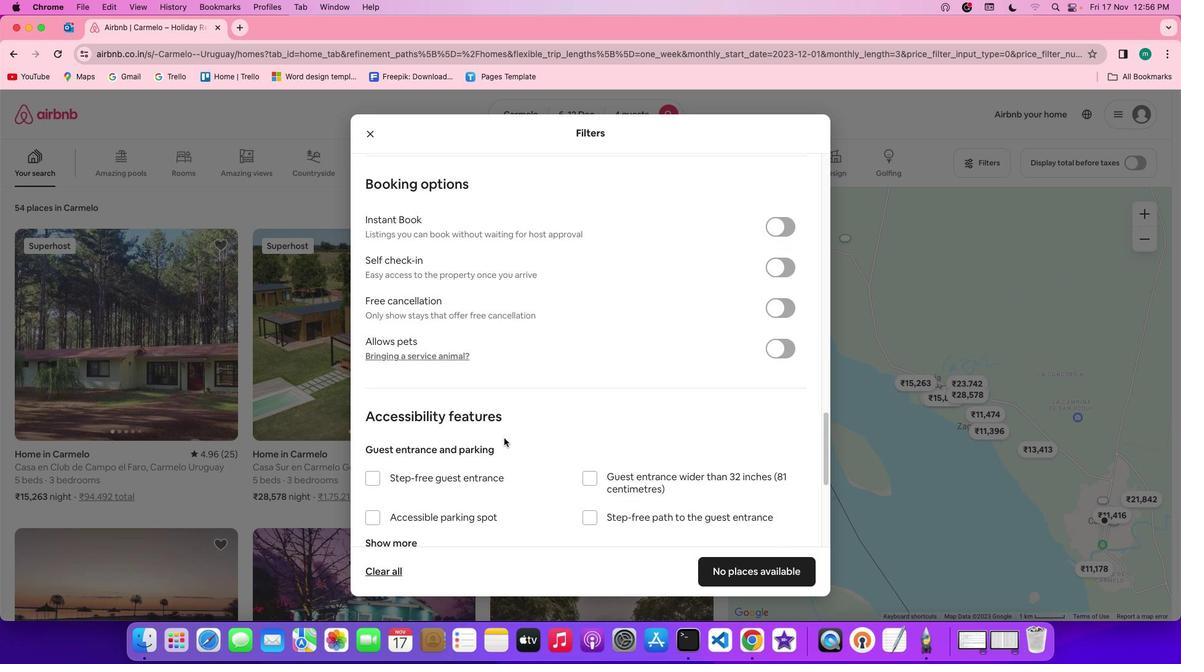 
Action: Mouse scrolled (503, 436) with delta (0, -1)
Screenshot: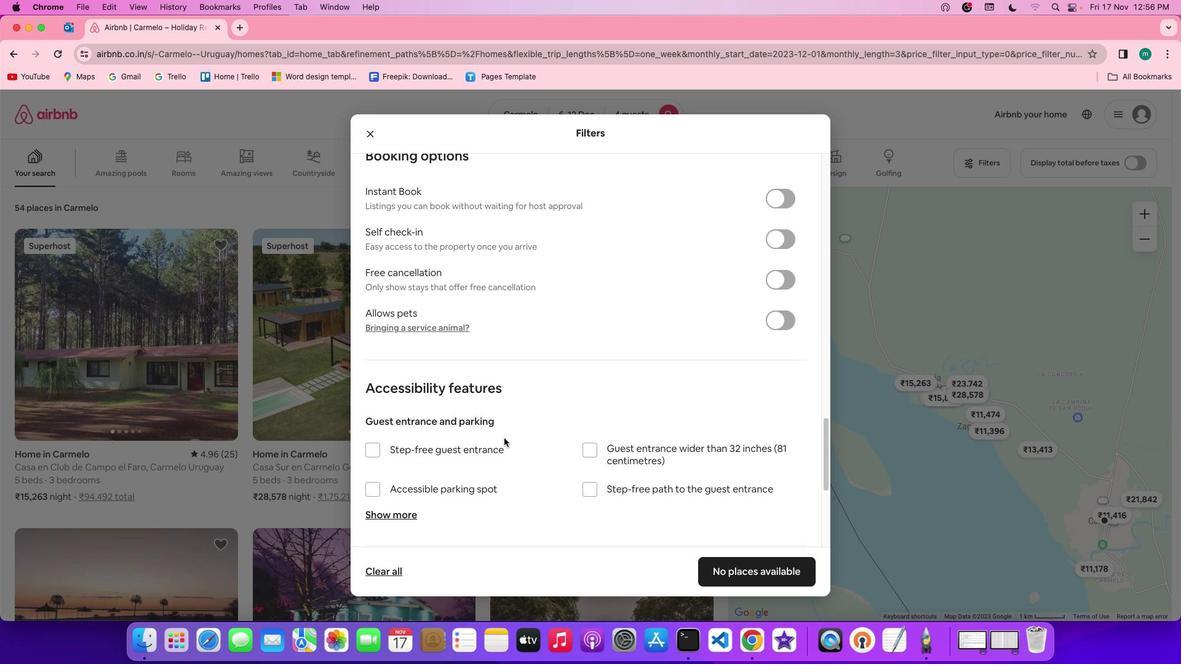 
Action: Mouse moved to (559, 417)
Screenshot: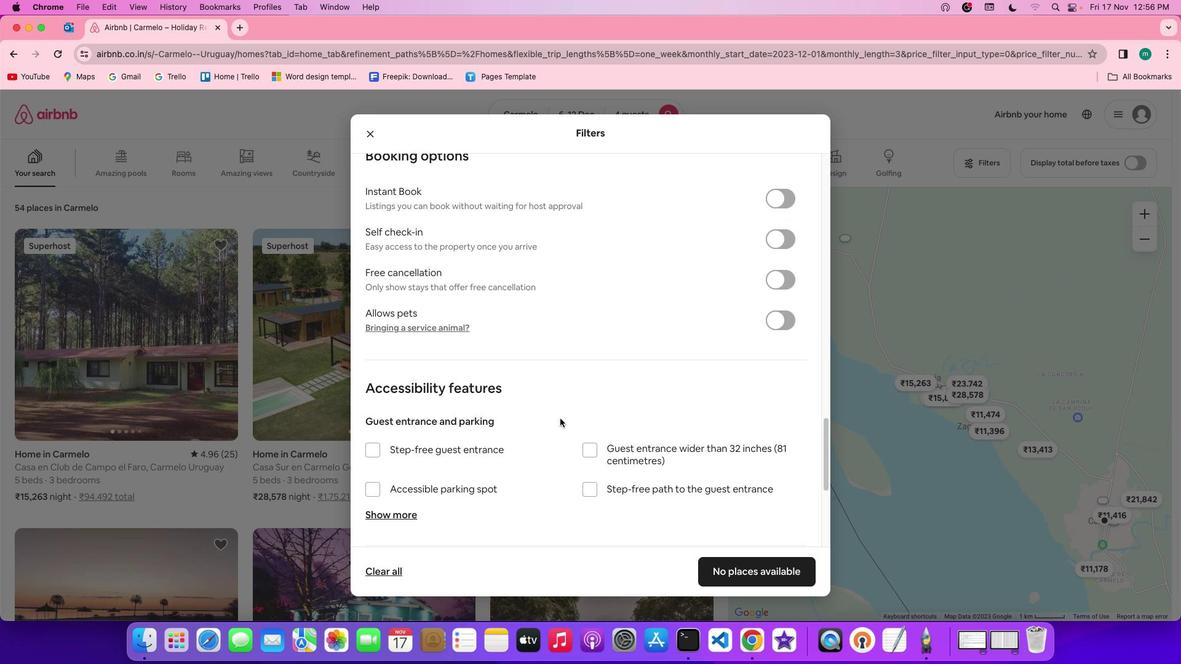 
Action: Mouse scrolled (559, 417) with delta (0, -1)
Screenshot: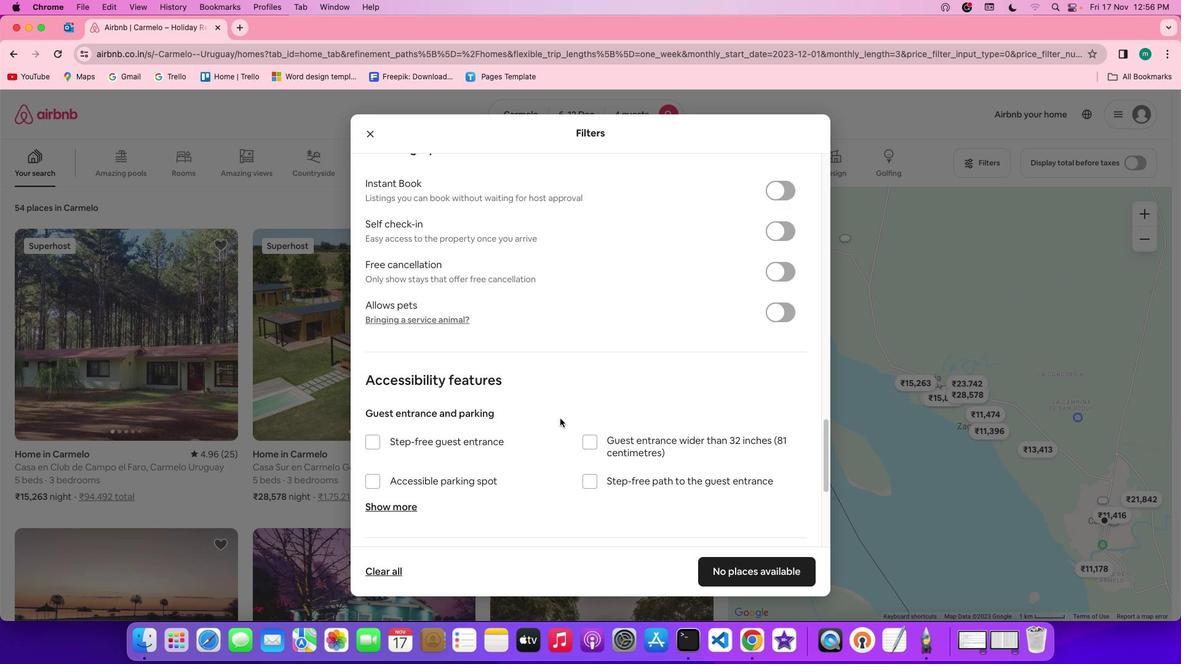 
Action: Mouse scrolled (559, 417) with delta (0, -1)
Screenshot: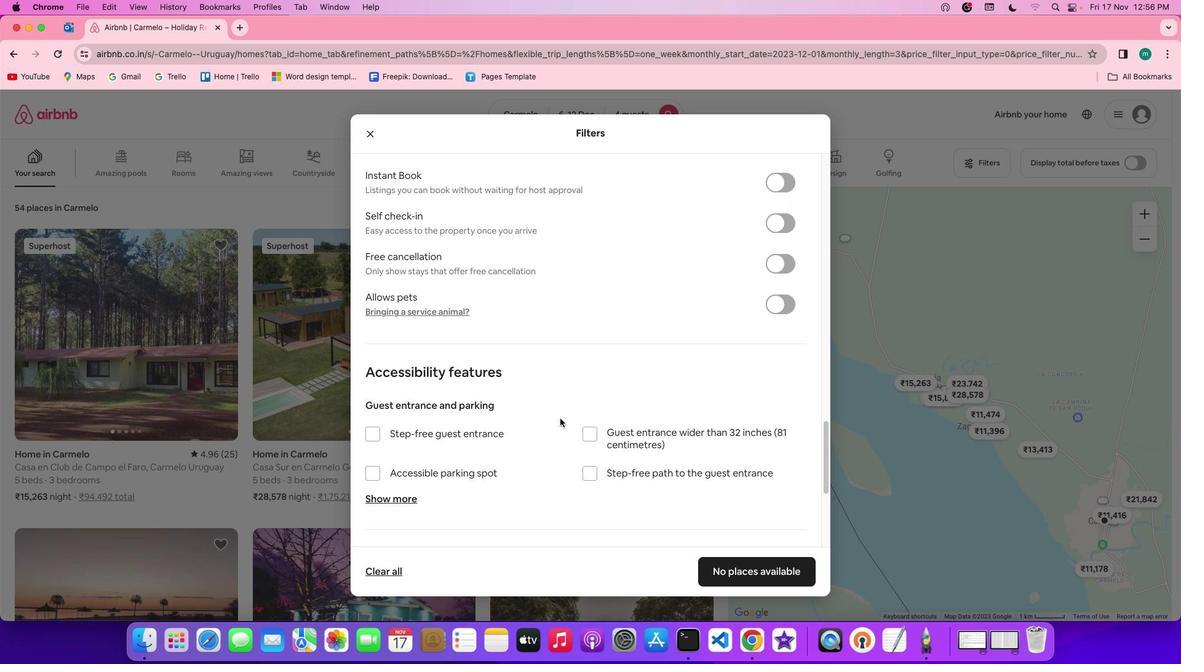 
Action: Mouse scrolled (559, 417) with delta (0, -1)
Screenshot: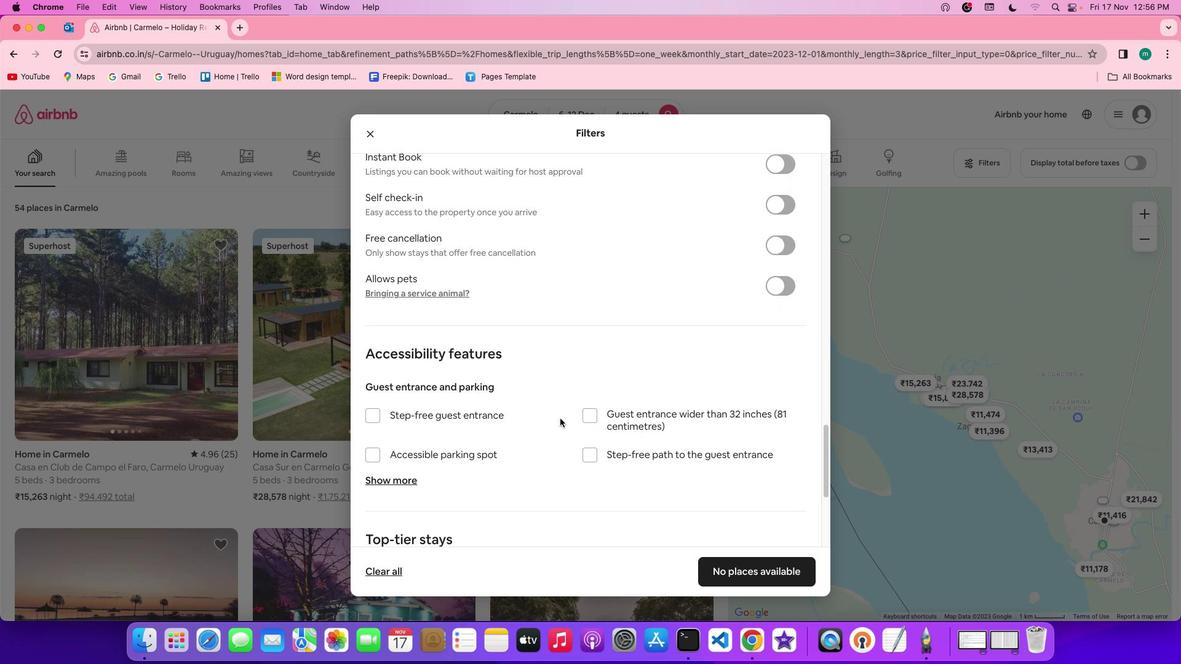 
Action: Mouse moved to (642, 436)
Screenshot: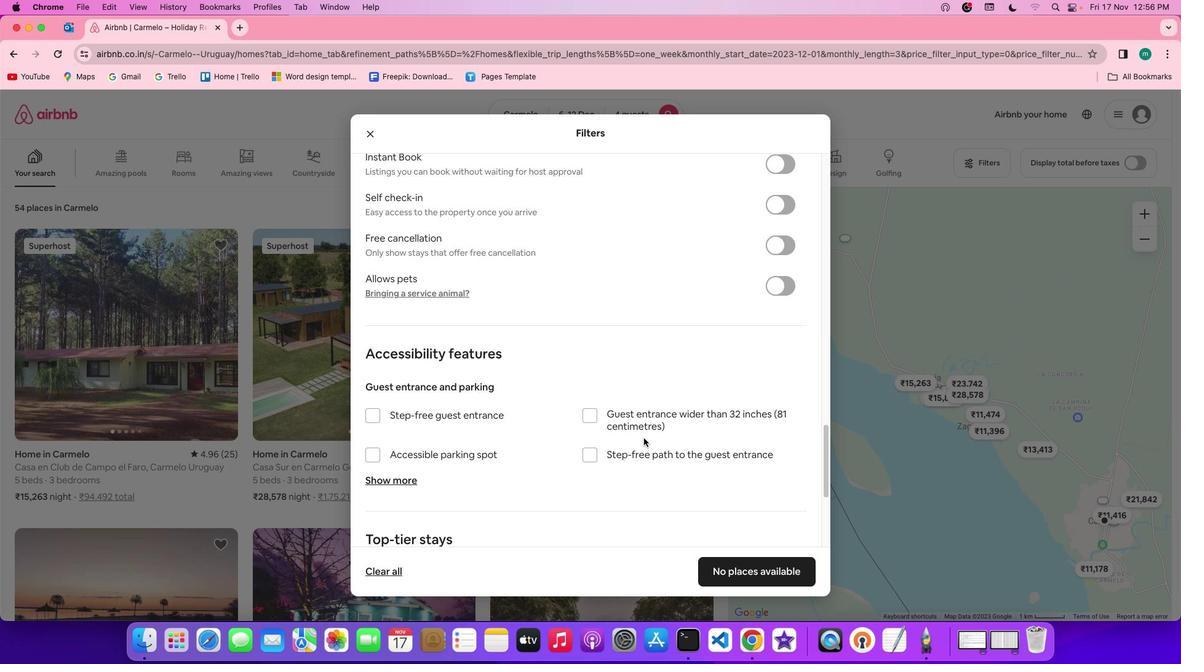 
Action: Mouse scrolled (642, 436) with delta (0, -1)
Screenshot: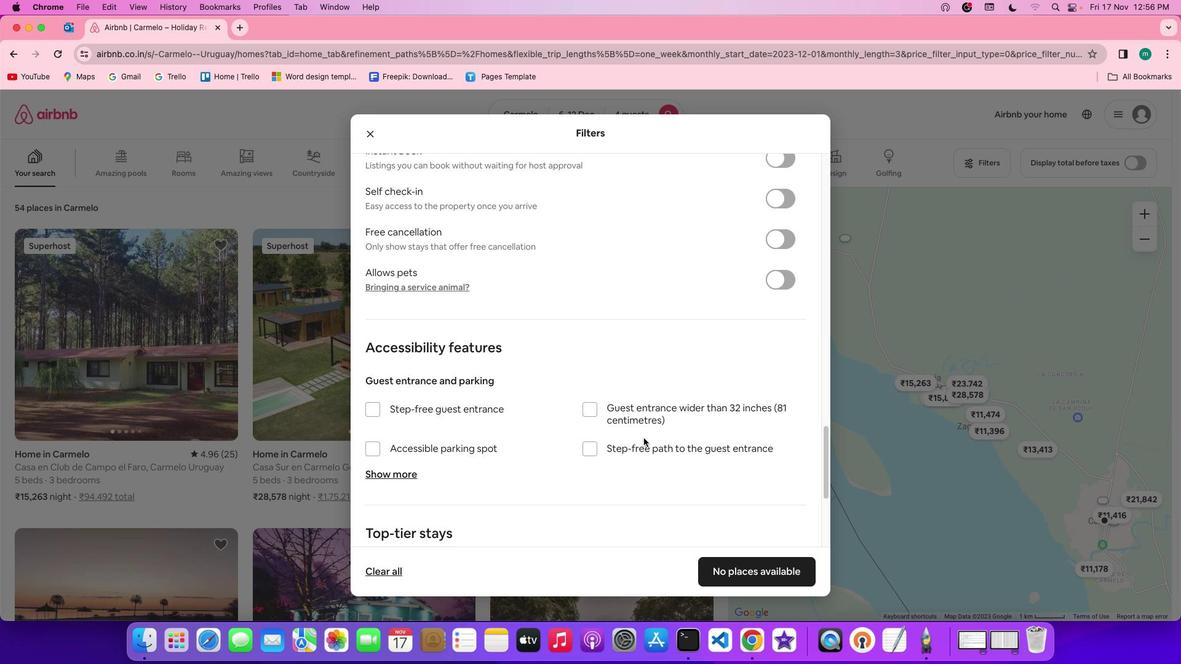 
Action: Mouse scrolled (642, 436) with delta (0, -1)
Screenshot: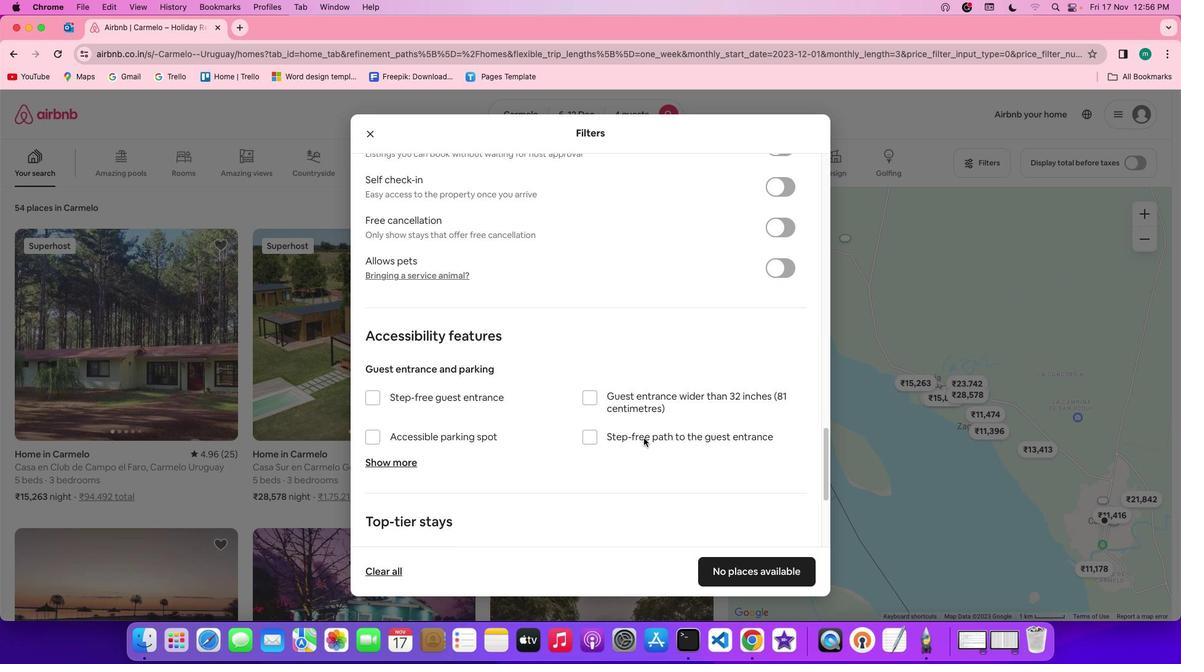 
Action: Mouse scrolled (642, 436) with delta (0, -1)
Screenshot: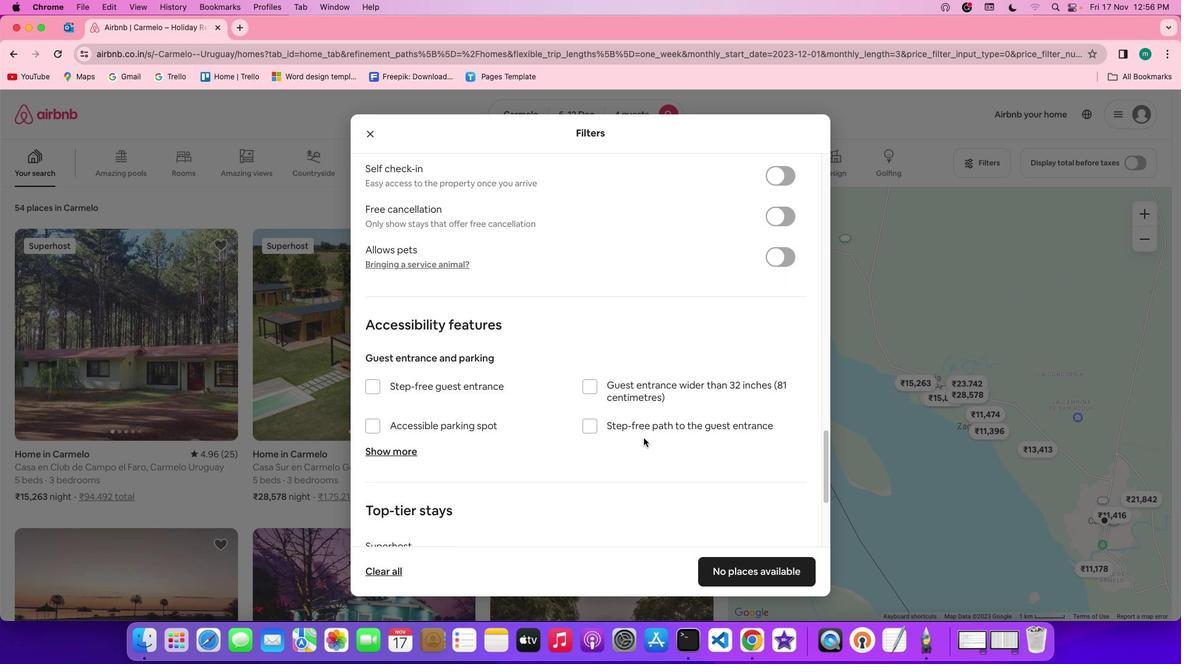 
Action: Mouse scrolled (642, 436) with delta (0, -1)
Screenshot: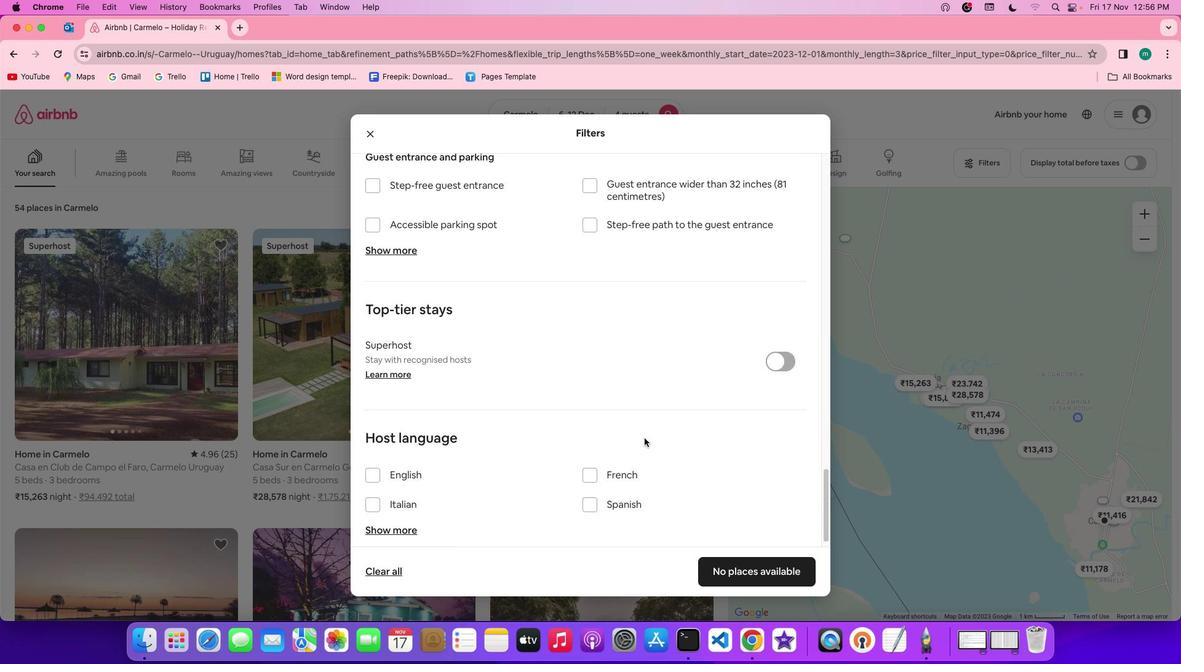 
Action: Mouse scrolled (642, 436) with delta (0, -1)
Screenshot: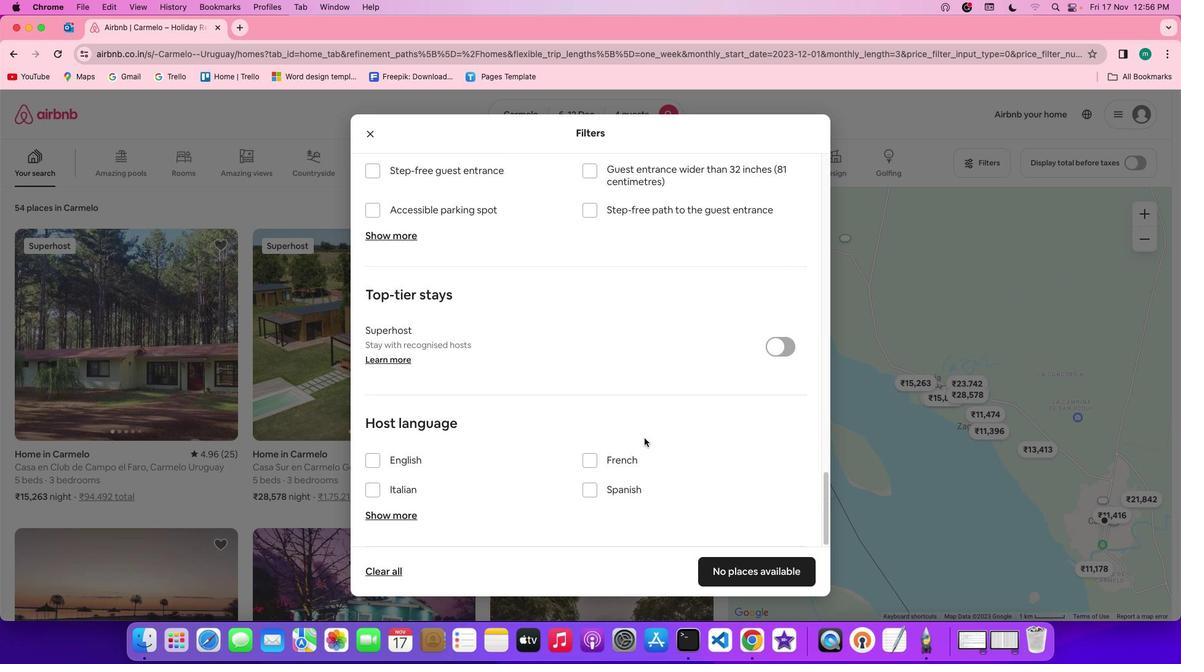 
Action: Mouse scrolled (642, 436) with delta (0, -2)
Screenshot: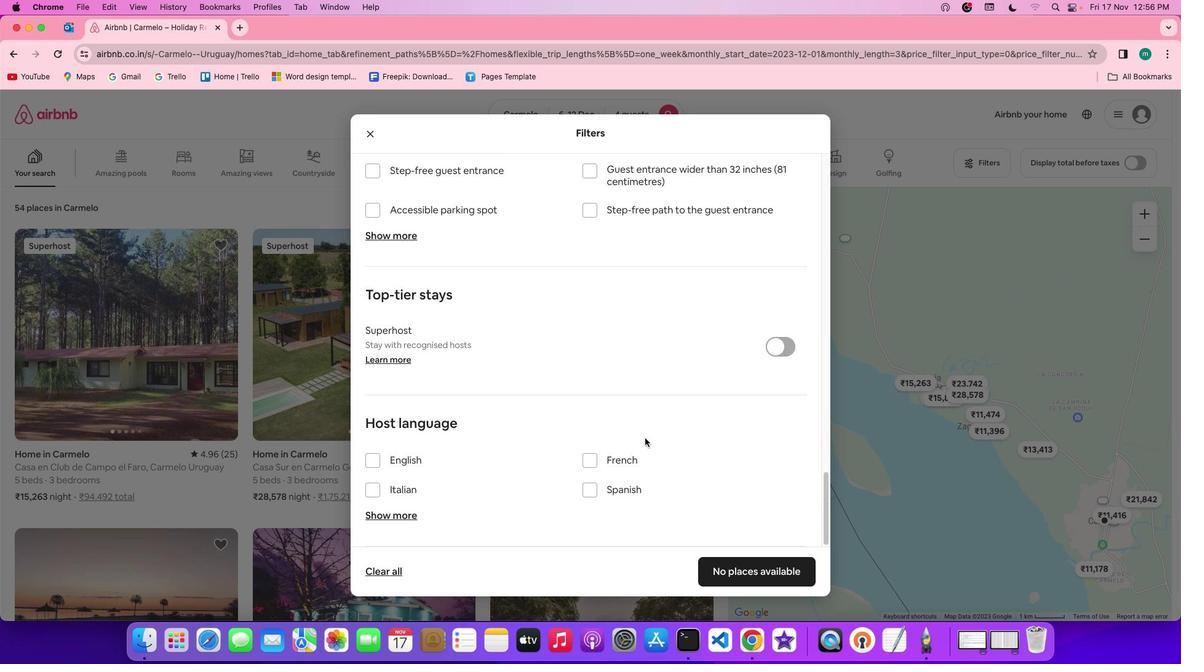 
Action: Mouse scrolled (642, 436) with delta (0, -3)
Screenshot: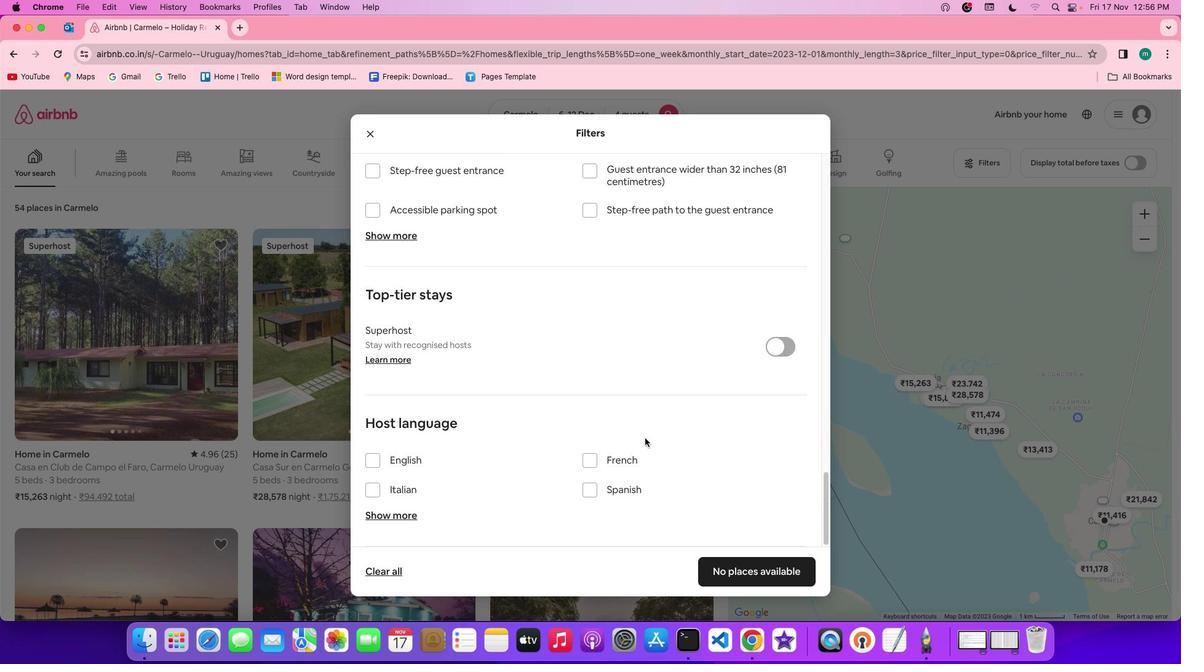 
Action: Mouse scrolled (642, 436) with delta (0, -3)
Screenshot: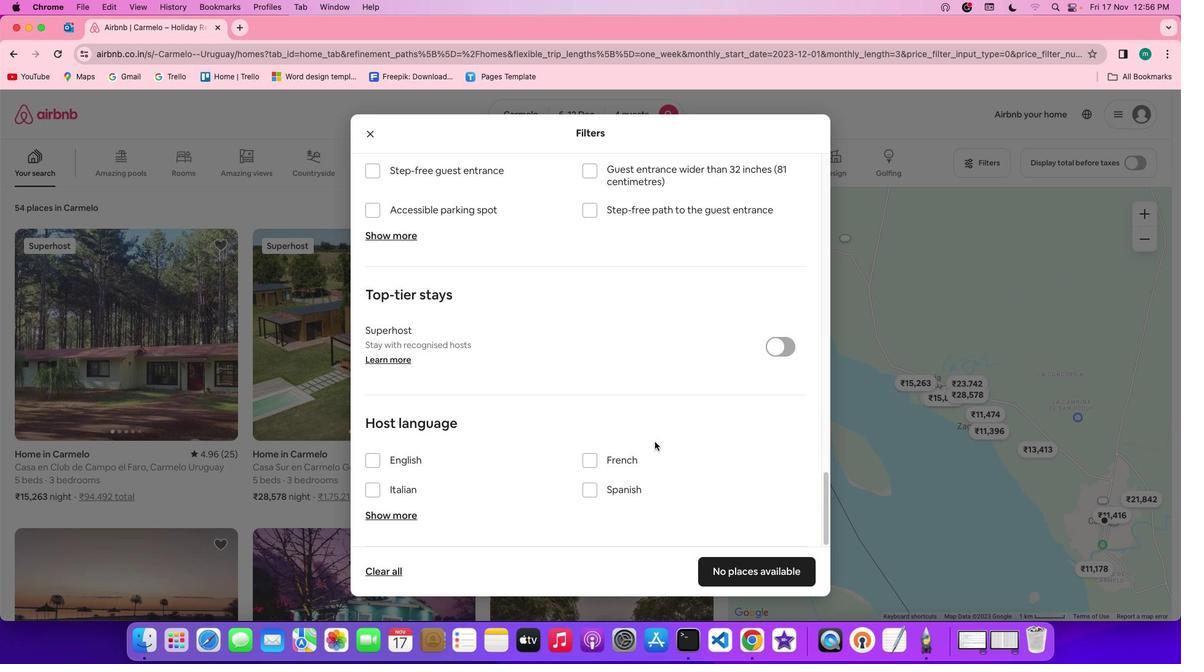 
Action: Mouse moved to (653, 440)
Screenshot: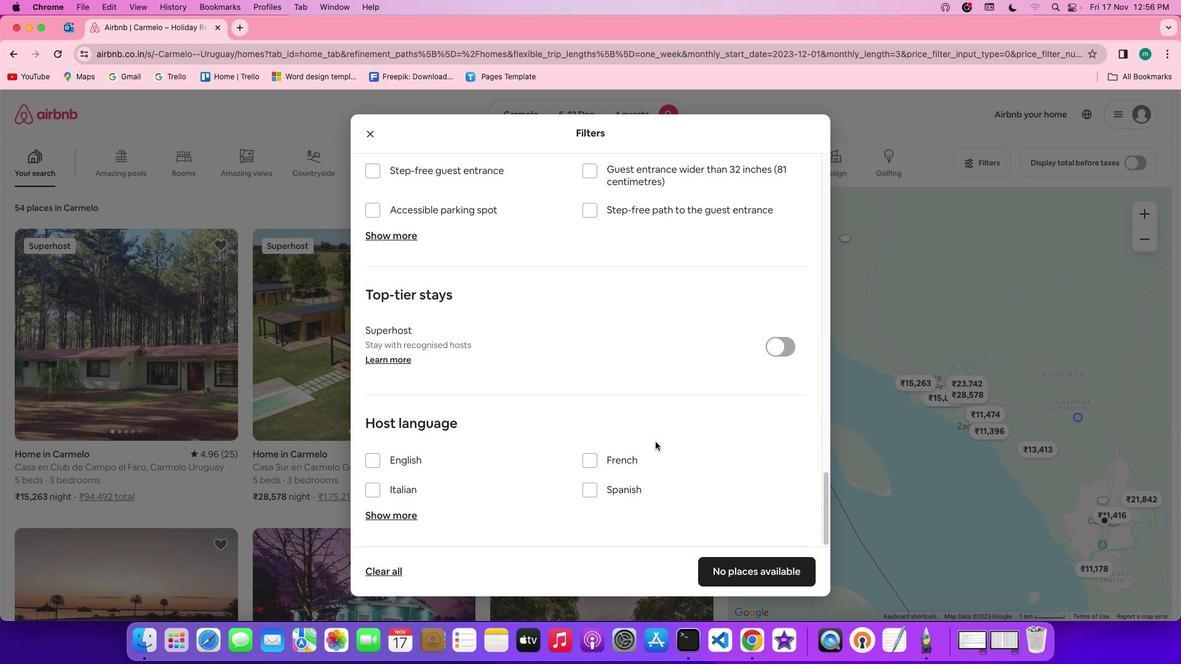 
Action: Mouse scrolled (653, 440) with delta (0, -1)
Screenshot: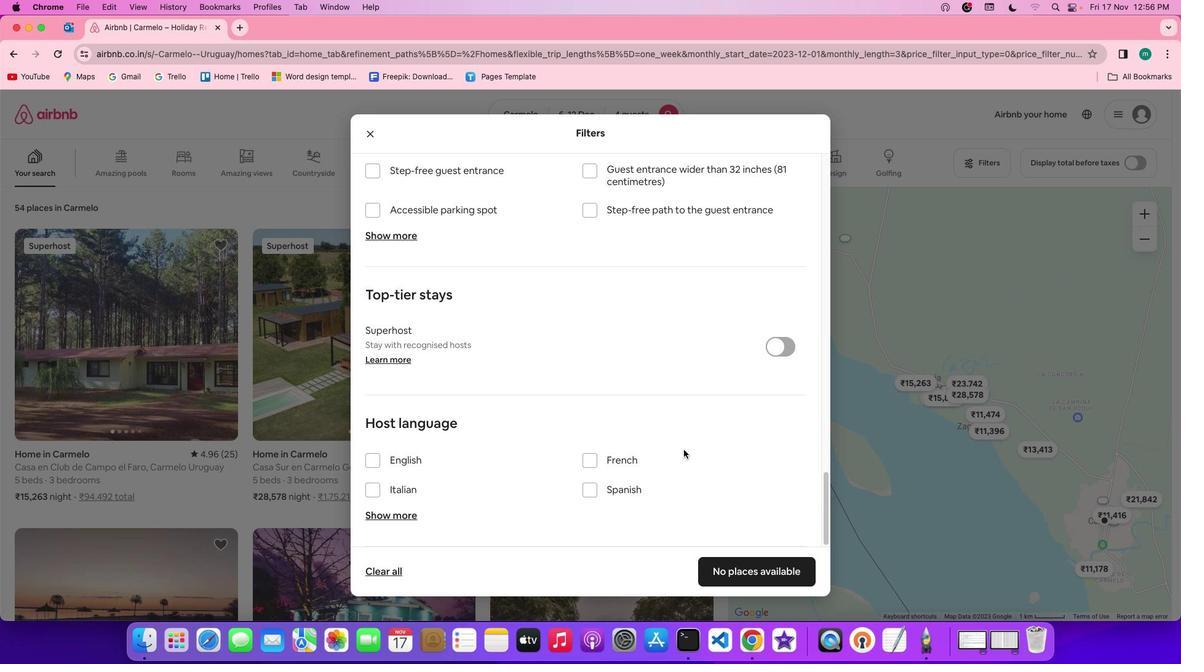 
Action: Mouse scrolled (653, 440) with delta (0, -1)
Screenshot: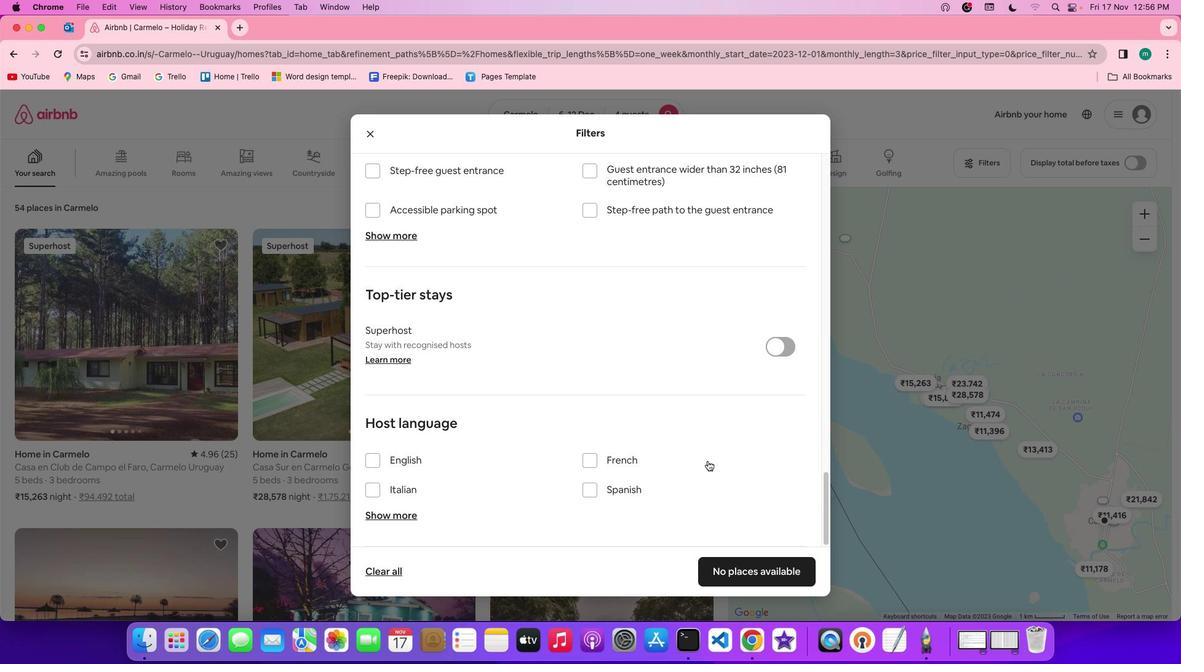 
Action: Mouse scrolled (653, 440) with delta (0, -2)
Screenshot: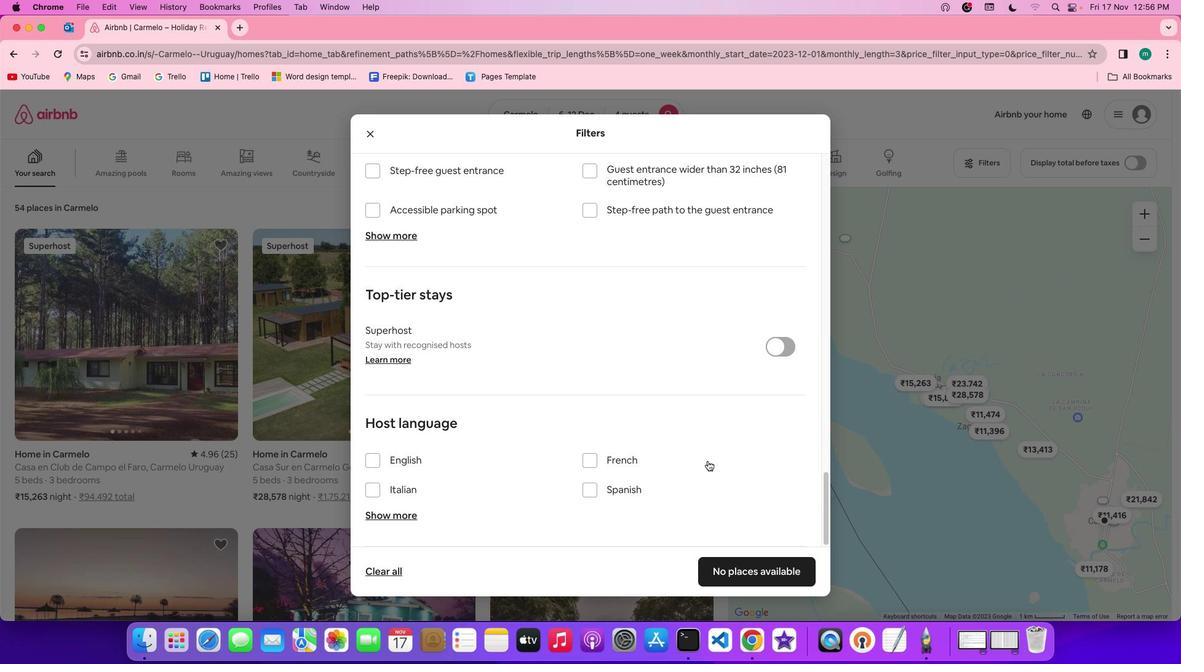 
Action: Mouse scrolled (653, 440) with delta (0, -3)
Screenshot: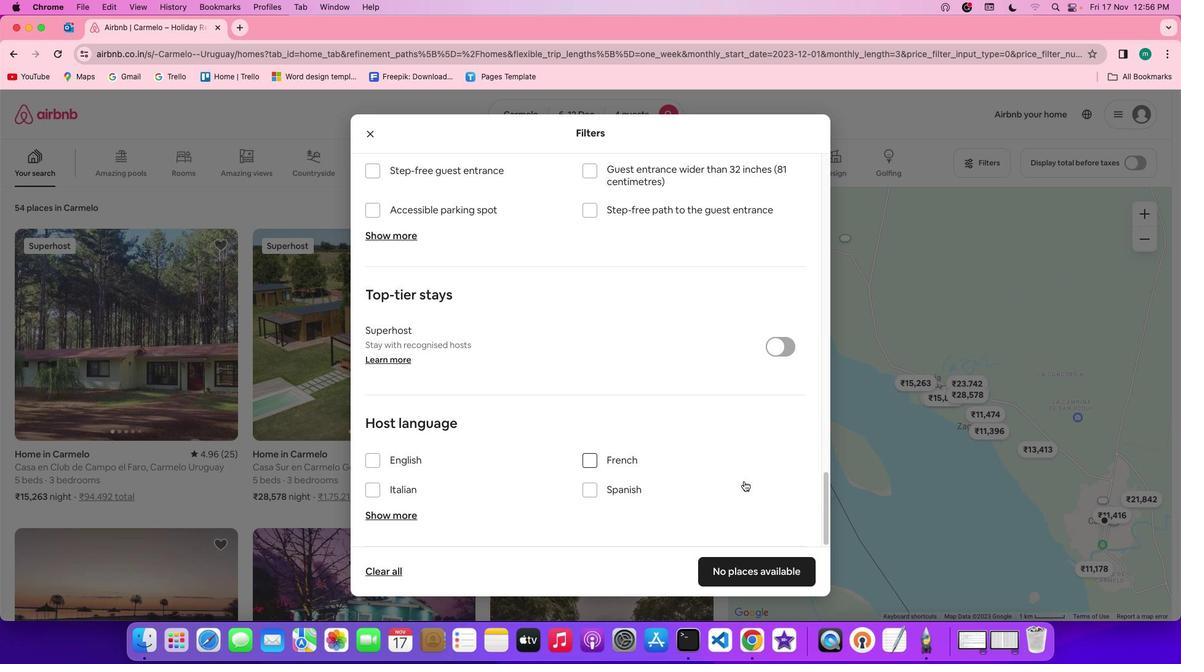
Action: Mouse scrolled (653, 440) with delta (0, -4)
Screenshot: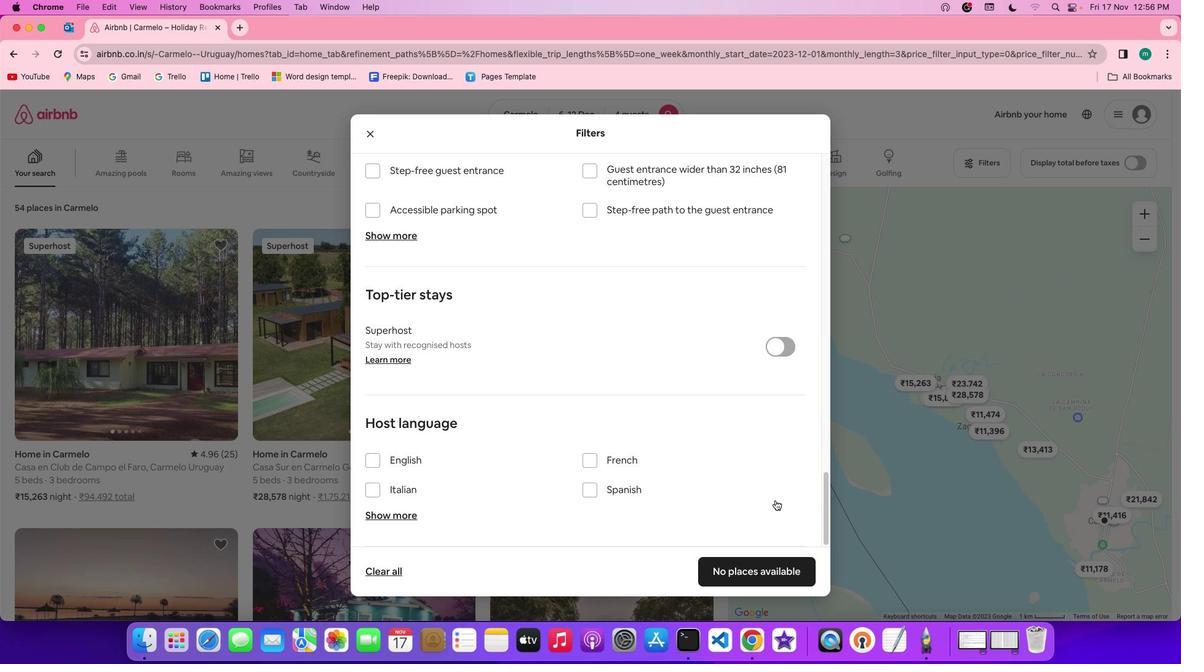 
Action: Mouse moved to (773, 566)
Screenshot: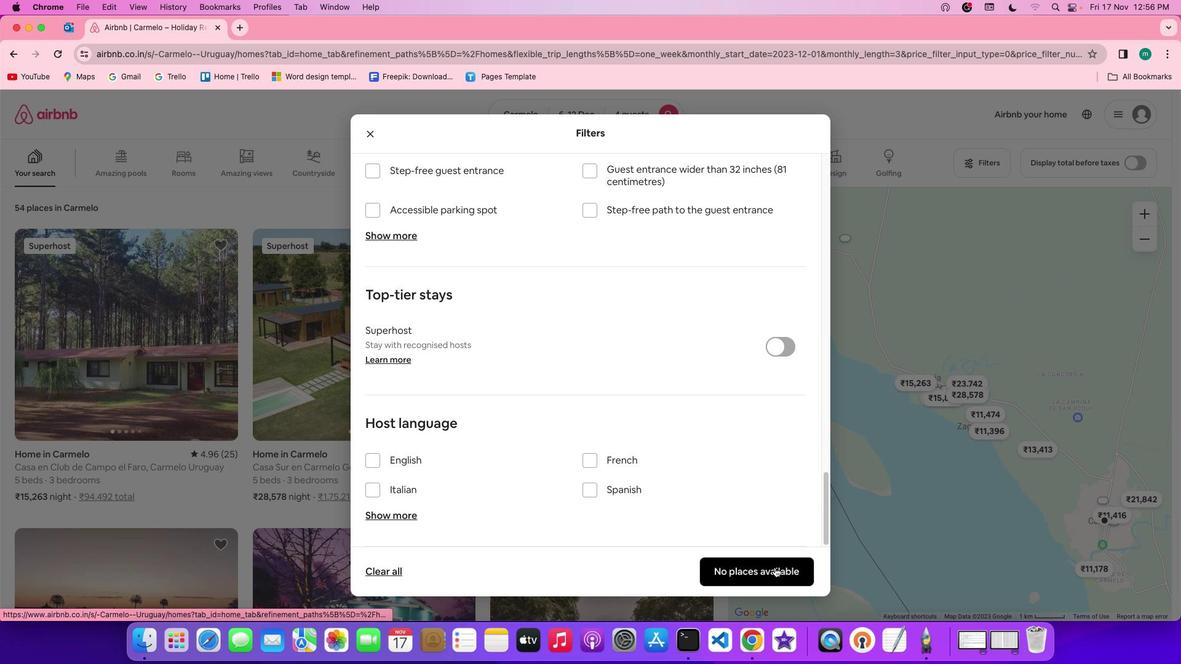 
Action: Mouse pressed left at (773, 566)
Screenshot: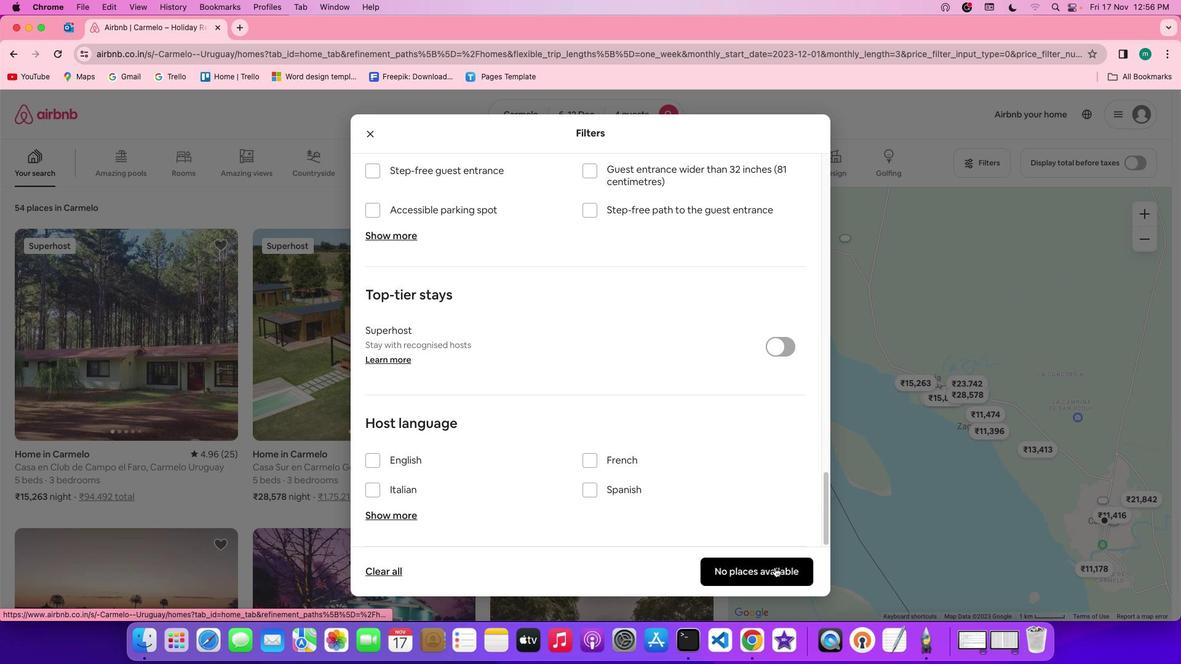 
Action: Mouse moved to (498, 460)
Screenshot: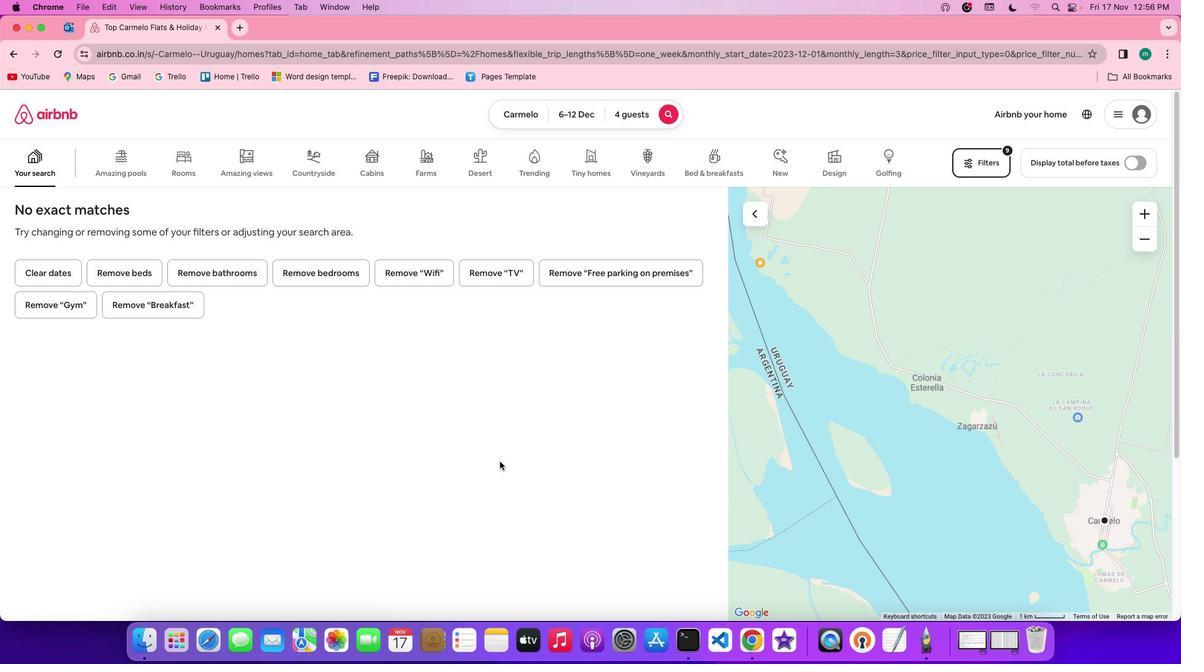 
